 Task: Get directions from Hilton Head Island, South Carolina, United States to Buffalo, New York, United States  and explore the nearby banks
Action: Mouse moved to (274, 65)
Screenshot: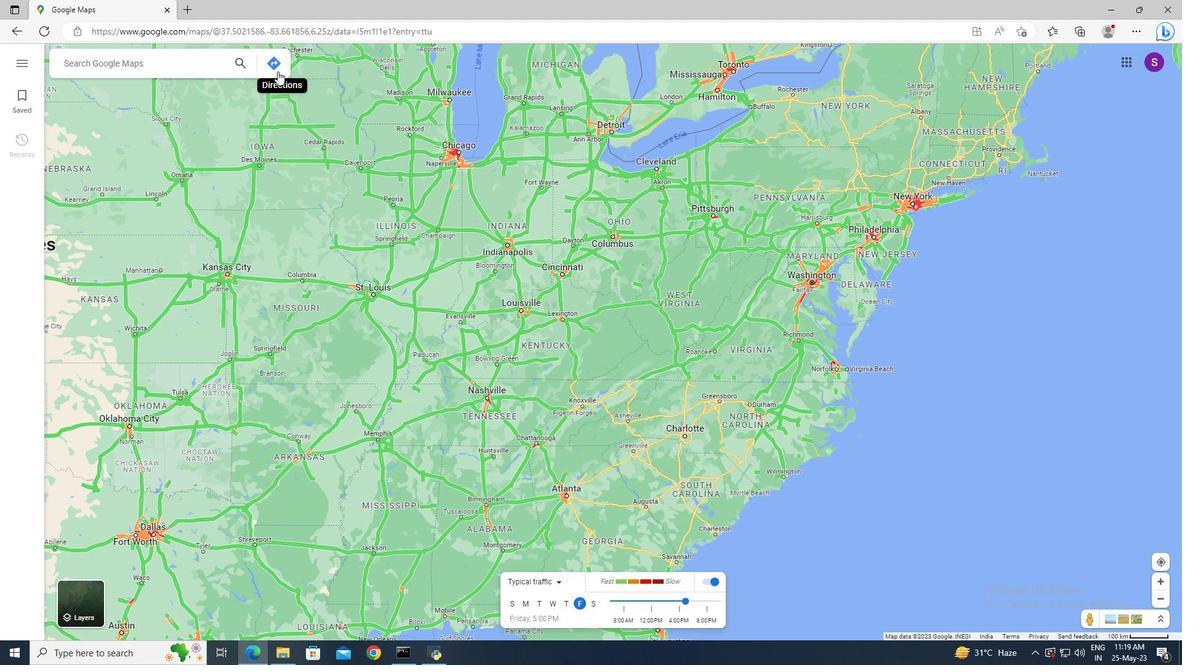 
Action: Mouse pressed left at (274, 65)
Screenshot: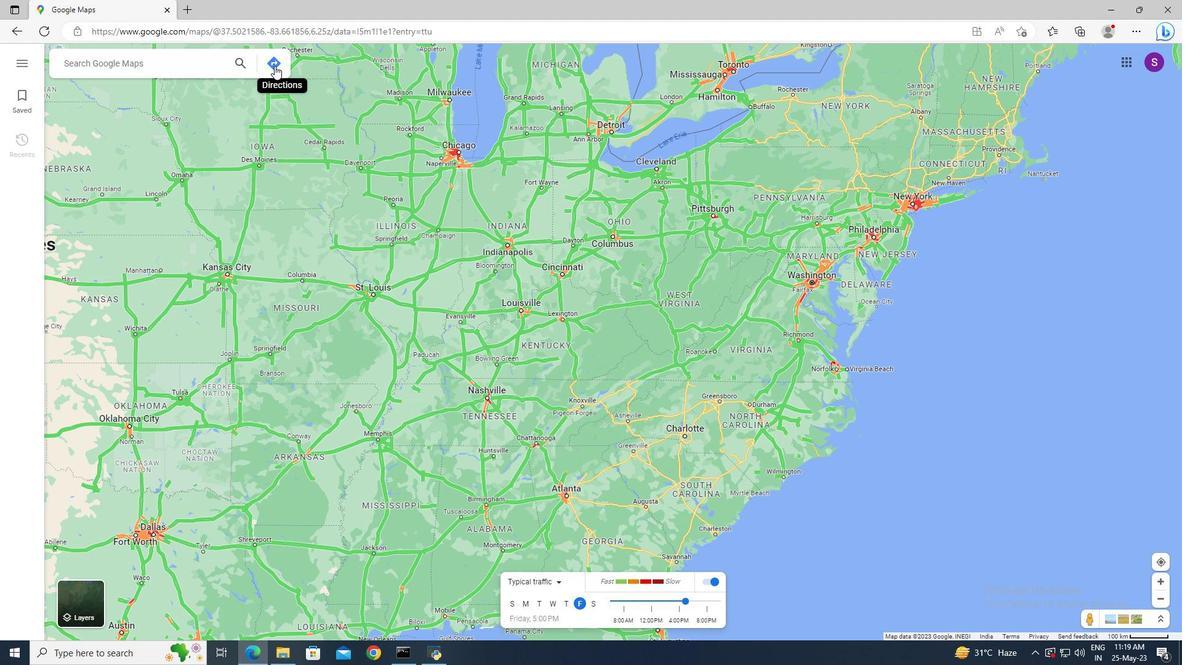 
Action: Mouse moved to (139, 100)
Screenshot: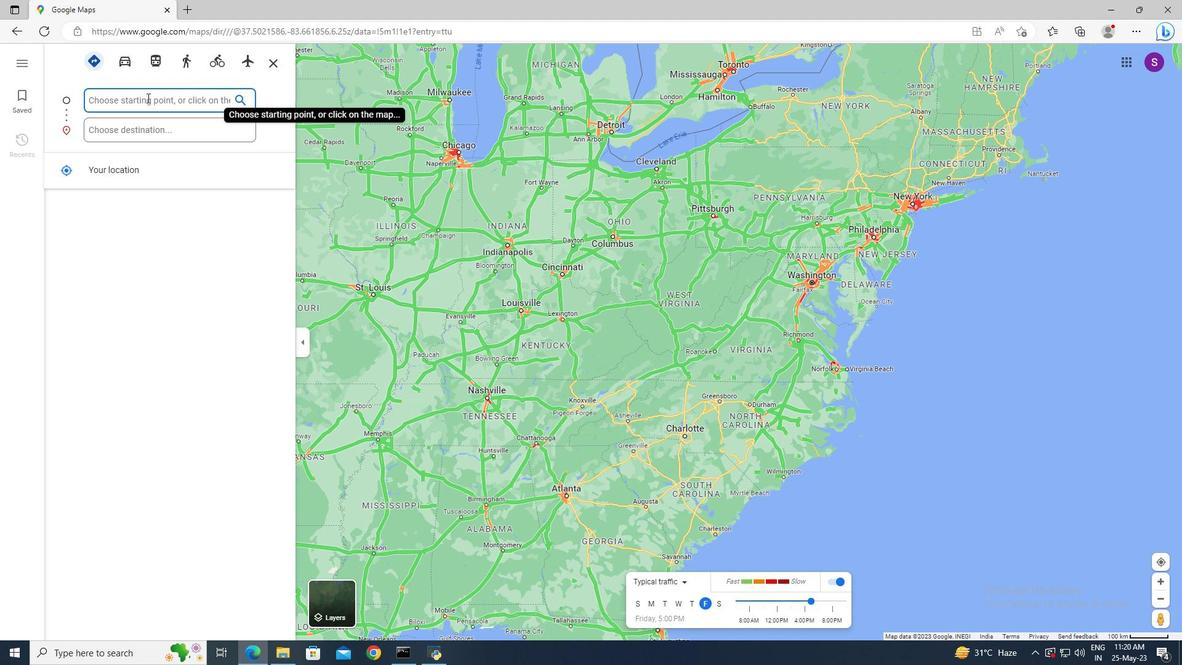 
Action: Mouse pressed left at (139, 100)
Screenshot: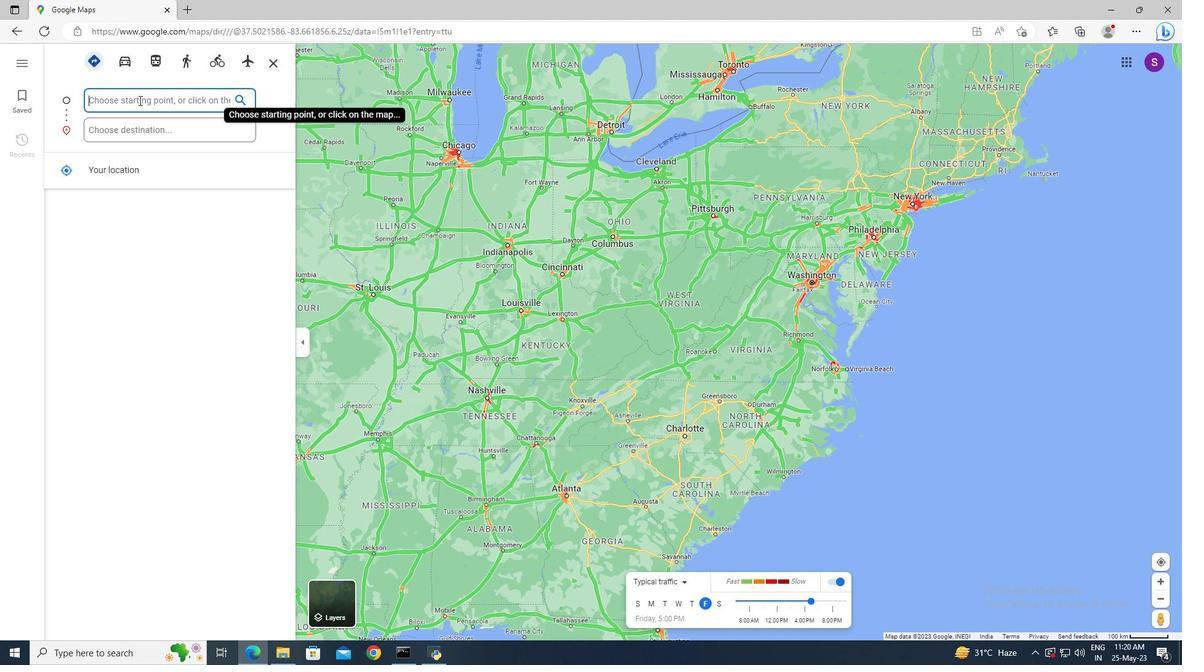 
Action: Key pressed <Key.shift>Hilton<Key.space><Key.shift>Head<Key.space><Key.shift>Island
Screenshot: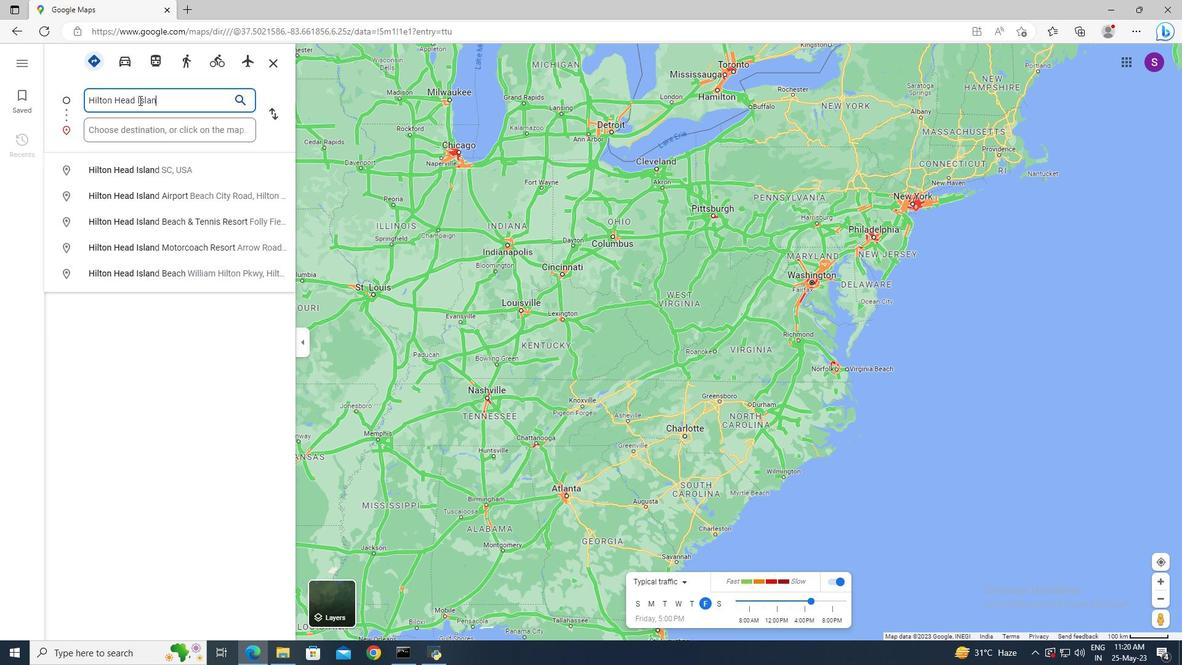 
Action: Mouse moved to (138, 164)
Screenshot: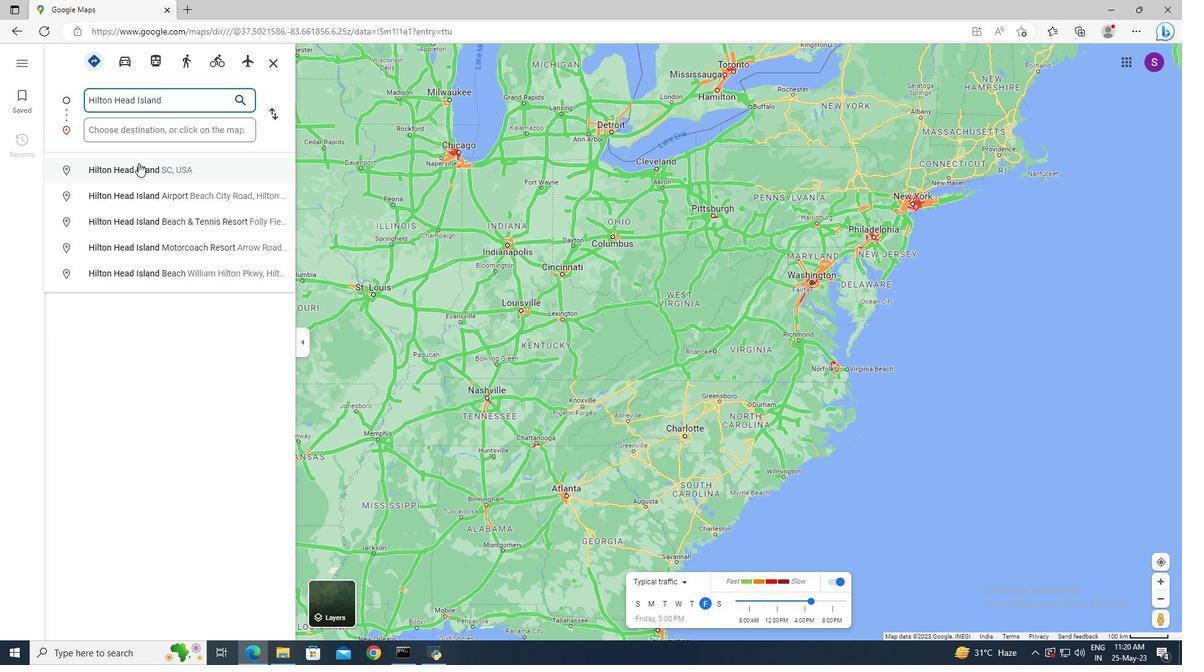 
Action: Mouse pressed left at (138, 164)
Screenshot: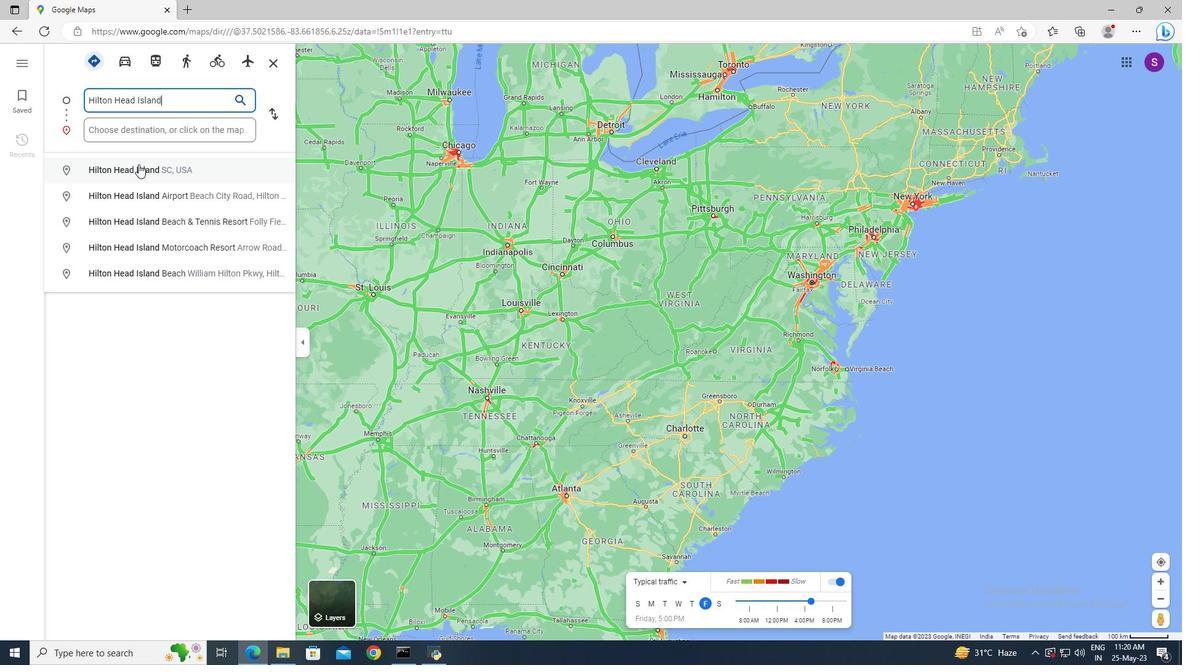 
Action: Mouse moved to (130, 135)
Screenshot: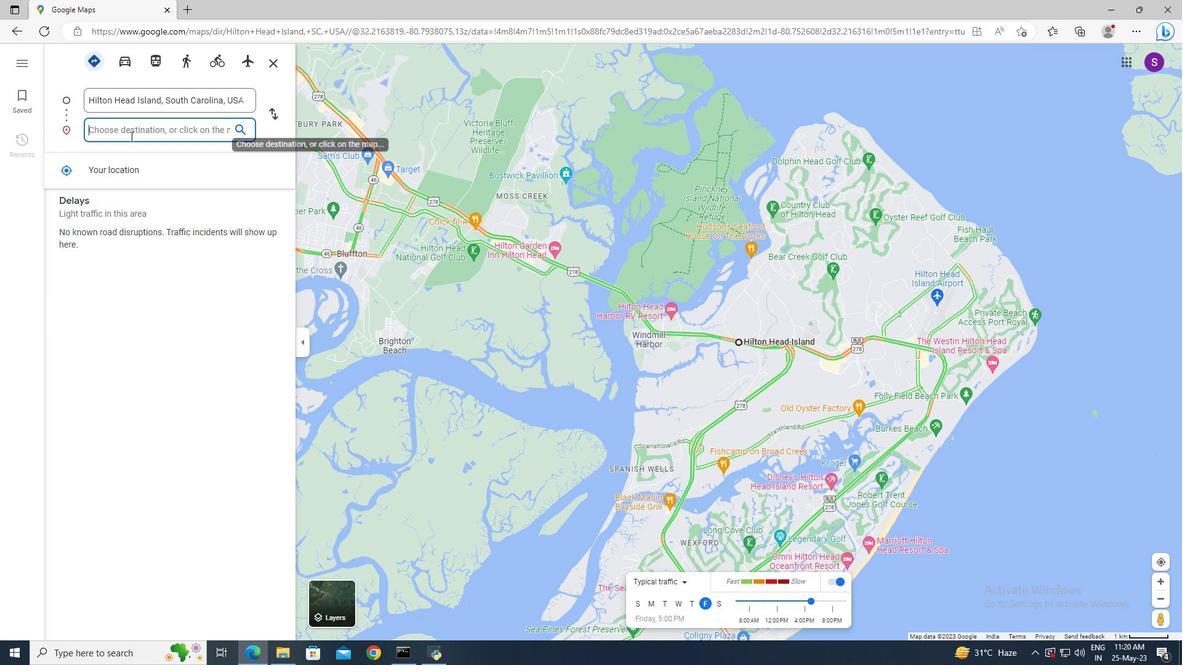 
Action: Mouse pressed left at (130, 135)
Screenshot: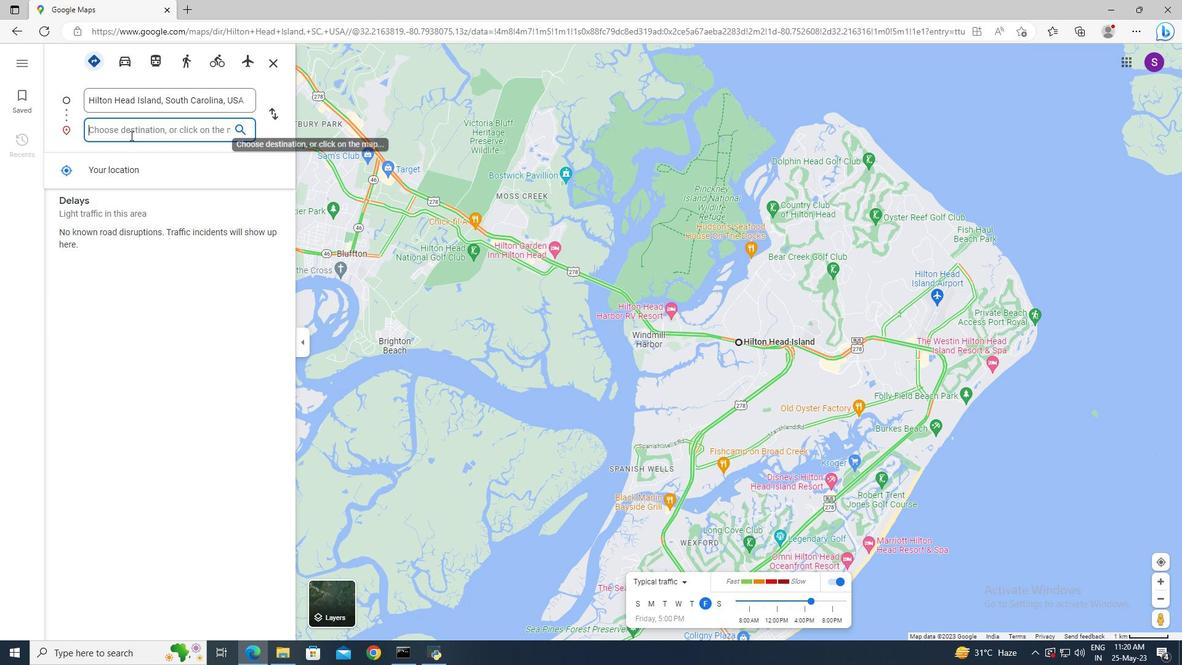 
Action: Key pressed <Key.shift>Buffalo
Screenshot: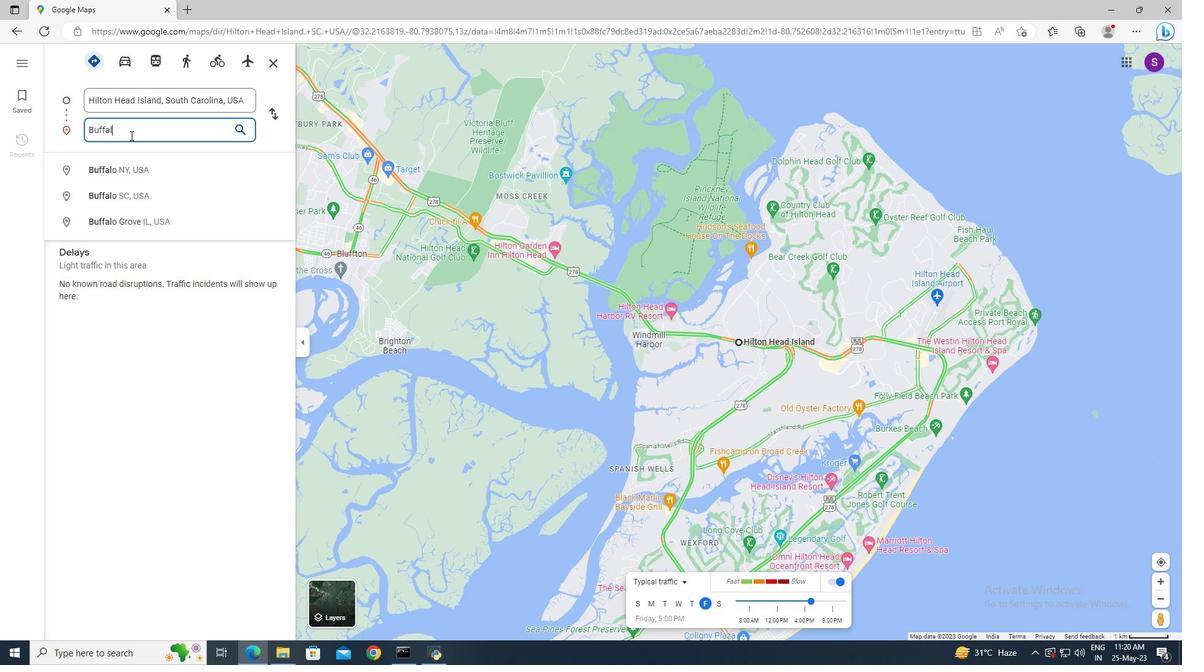 
Action: Mouse moved to (135, 168)
Screenshot: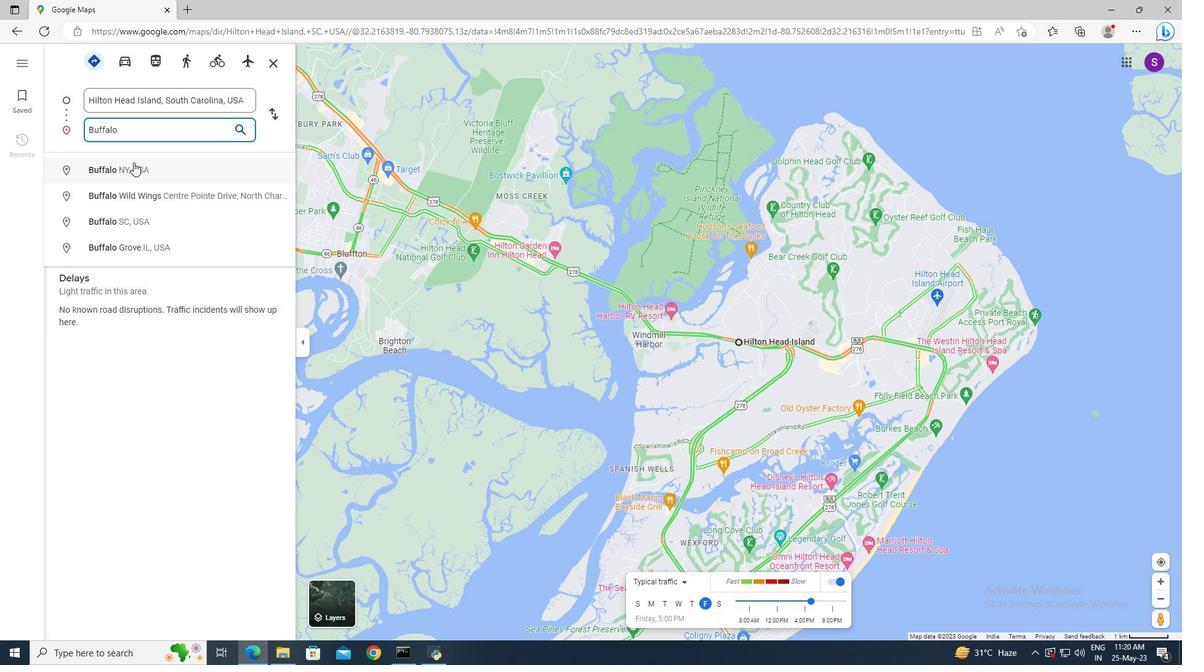 
Action: Mouse pressed left at (135, 168)
Screenshot: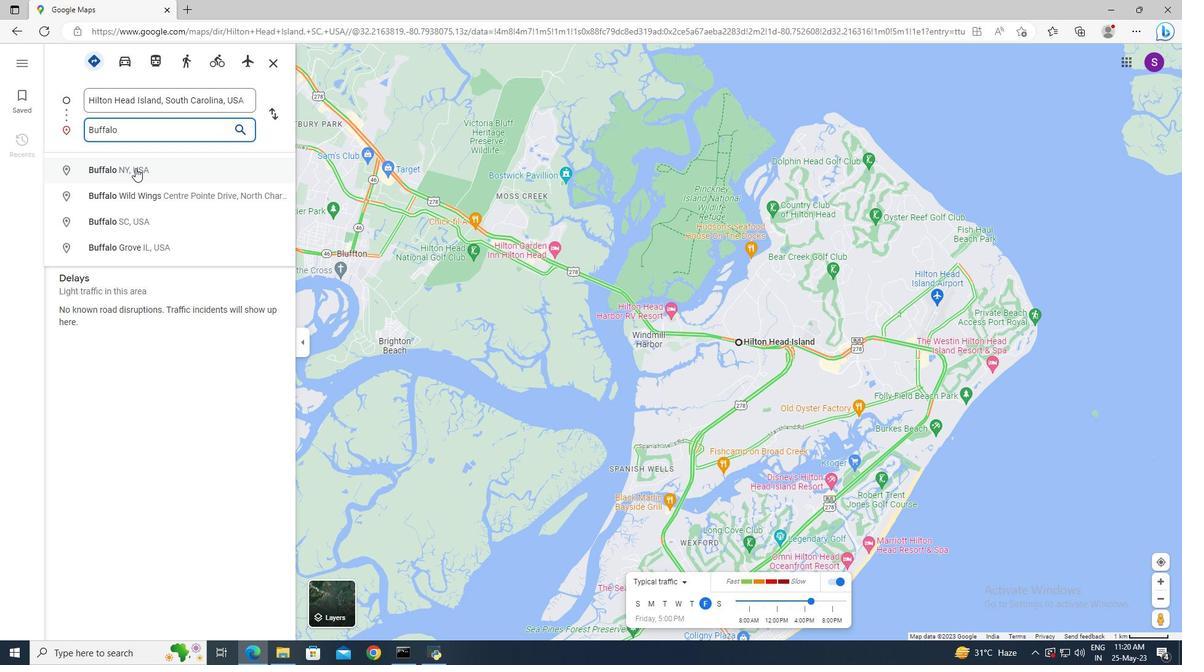 
Action: Mouse moved to (272, 523)
Screenshot: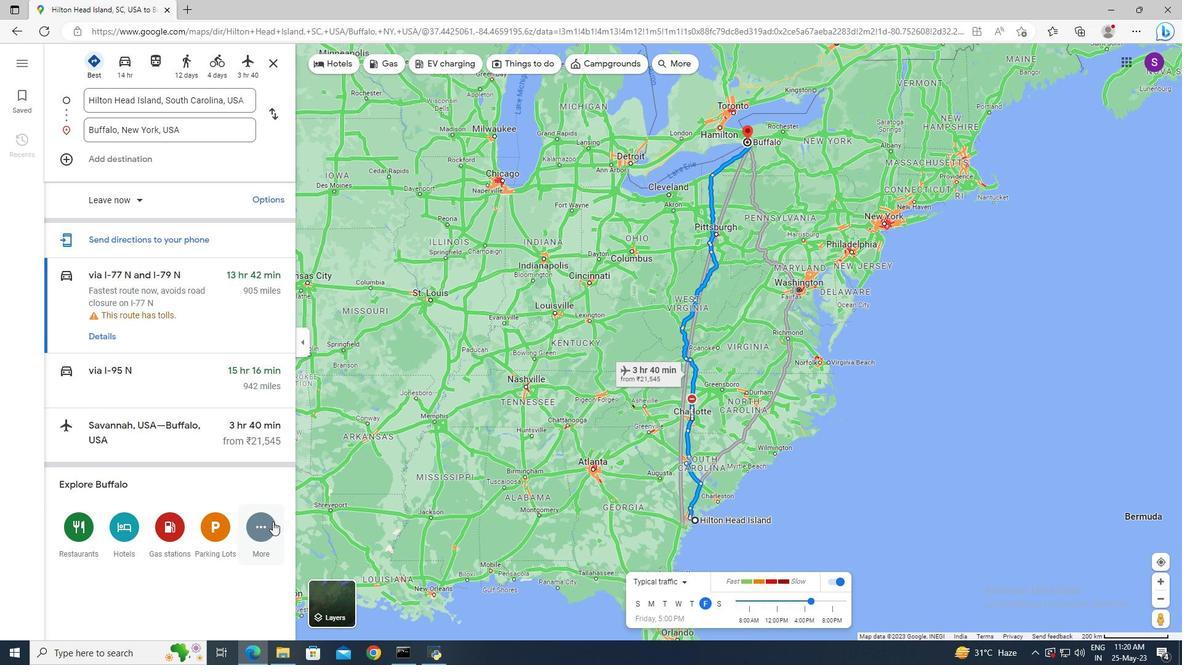 
Action: Mouse pressed left at (272, 523)
Screenshot: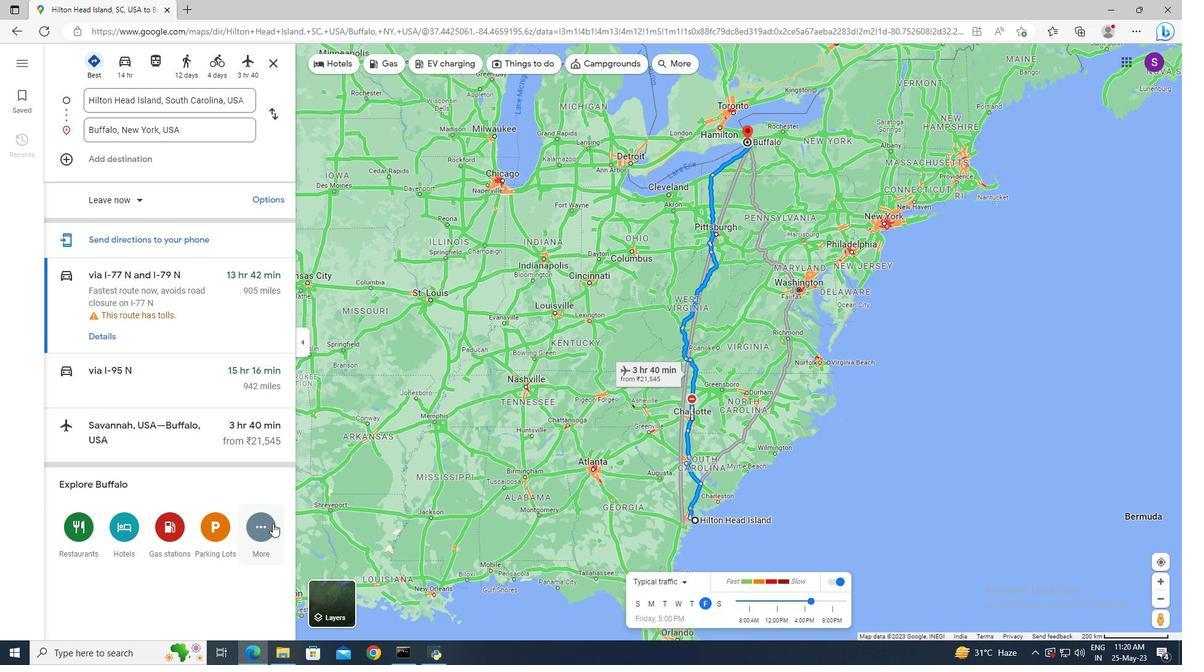 
Action: Mouse scrolled (272, 523) with delta (0, 0)
Screenshot: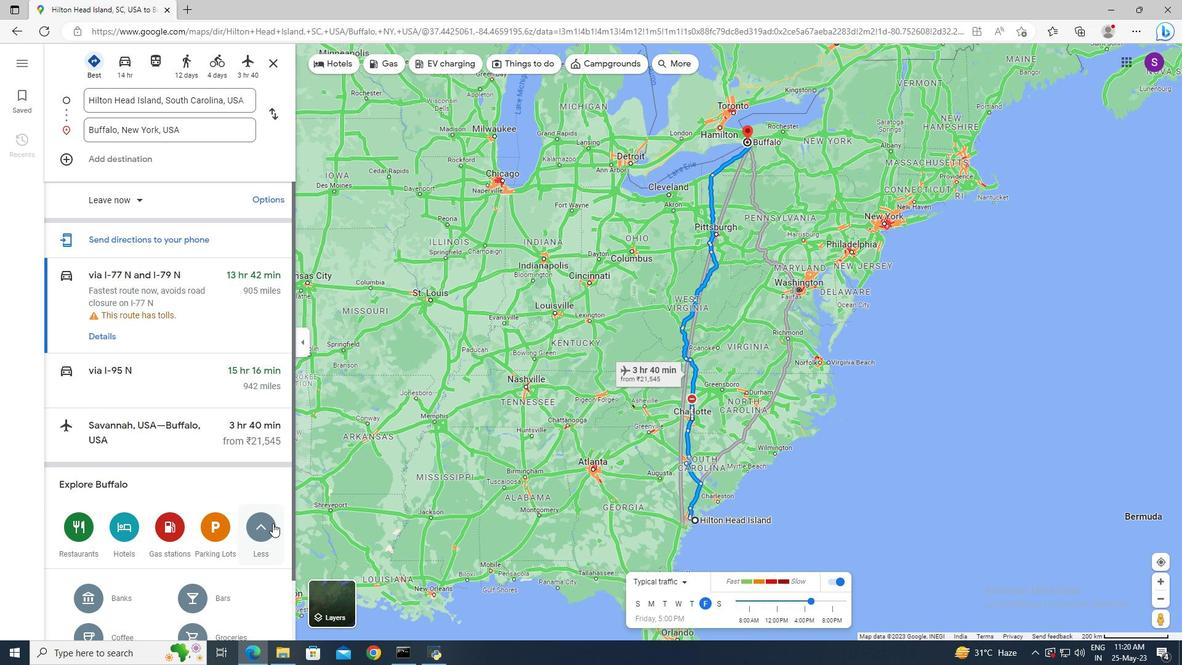 
Action: Mouse moved to (118, 527)
Screenshot: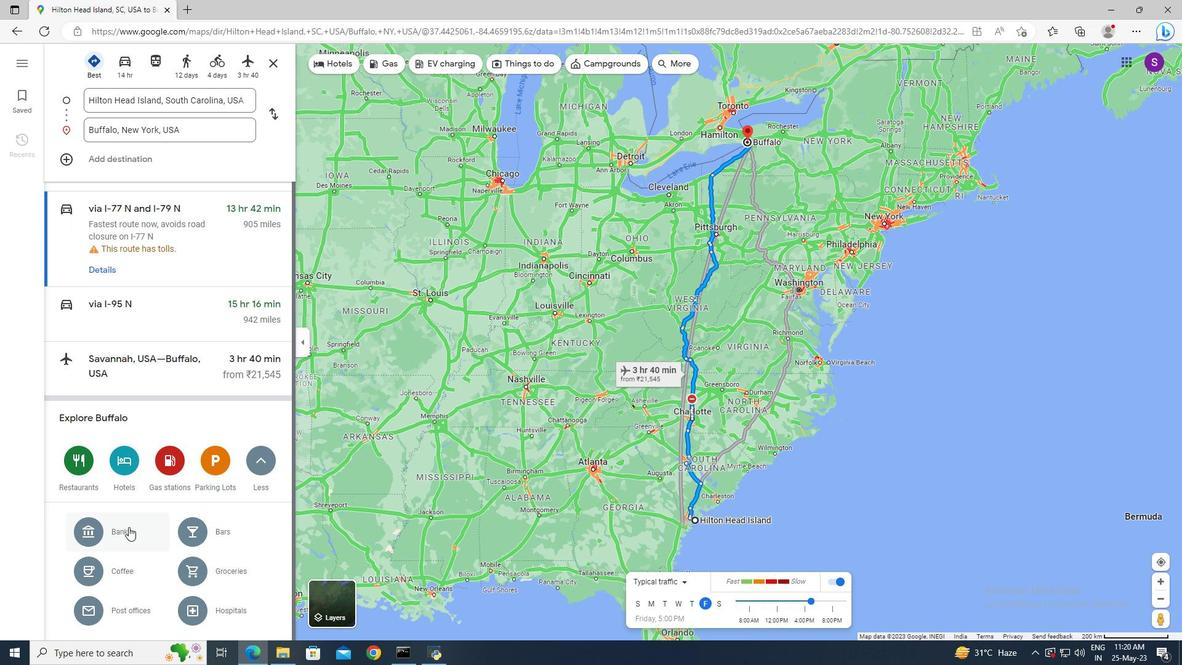 
Action: Mouse pressed left at (118, 527)
Screenshot: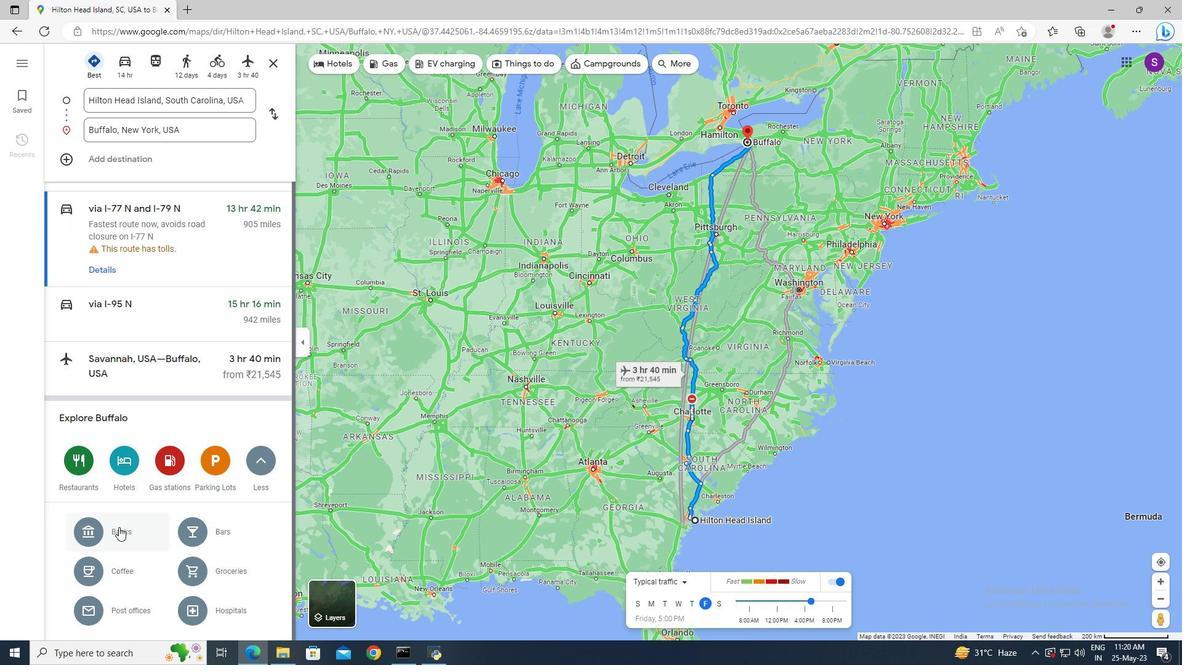 
Action: Mouse moved to (78, 122)
Screenshot: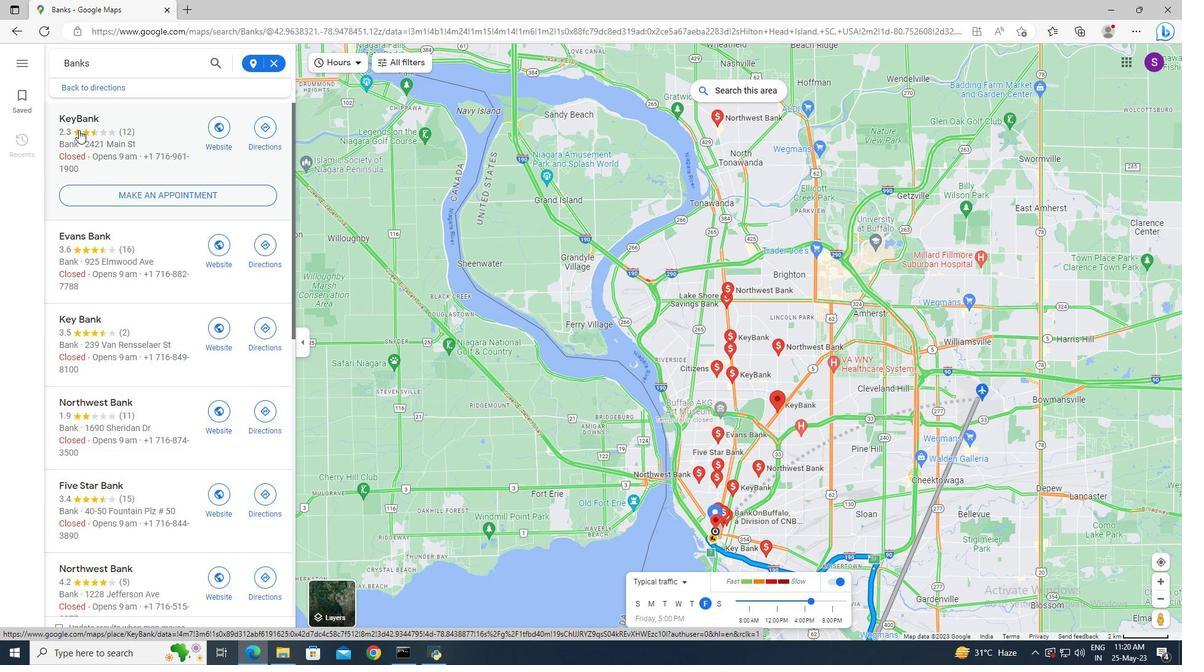 
Action: Mouse pressed left at (78, 122)
Screenshot: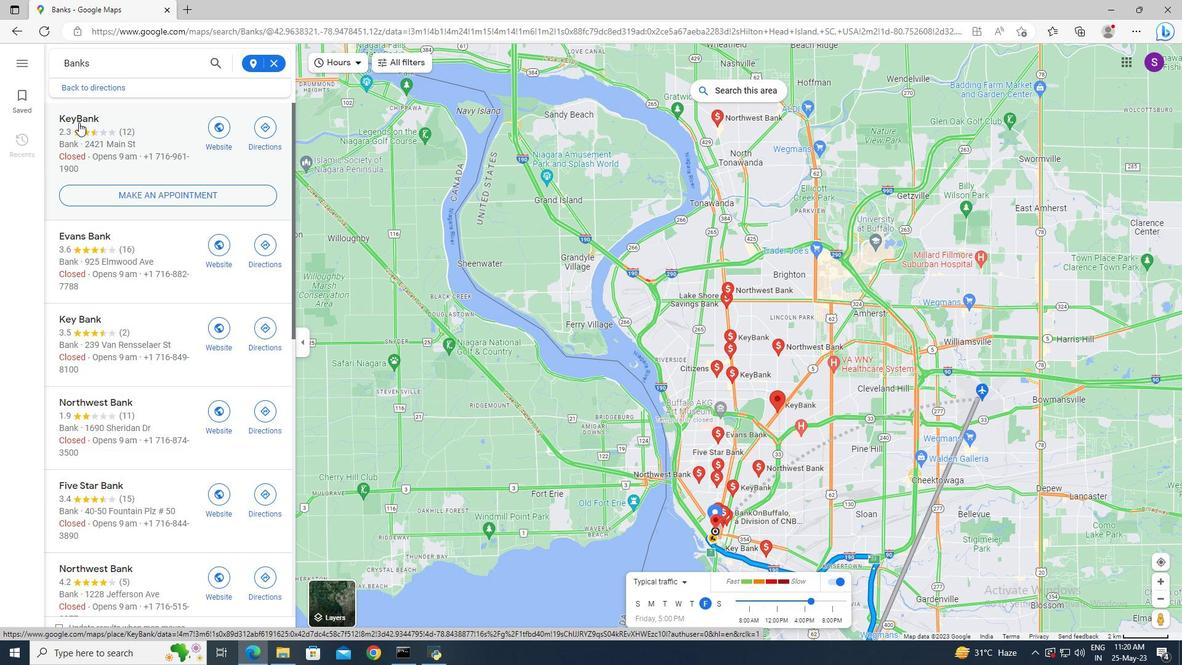 
Action: Mouse moved to (424, 308)
Screenshot: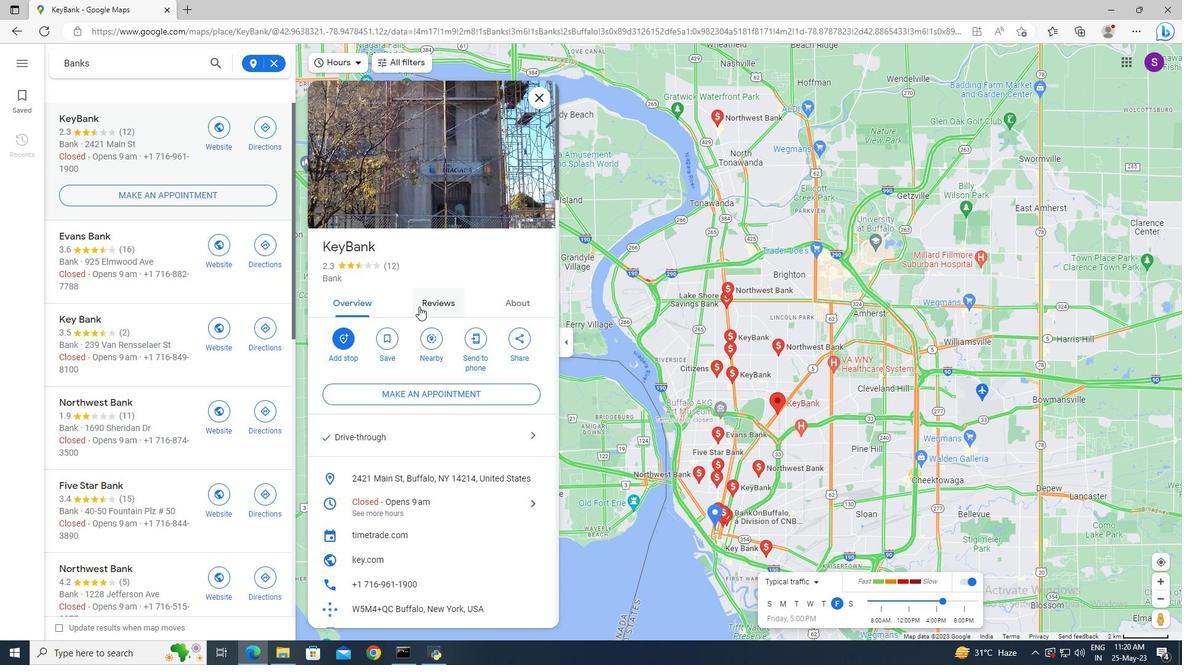 
Action: Mouse pressed left at (424, 308)
Screenshot: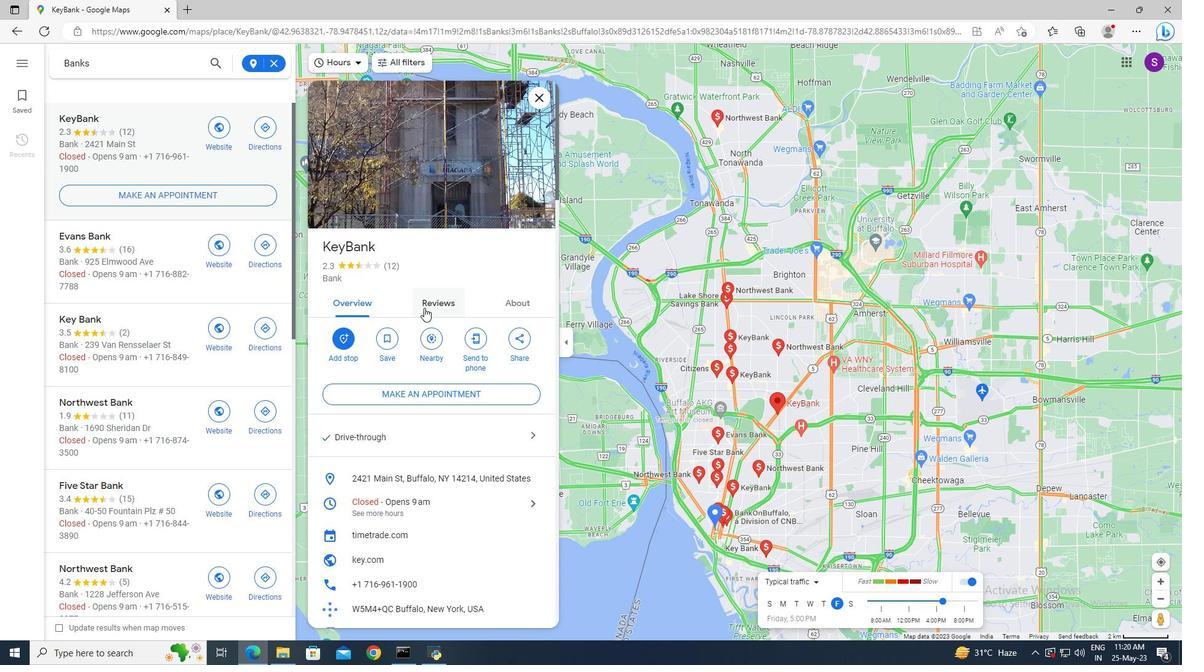 
Action: Mouse scrolled (424, 307) with delta (0, 0)
Screenshot: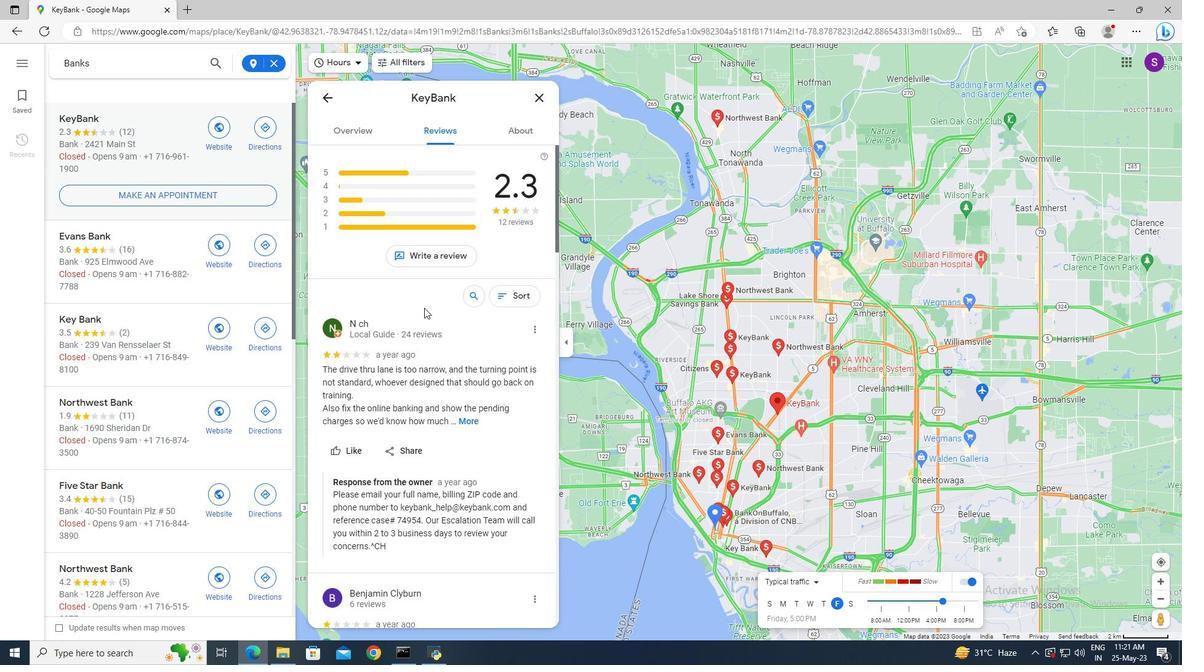 
Action: Mouse scrolled (424, 307) with delta (0, 0)
Screenshot: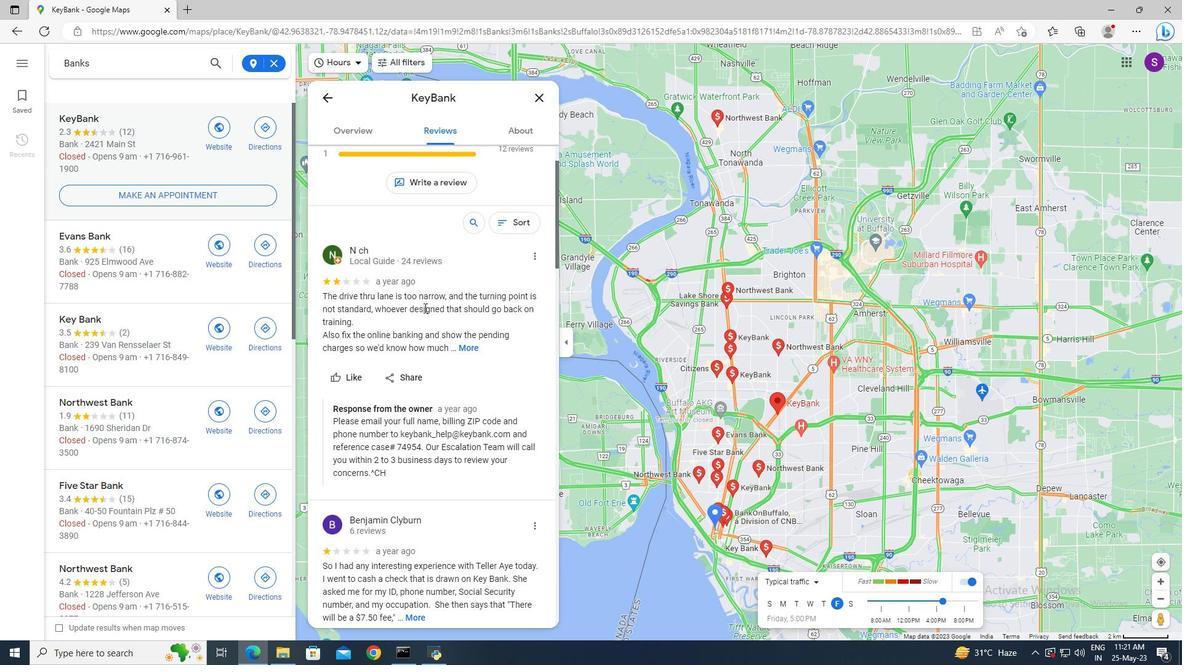 
Action: Mouse scrolled (424, 307) with delta (0, 0)
Screenshot: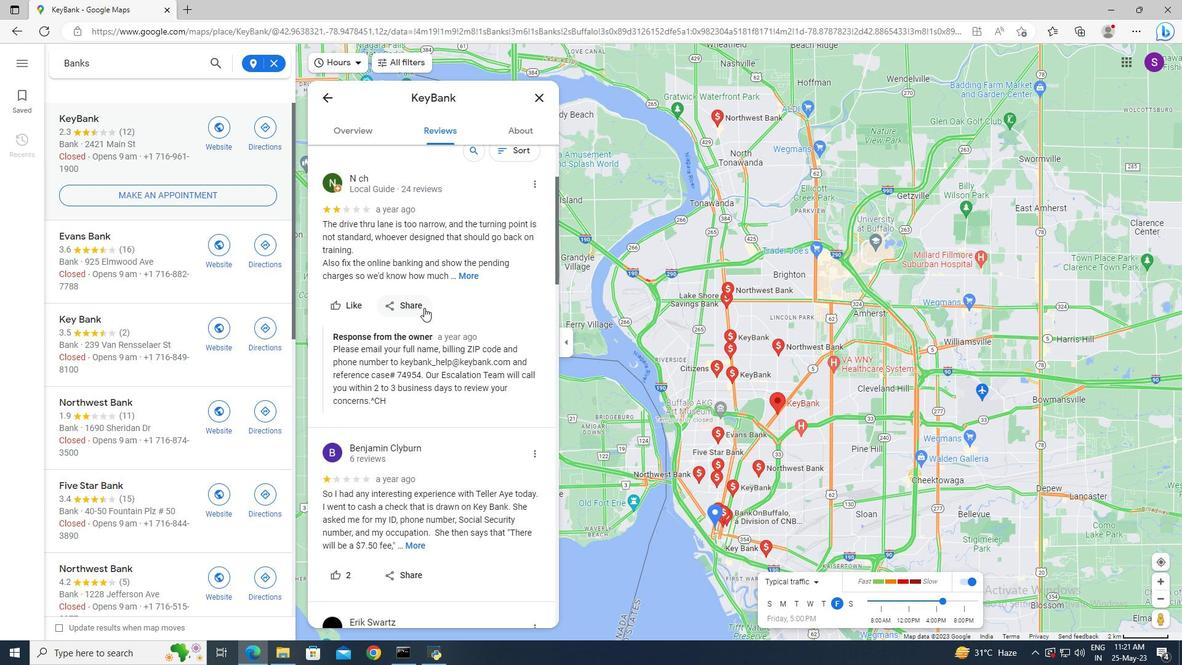 
Action: Mouse scrolled (424, 307) with delta (0, 0)
Screenshot: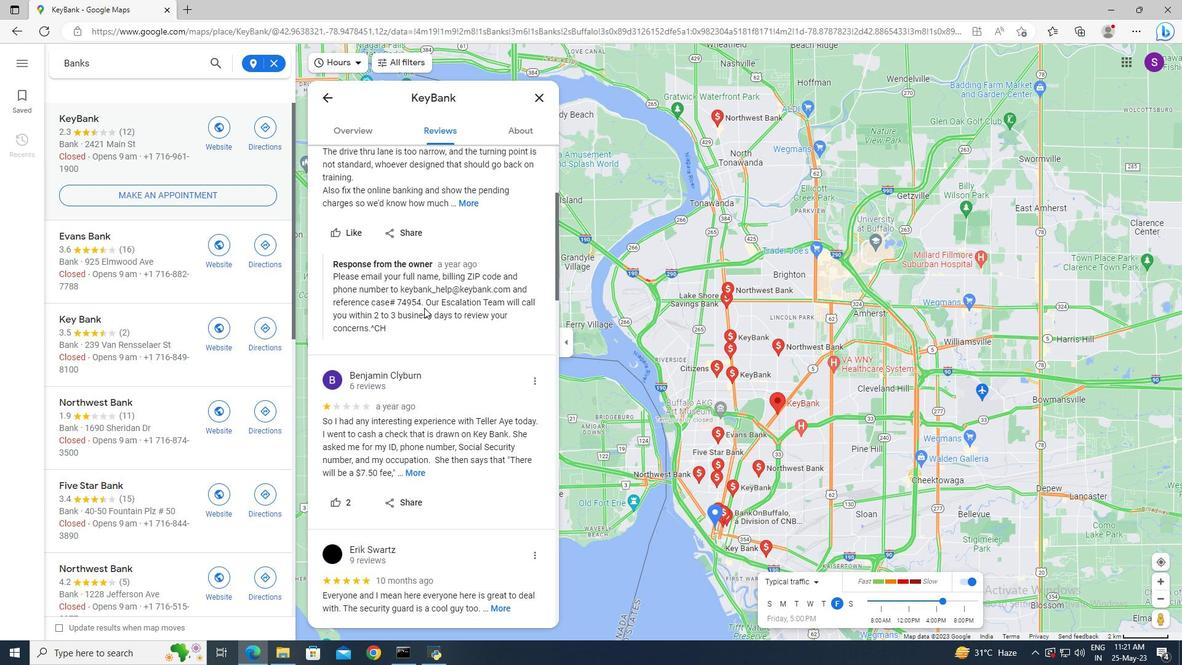 
Action: Mouse scrolled (424, 307) with delta (0, 0)
Screenshot: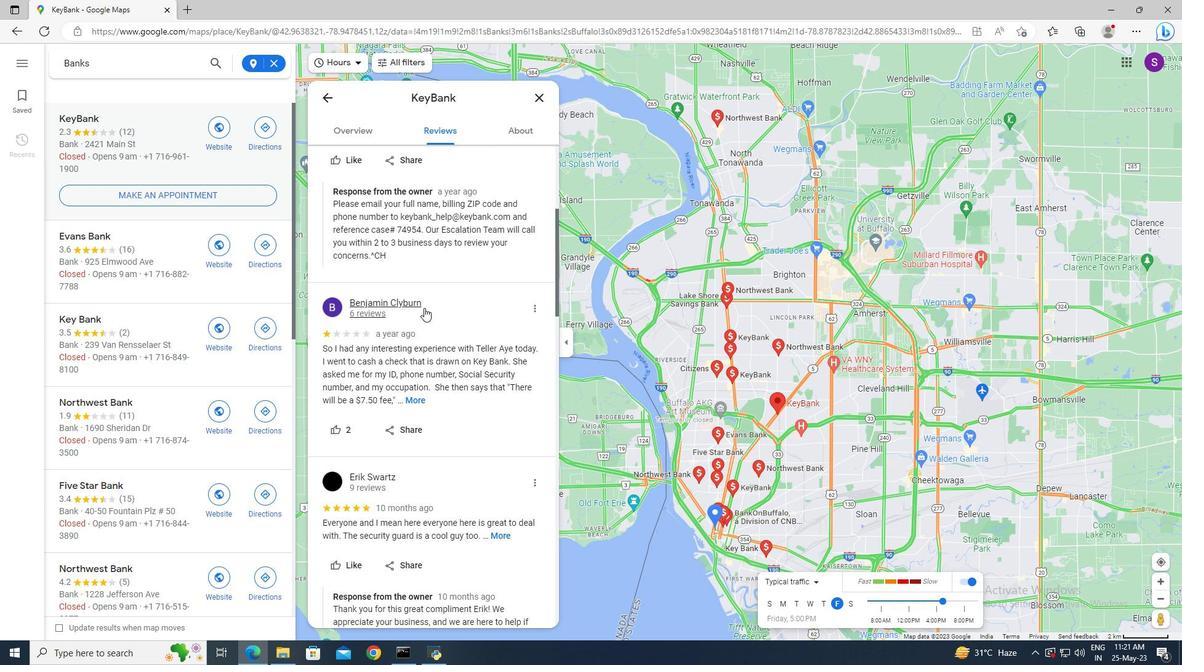 
Action: Mouse scrolled (424, 307) with delta (0, 0)
Screenshot: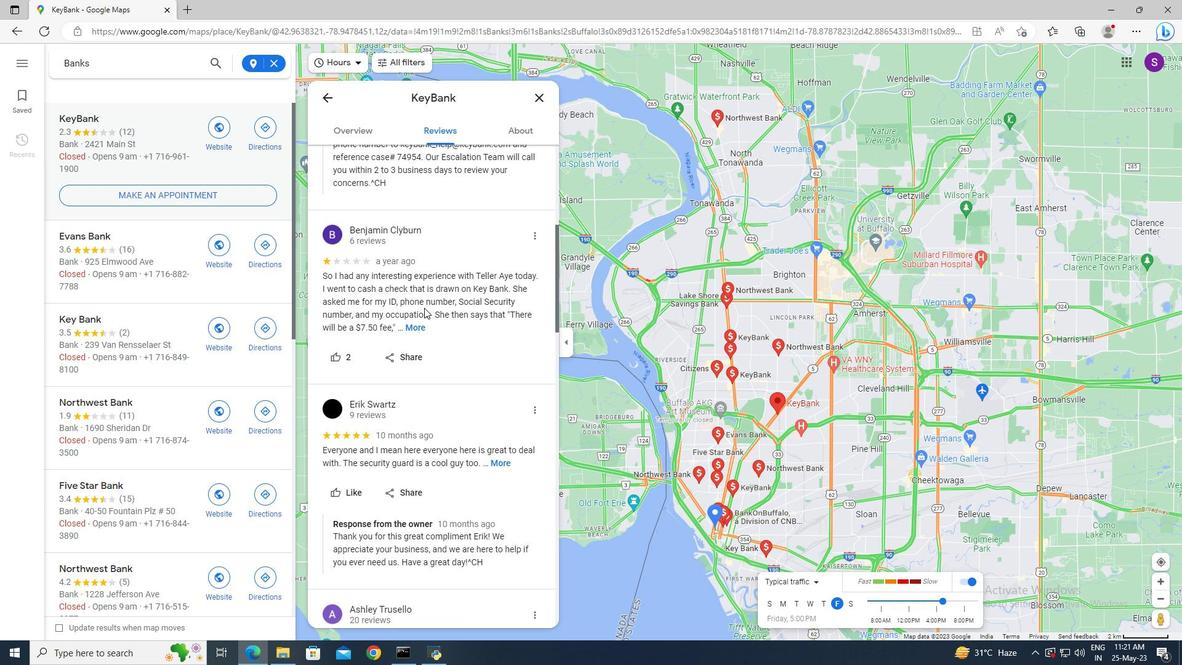 
Action: Mouse scrolled (424, 307) with delta (0, 0)
Screenshot: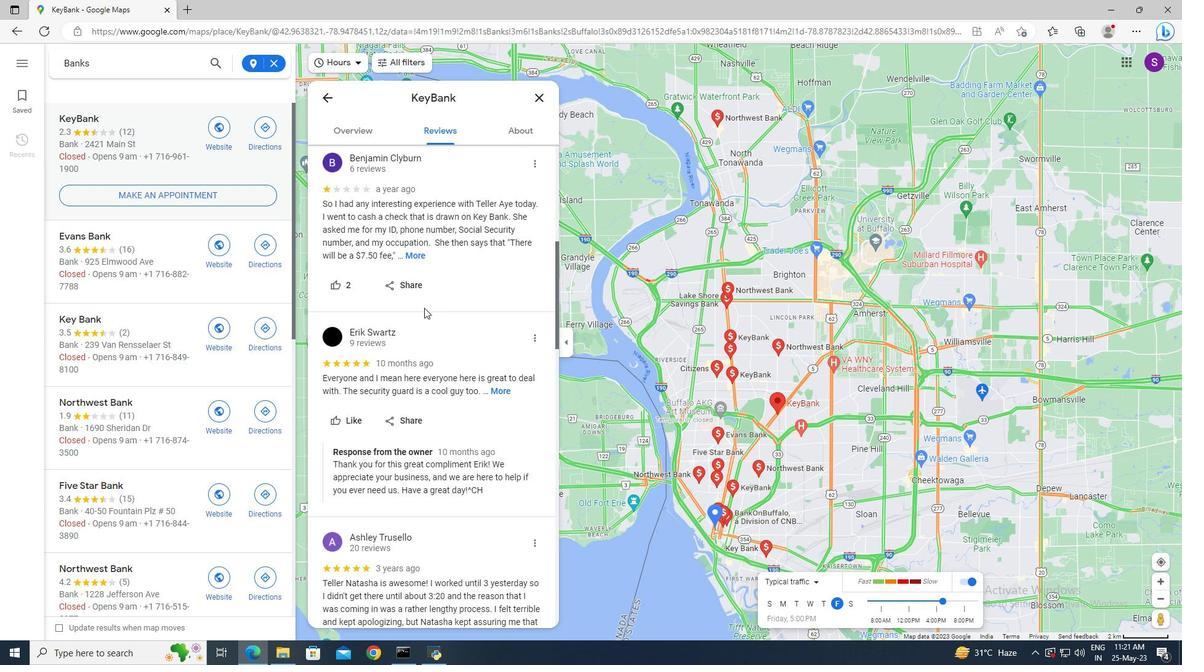 
Action: Mouse scrolled (424, 307) with delta (0, 0)
Screenshot: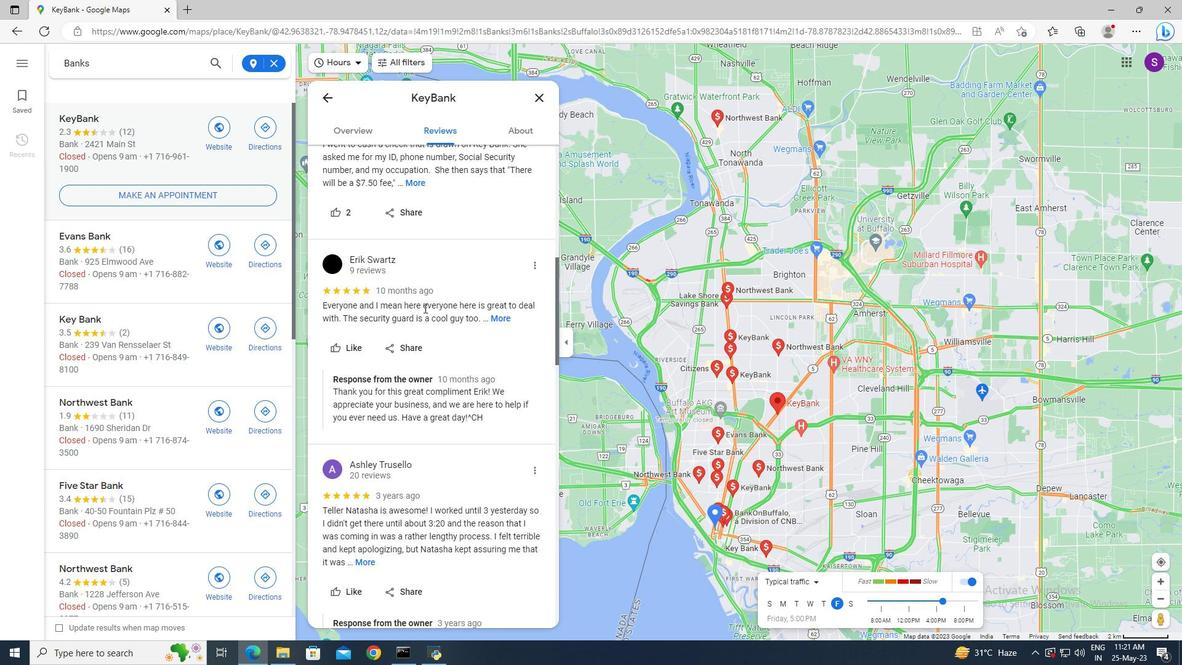 
Action: Mouse scrolled (424, 307) with delta (0, 0)
Screenshot: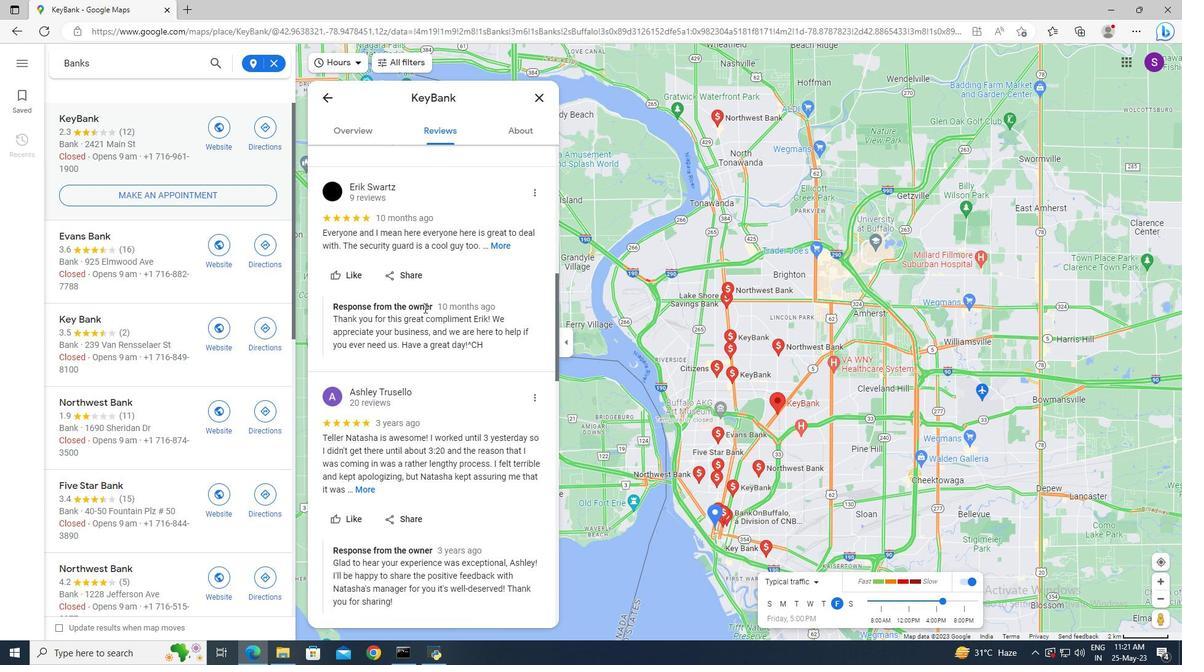 
Action: Mouse scrolled (424, 307) with delta (0, 0)
Screenshot: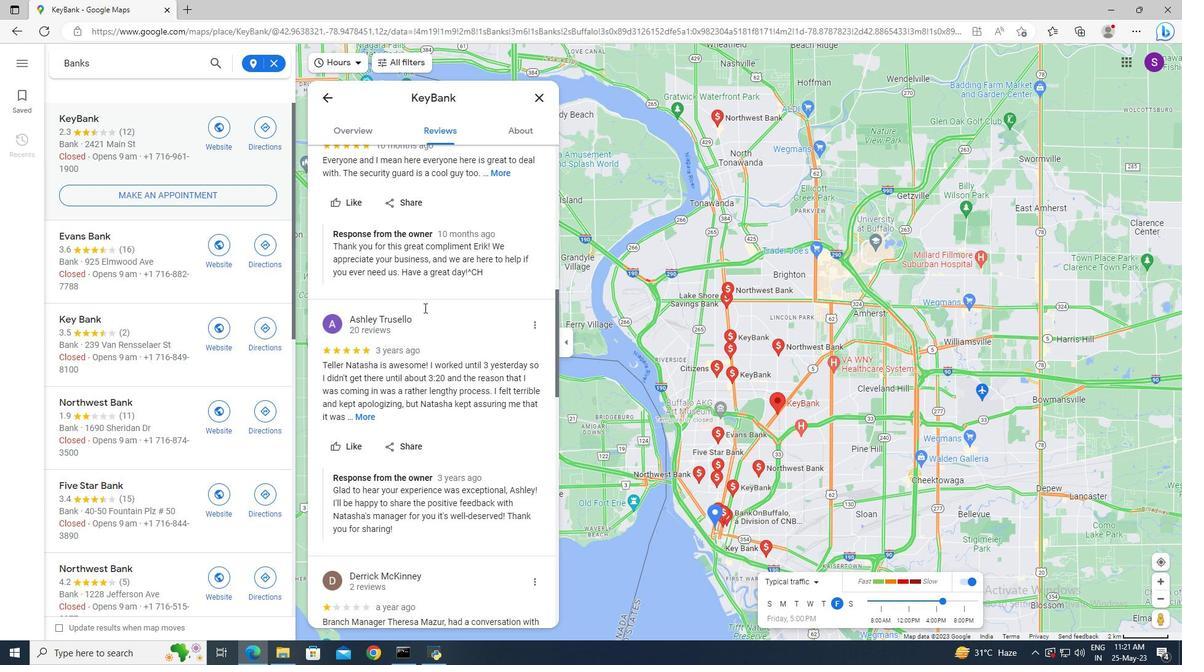 
Action: Mouse scrolled (424, 307) with delta (0, 0)
Screenshot: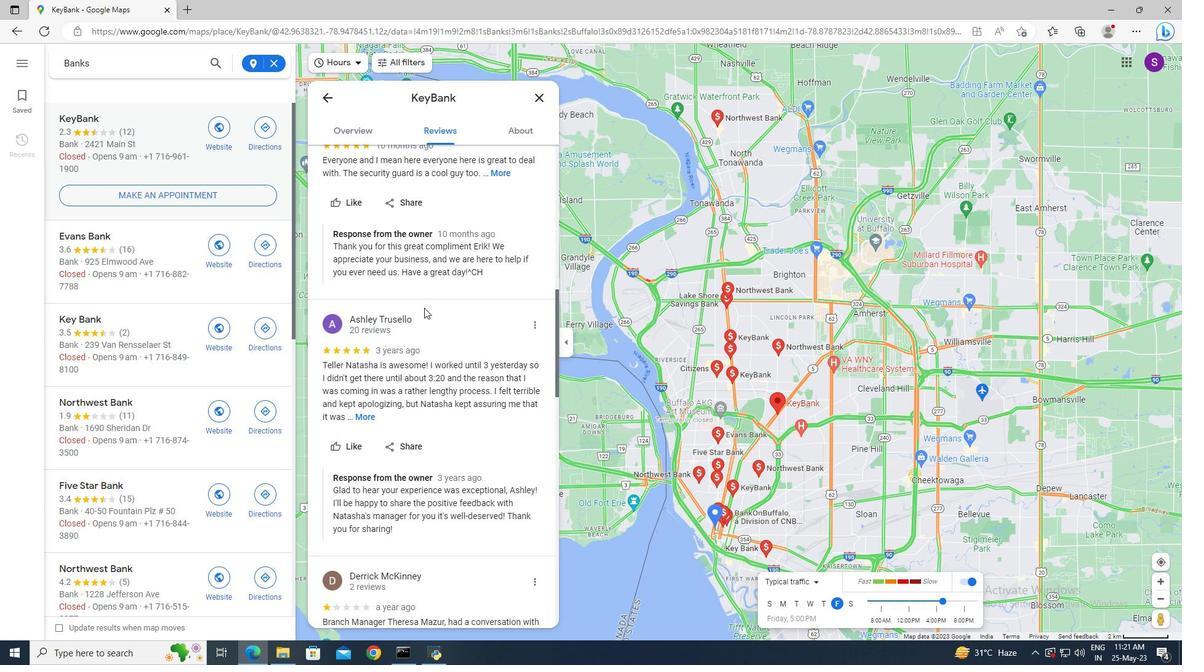 
Action: Mouse scrolled (424, 307) with delta (0, 0)
Screenshot: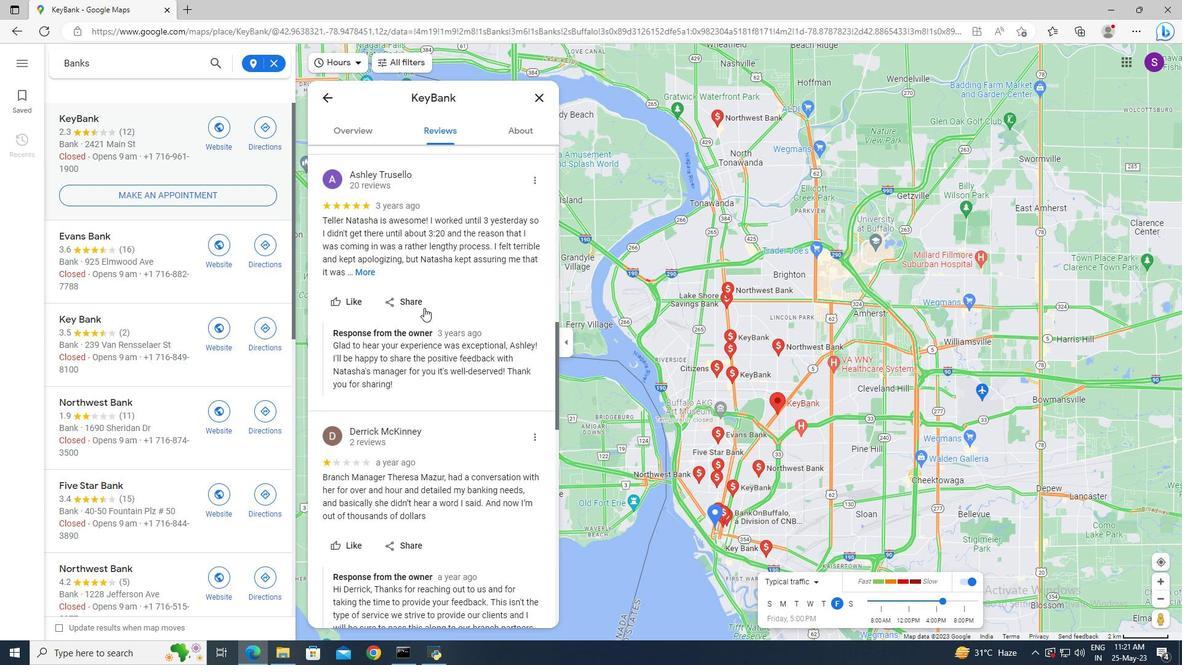
Action: Mouse scrolled (424, 307) with delta (0, 0)
Screenshot: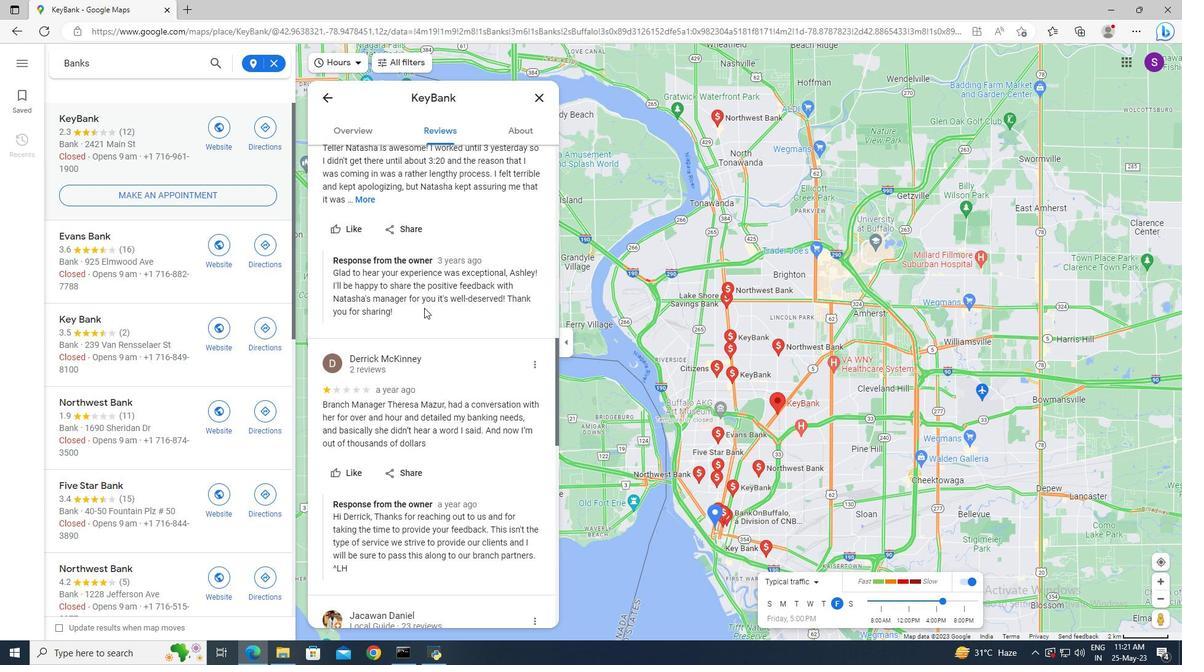 
Action: Mouse moved to (436, 353)
Screenshot: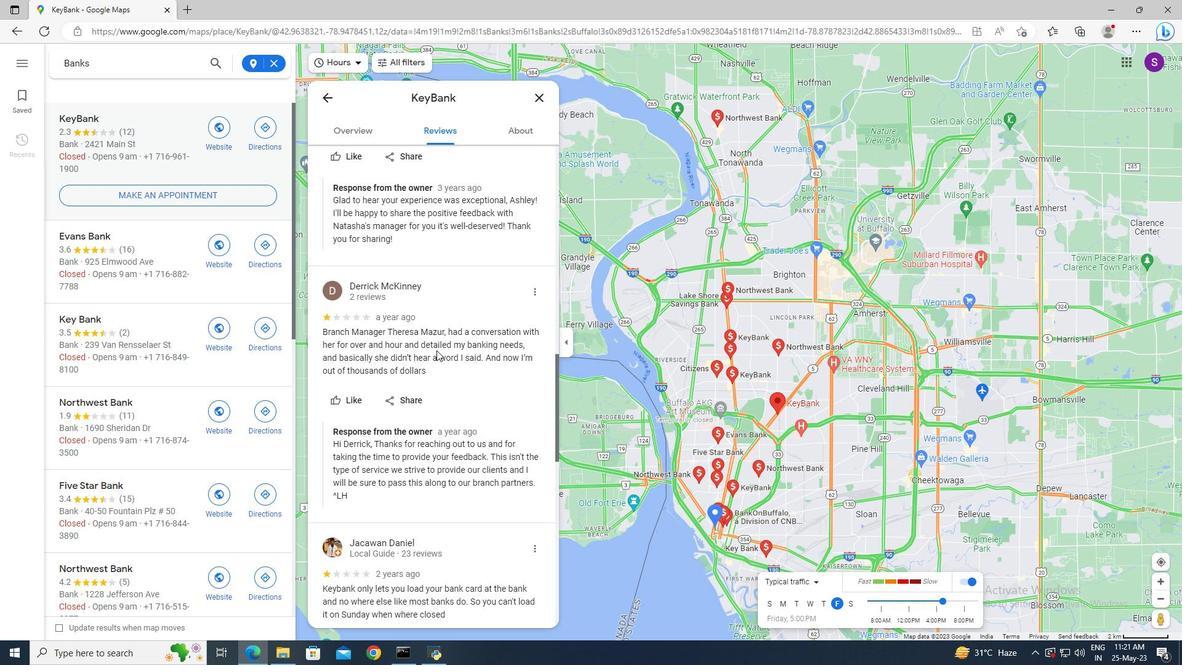 
Action: Mouse scrolled (436, 353) with delta (0, 0)
Screenshot: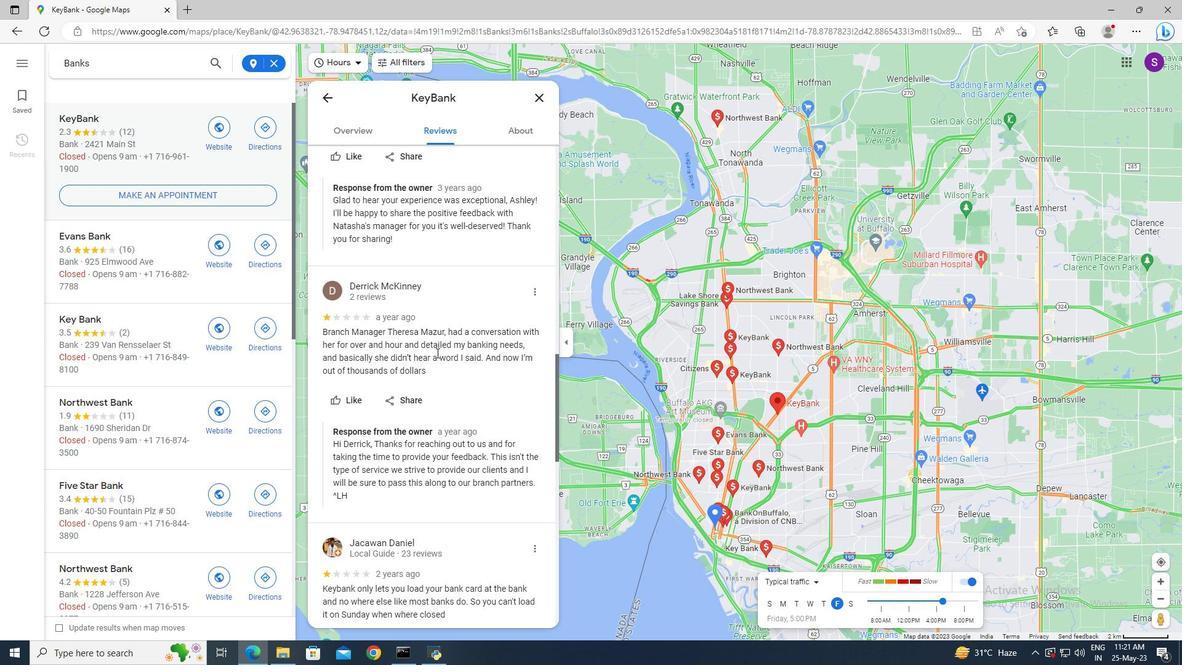 
Action: Mouse scrolled (436, 353) with delta (0, 0)
Screenshot: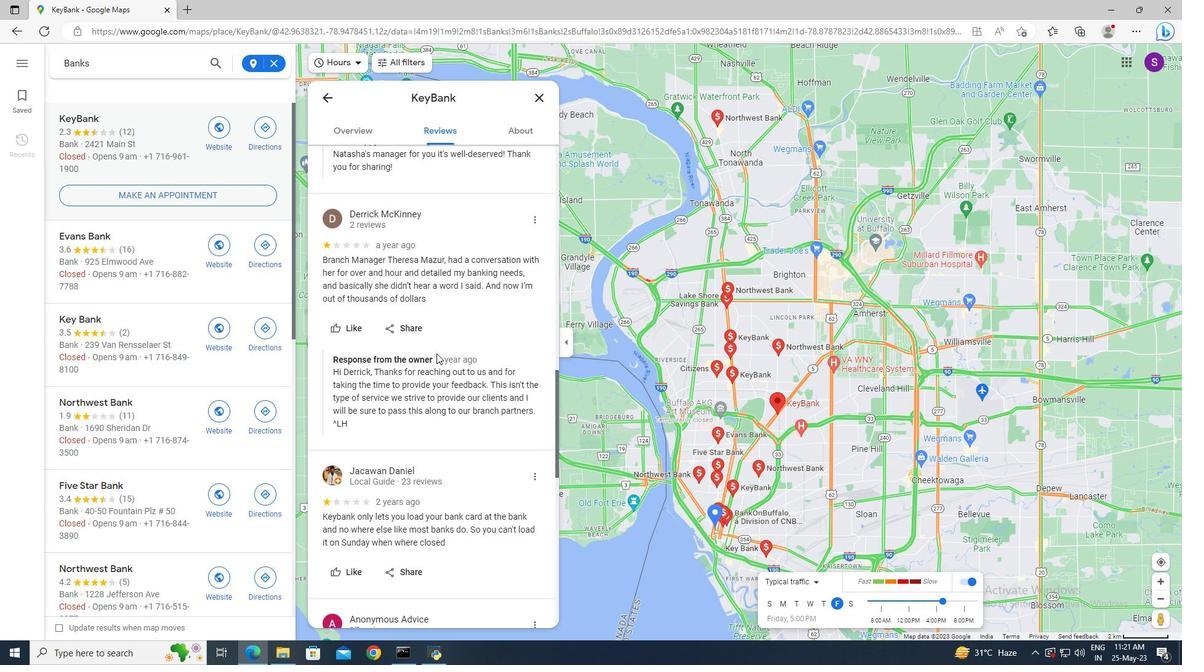 
Action: Mouse scrolled (436, 353) with delta (0, 0)
Screenshot: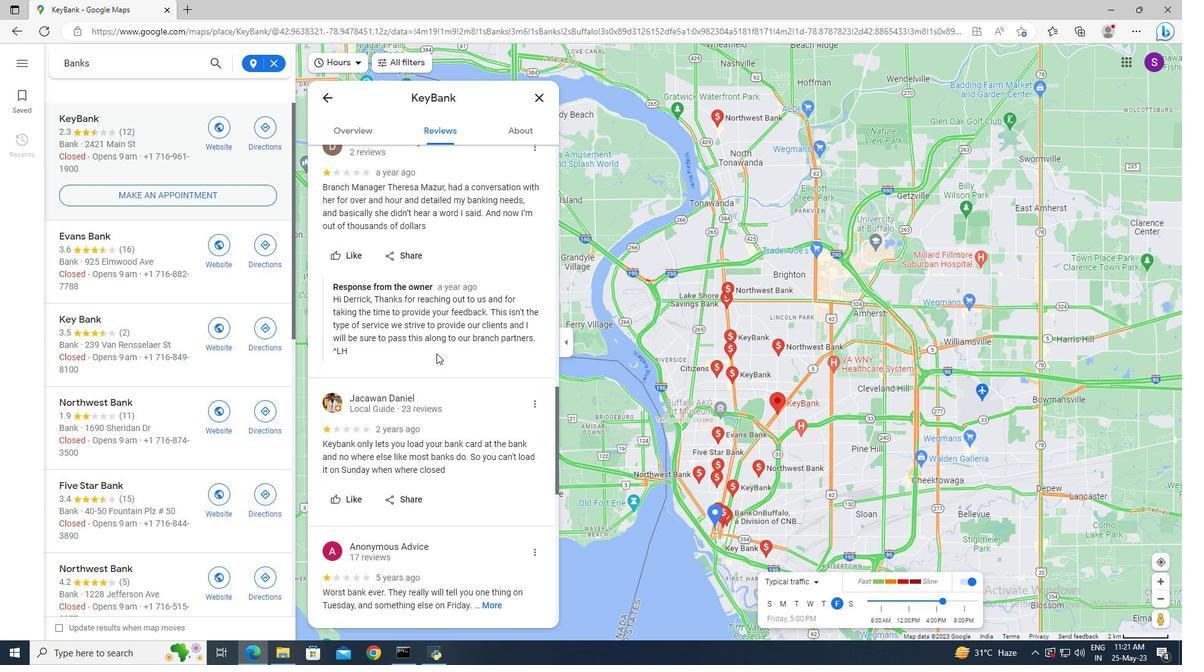 
Action: Mouse scrolled (436, 353) with delta (0, 0)
Screenshot: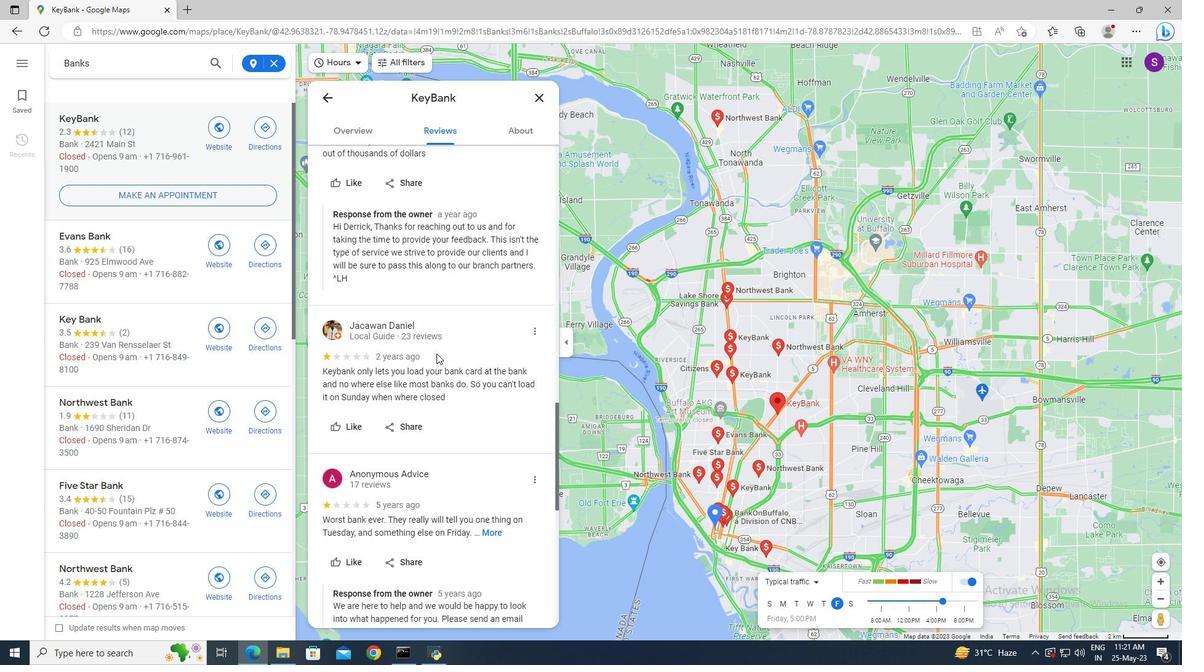 
Action: Mouse scrolled (436, 353) with delta (0, 0)
Screenshot: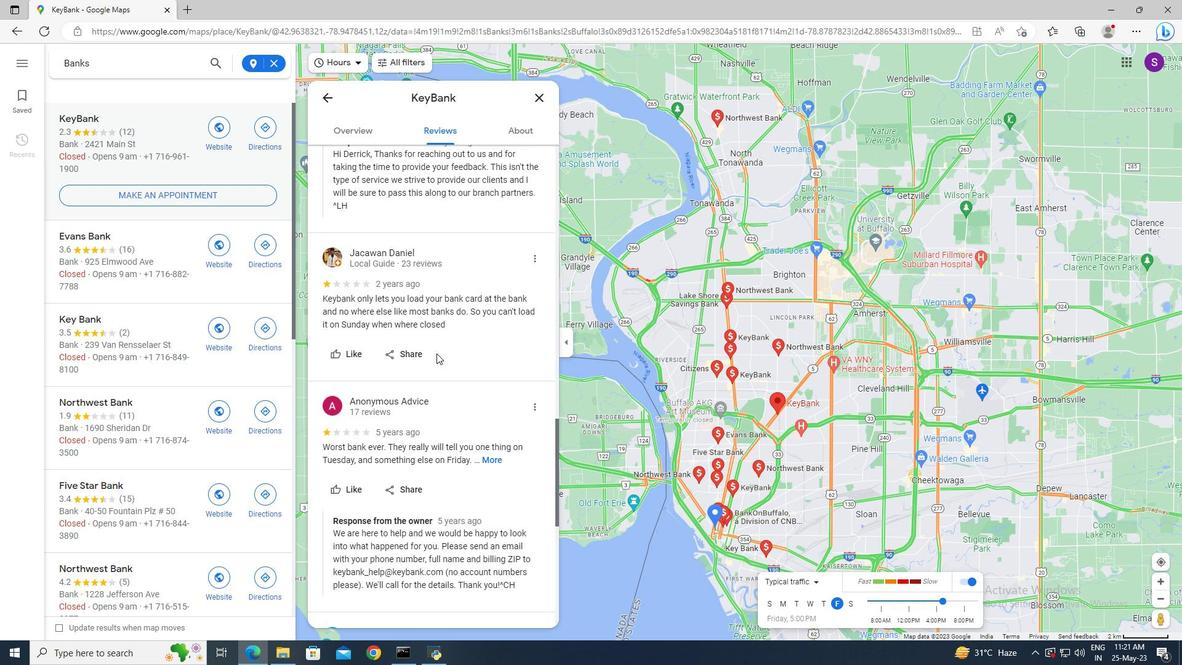 
Action: Mouse scrolled (436, 353) with delta (0, 0)
Screenshot: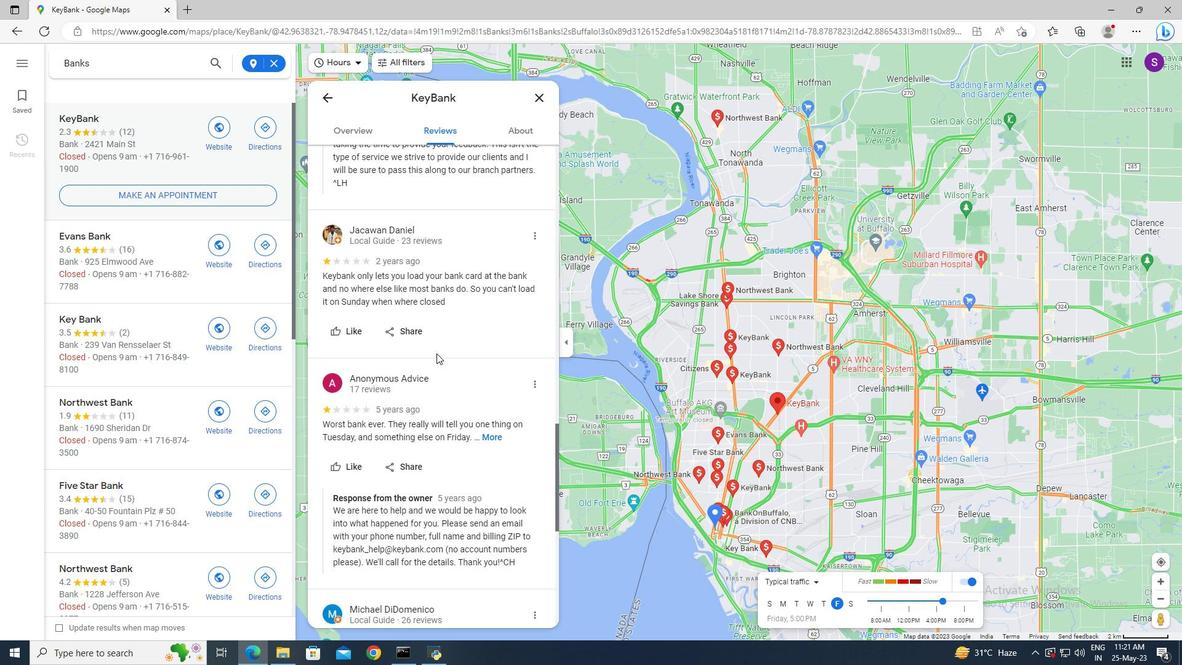 
Action: Mouse scrolled (436, 353) with delta (0, 0)
Screenshot: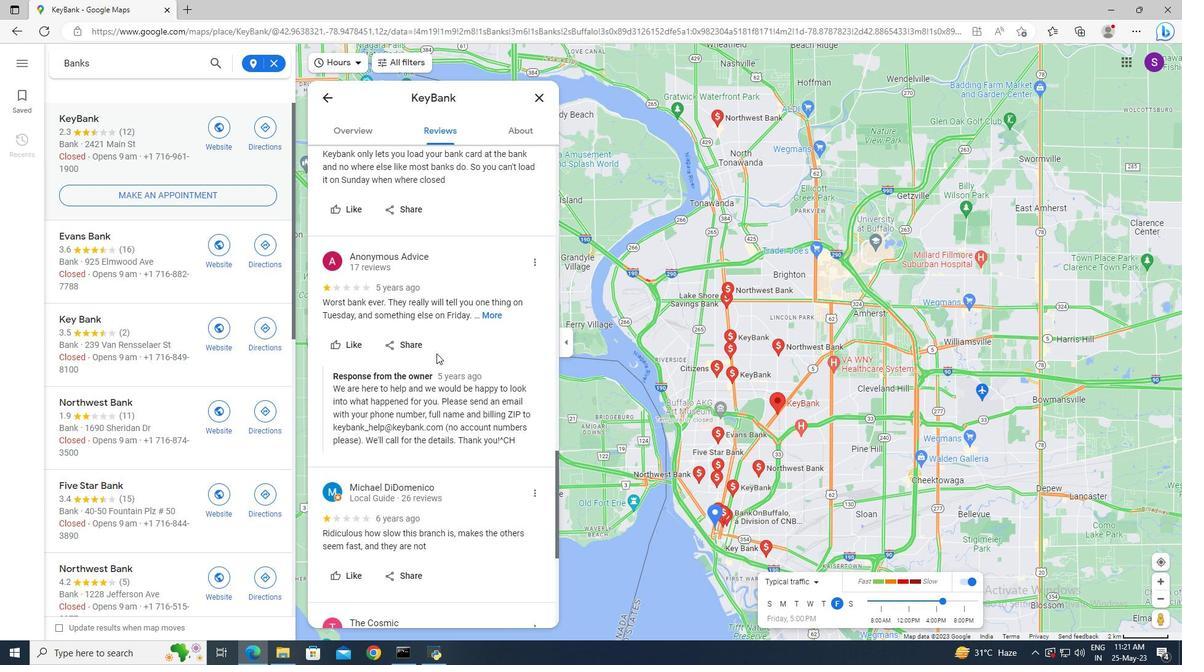 
Action: Mouse scrolled (436, 353) with delta (0, 0)
Screenshot: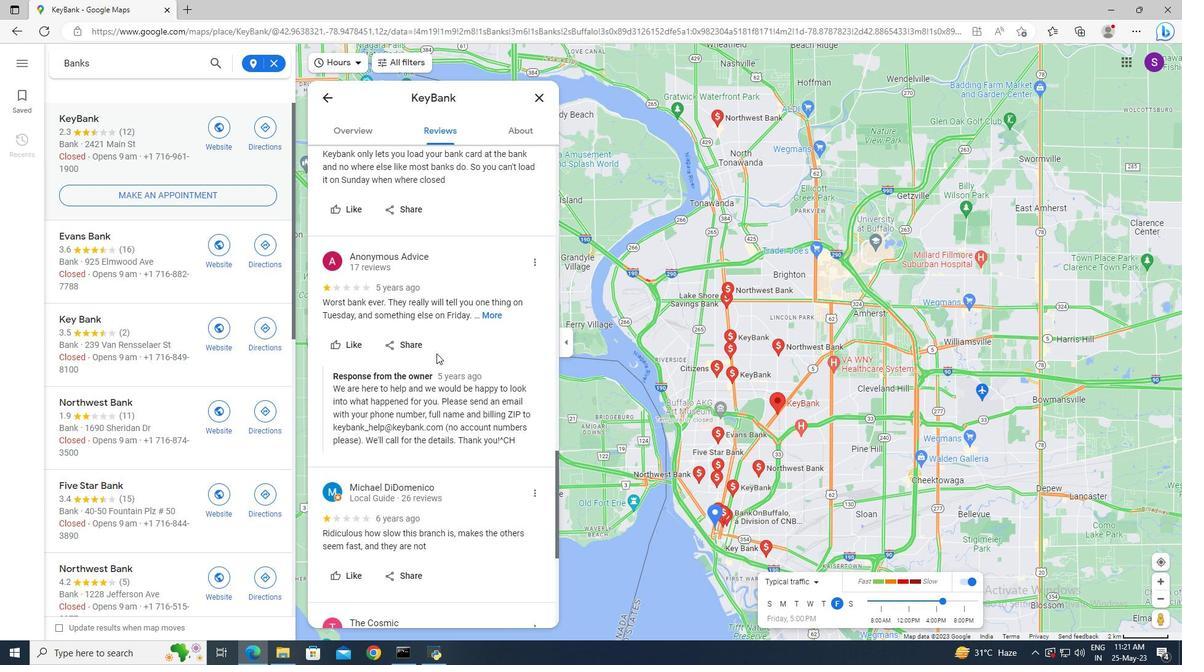 
Action: Mouse scrolled (436, 353) with delta (0, 0)
Screenshot: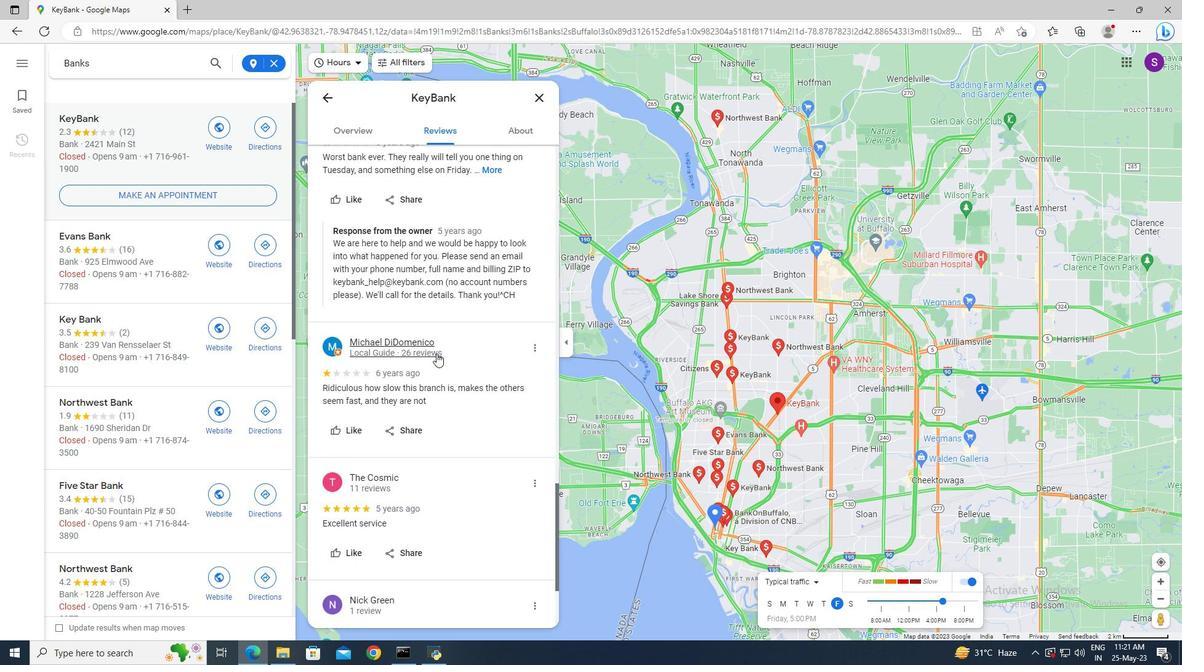 
Action: Mouse scrolled (436, 353) with delta (0, 0)
Screenshot: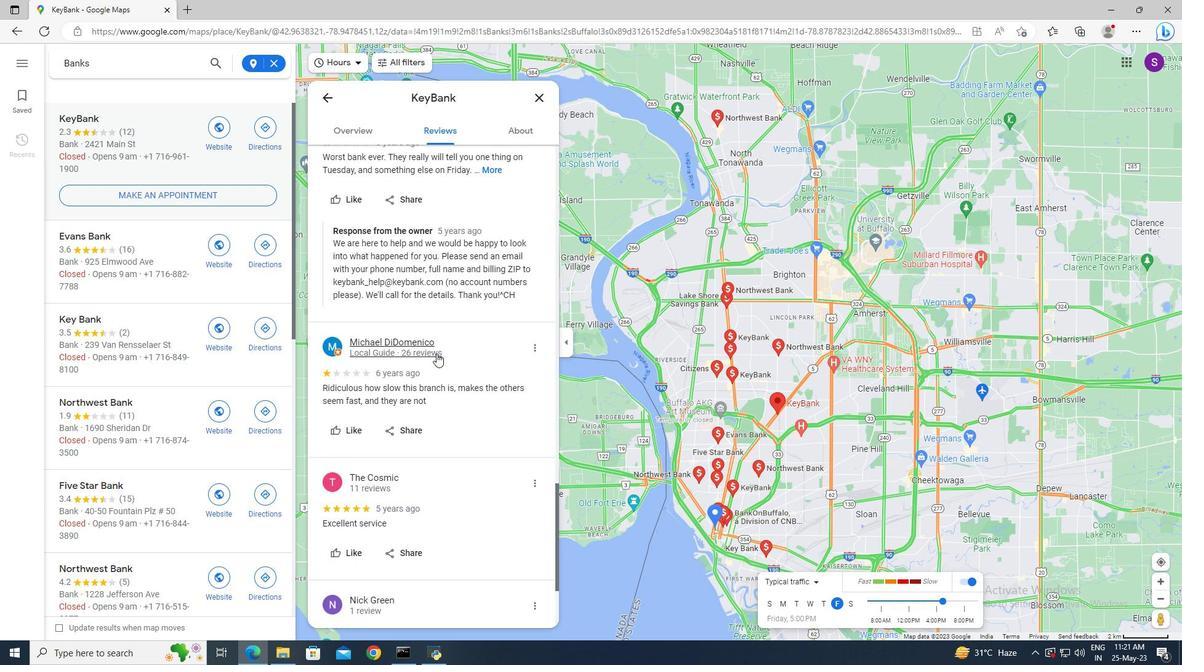 
Action: Mouse scrolled (436, 353) with delta (0, 0)
Screenshot: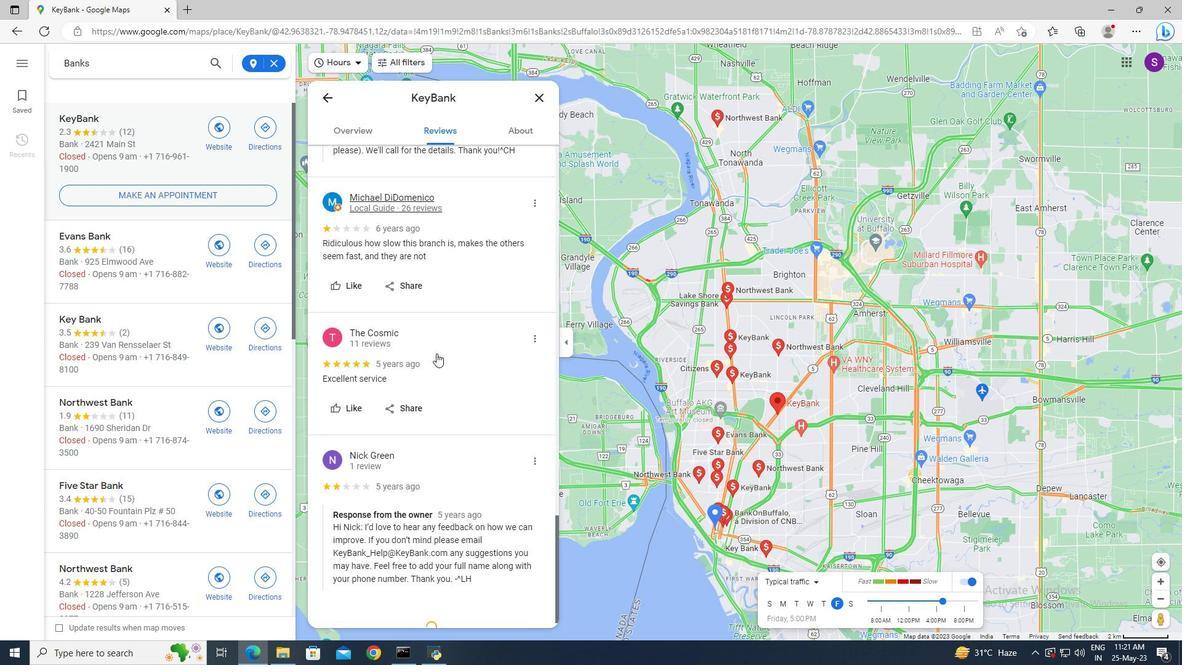 
Action: Mouse scrolled (436, 353) with delta (0, 0)
Screenshot: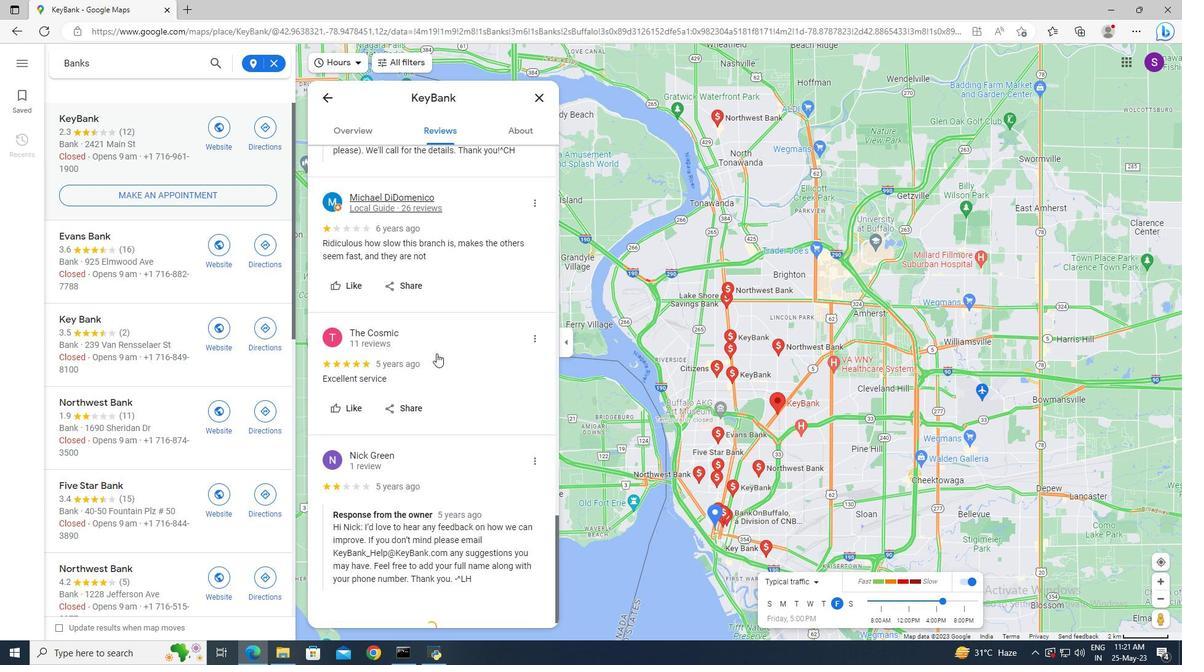 
Action: Mouse scrolled (436, 354) with delta (0, 0)
Screenshot: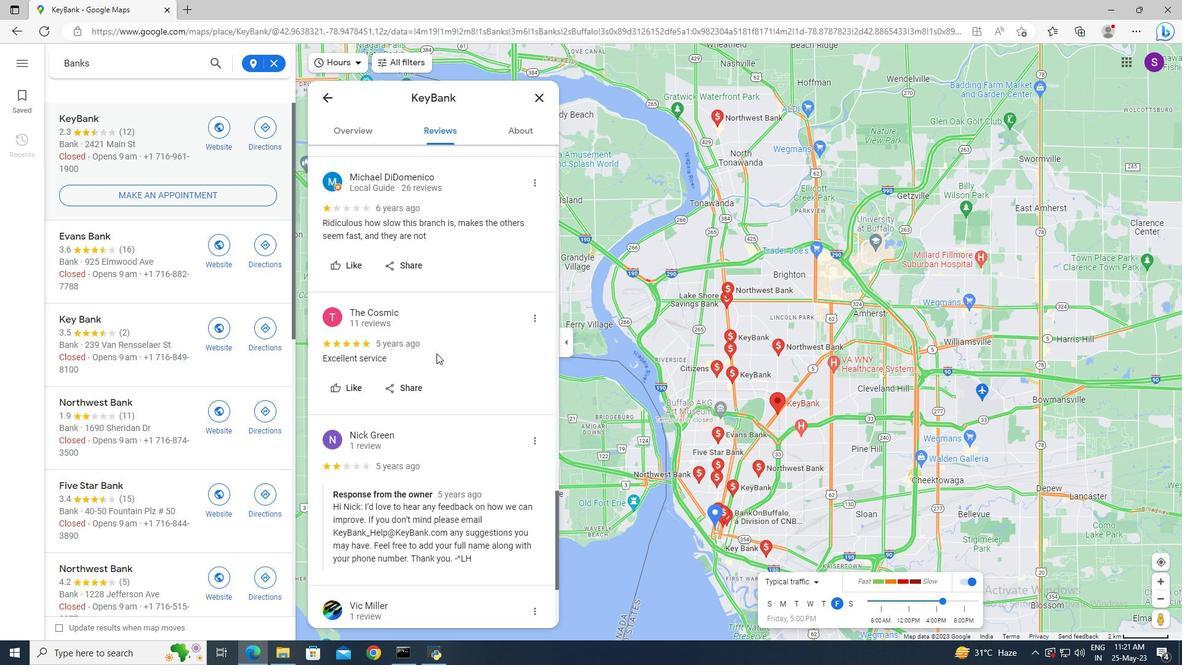 
Action: Mouse scrolled (436, 354) with delta (0, 0)
Screenshot: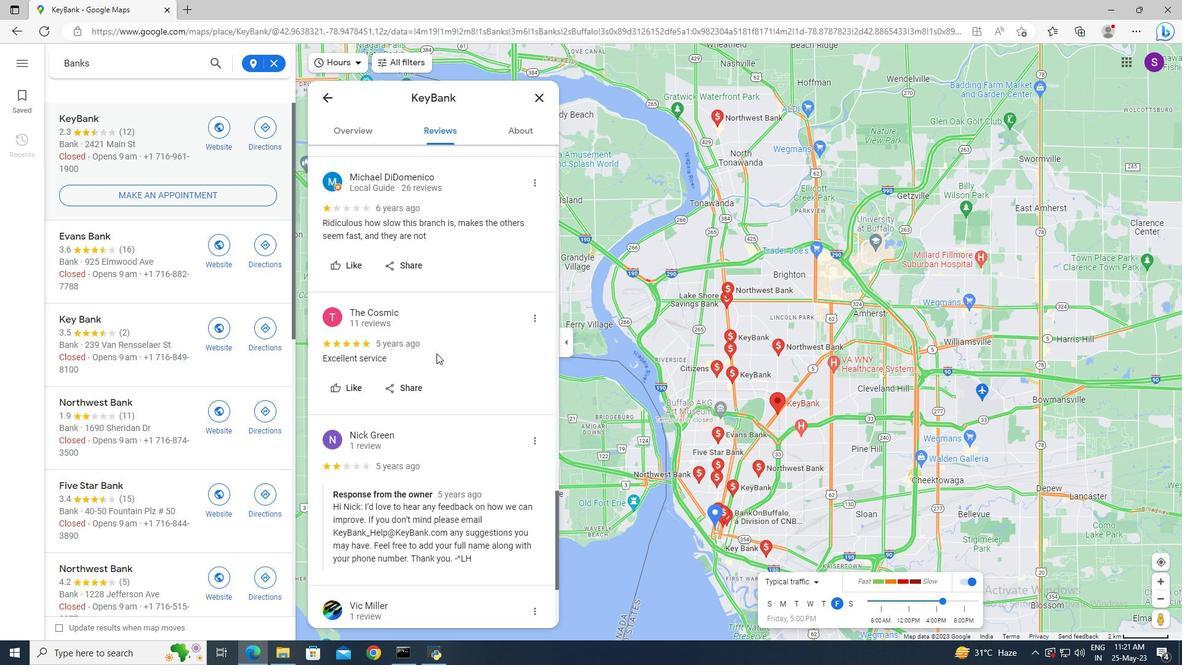 
Action: Mouse scrolled (436, 354) with delta (0, 0)
Screenshot: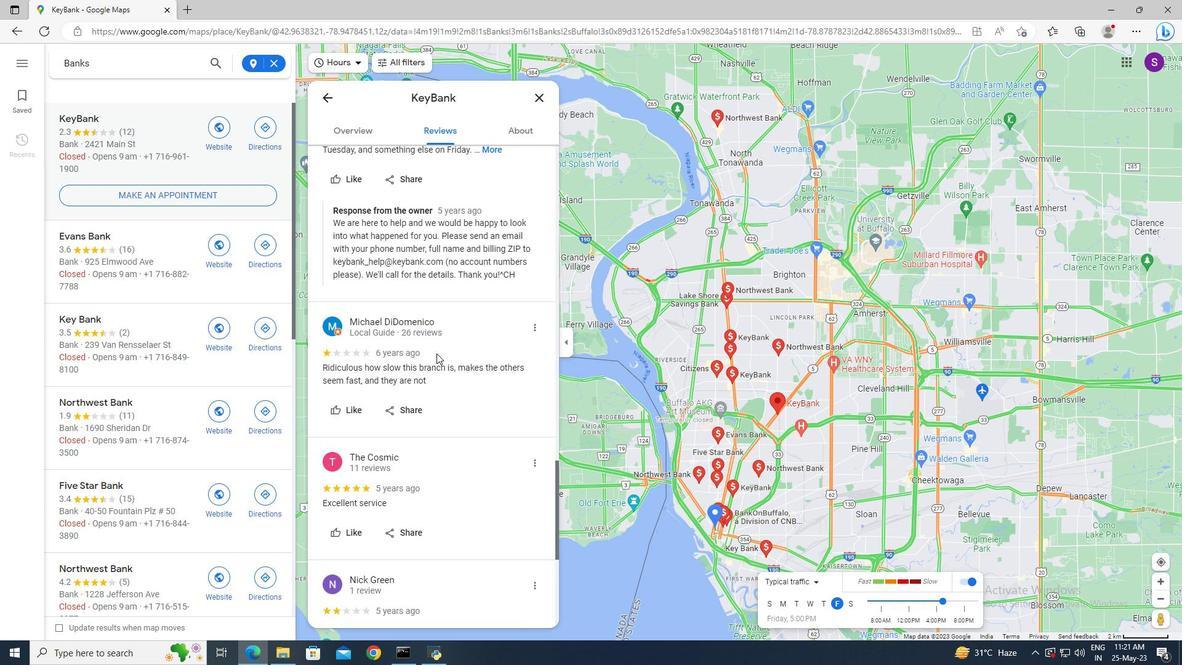 
Action: Mouse scrolled (436, 354) with delta (0, 0)
Screenshot: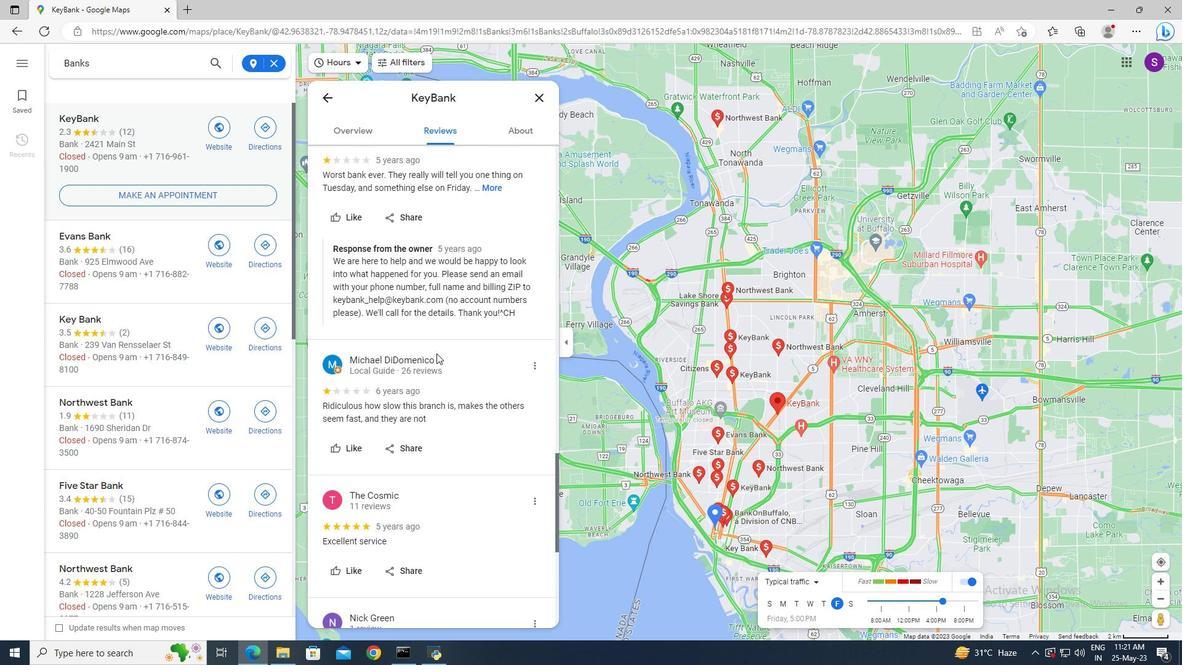 
Action: Mouse scrolled (436, 354) with delta (0, 0)
Screenshot: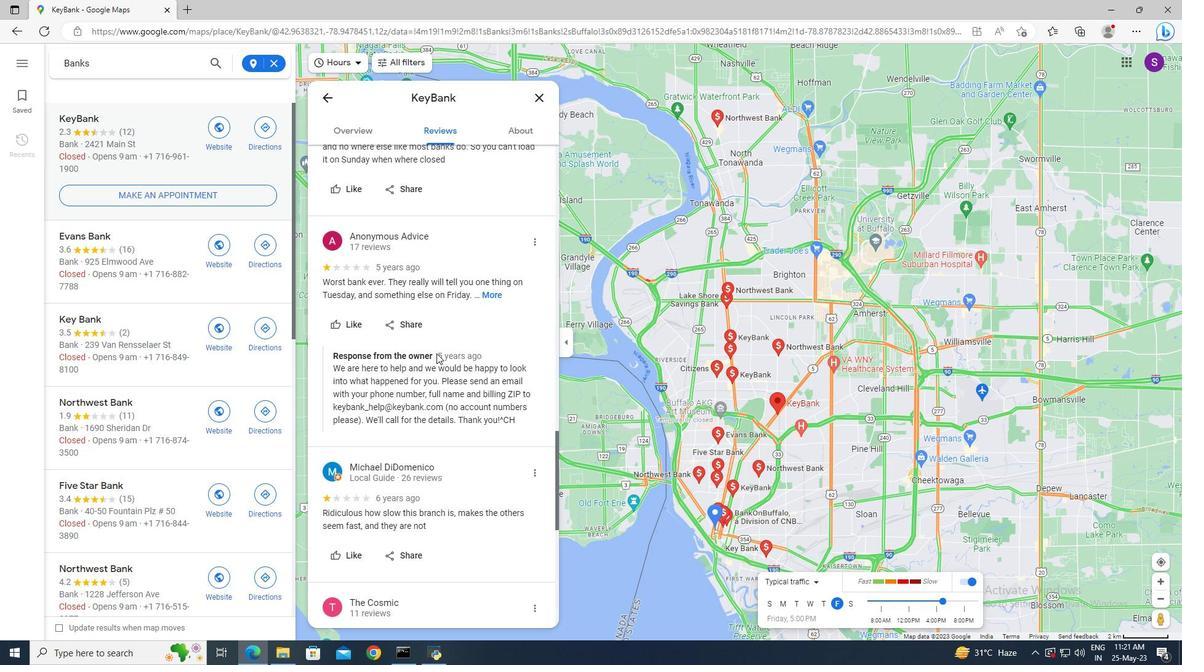 
Action: Mouse scrolled (436, 354) with delta (0, 0)
Screenshot: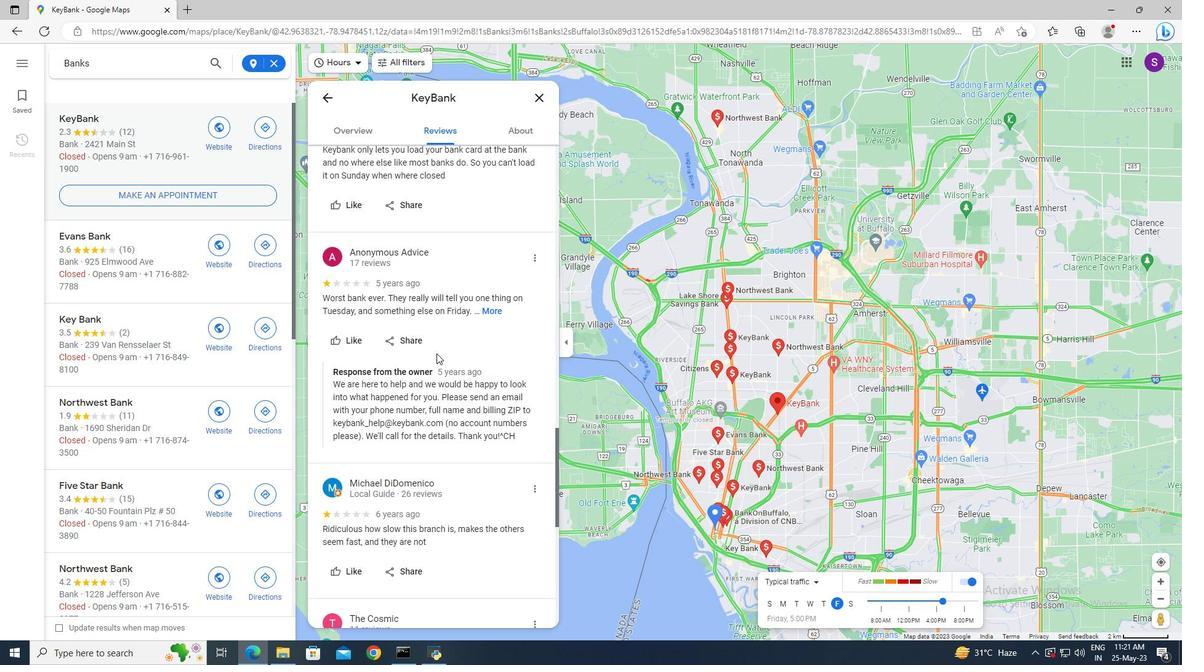 
Action: Mouse scrolled (436, 354) with delta (0, 0)
Screenshot: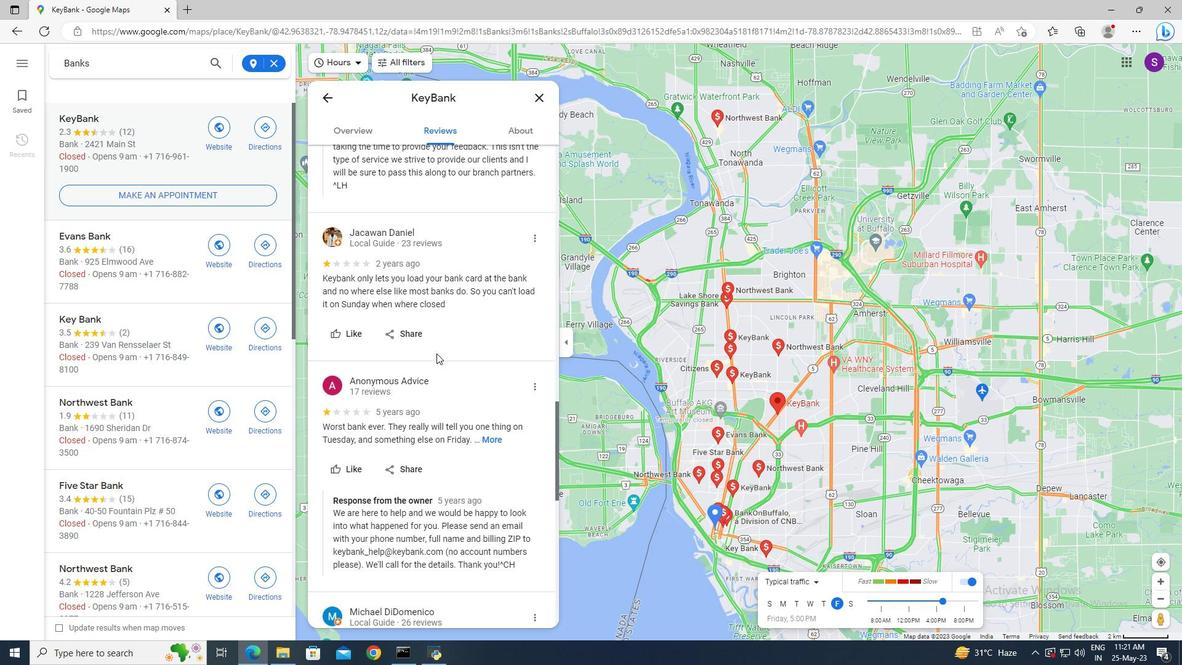 
Action: Mouse moved to (514, 138)
Screenshot: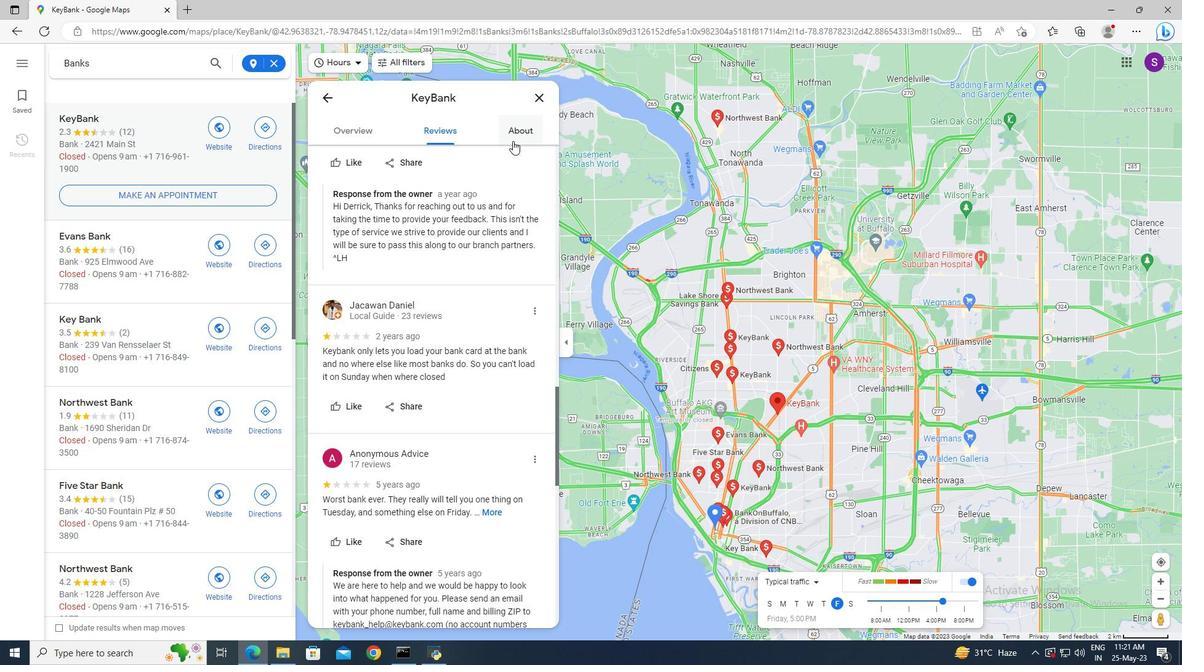 
Action: Mouse pressed left at (514, 138)
Screenshot: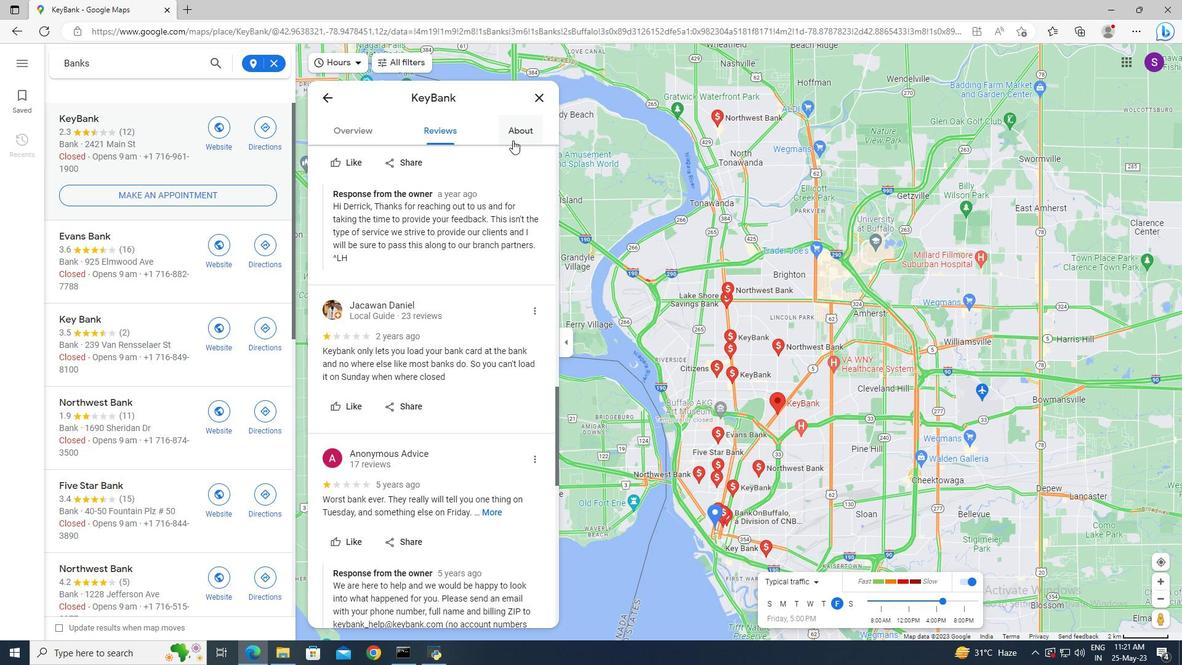 
Action: Mouse moved to (353, 136)
Screenshot: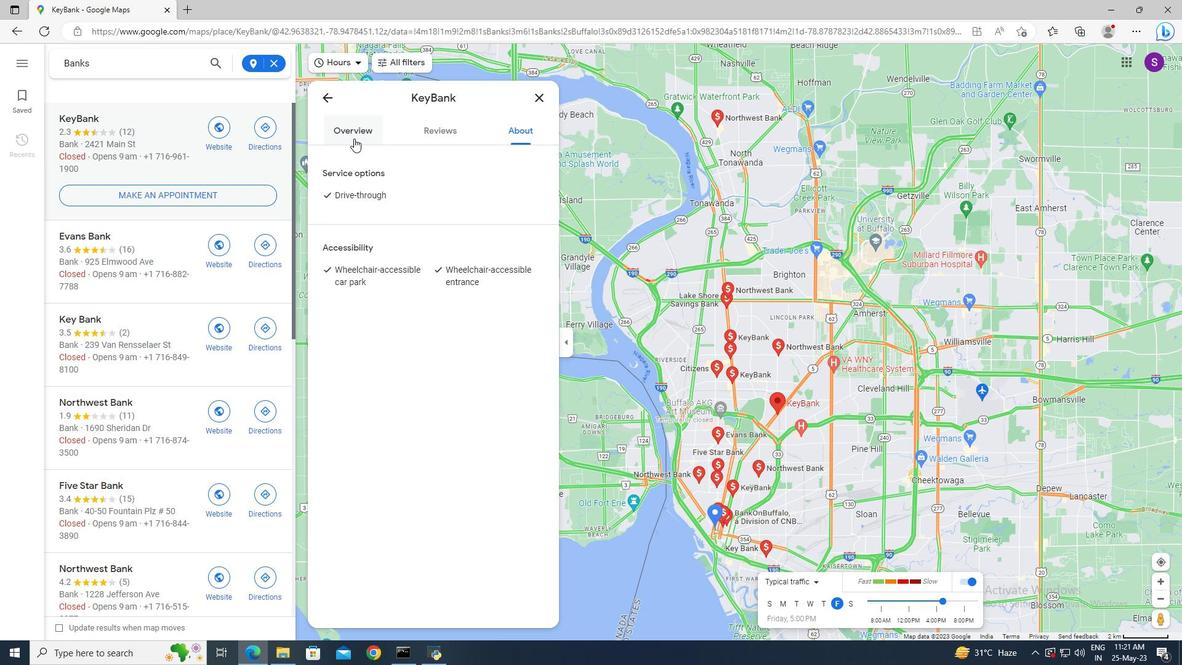 
Action: Mouse pressed left at (353, 136)
Screenshot: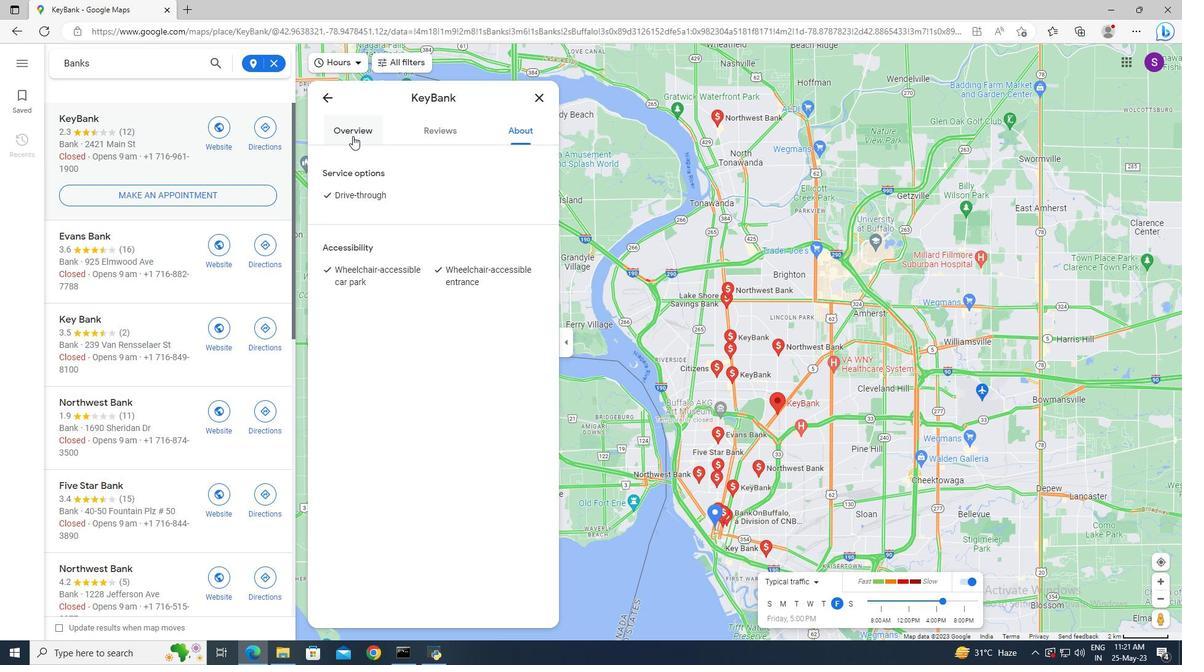 
Action: Mouse moved to (409, 174)
Screenshot: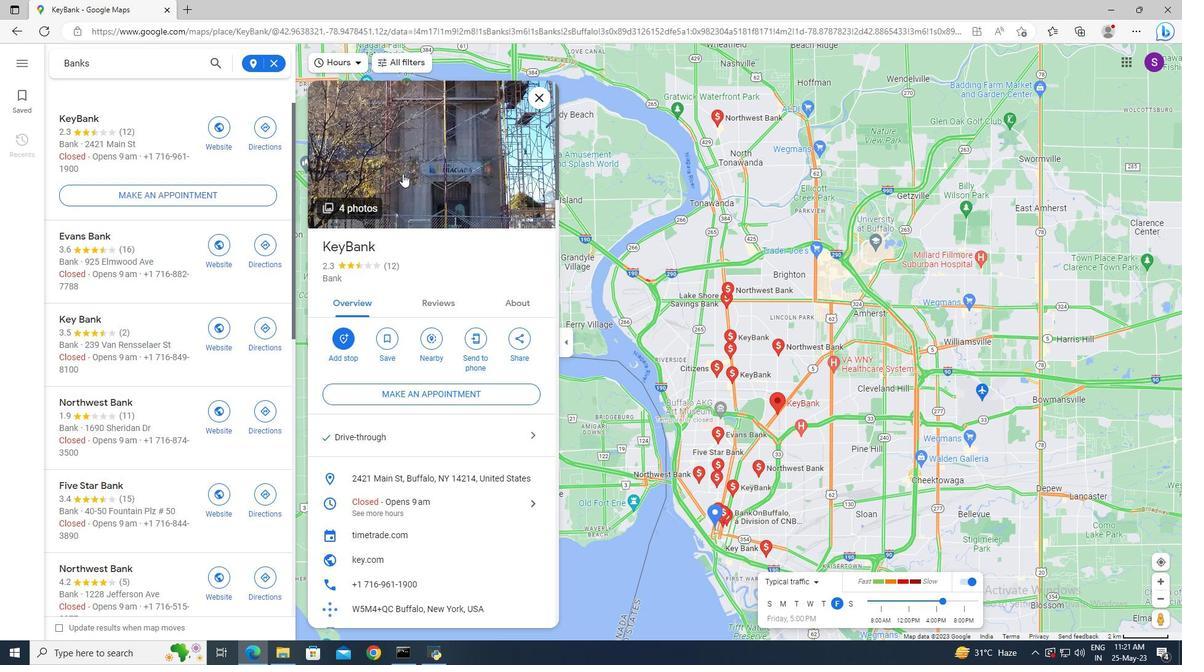 
Action: Mouse pressed left at (409, 174)
Screenshot: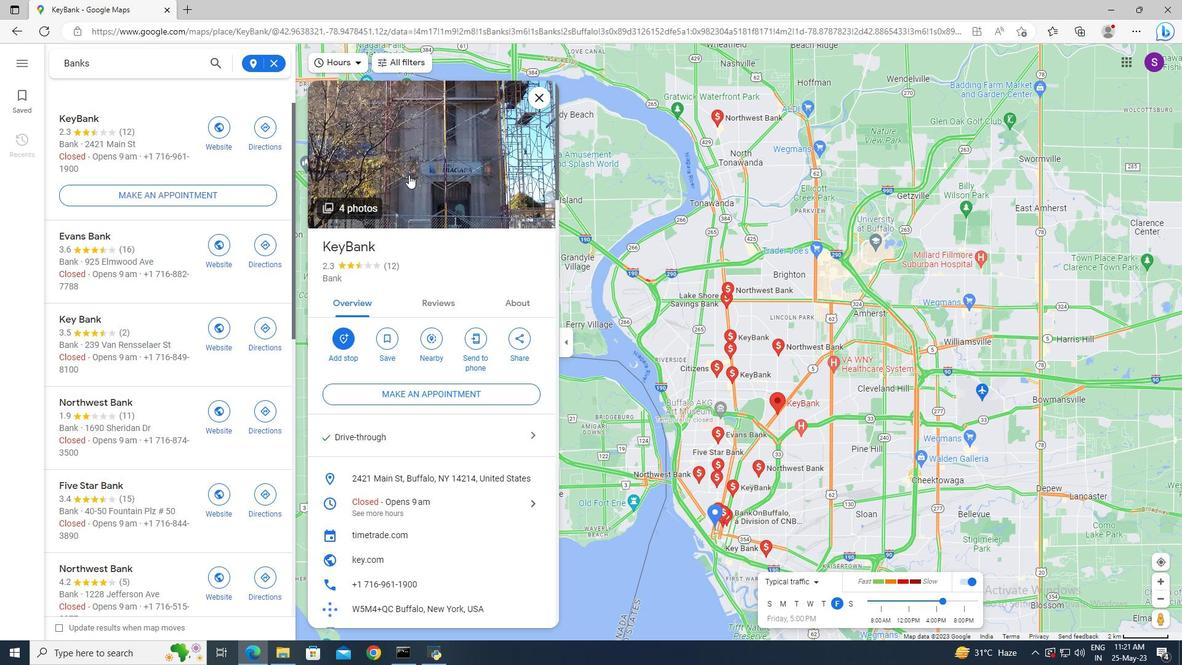 
Action: Mouse moved to (761, 546)
Screenshot: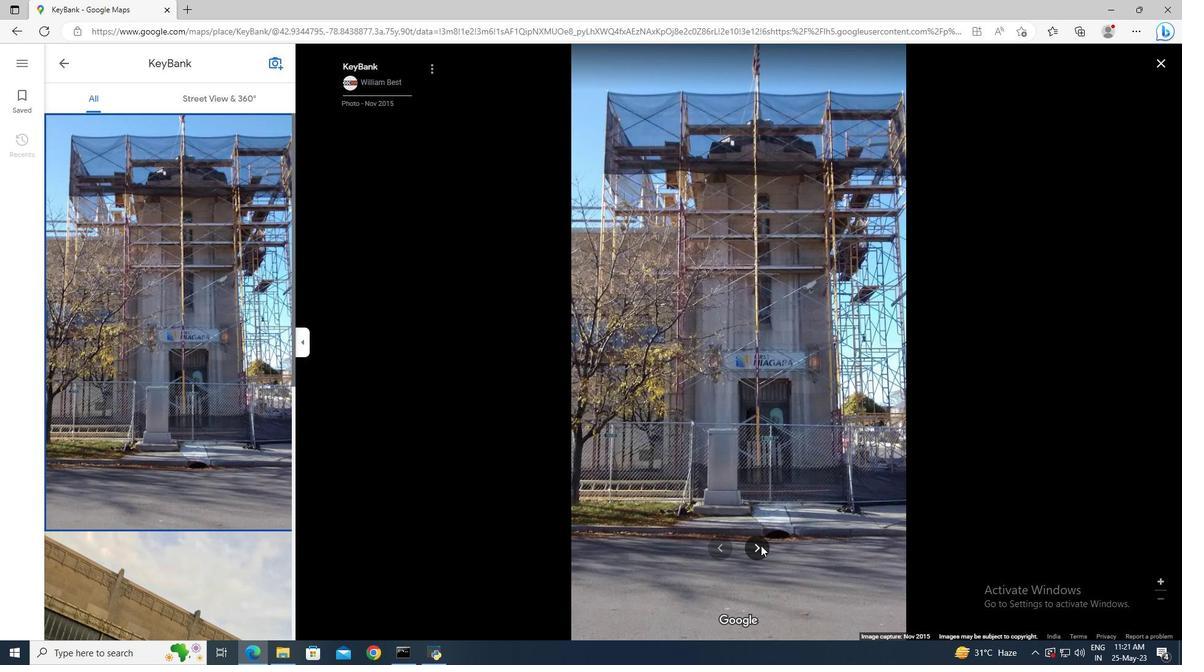 
Action: Mouse pressed left at (761, 546)
Screenshot: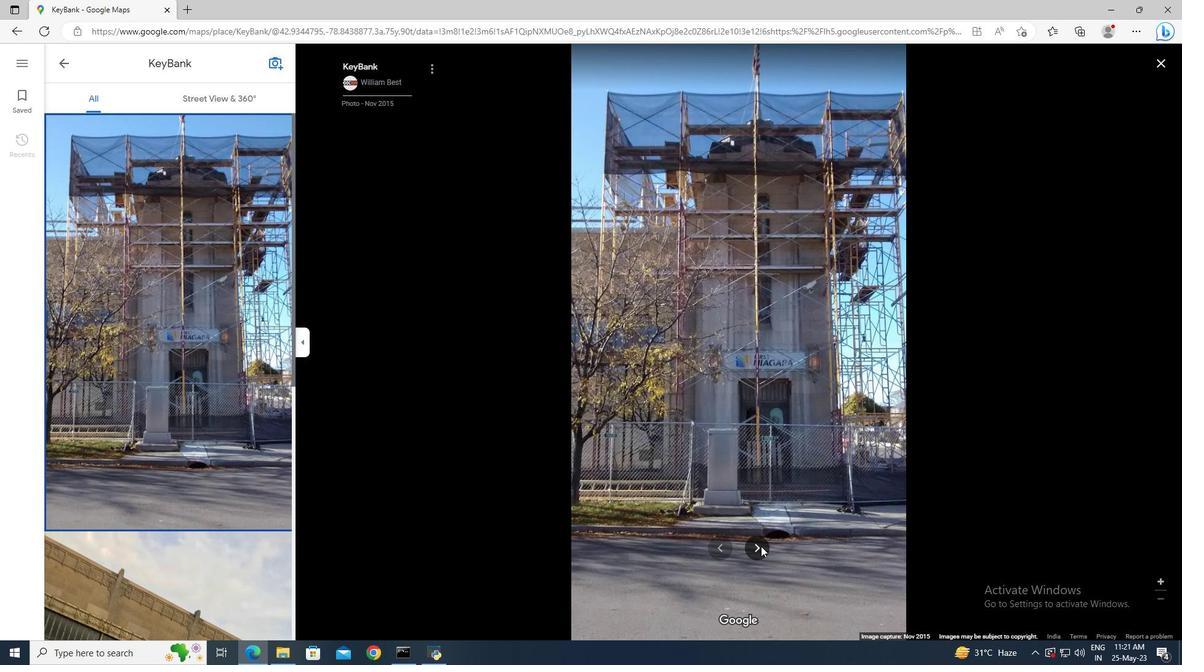 
Action: Mouse pressed left at (761, 546)
Screenshot: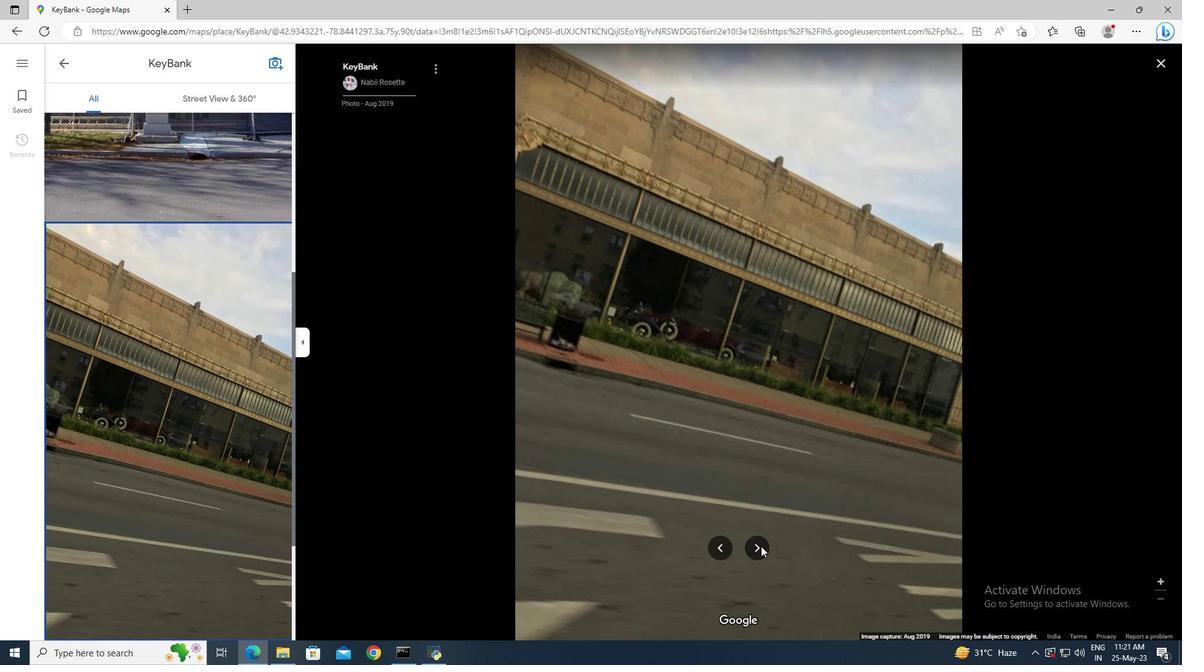 
Action: Mouse moved to (723, 382)
Screenshot: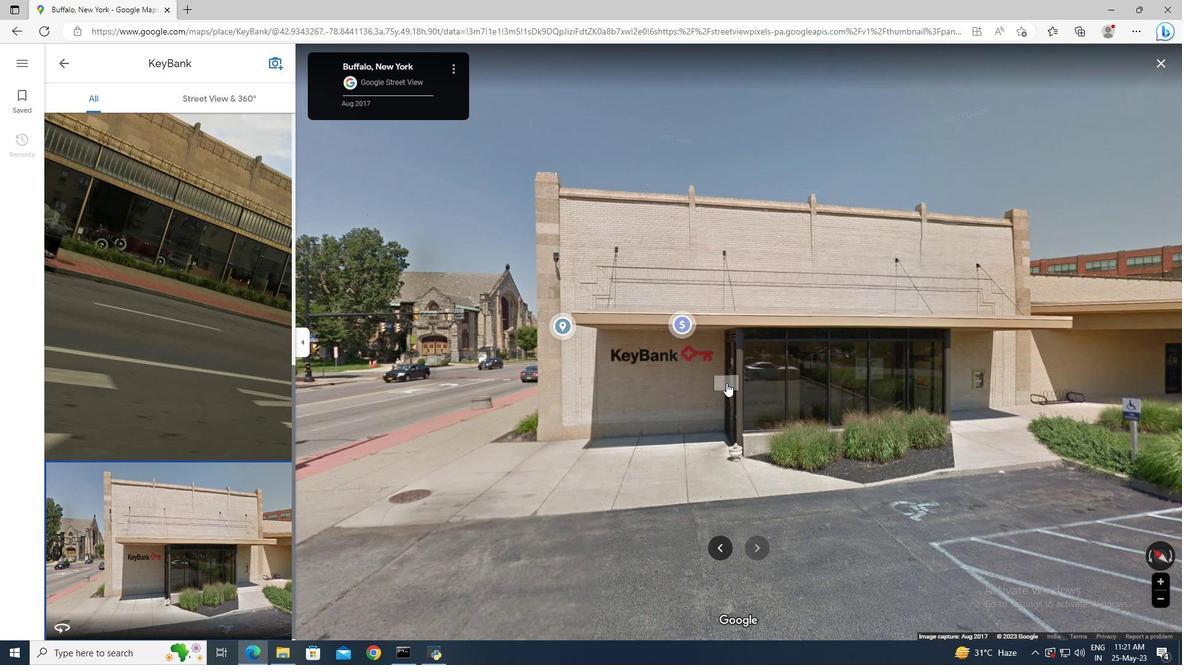 
Action: Mouse pressed left at (723, 382)
Screenshot: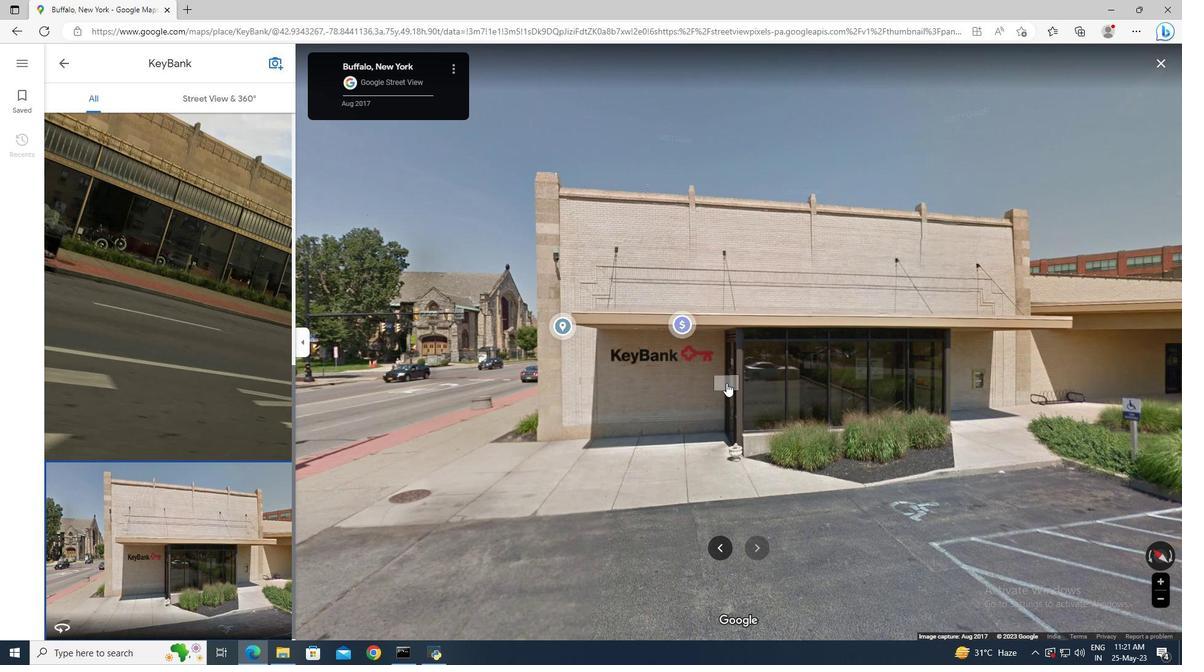 
Action: Mouse moved to (759, 388)
Screenshot: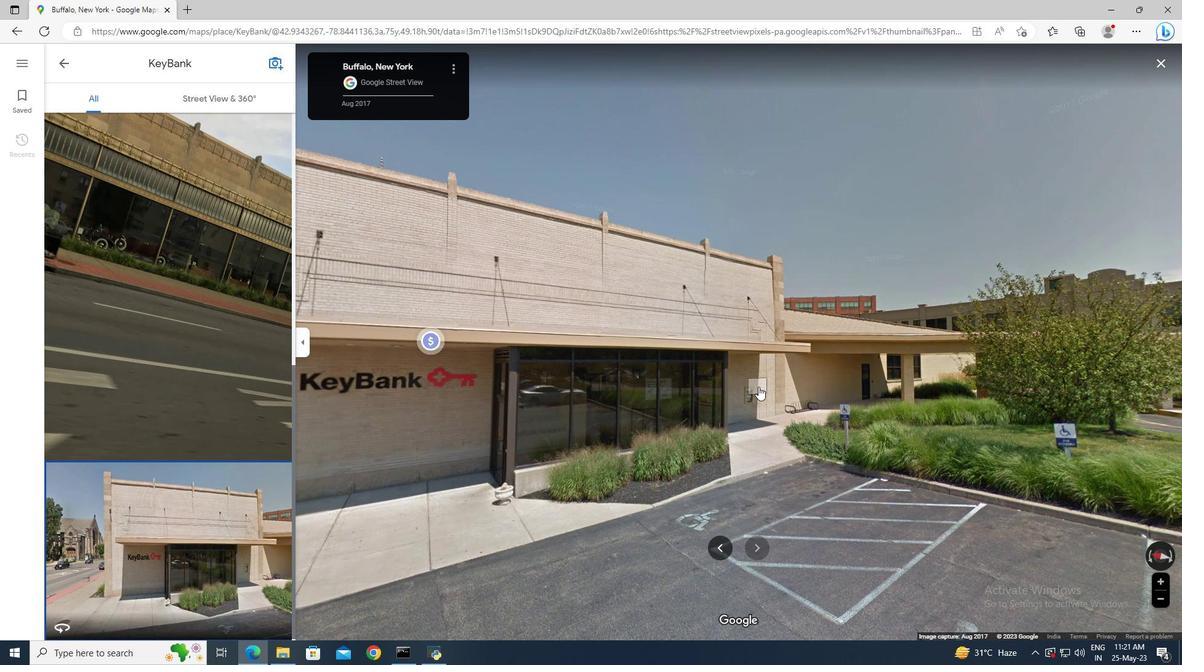 
Action: Mouse pressed left at (759, 388)
Screenshot: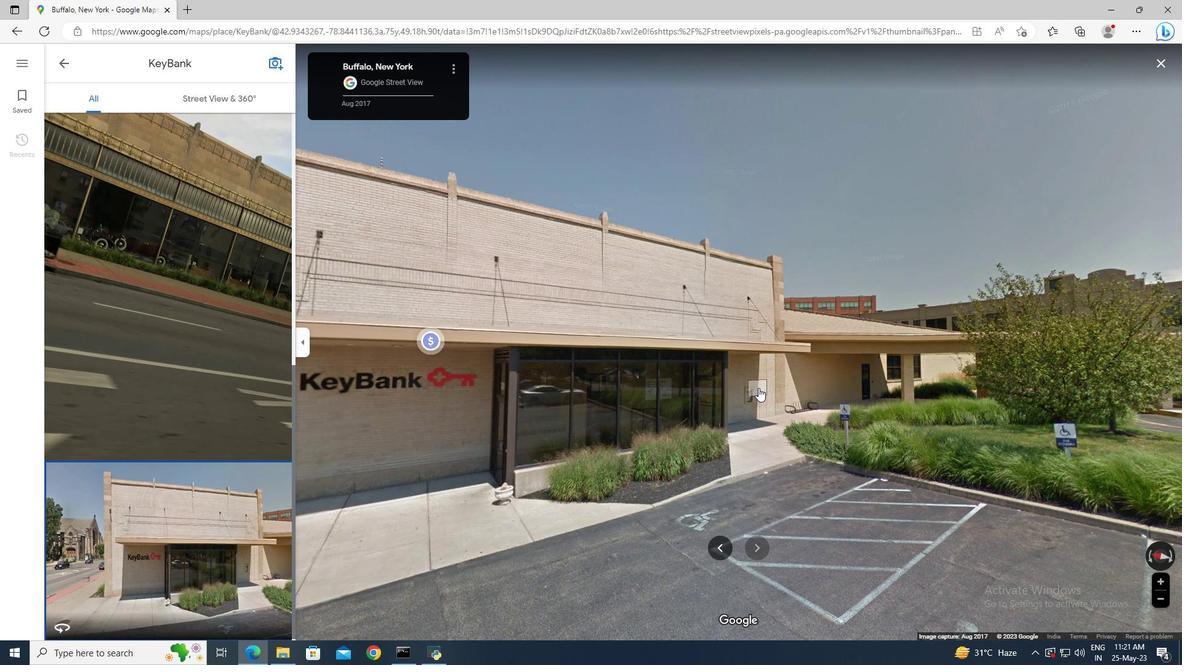 
Action: Mouse moved to (858, 390)
Screenshot: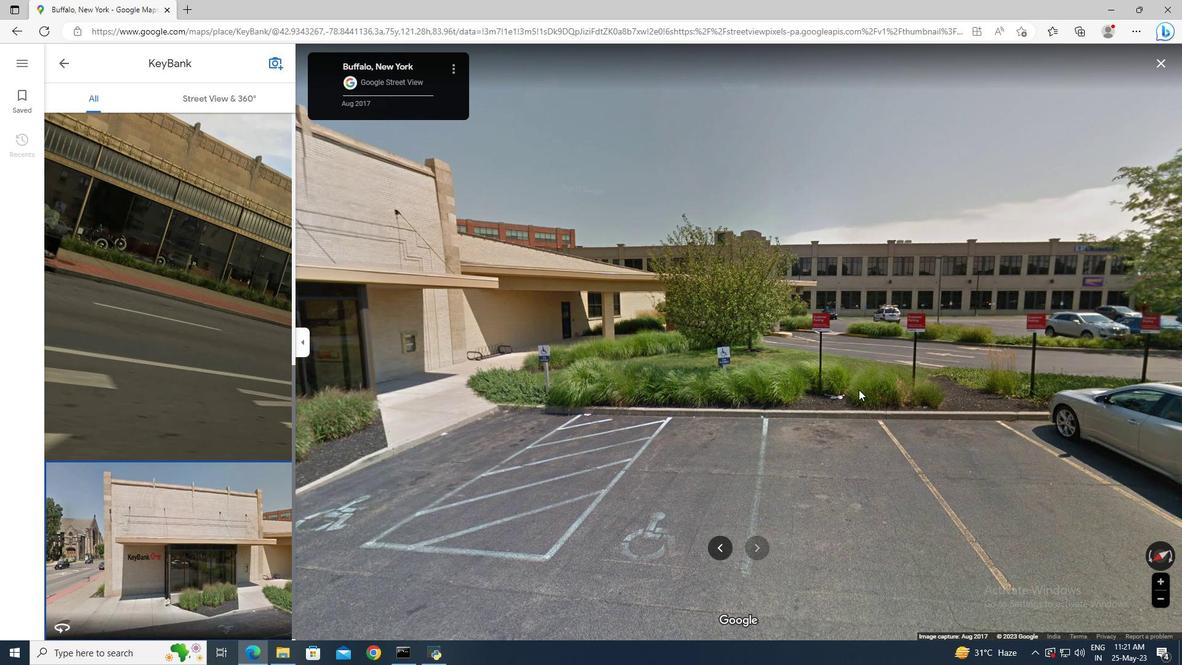 
Action: Mouse pressed left at (858, 390)
Screenshot: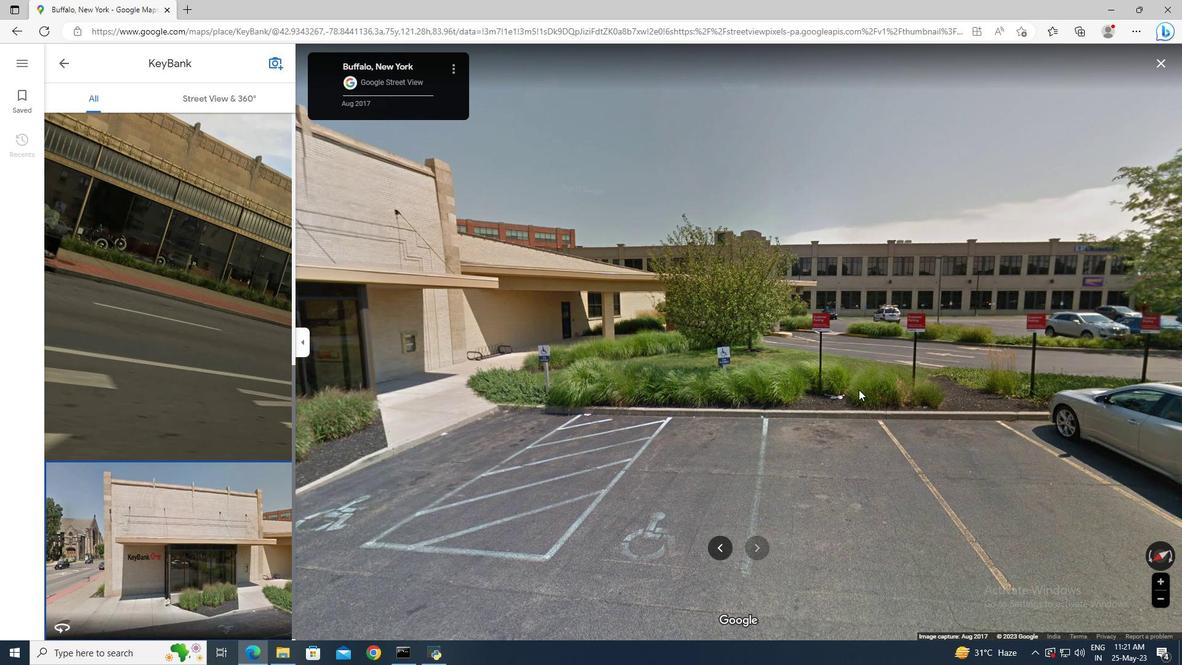 
Action: Mouse moved to (991, 455)
Screenshot: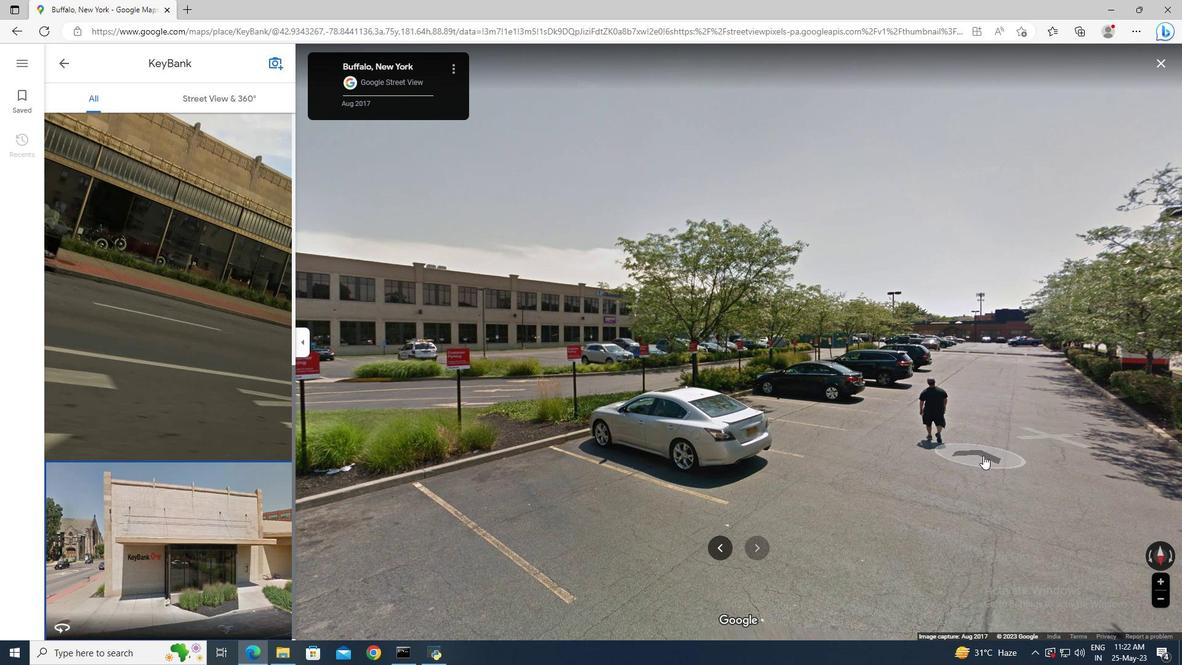 
Action: Mouse pressed left at (991, 455)
Screenshot: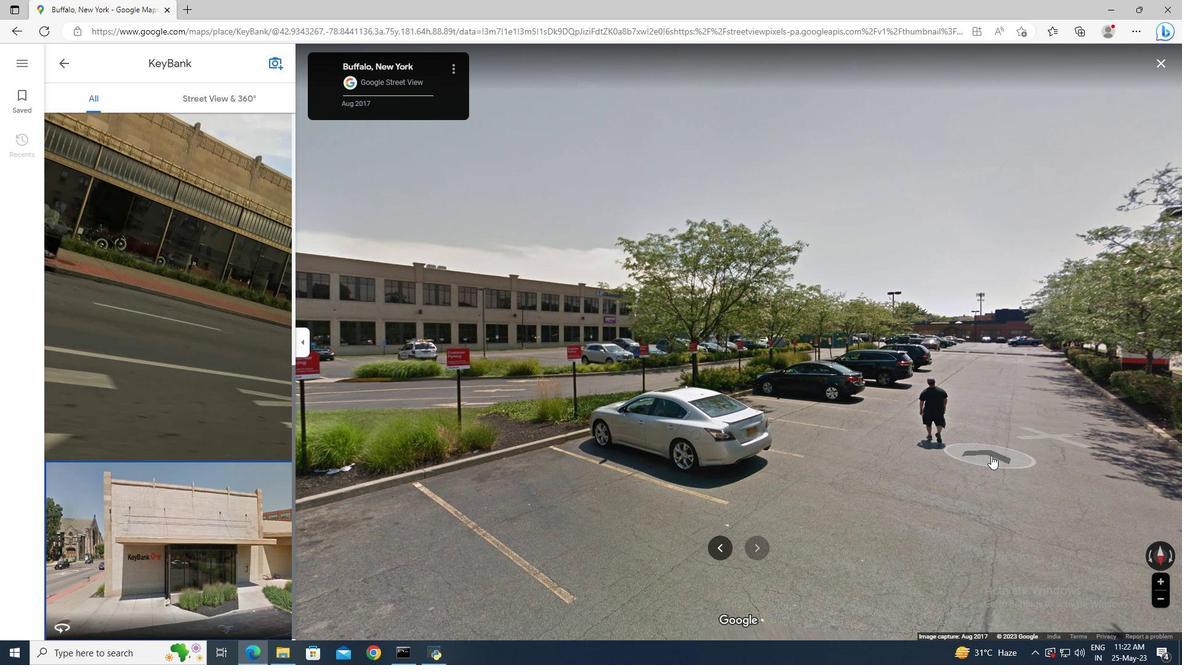 
Action: Mouse moved to (773, 407)
Screenshot: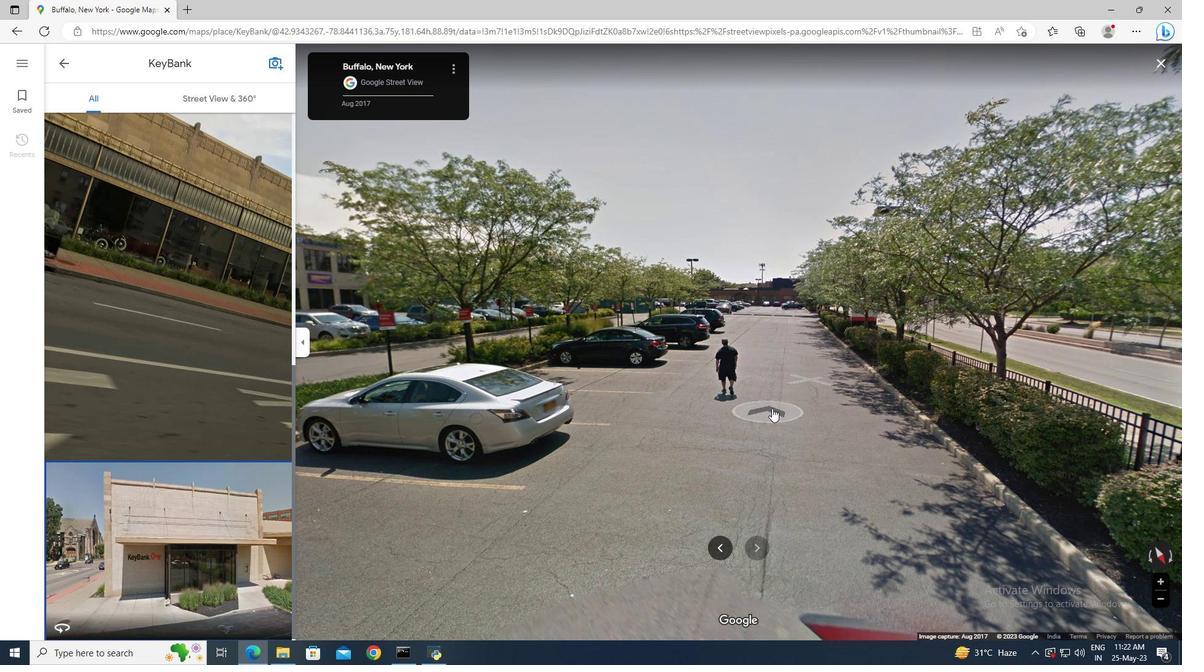 
Action: Mouse pressed left at (773, 407)
Screenshot: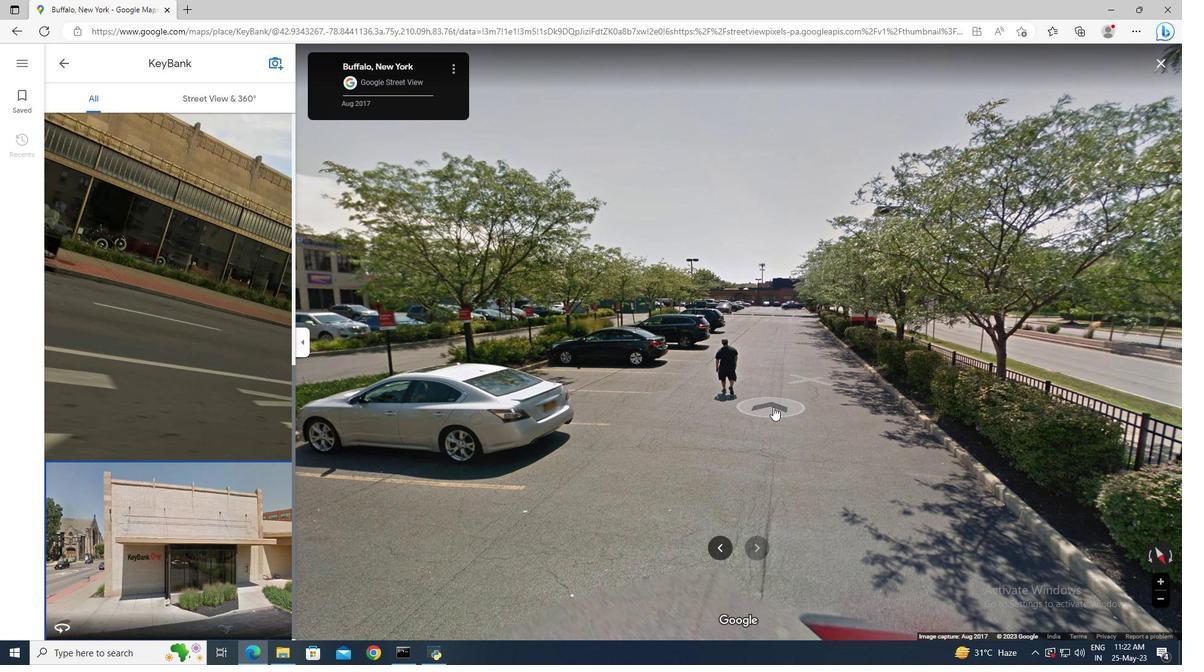 
Action: Mouse moved to (749, 381)
Screenshot: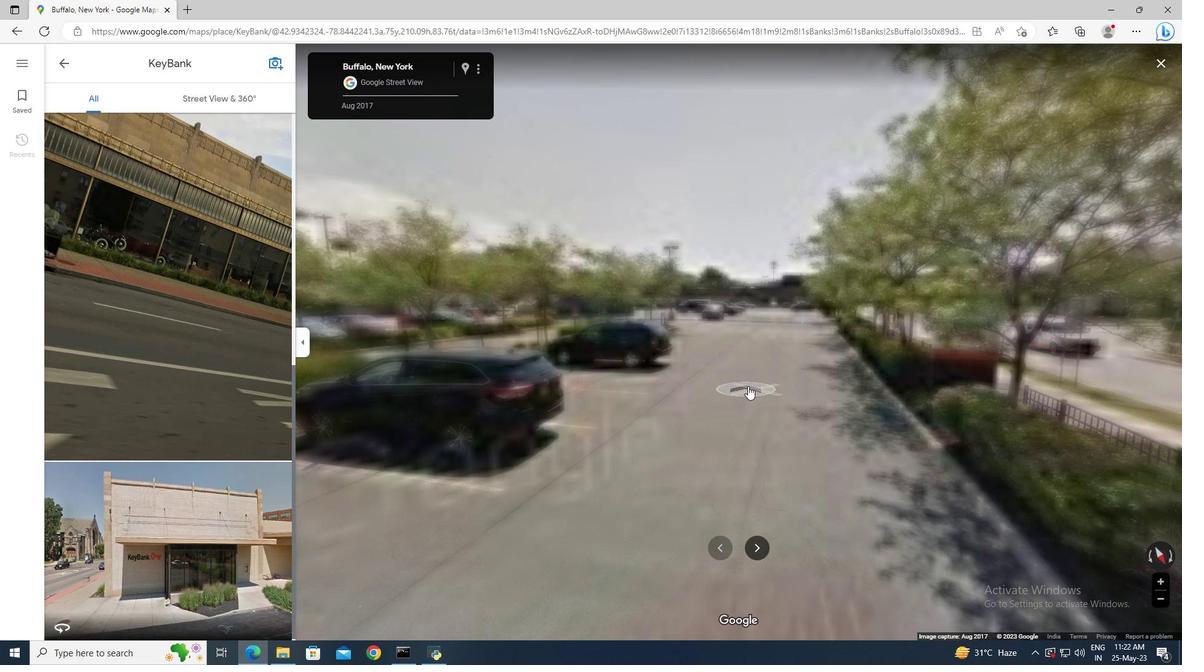 
Action: Mouse pressed left at (749, 381)
Screenshot: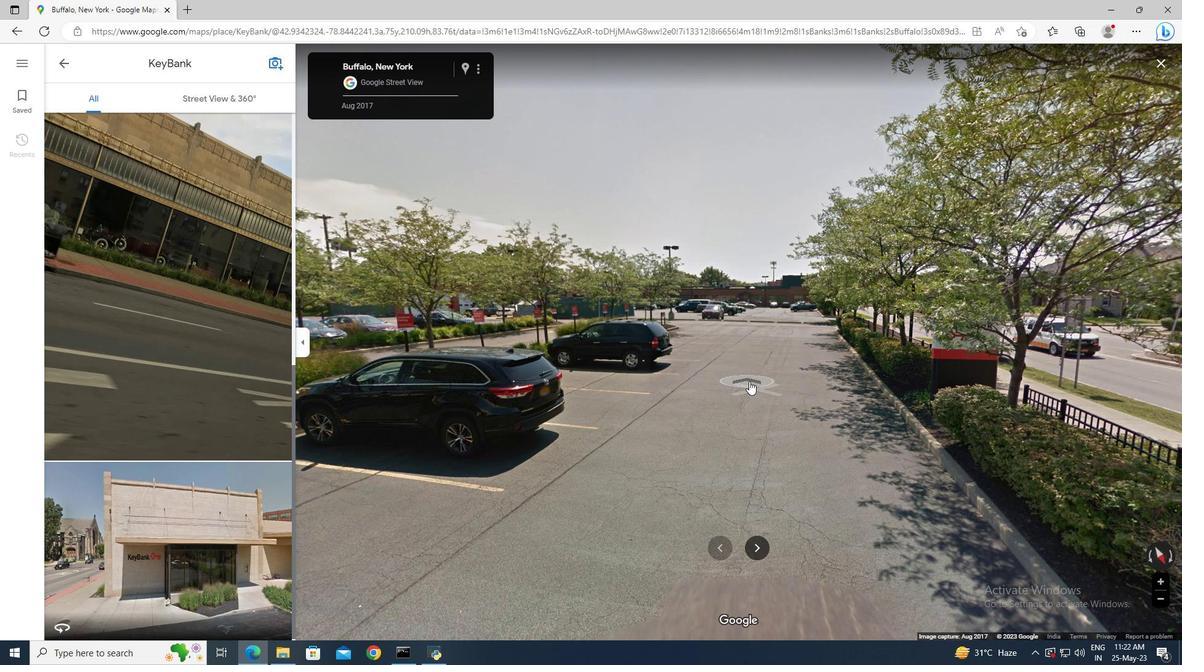 
Action: Mouse moved to (759, 378)
Screenshot: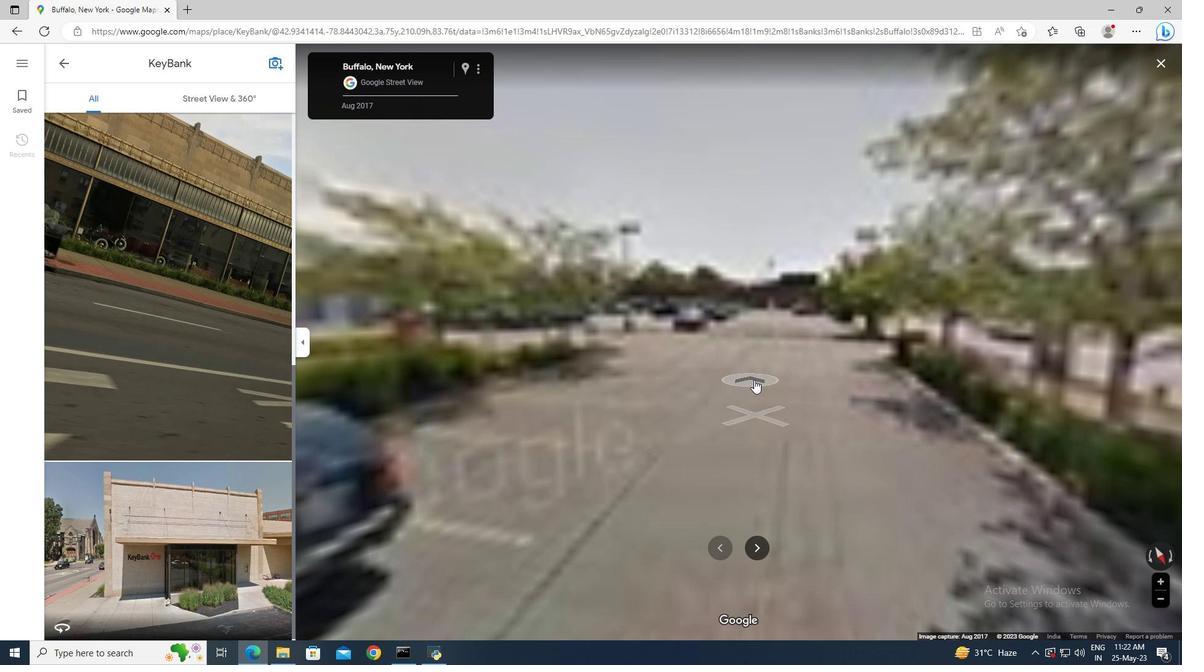 
Action: Mouse pressed left at (759, 378)
Screenshot: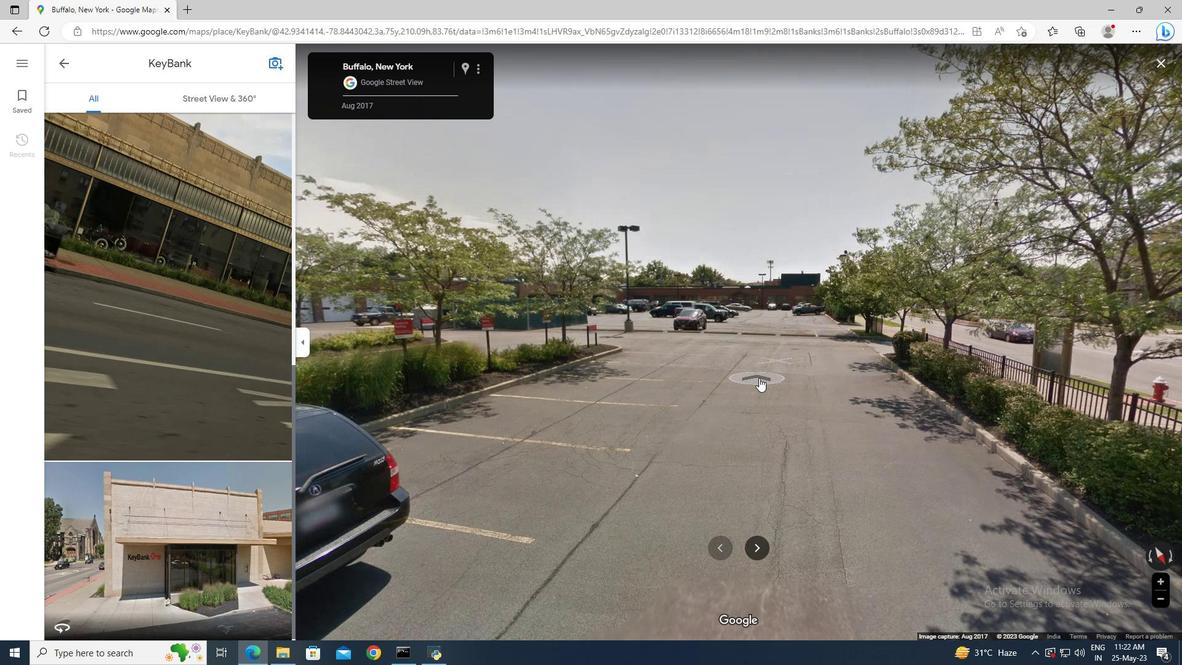 
Action: Mouse moved to (62, 69)
Screenshot: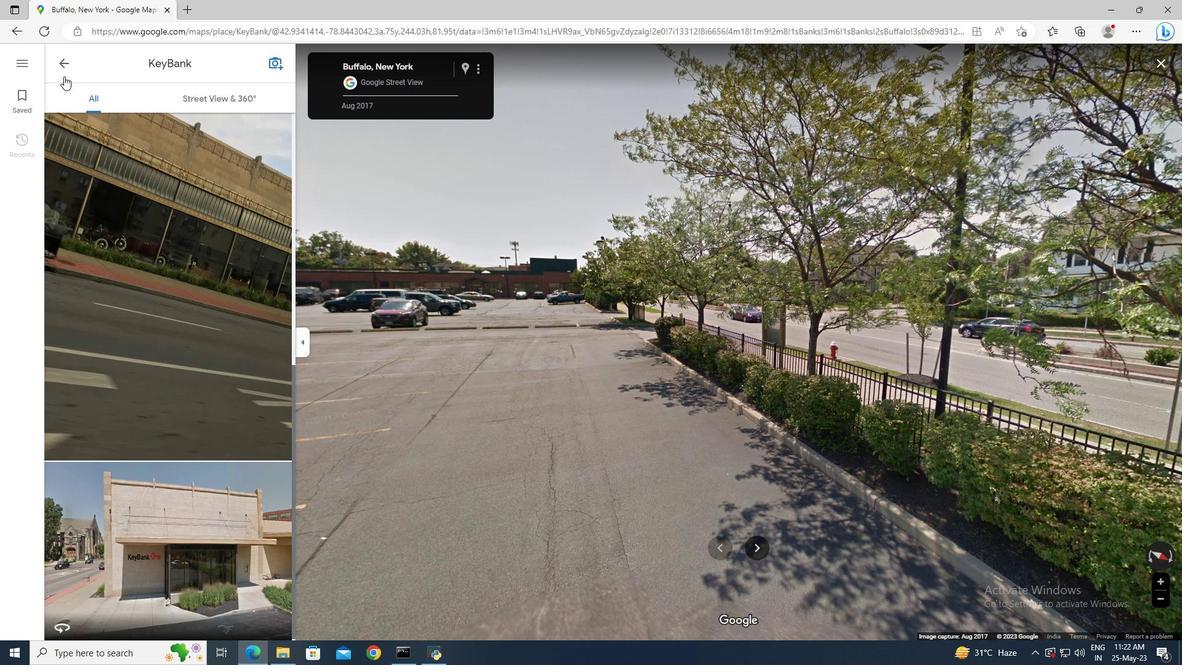 
Action: Mouse pressed left at (62, 69)
Screenshot: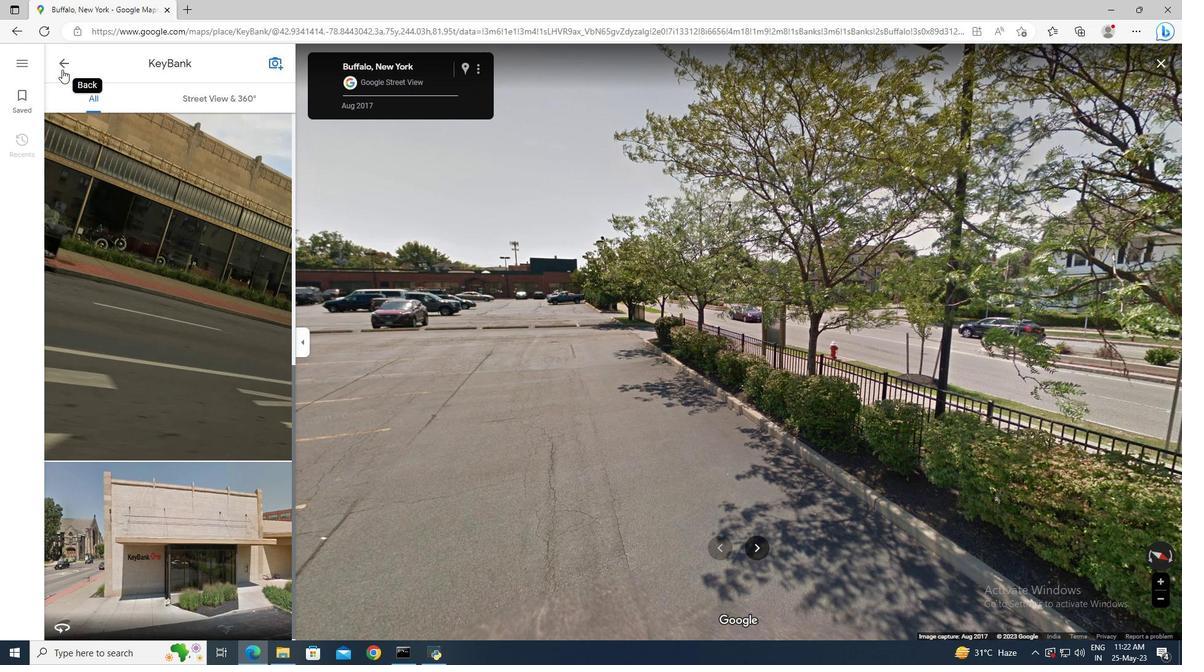 
Action: Mouse moved to (81, 238)
Screenshot: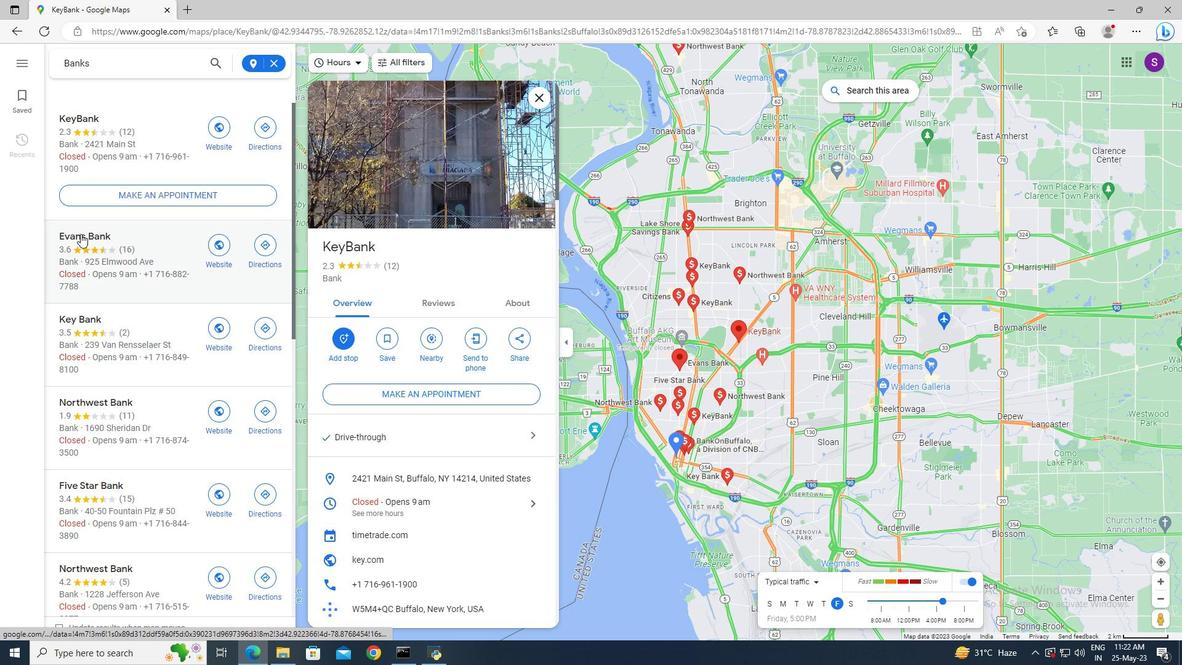 
Action: Mouse pressed left at (81, 238)
Screenshot: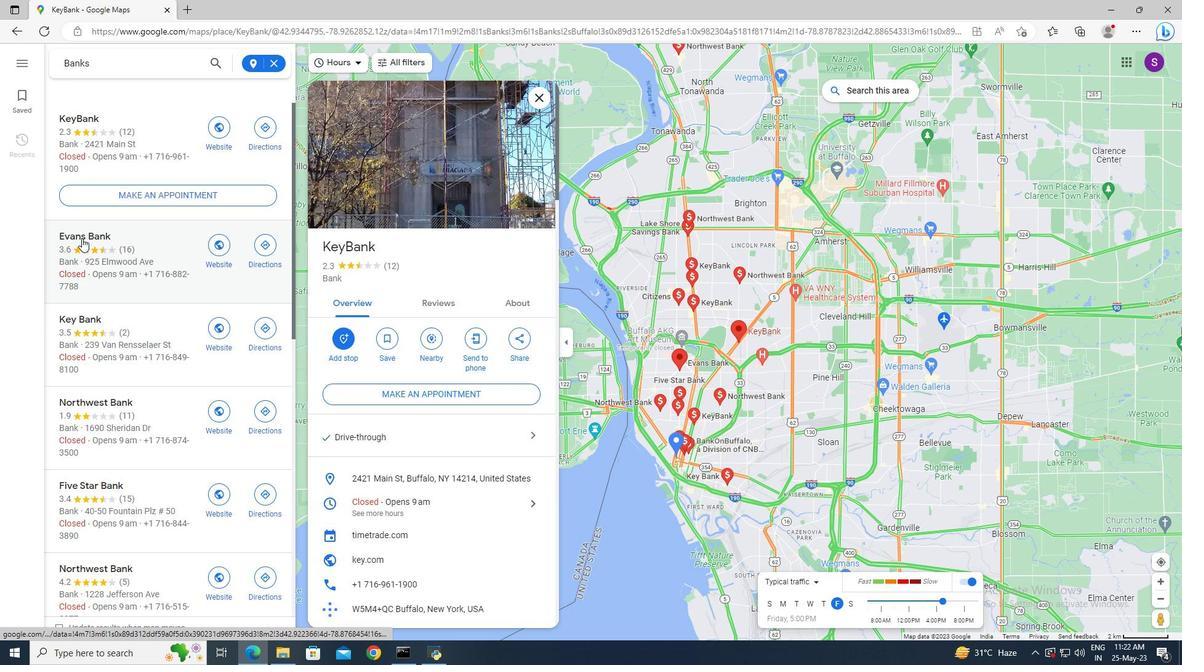 
Action: Mouse moved to (416, 304)
Screenshot: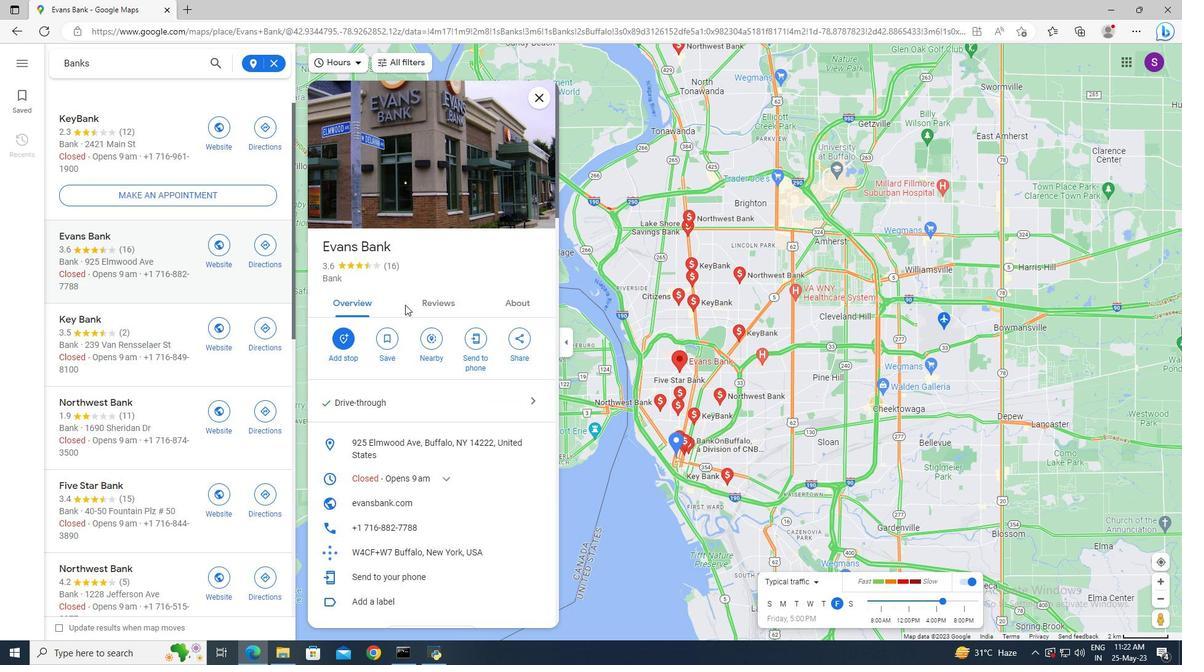 
Action: Mouse pressed left at (416, 304)
Screenshot: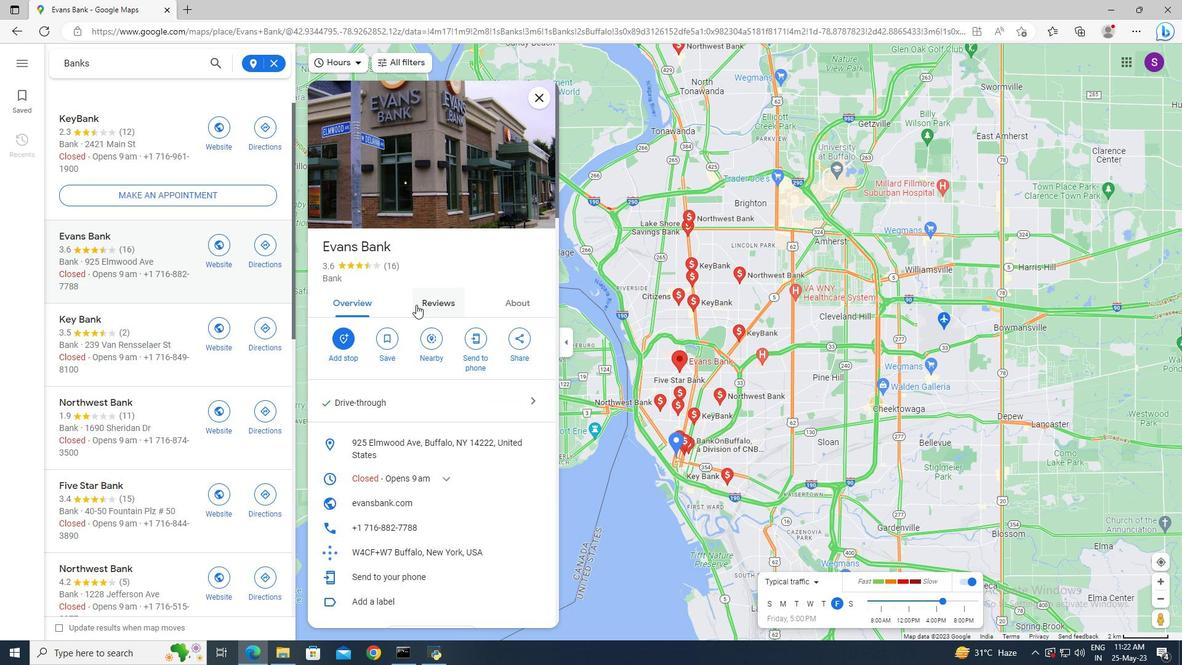 
Action: Mouse scrolled (416, 304) with delta (0, 0)
Screenshot: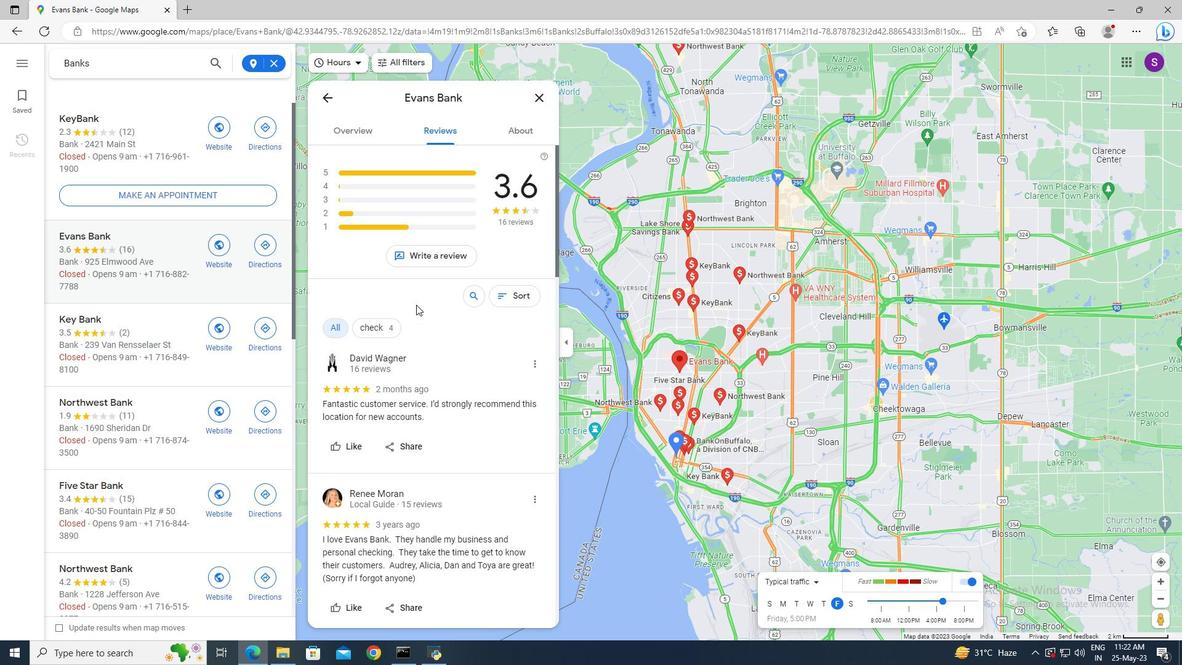 
Action: Mouse scrolled (416, 304) with delta (0, 0)
Screenshot: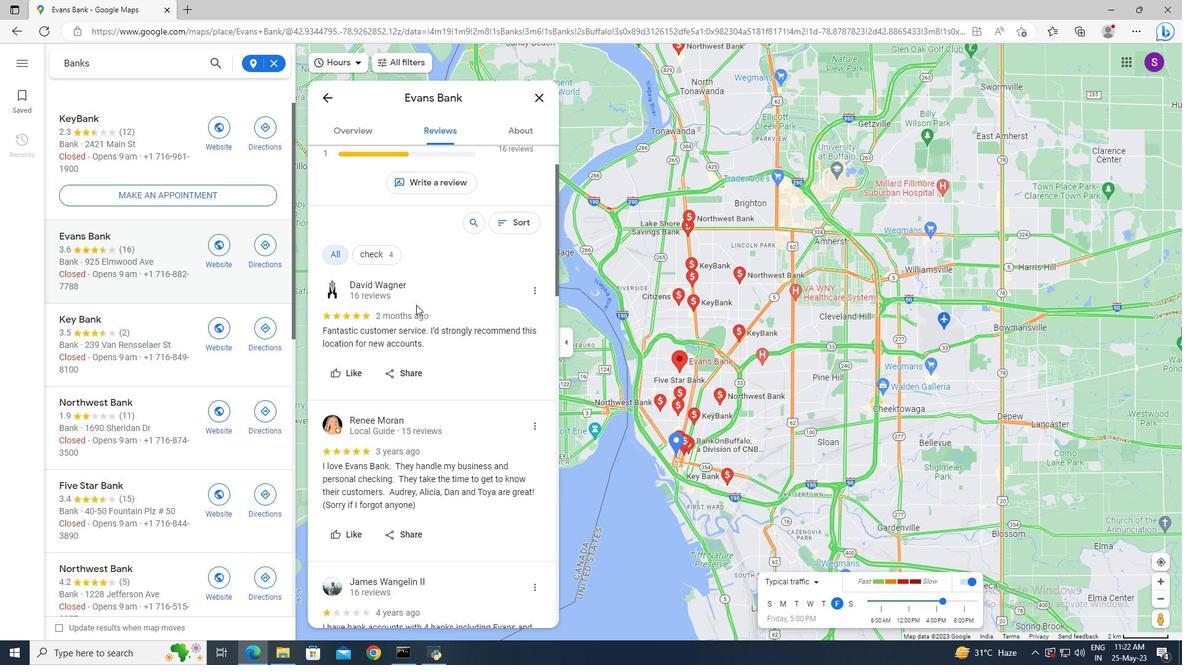 
Action: Mouse scrolled (416, 304) with delta (0, 0)
Screenshot: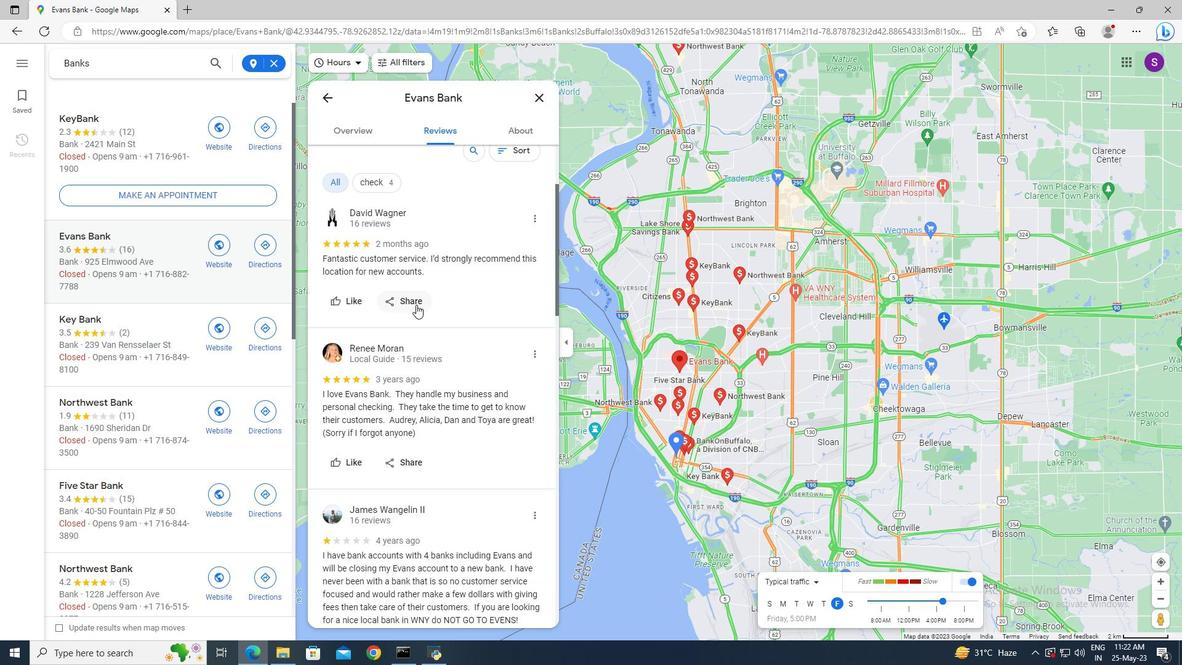 
Action: Mouse scrolled (416, 304) with delta (0, 0)
Screenshot: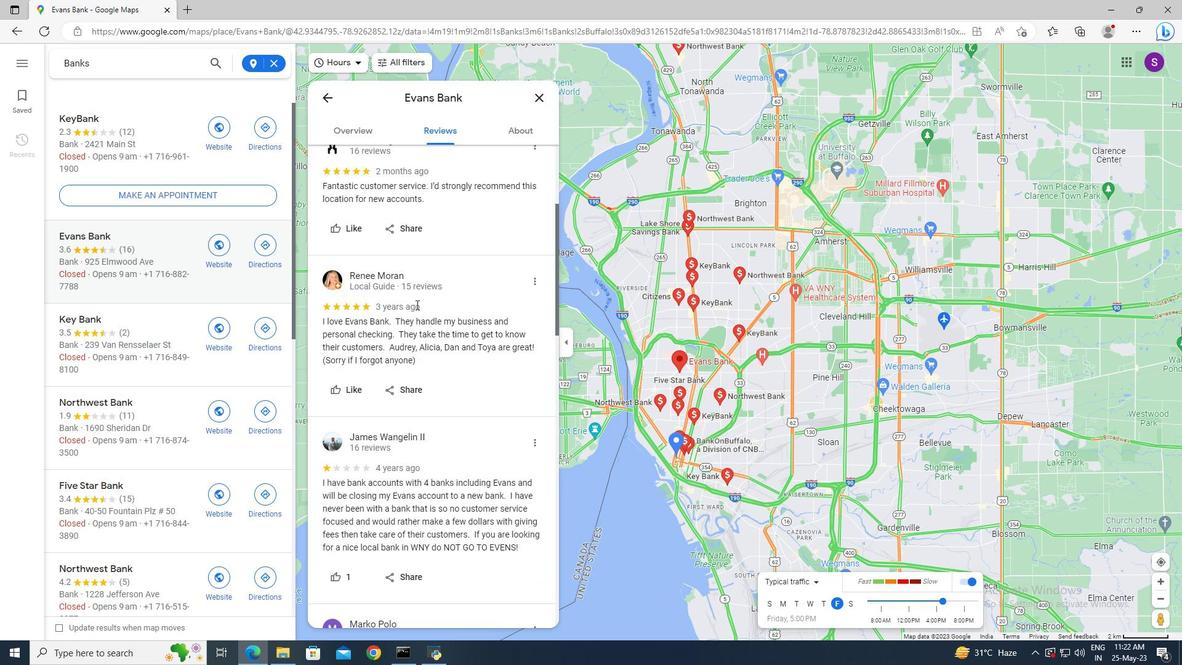 
Action: Mouse scrolled (416, 304) with delta (0, 0)
Screenshot: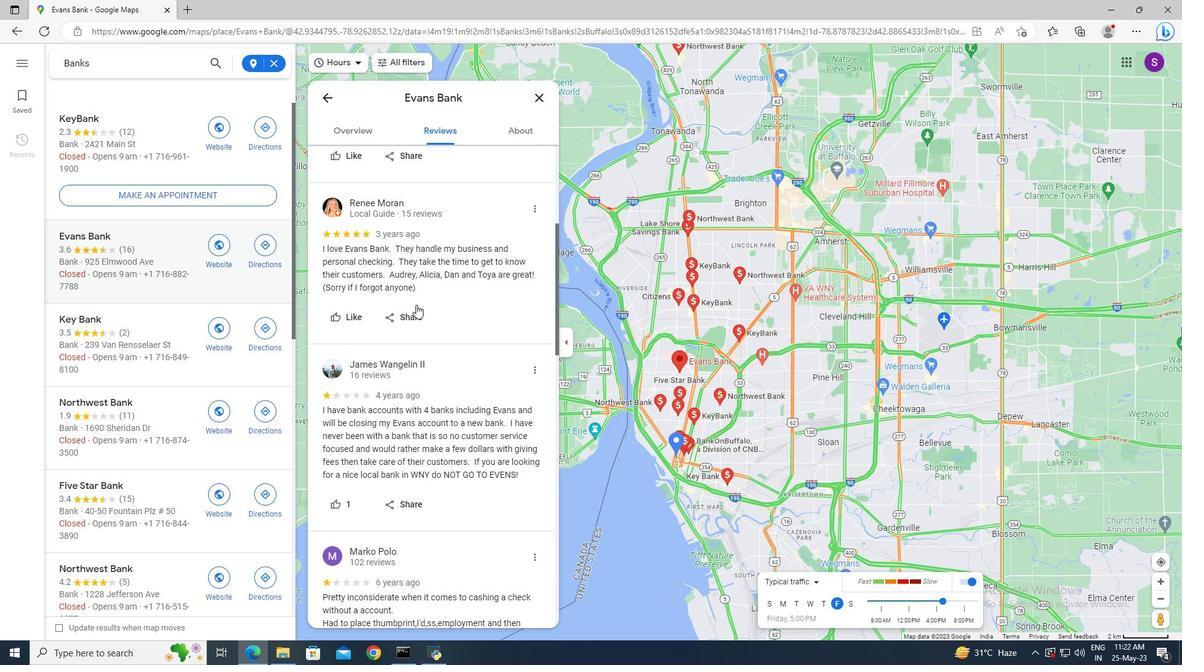 
Action: Mouse scrolled (416, 304) with delta (0, 0)
Screenshot: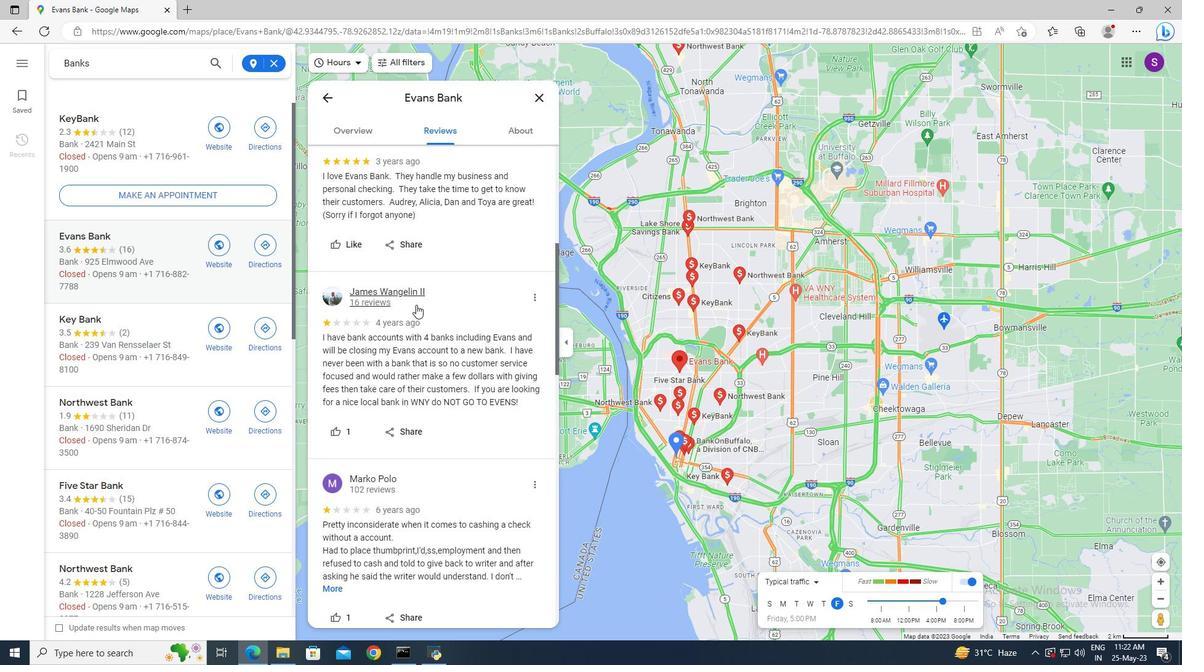 
Action: Mouse moved to (416, 304)
Screenshot: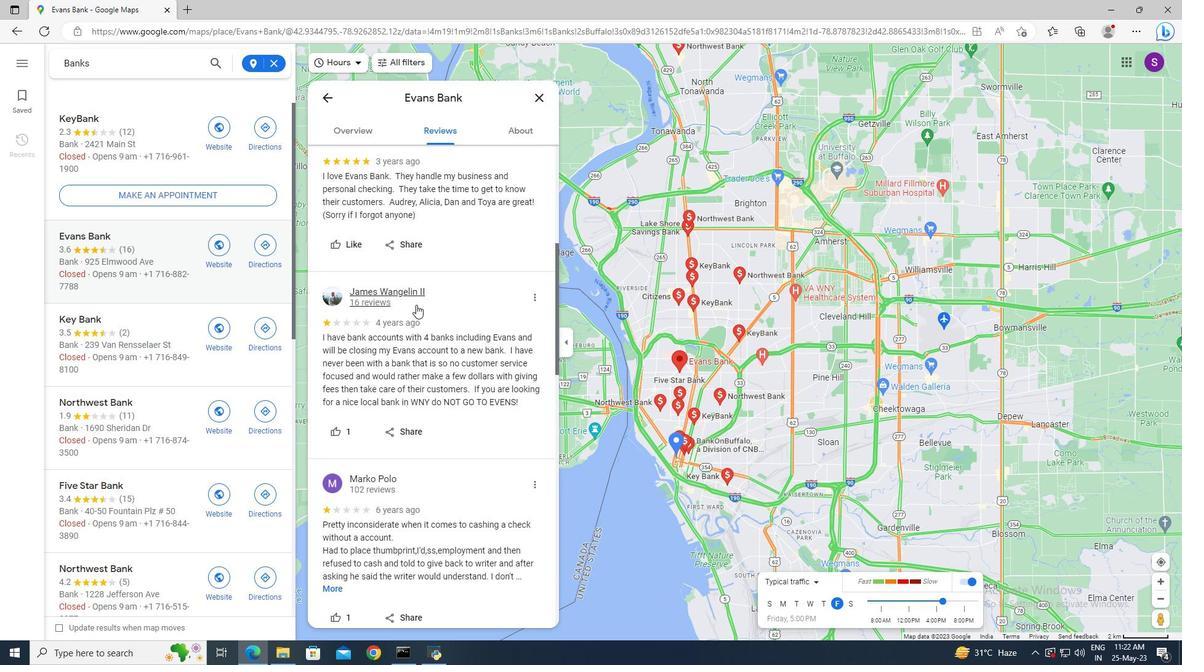 
Action: Mouse scrolled (416, 303) with delta (0, 0)
Screenshot: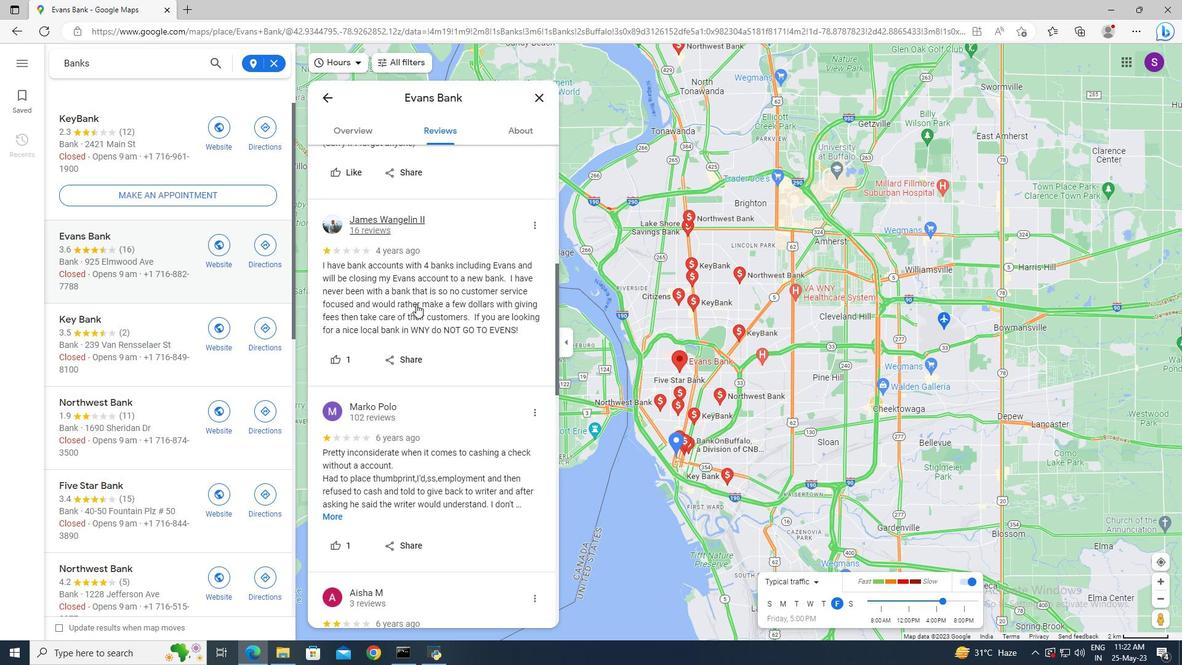 
Action: Mouse scrolled (416, 303) with delta (0, 0)
Screenshot: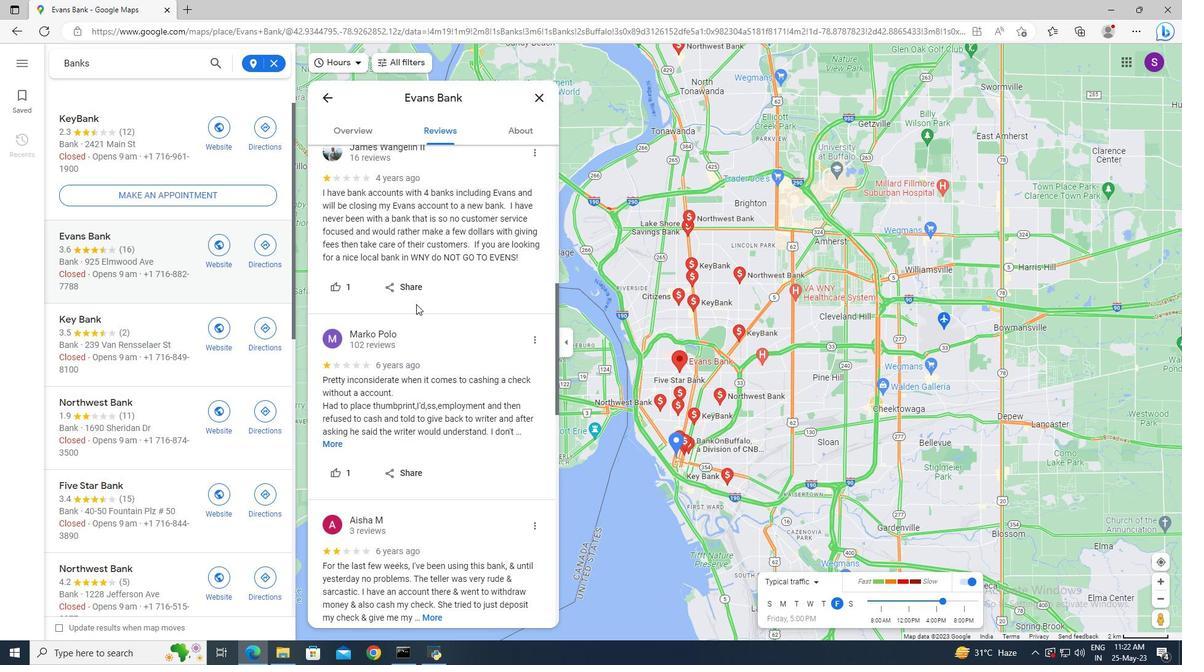 
Action: Mouse moved to (416, 304)
Screenshot: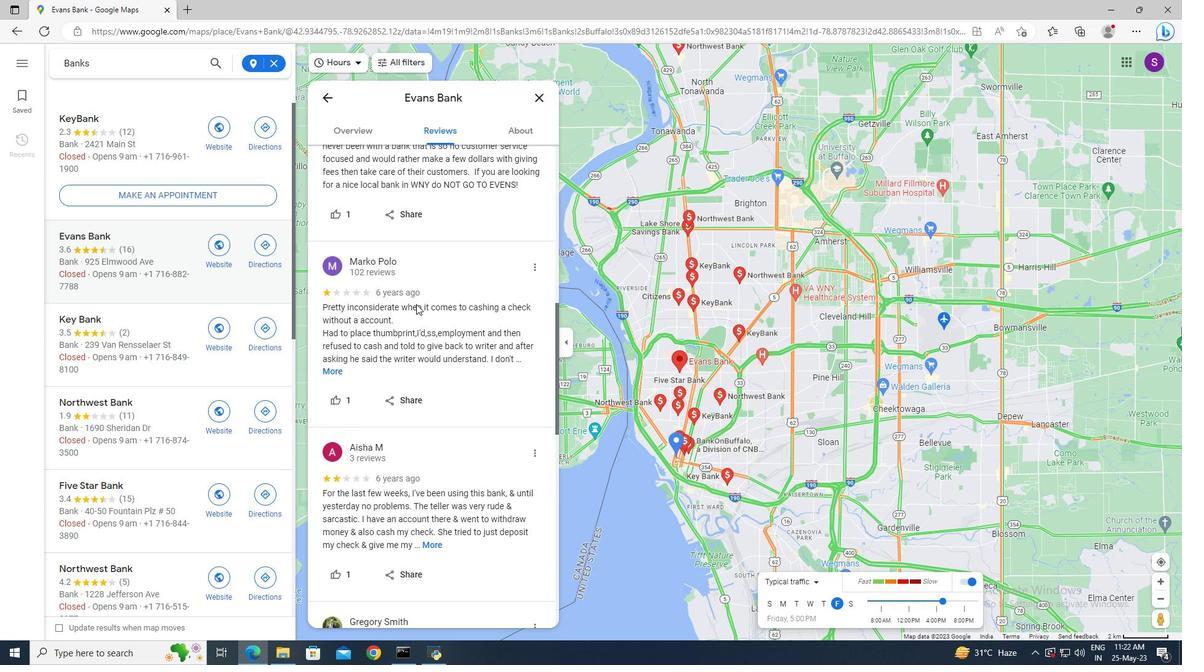 
Action: Mouse scrolled (416, 303) with delta (0, 0)
Screenshot: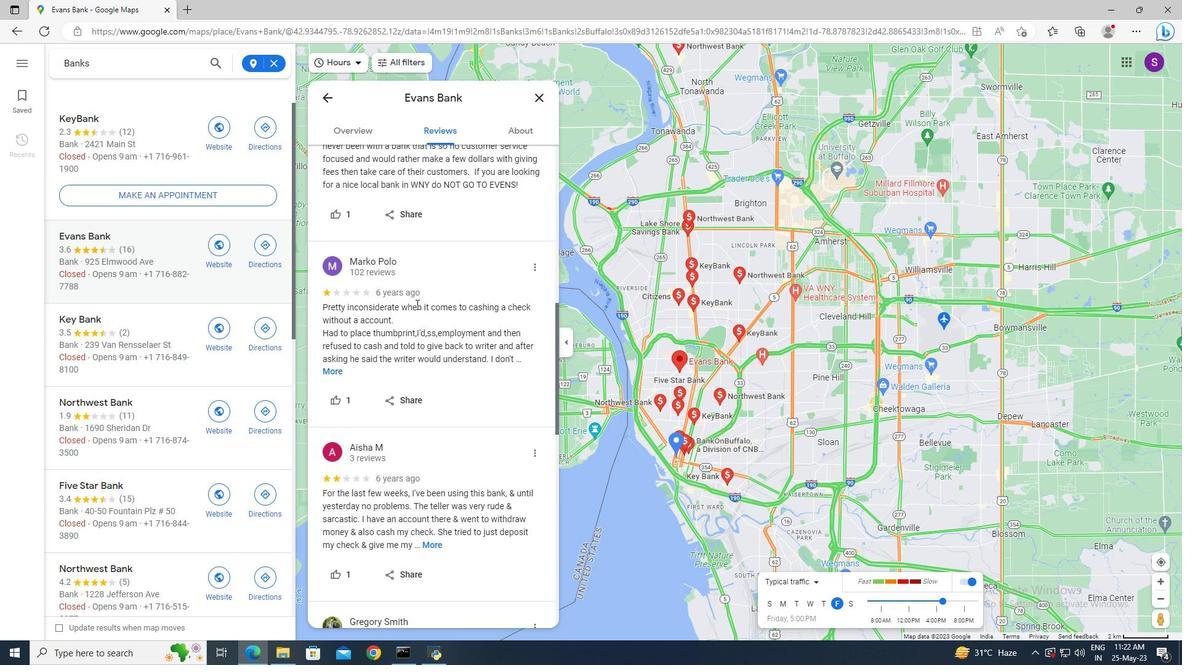 
Action: Mouse moved to (414, 300)
Screenshot: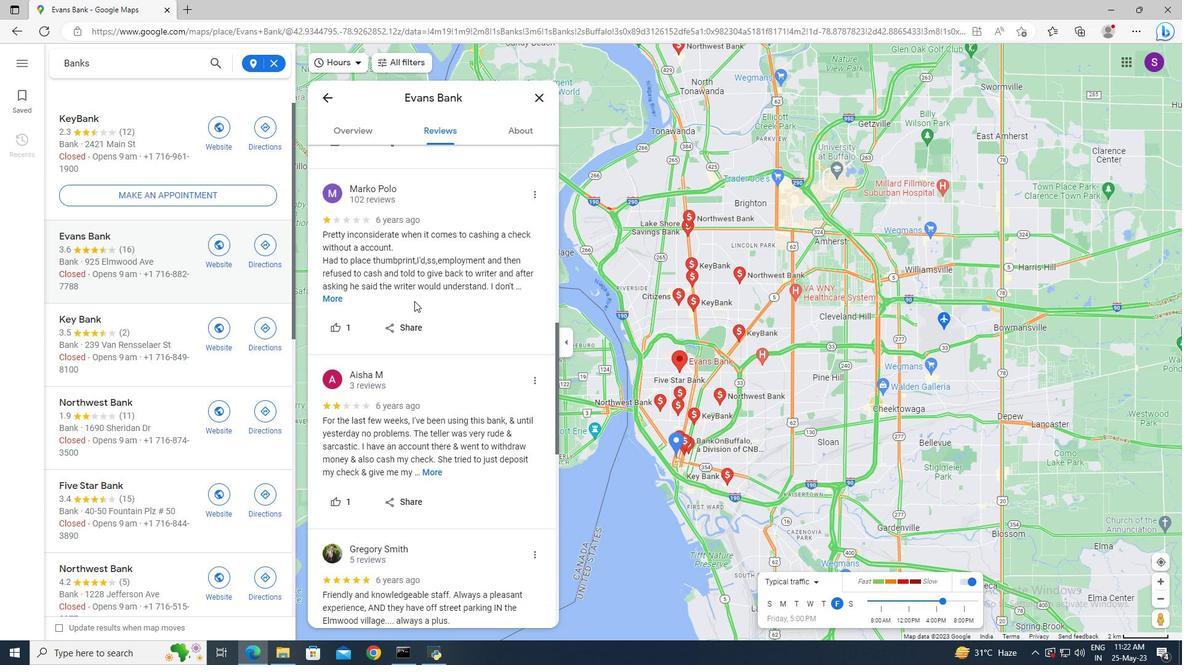 
Action: Mouse scrolled (414, 299) with delta (0, 0)
Screenshot: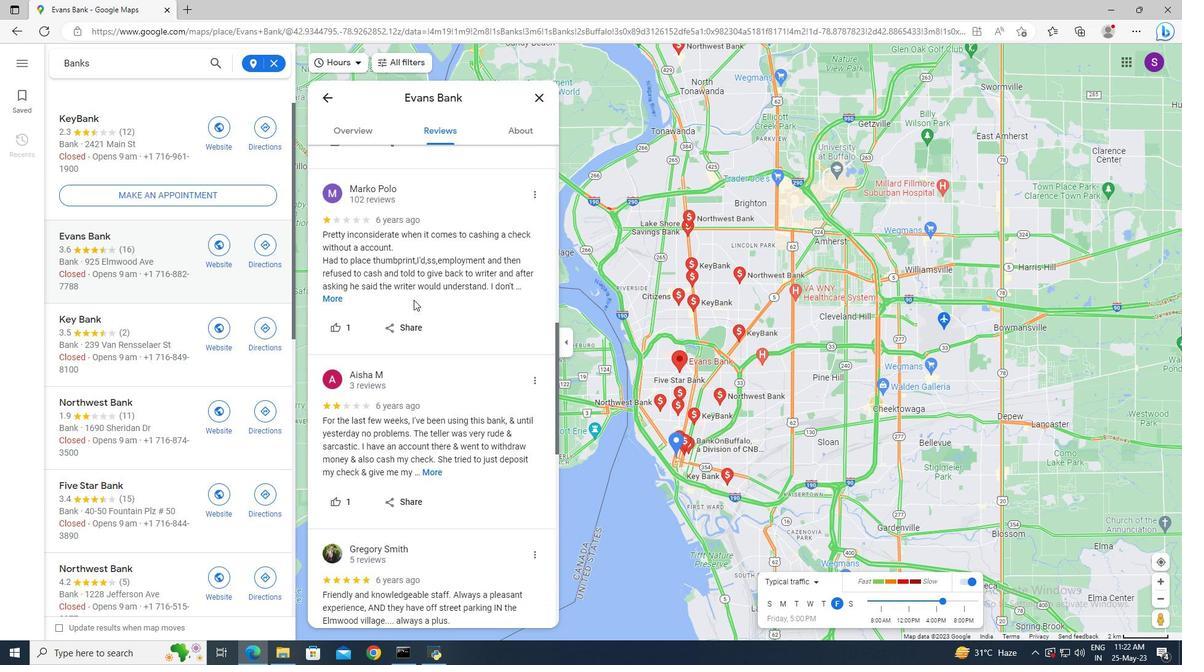 
Action: Mouse scrolled (414, 299) with delta (0, 0)
Screenshot: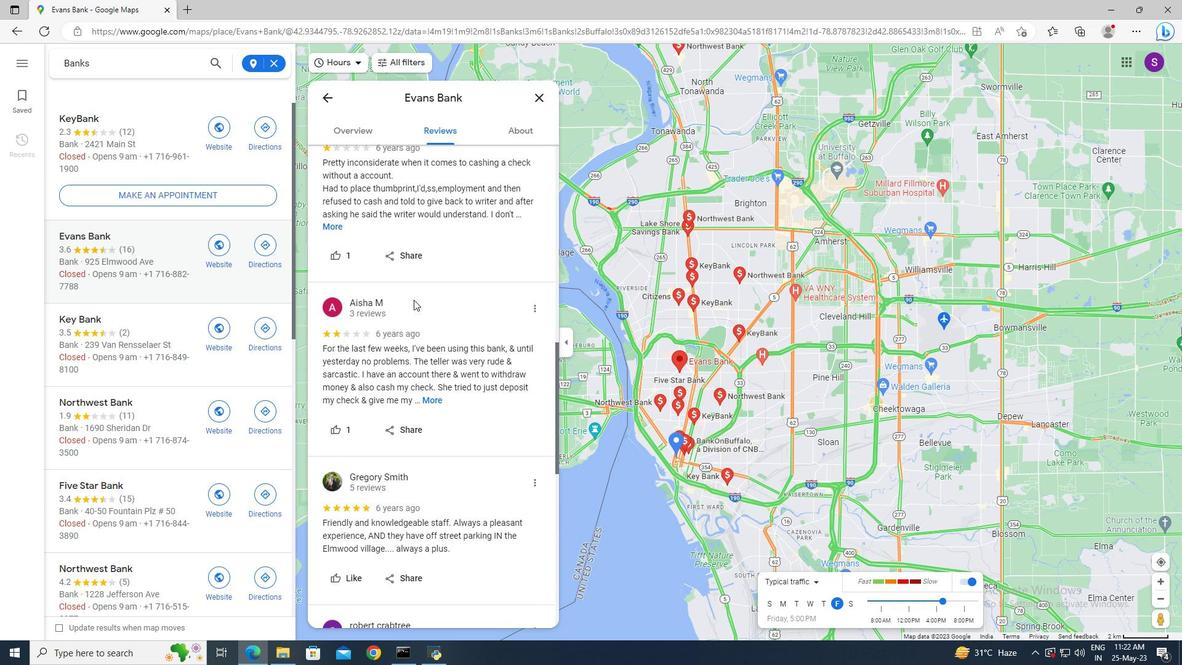 
Action: Mouse scrolled (414, 299) with delta (0, 0)
Screenshot: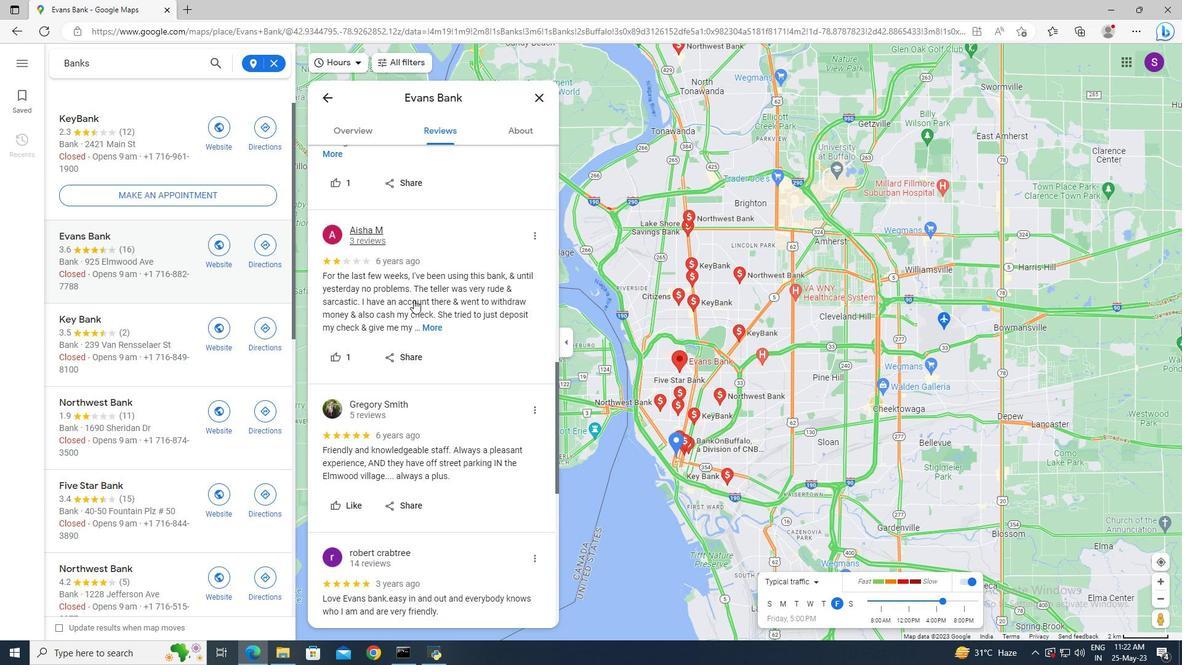 
Action: Mouse scrolled (414, 299) with delta (0, 0)
Screenshot: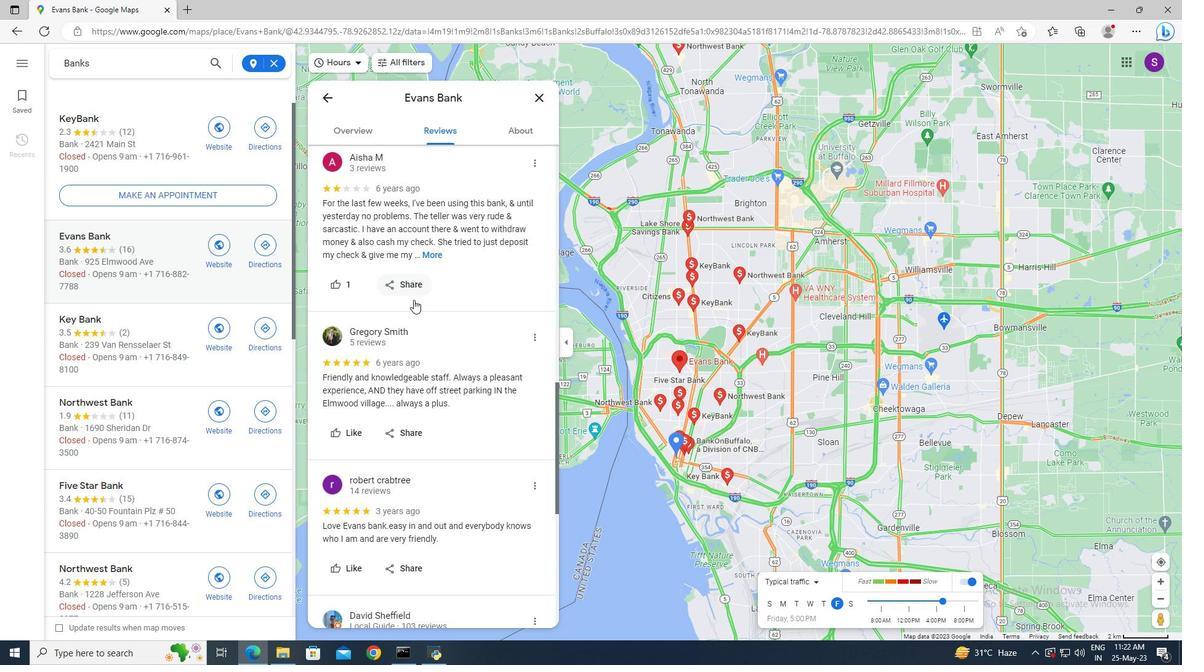 
Action: Mouse scrolled (414, 299) with delta (0, 0)
Screenshot: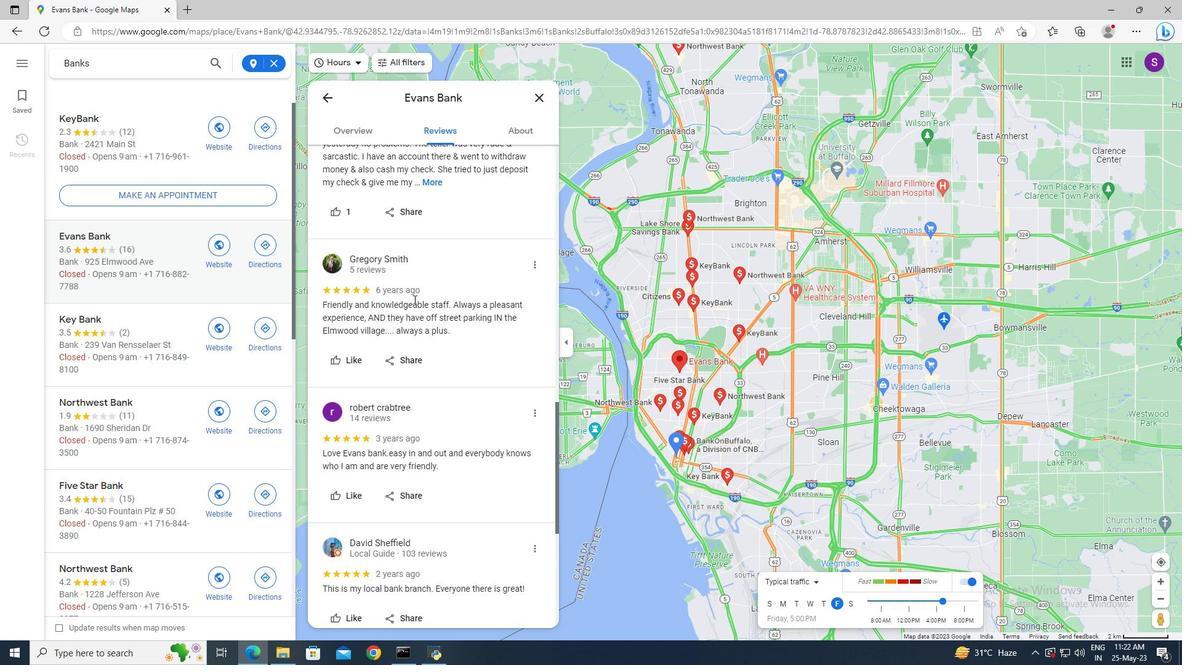 
Action: Mouse scrolled (414, 299) with delta (0, 0)
Screenshot: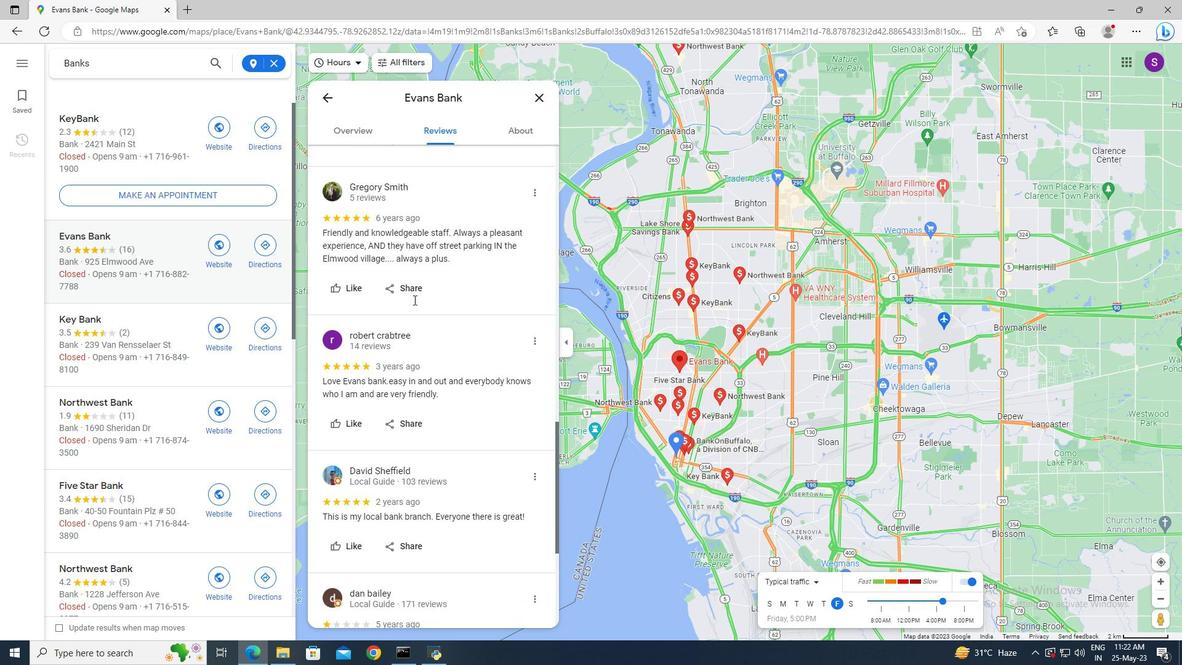
Action: Mouse scrolled (414, 299) with delta (0, 0)
Screenshot: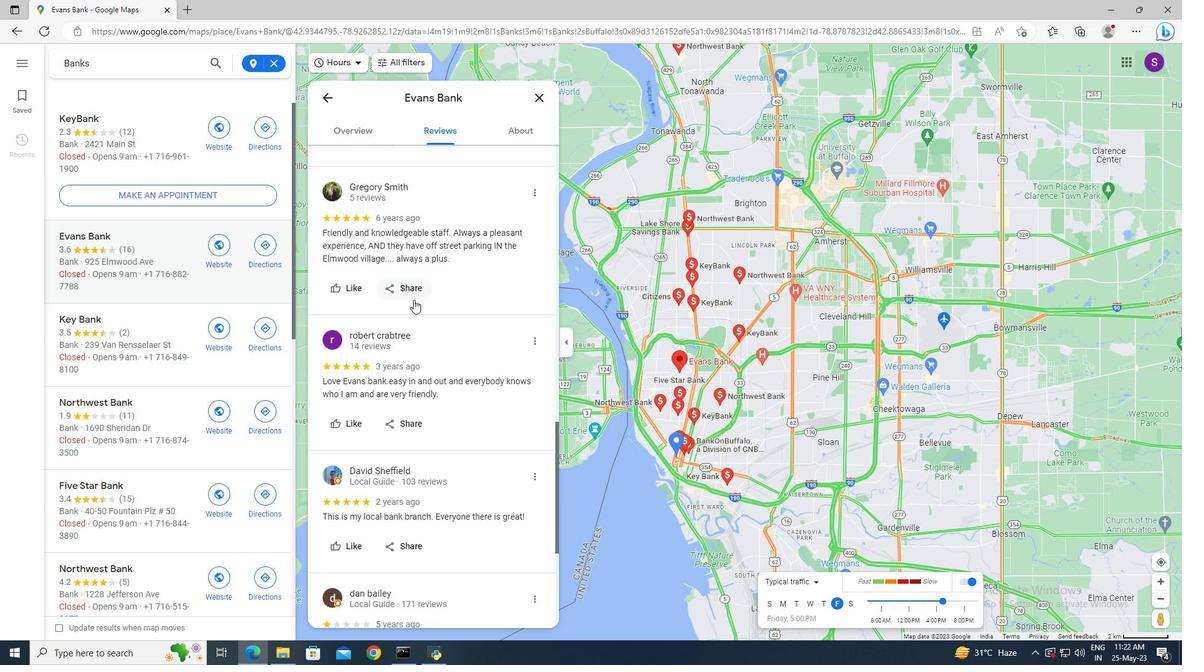 
Action: Mouse scrolled (414, 299) with delta (0, 0)
Screenshot: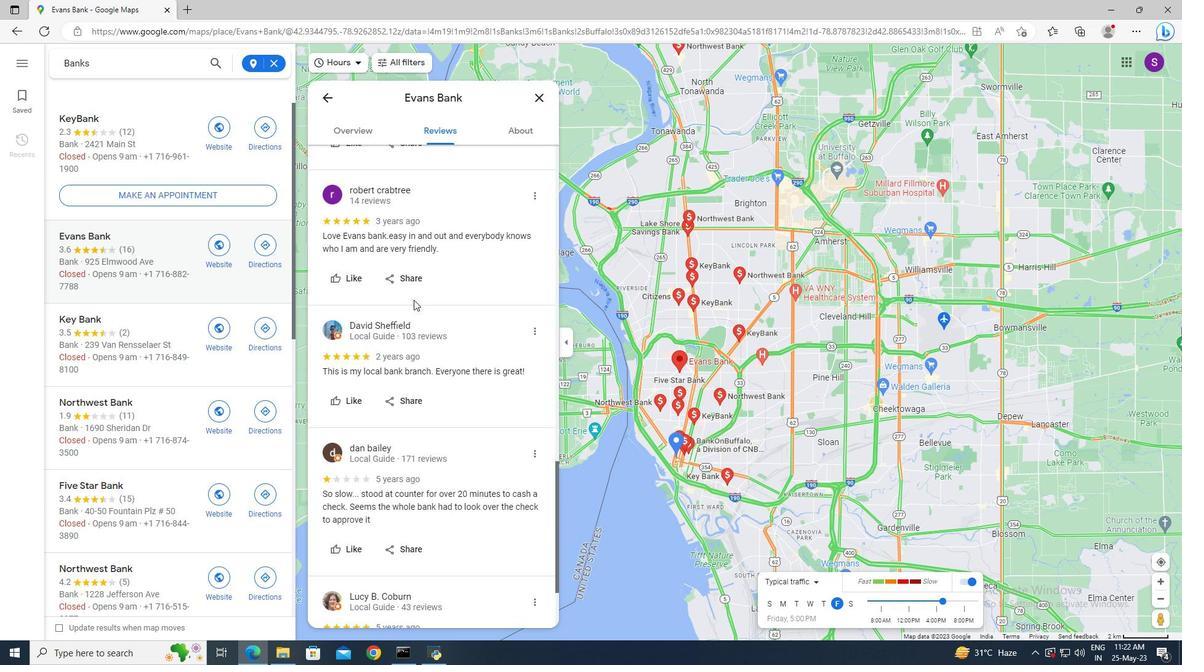 
Action: Mouse moved to (413, 299)
Screenshot: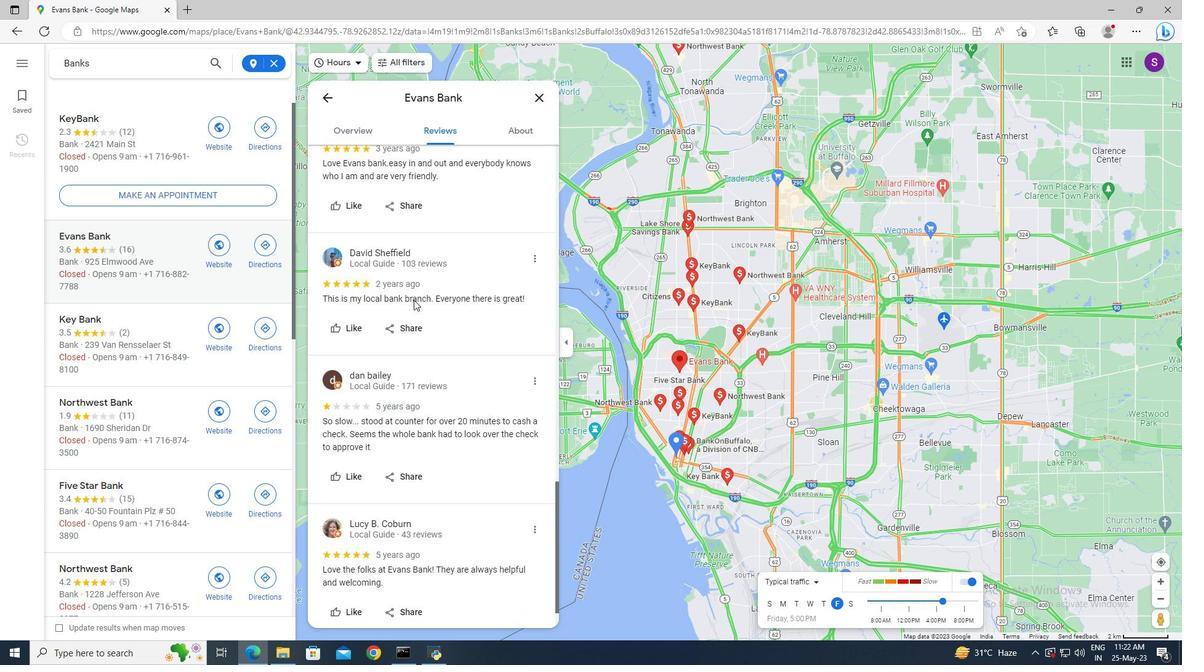 
Action: Mouse scrolled (413, 298) with delta (0, 0)
Screenshot: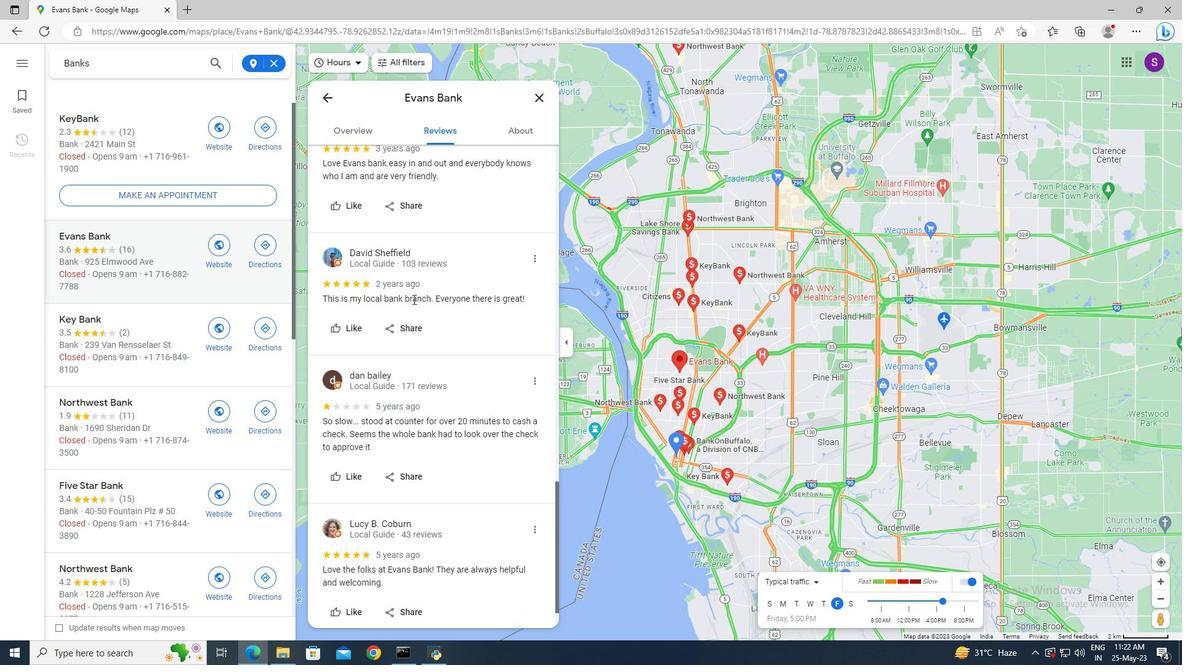 
Action: Mouse scrolled (413, 298) with delta (0, 0)
Screenshot: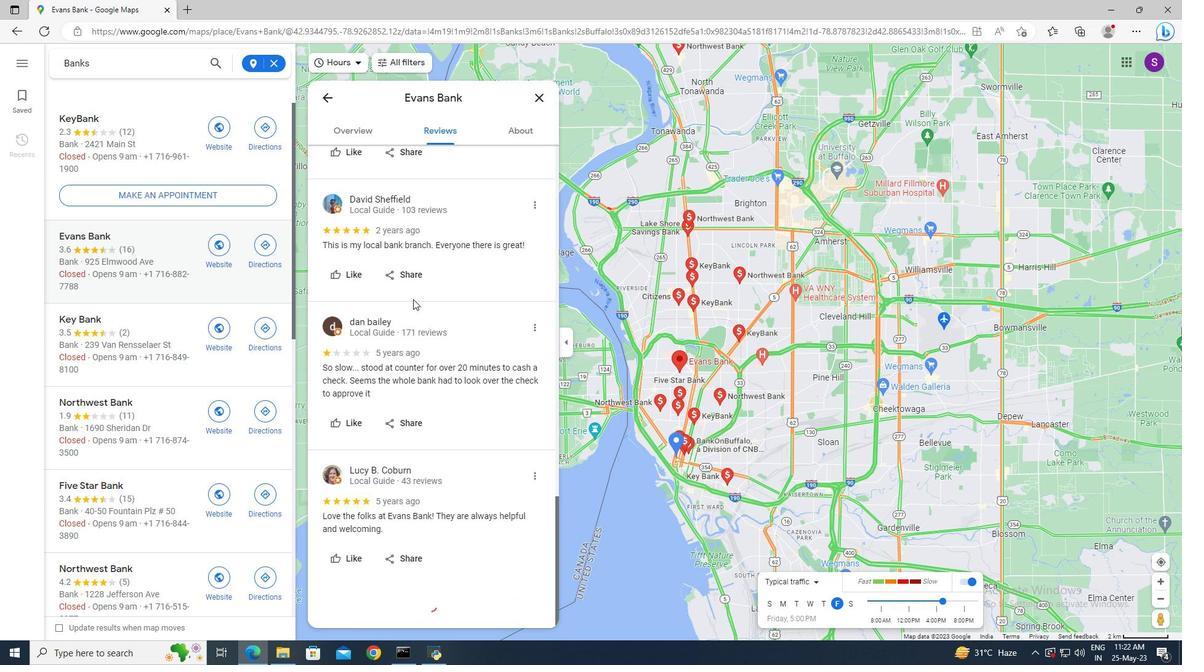 
Action: Mouse moved to (412, 298)
Screenshot: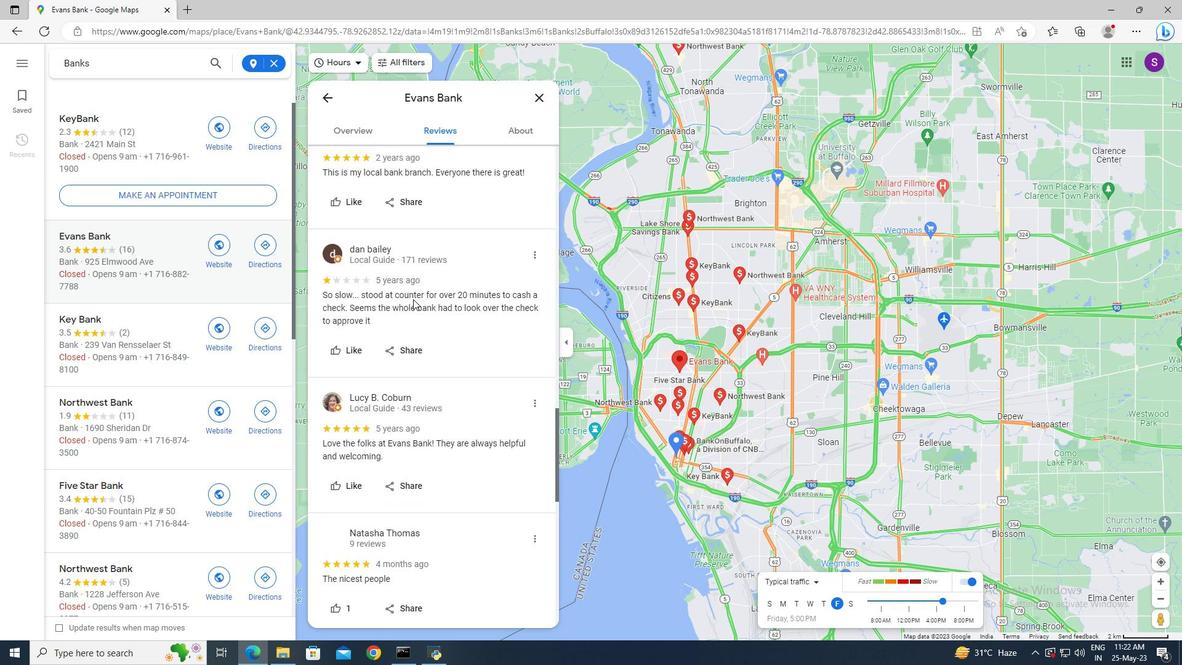
Action: Mouse scrolled (412, 298) with delta (0, 0)
Screenshot: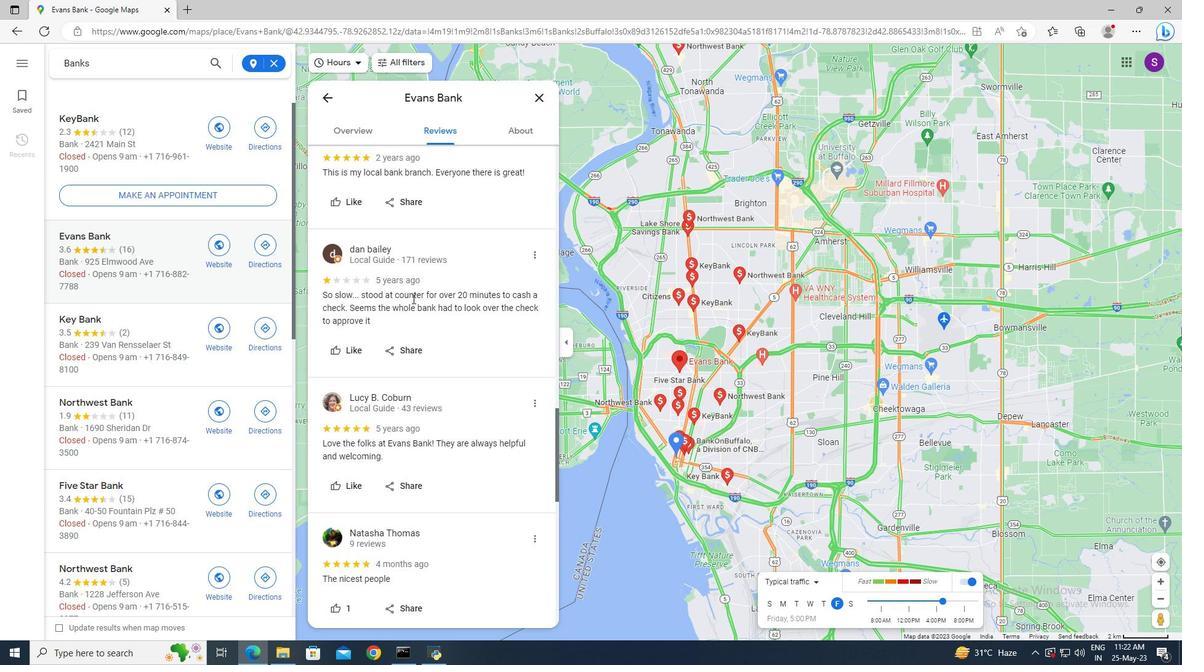 
Action: Mouse scrolled (412, 298) with delta (0, 0)
Screenshot: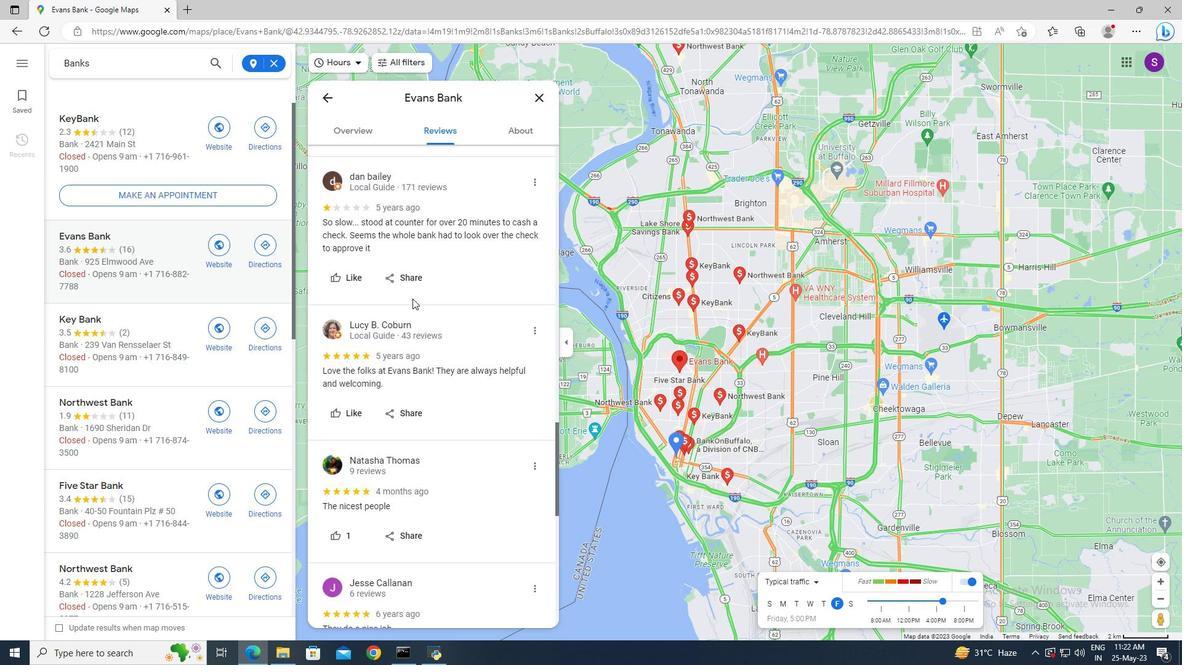 
Action: Mouse moved to (411, 295)
Screenshot: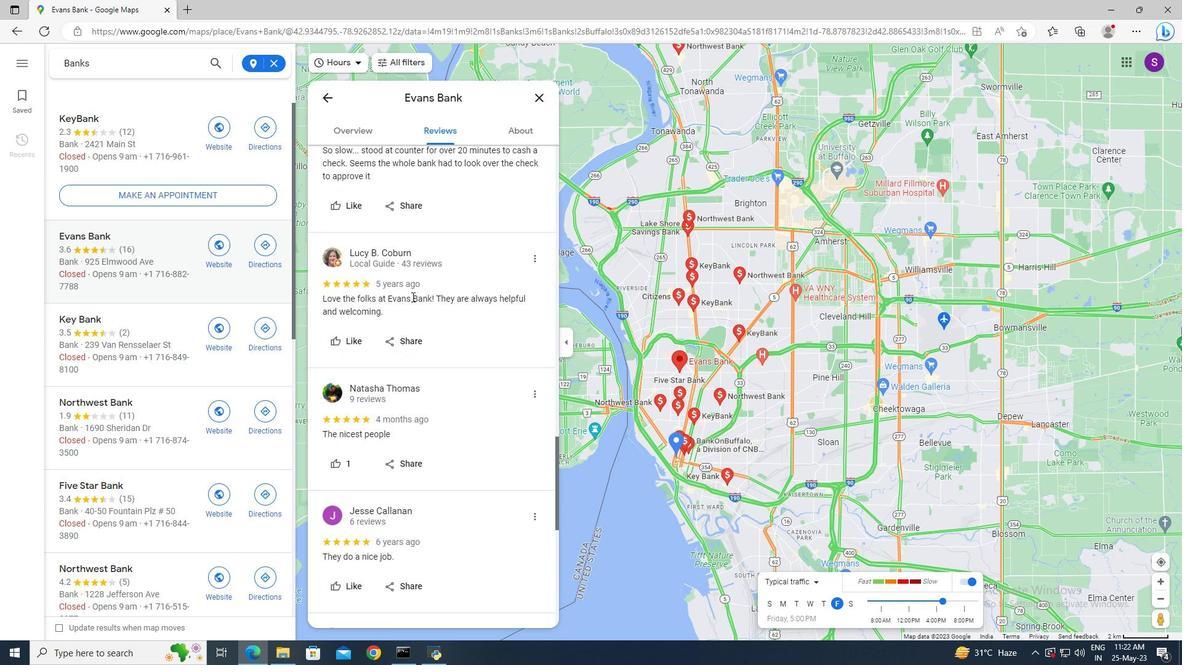 
Action: Mouse scrolled (411, 295) with delta (0, 0)
Screenshot: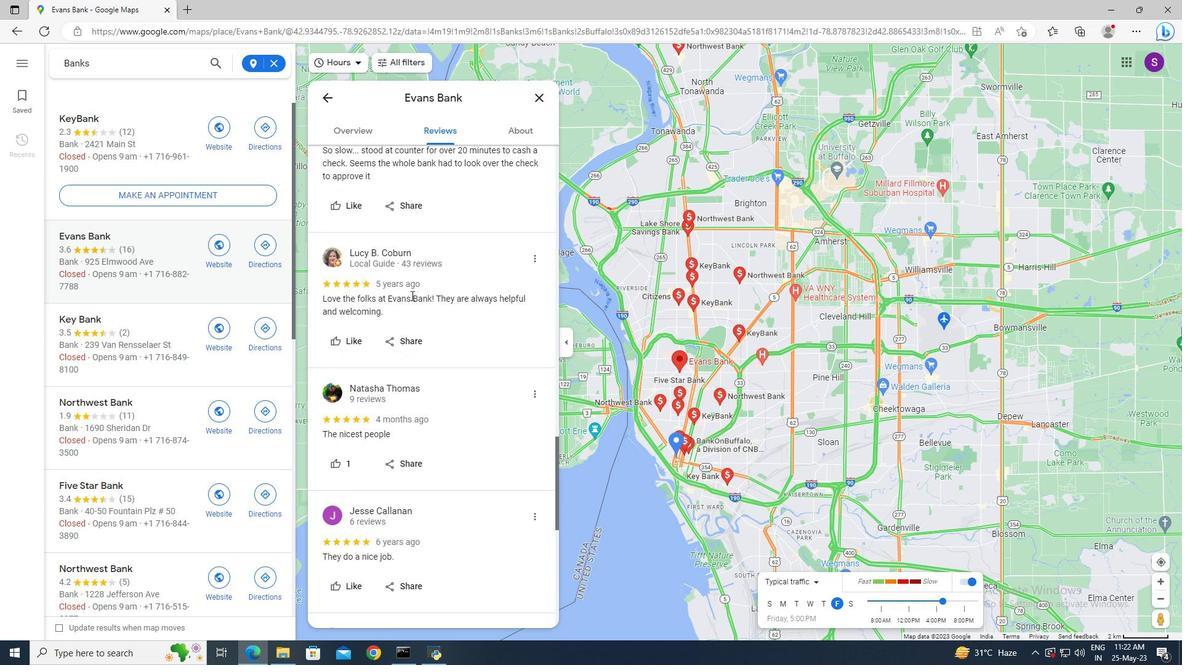 
Action: Mouse moved to (410, 296)
Screenshot: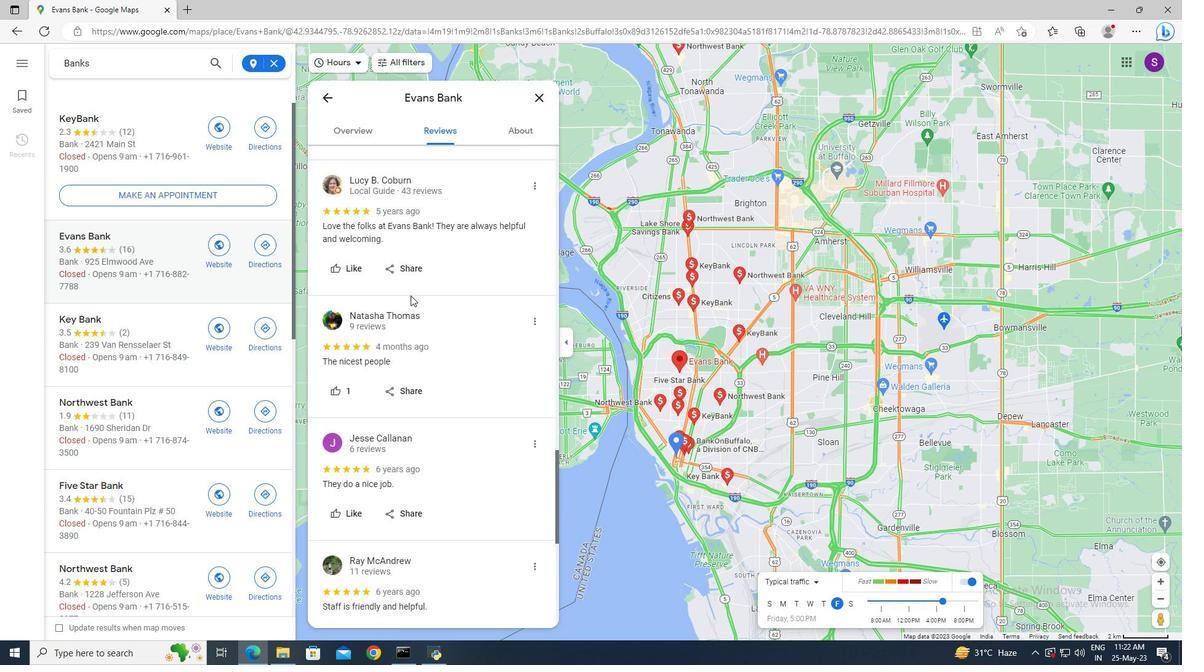 
Action: Mouse scrolled (410, 295) with delta (0, 0)
Screenshot: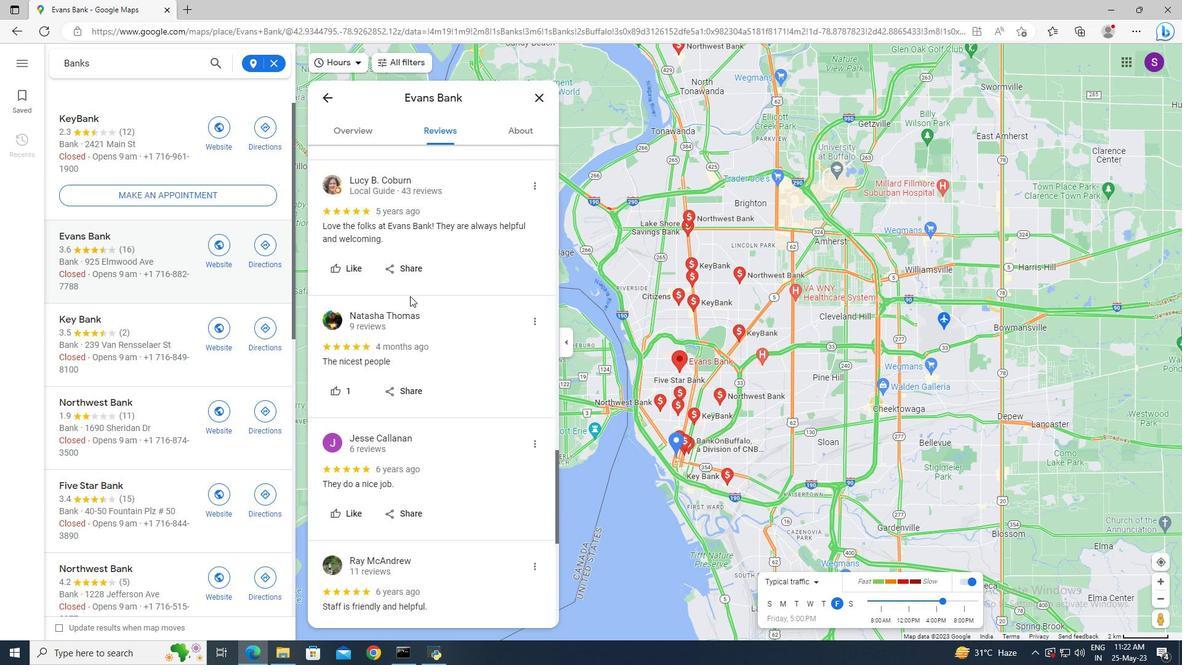 
Action: Mouse scrolled (410, 295) with delta (0, 0)
Screenshot: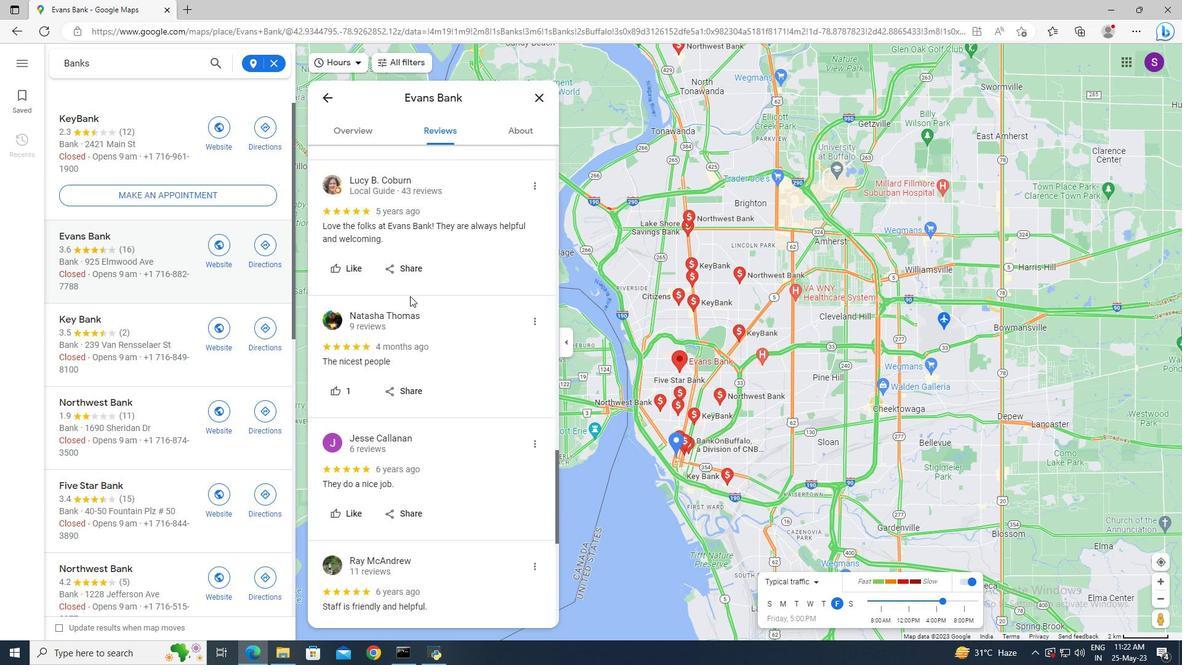 
Action: Mouse scrolled (410, 295) with delta (0, 0)
Screenshot: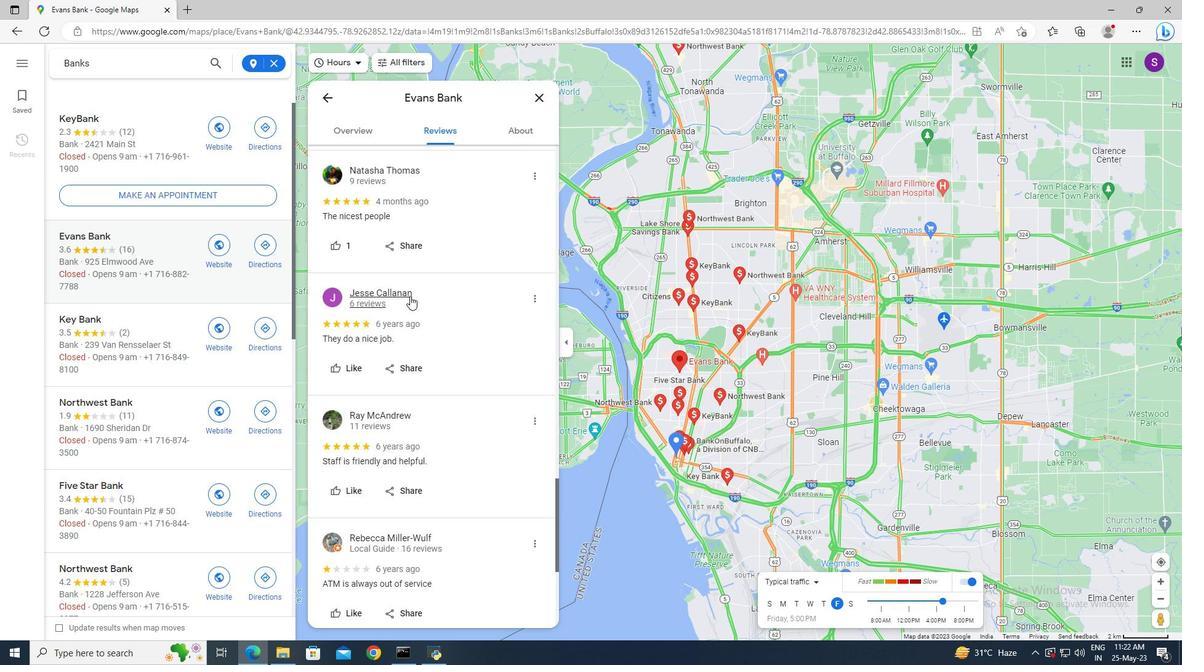 
Action: Mouse scrolled (410, 295) with delta (0, 0)
Screenshot: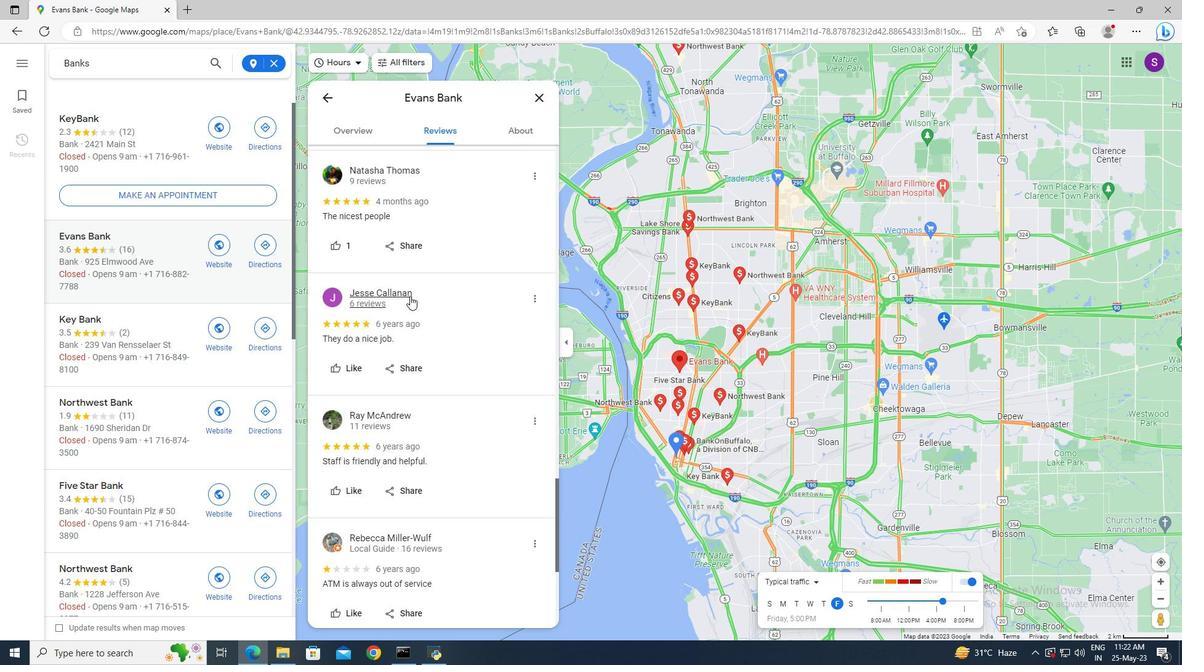 
Action: Mouse scrolled (410, 295) with delta (0, 0)
Screenshot: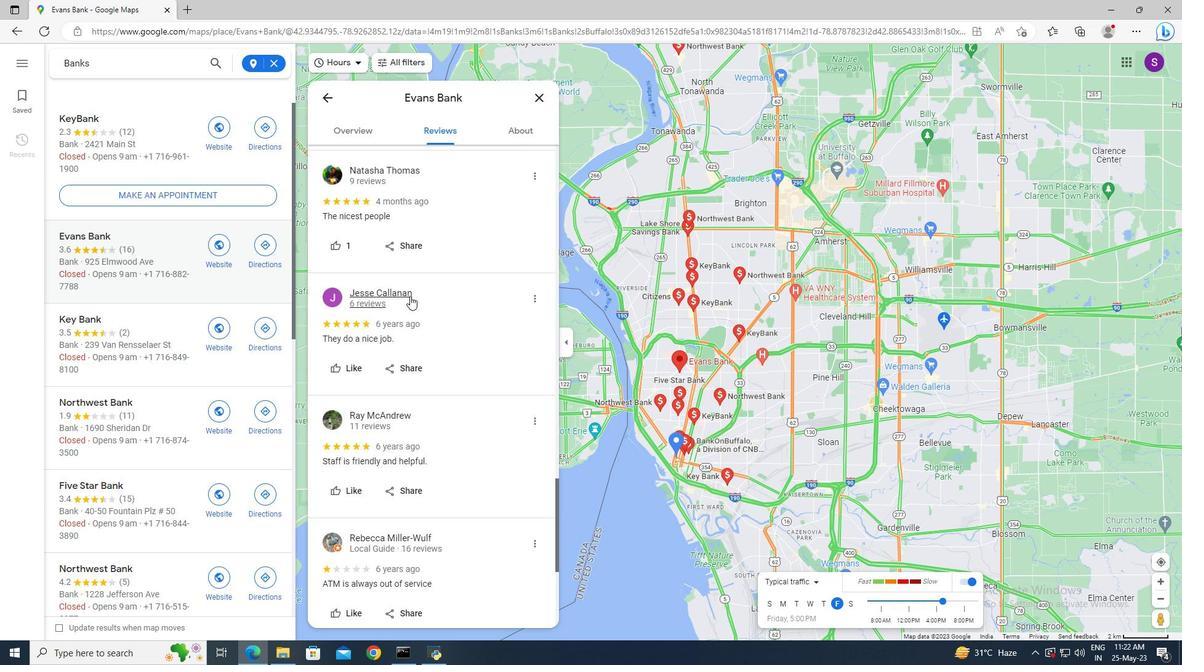 
Action: Mouse scrolled (410, 295) with delta (0, 0)
Screenshot: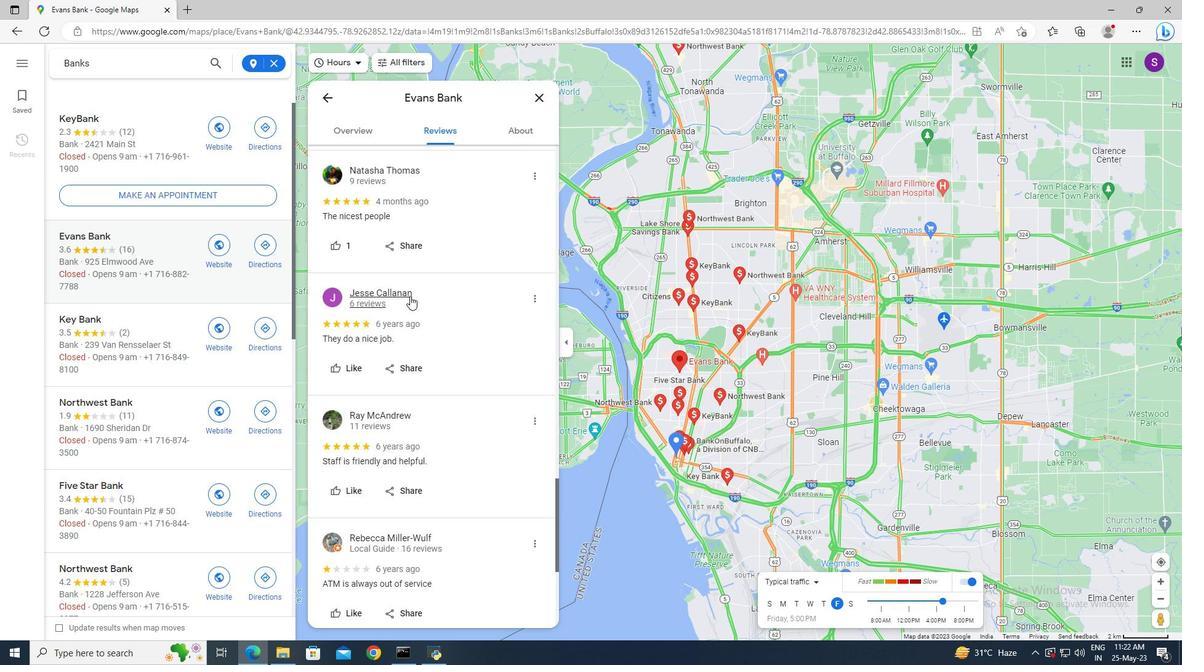 
Action: Mouse moved to (520, 134)
Screenshot: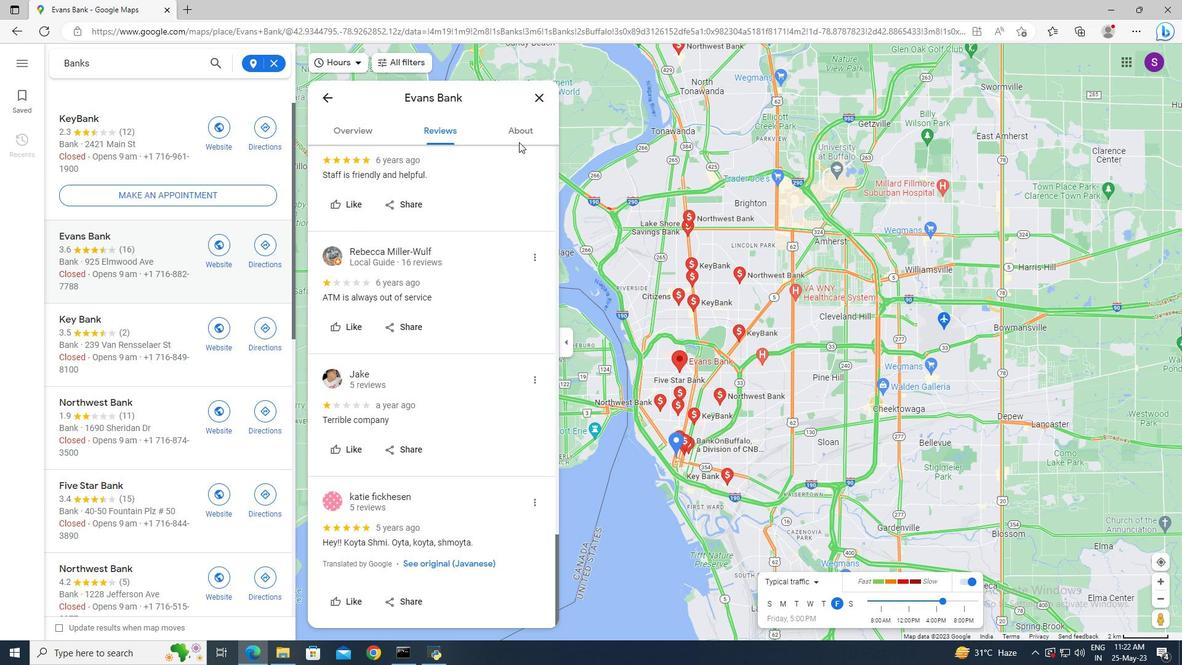 
Action: Mouse pressed left at (520, 134)
Screenshot: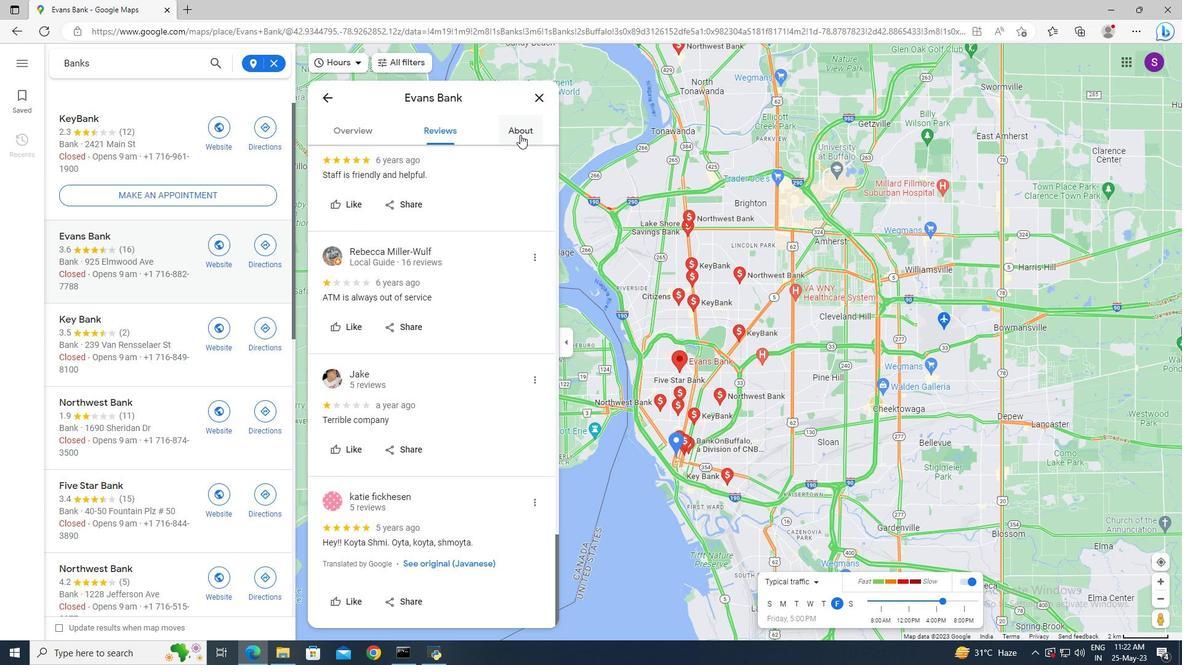 
Action: Mouse moved to (372, 142)
Screenshot: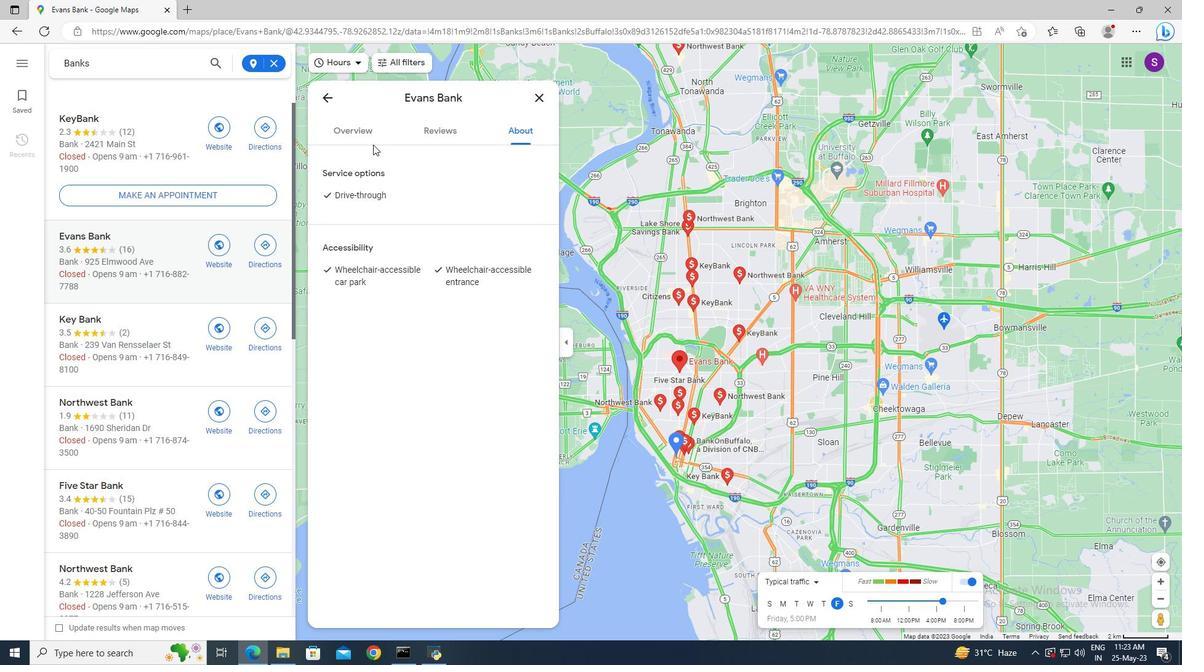 
Action: Mouse pressed left at (372, 142)
Screenshot: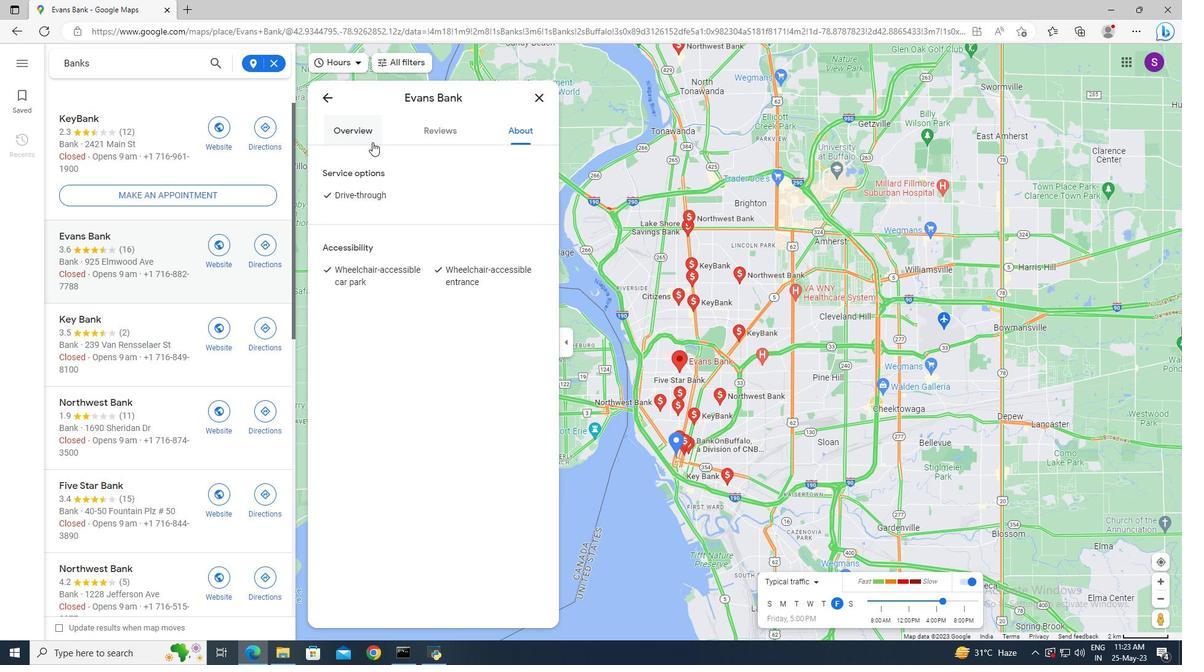 
Action: Mouse moved to (405, 153)
Screenshot: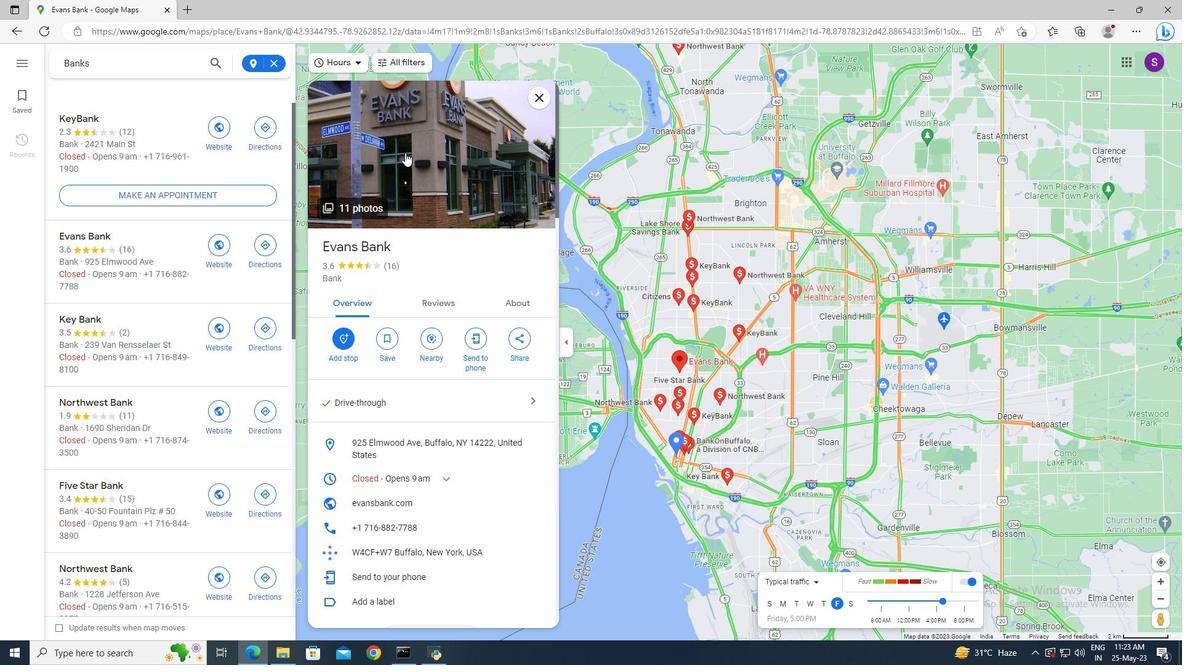 
Action: Mouse pressed left at (405, 153)
Screenshot: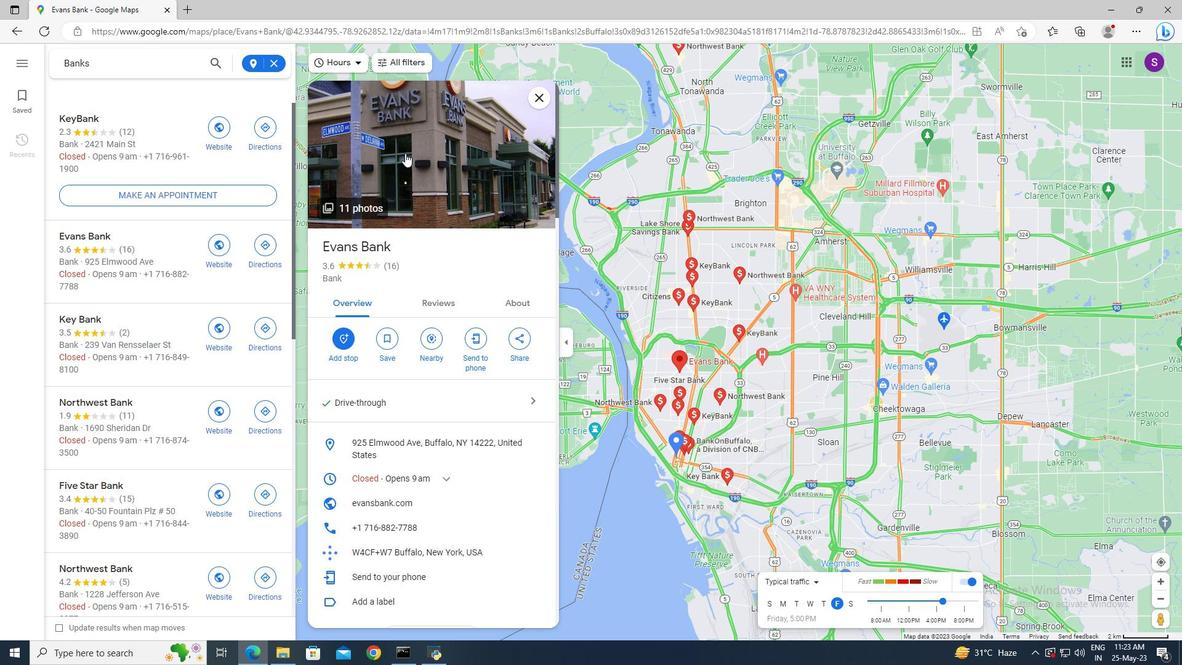 
Action: Mouse moved to (760, 544)
Screenshot: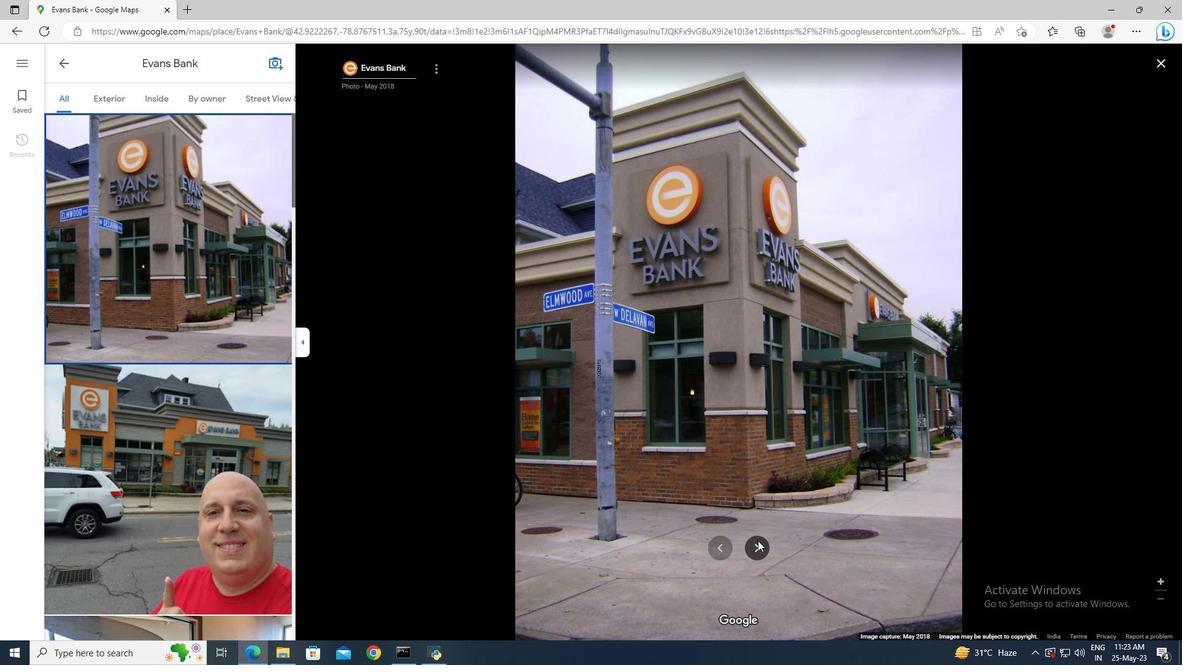 
Action: Mouse pressed left at (760, 544)
Screenshot: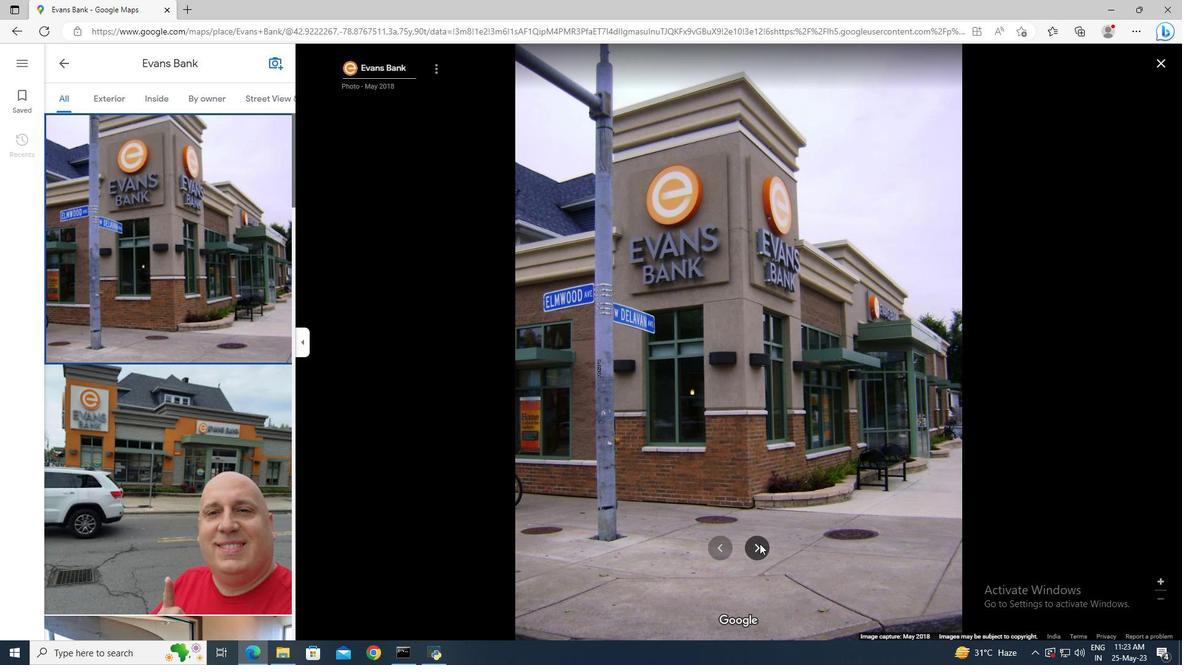 
Action: Mouse pressed left at (760, 544)
Screenshot: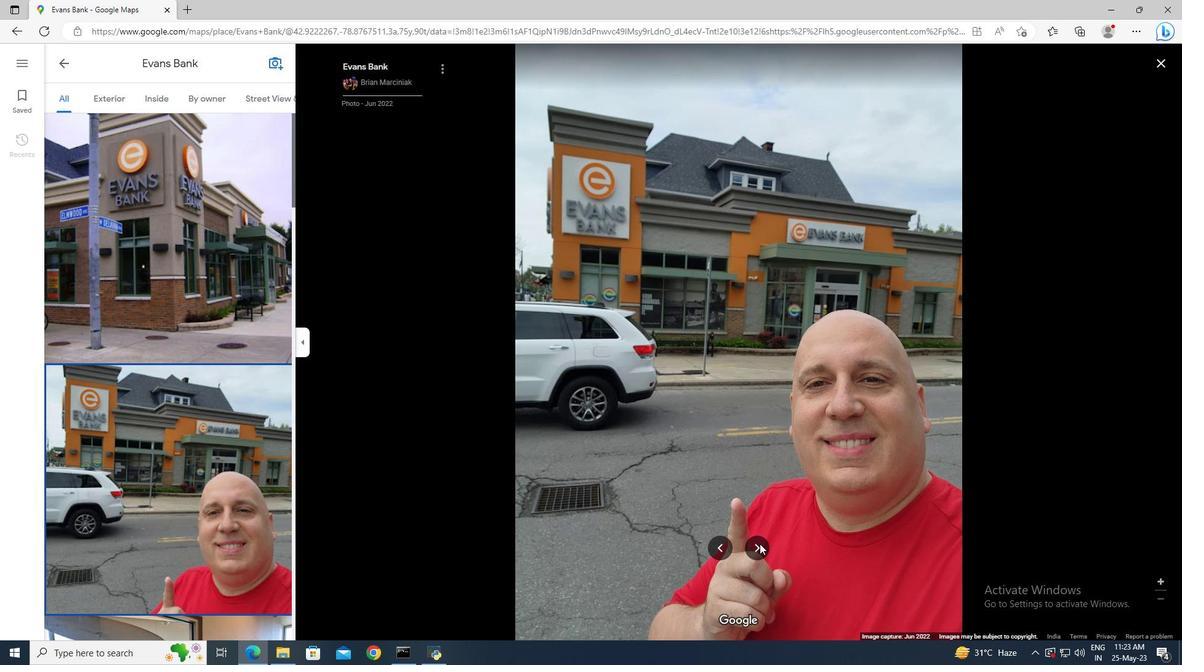 
Action: Mouse moved to (760, 552)
Screenshot: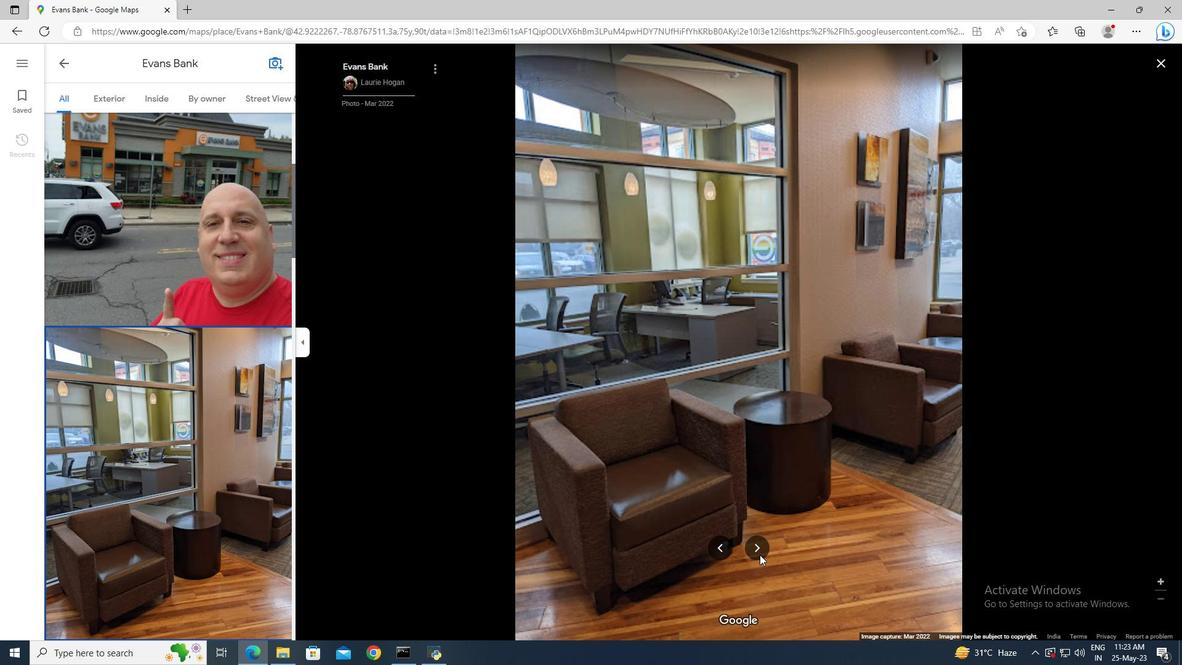 
Action: Mouse pressed left at (760, 552)
Screenshot: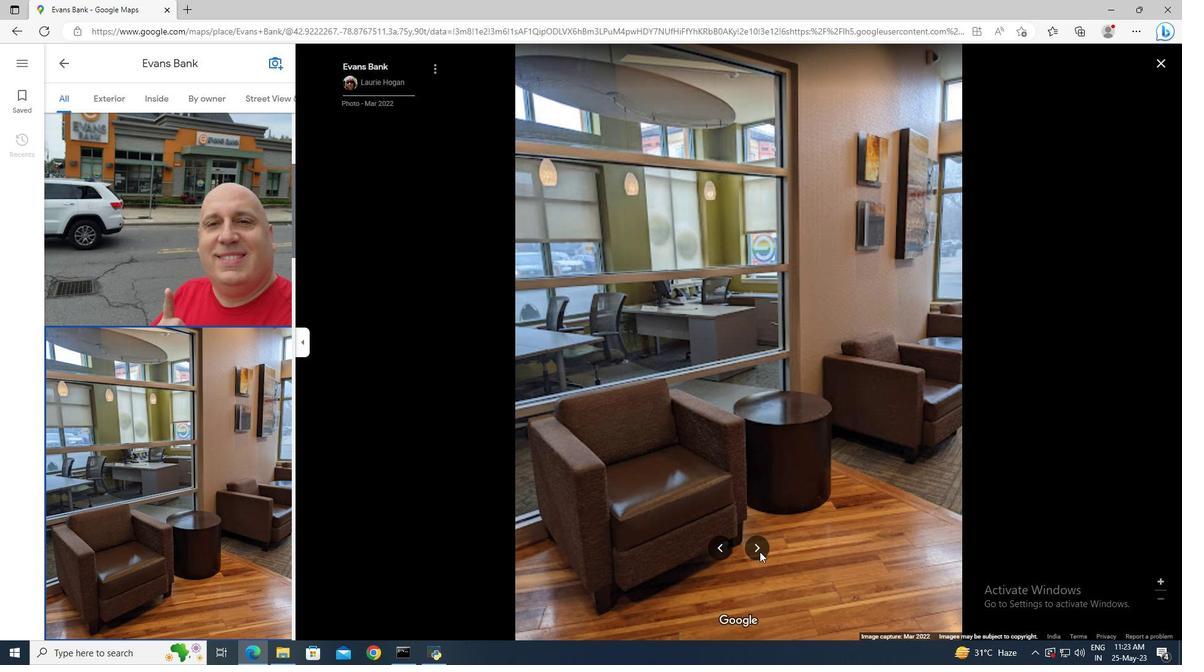 
Action: Mouse pressed left at (760, 552)
Screenshot: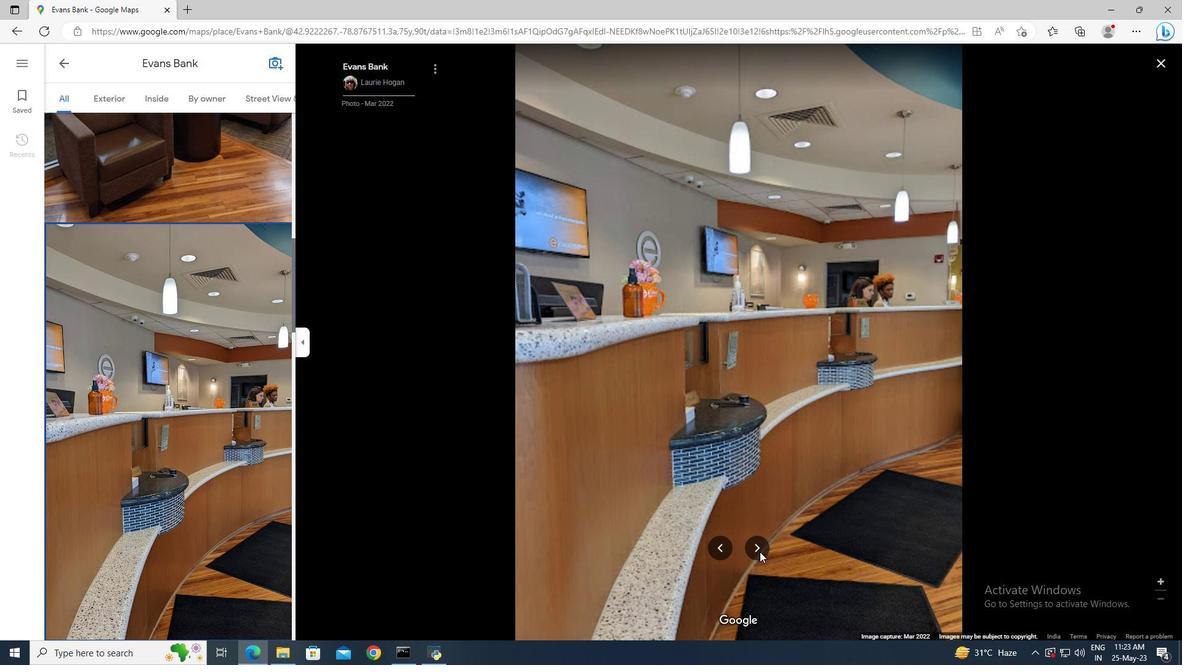 
Action: Mouse pressed left at (760, 552)
Screenshot: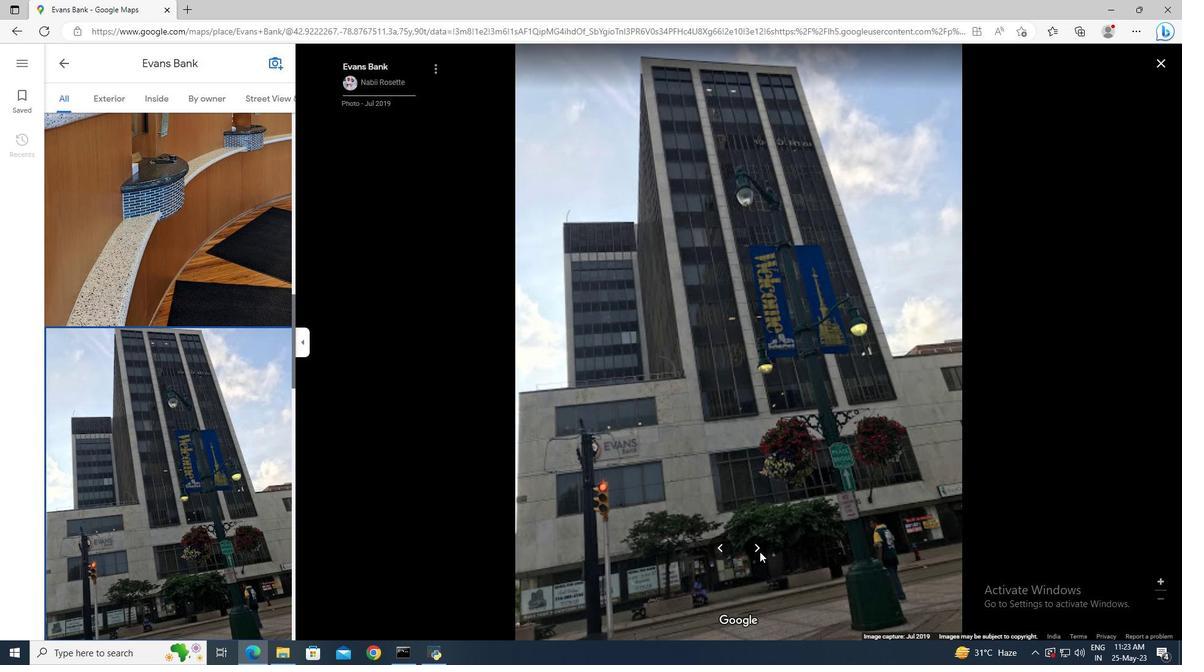 
Action: Mouse pressed left at (760, 552)
Screenshot: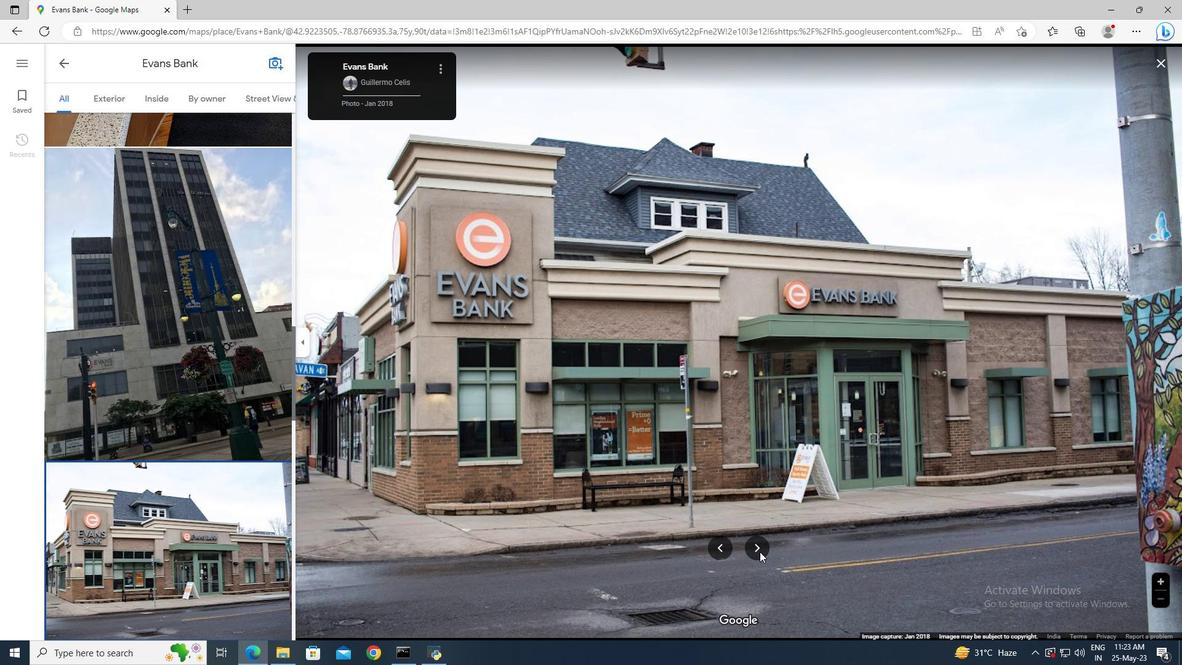
Action: Mouse moved to (126, 99)
Screenshot: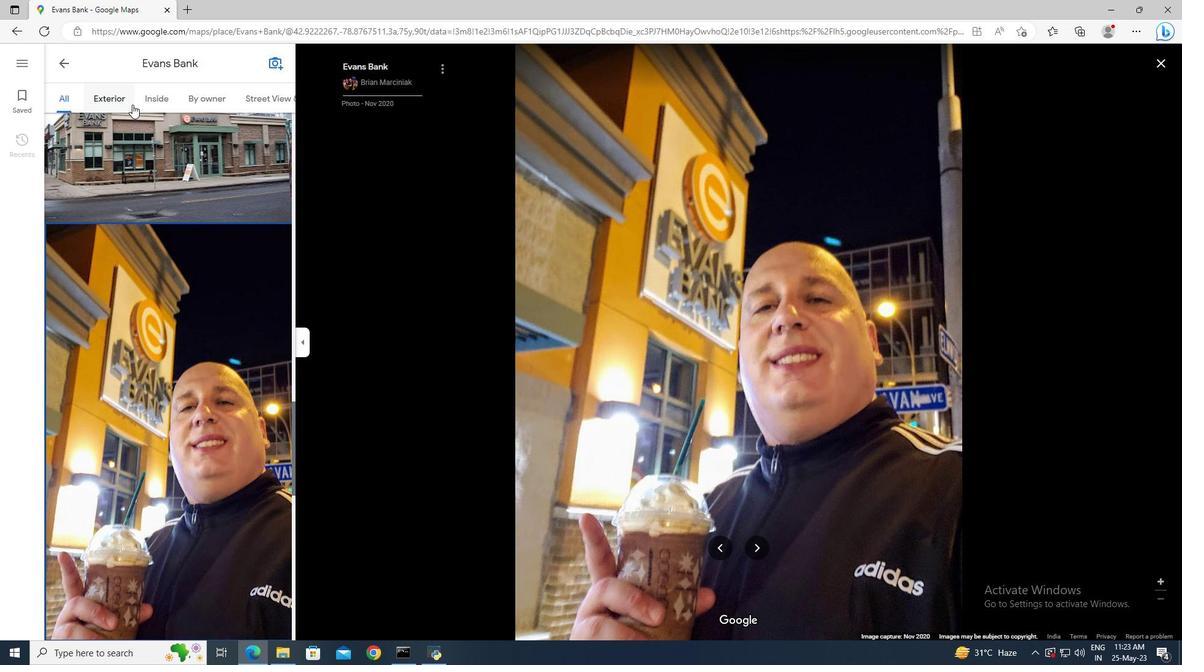 
Action: Mouse pressed left at (126, 99)
Screenshot: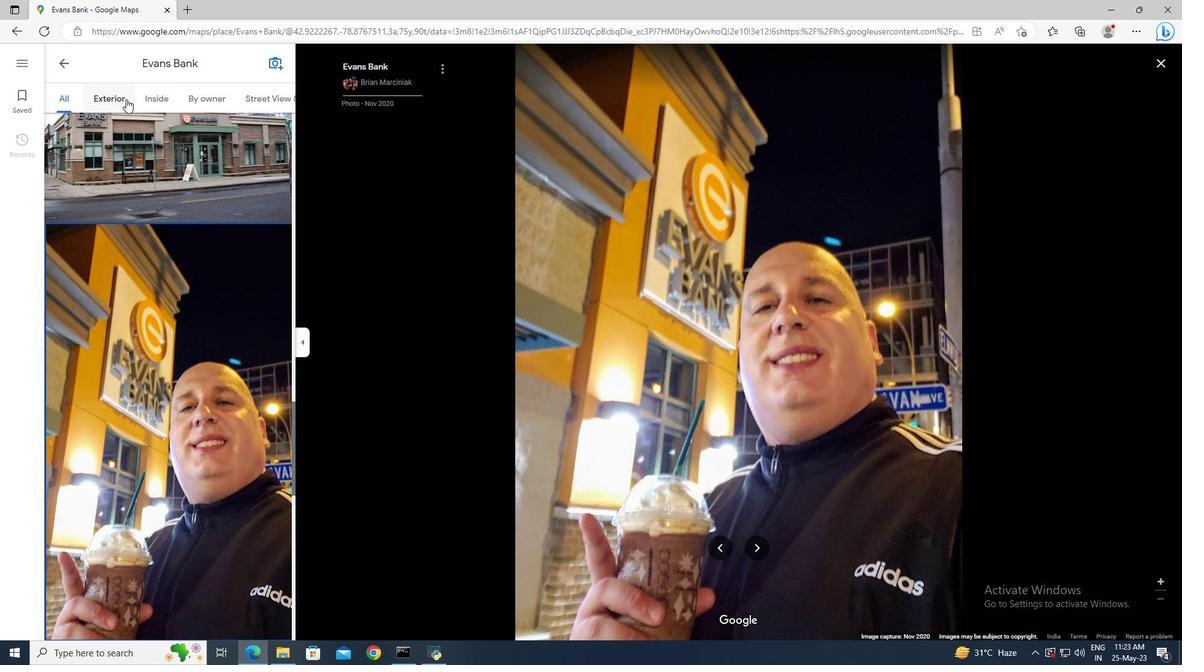 
Action: Mouse moved to (757, 555)
Screenshot: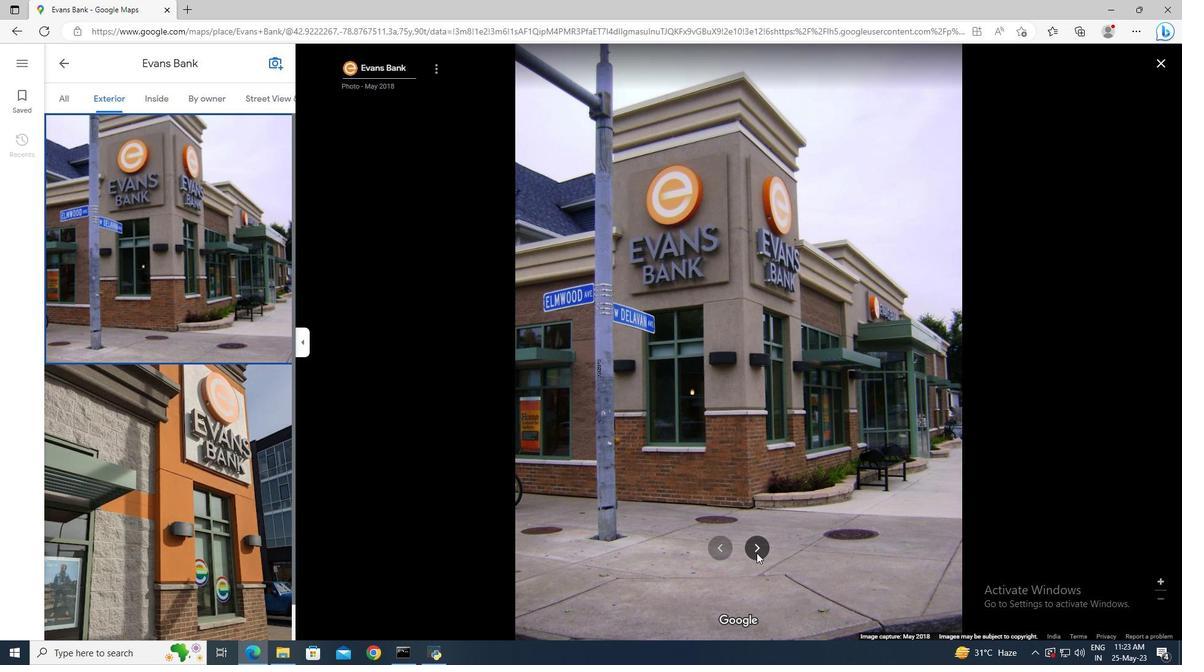 
Action: Mouse pressed left at (757, 555)
Screenshot: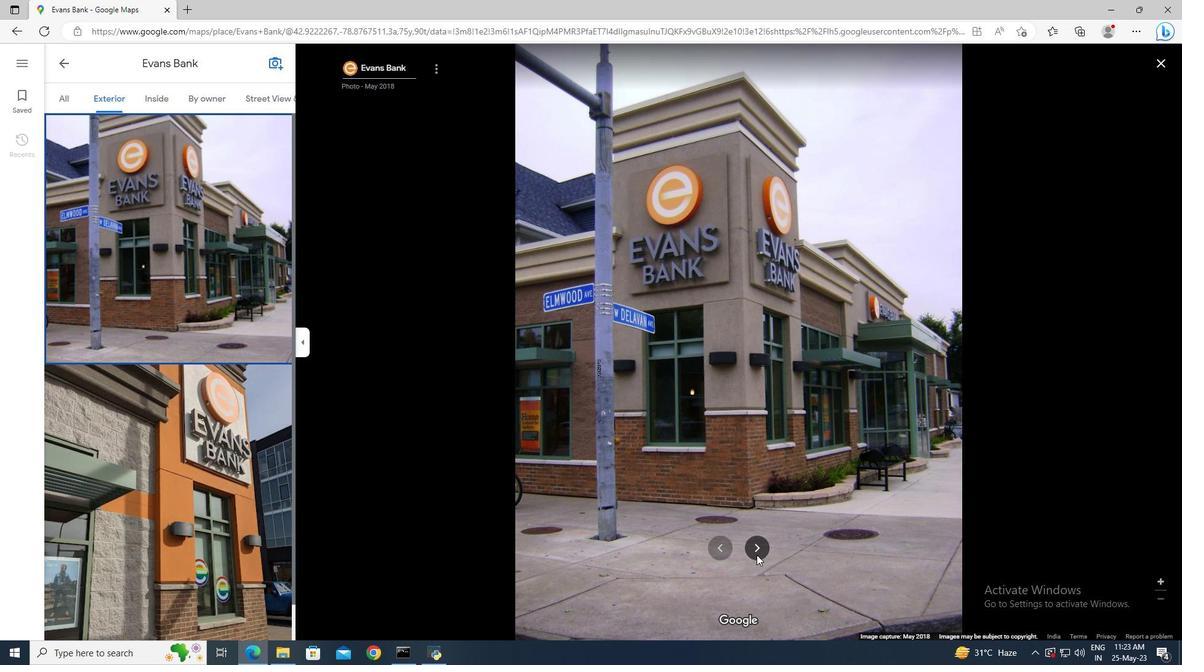 
Action: Mouse moved to (171, 101)
Screenshot: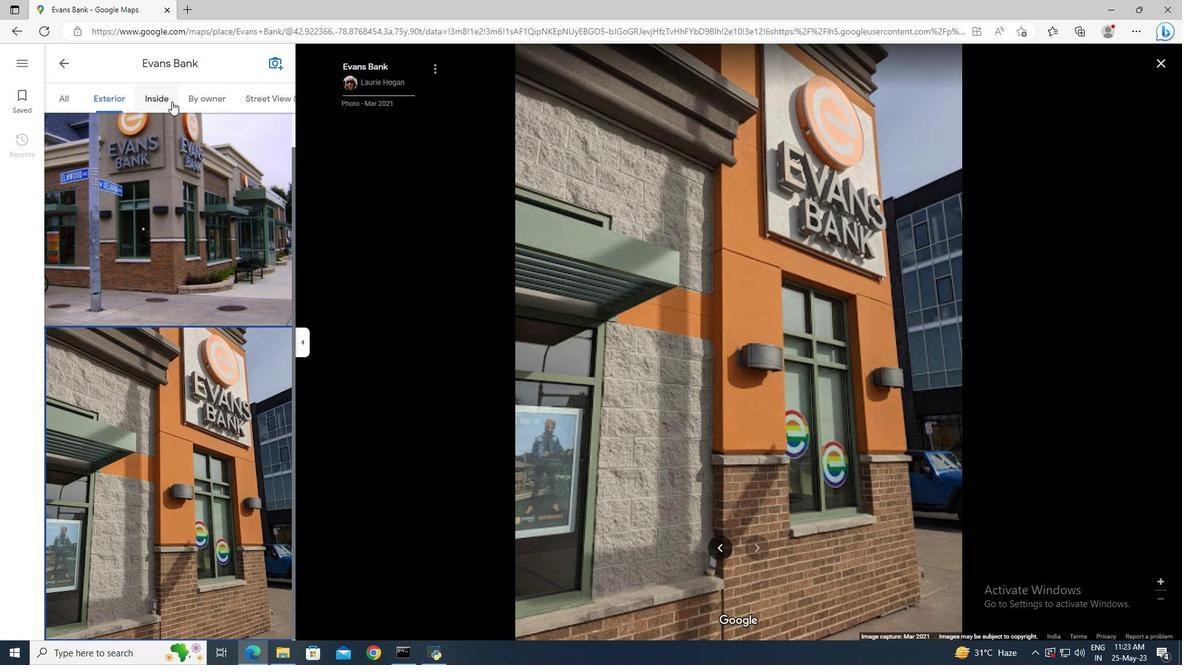 
Action: Mouse pressed left at (171, 101)
Screenshot: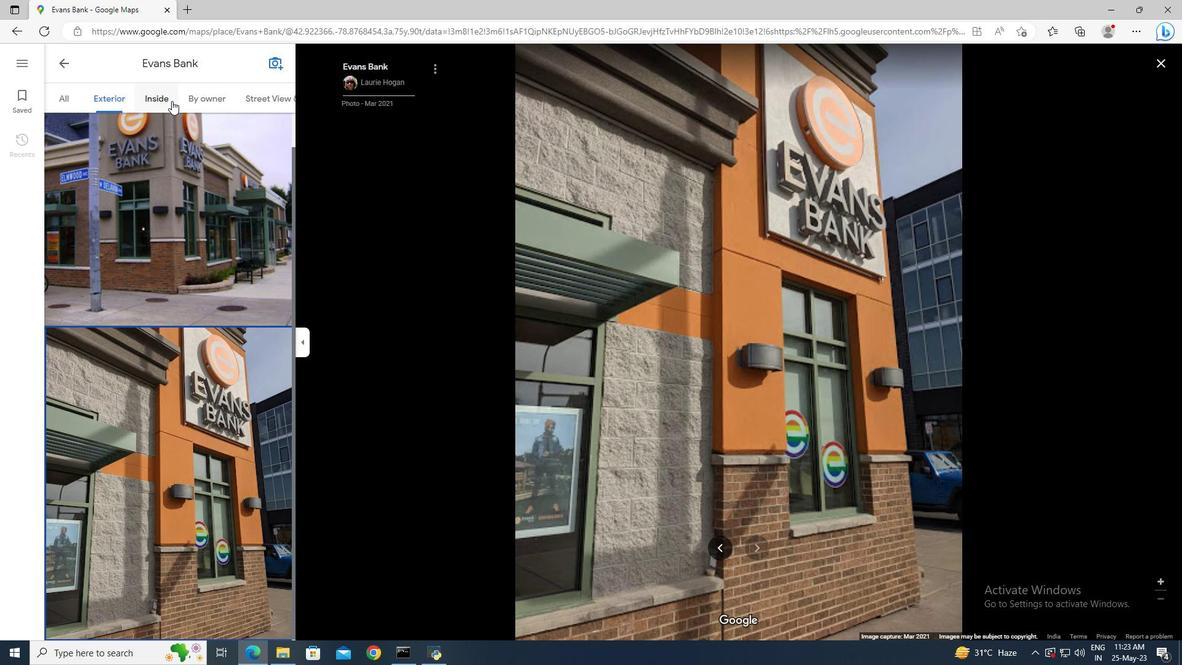 
Action: Mouse moved to (220, 103)
Screenshot: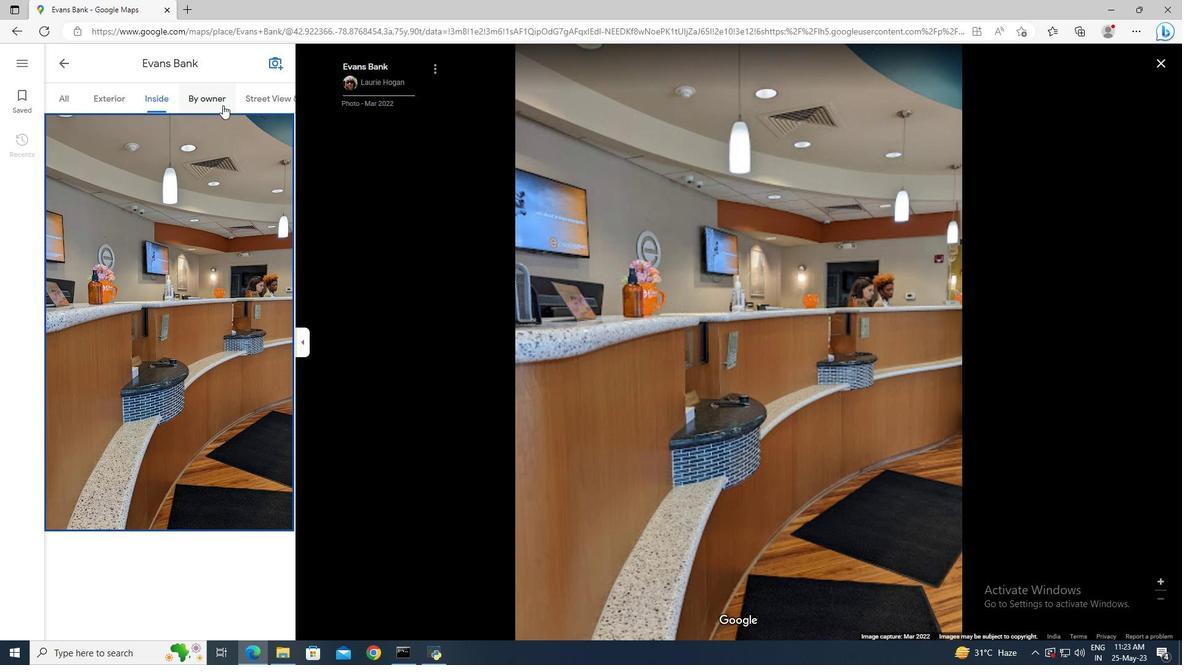 
Action: Mouse pressed left at (220, 103)
Screenshot: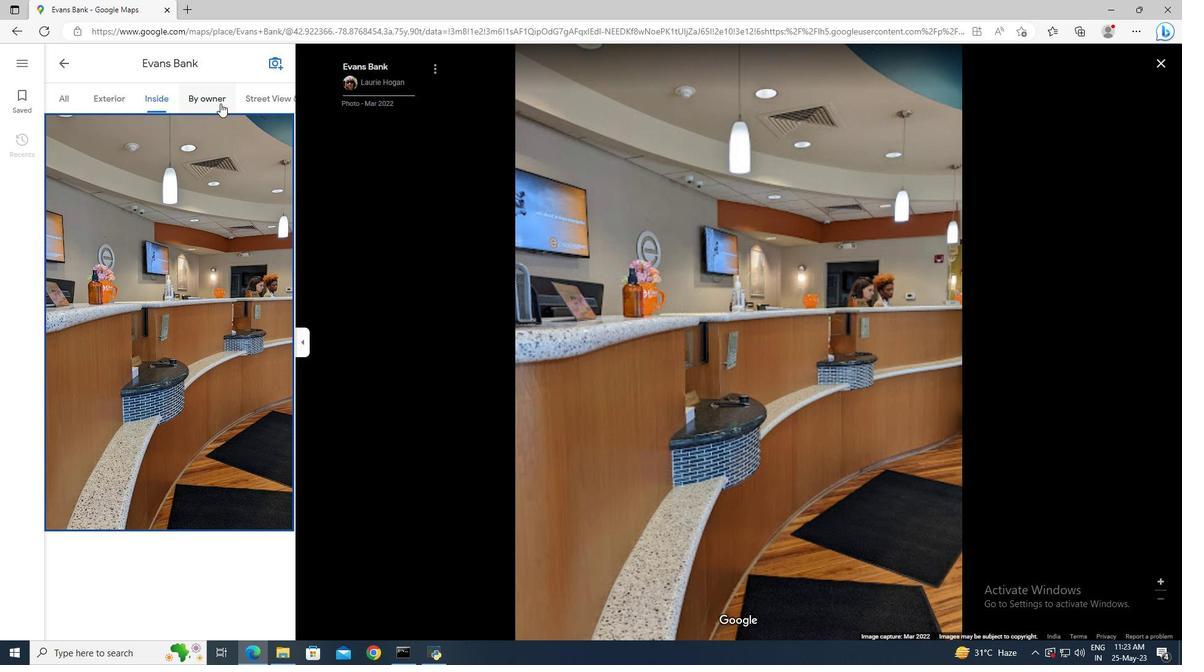 
Action: Mouse moved to (261, 100)
Screenshot: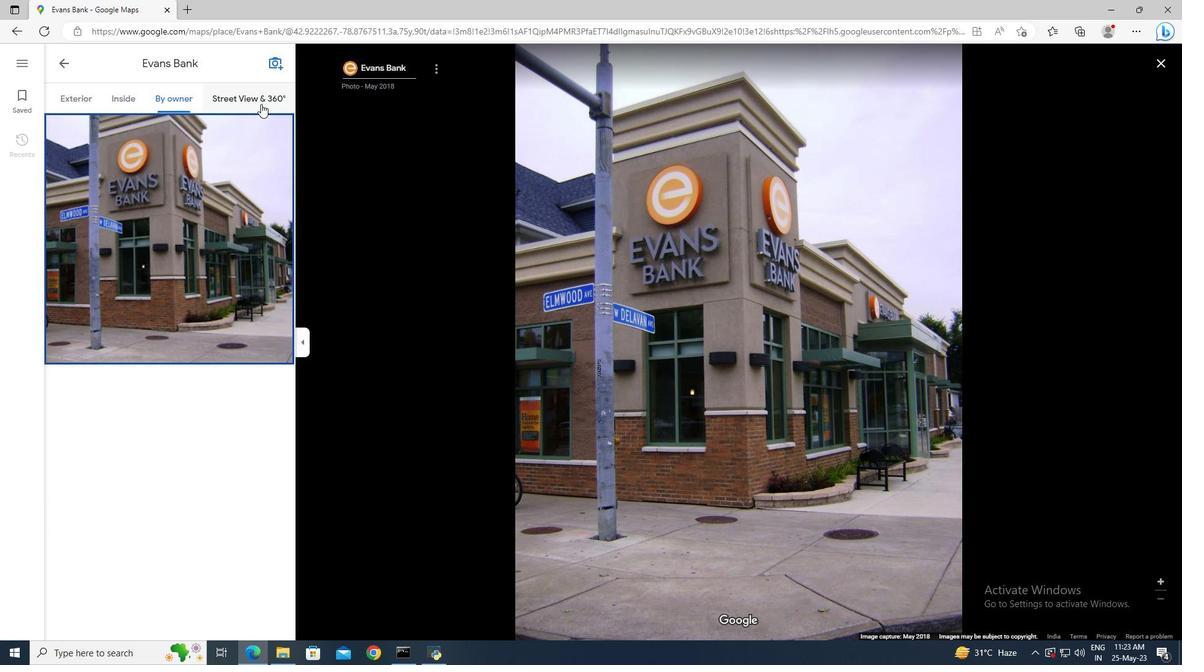 
Action: Mouse pressed left at (261, 100)
Screenshot: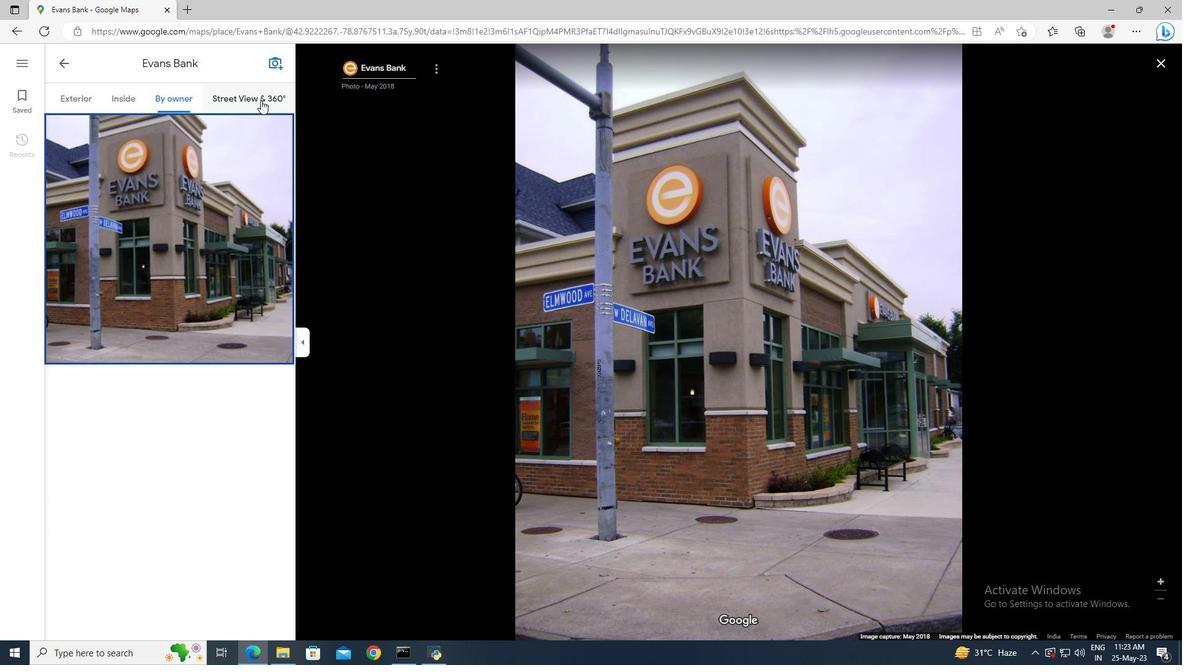 
Action: Mouse moved to (907, 377)
Screenshot: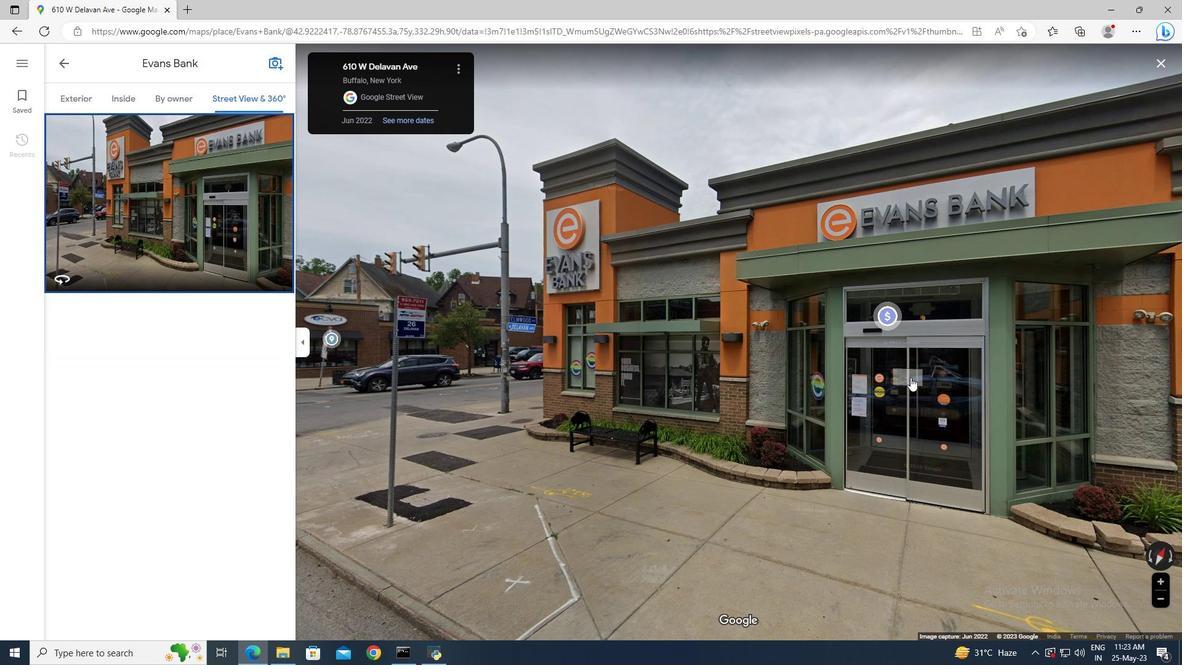 
Action: Mouse pressed left at (907, 377)
Screenshot: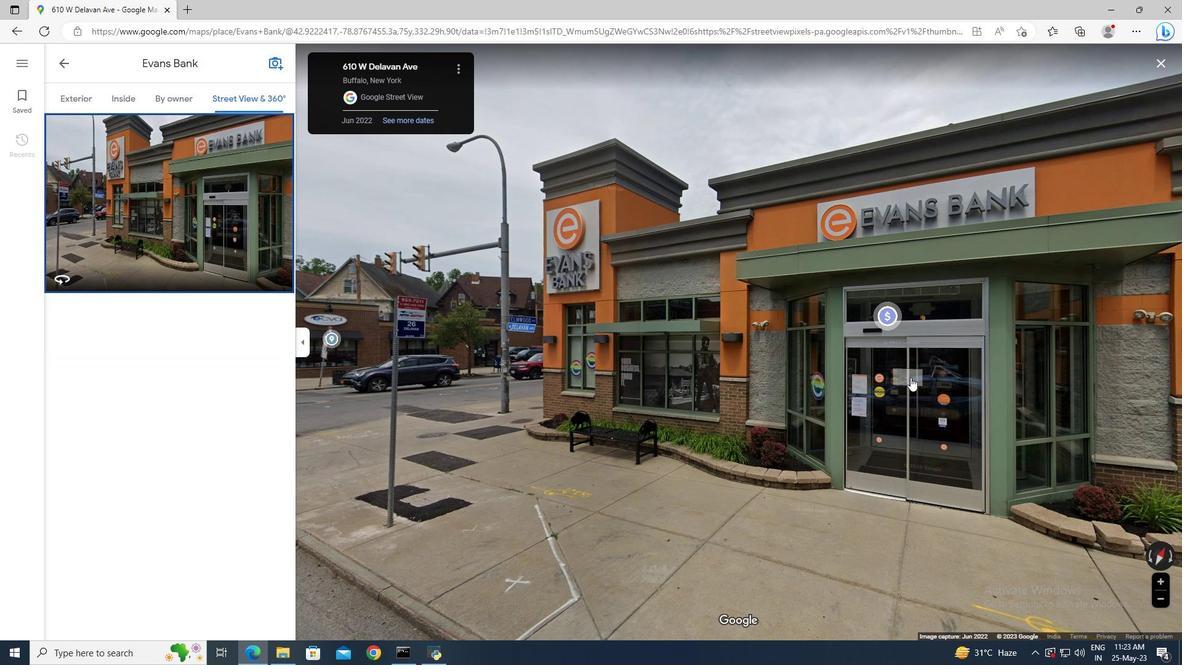 
Action: Mouse moved to (939, 307)
Screenshot: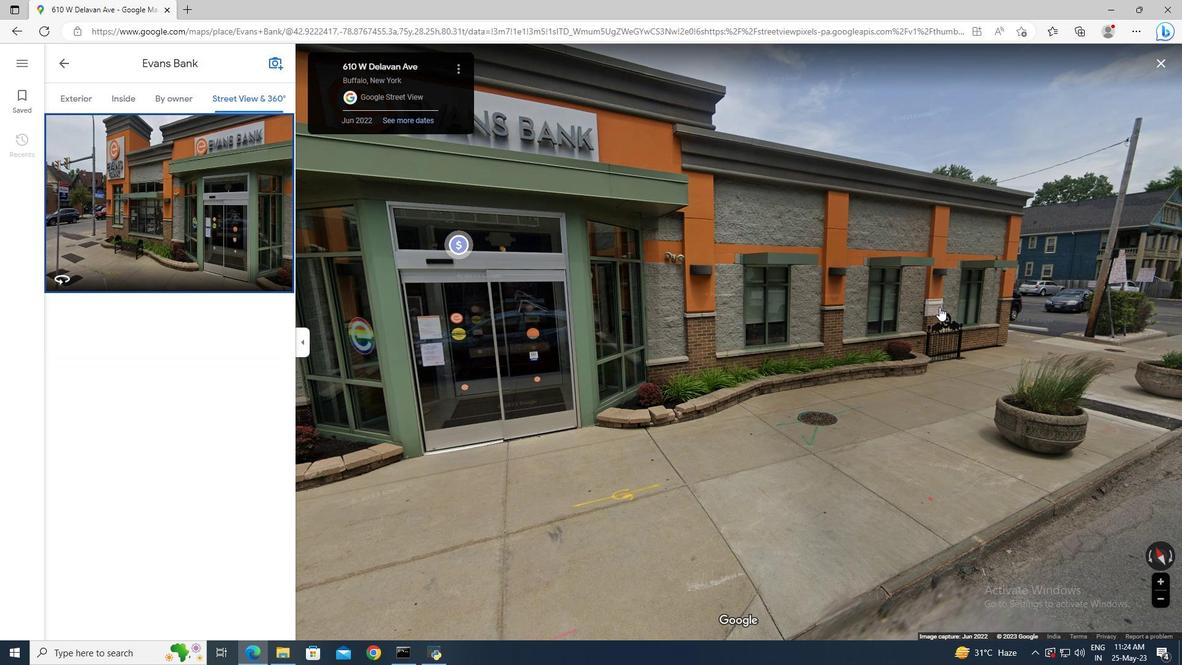 
Action: Mouse pressed left at (939, 307)
Screenshot: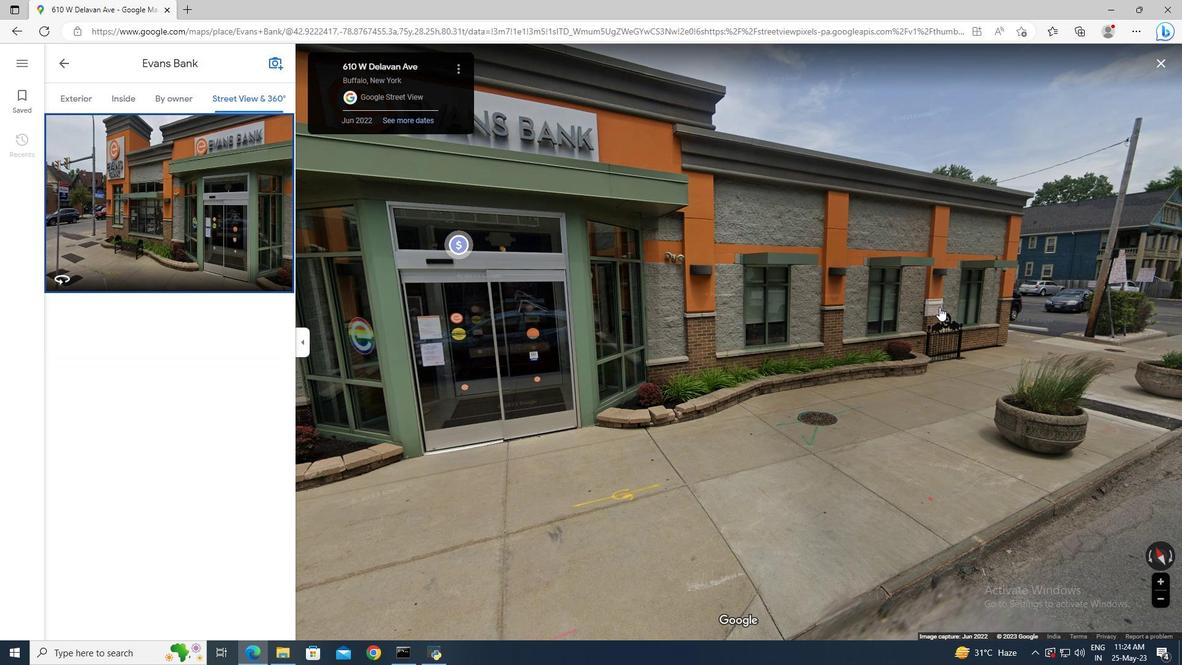 
Action: Mouse moved to (837, 304)
Screenshot: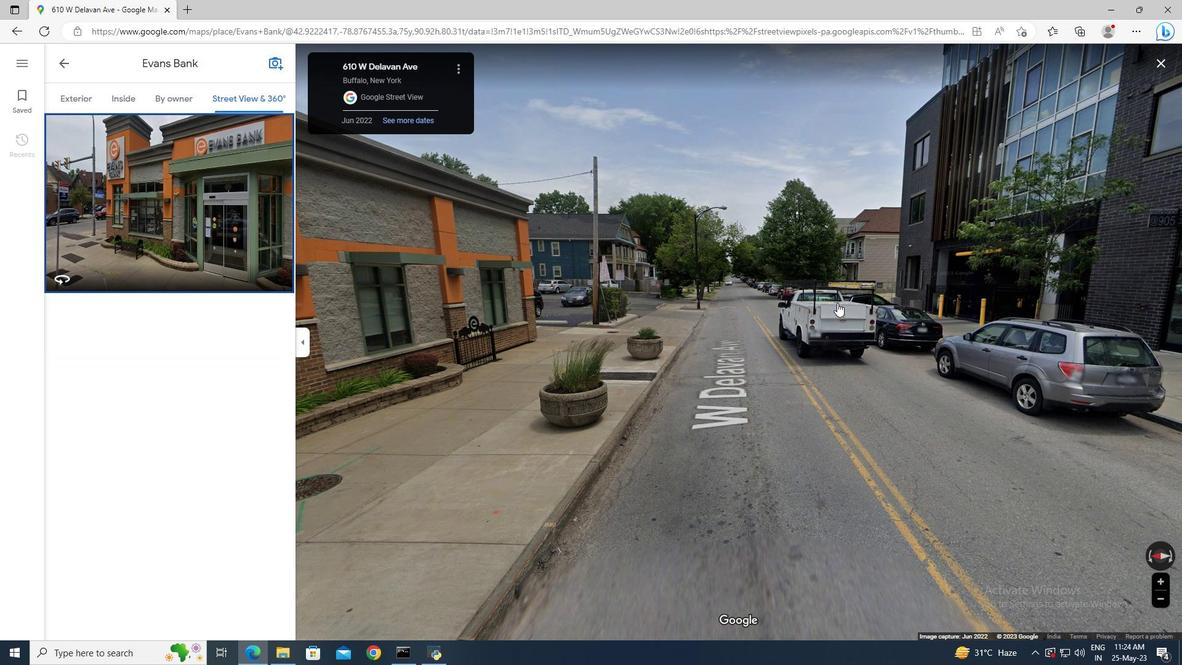 
Action: Mouse pressed left at (837, 304)
Screenshot: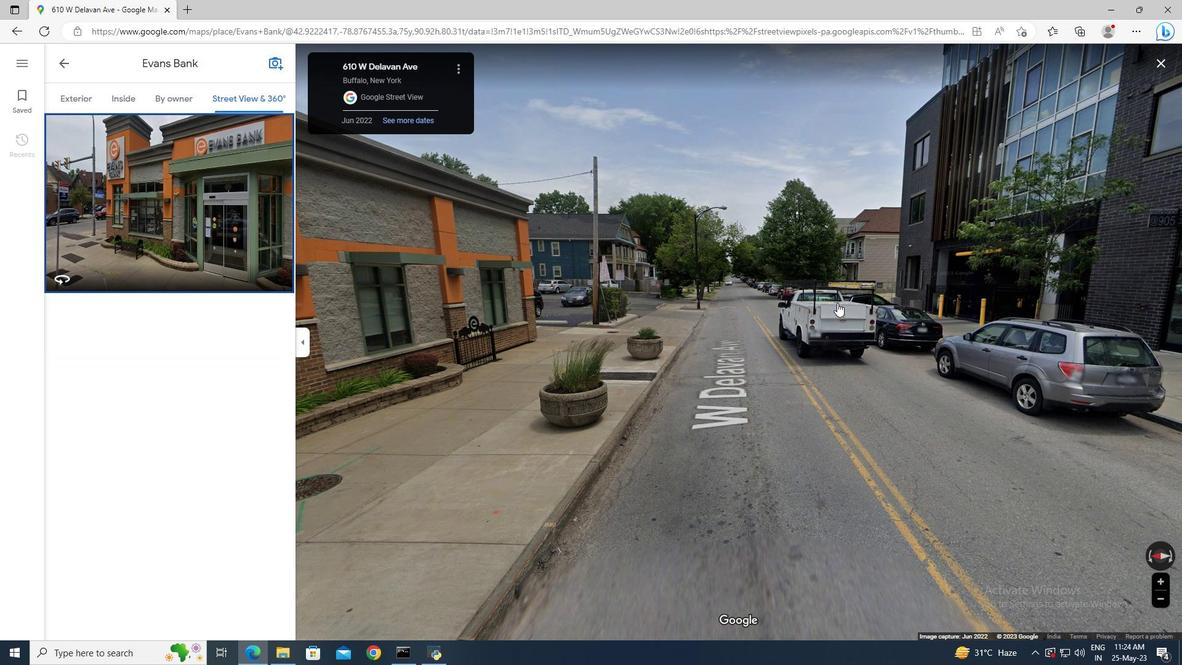 
Action: Mouse moved to (807, 276)
Screenshot: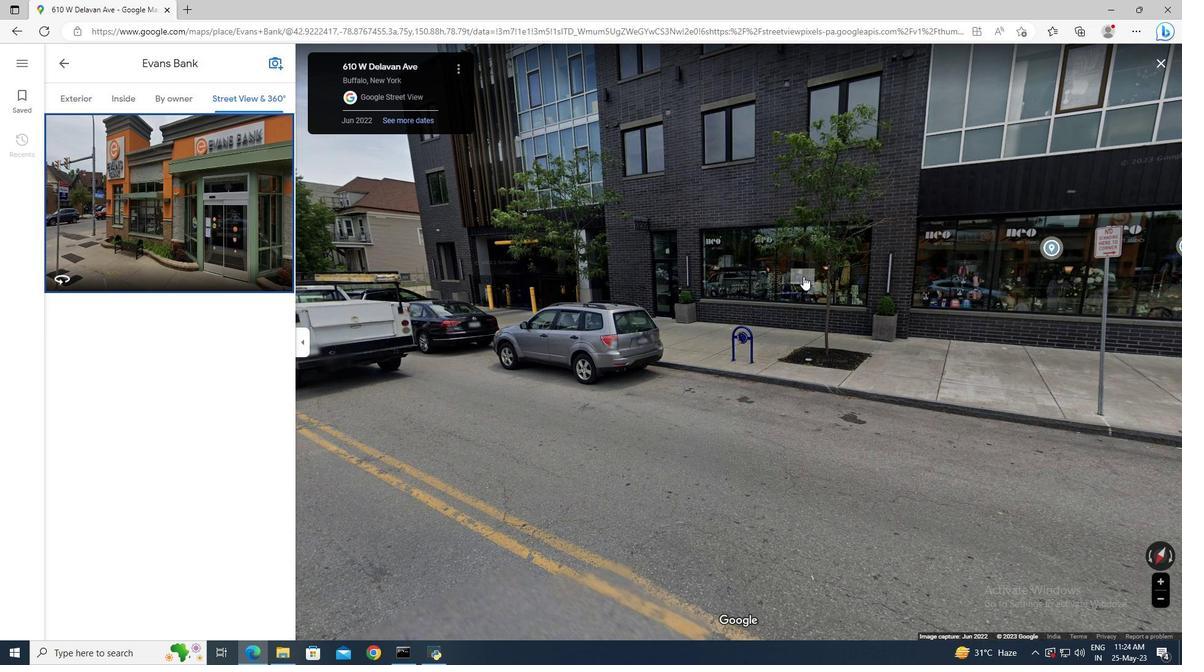 
Action: Mouse pressed left at (807, 276)
Screenshot: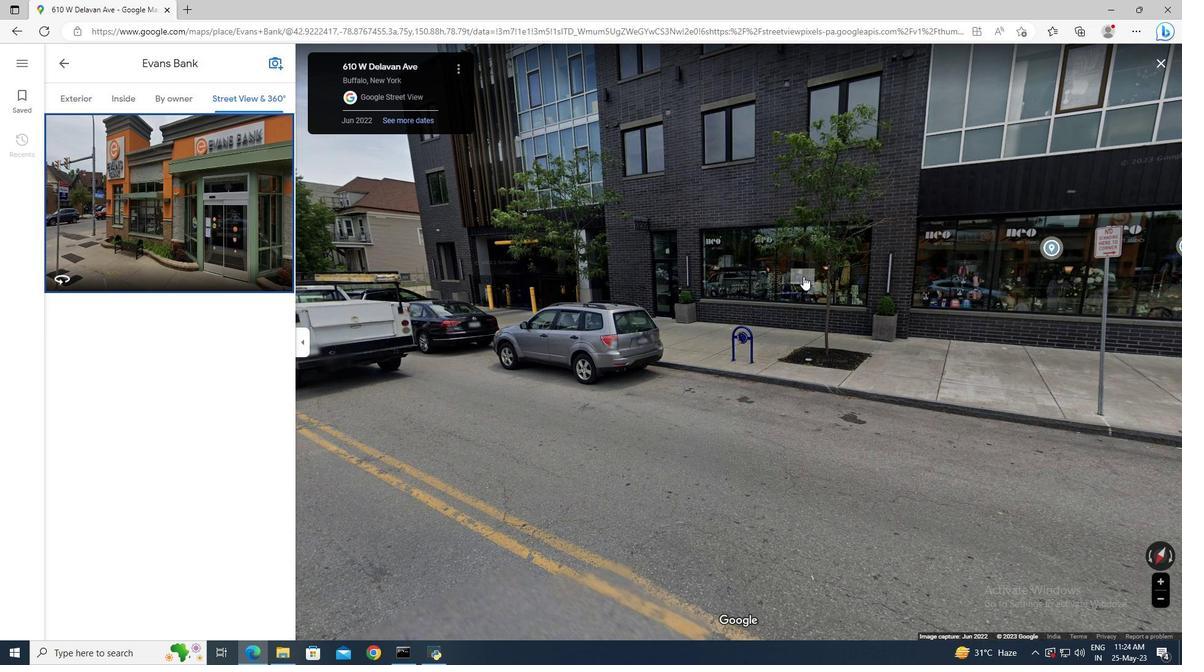 
Action: Mouse moved to (715, 330)
Screenshot: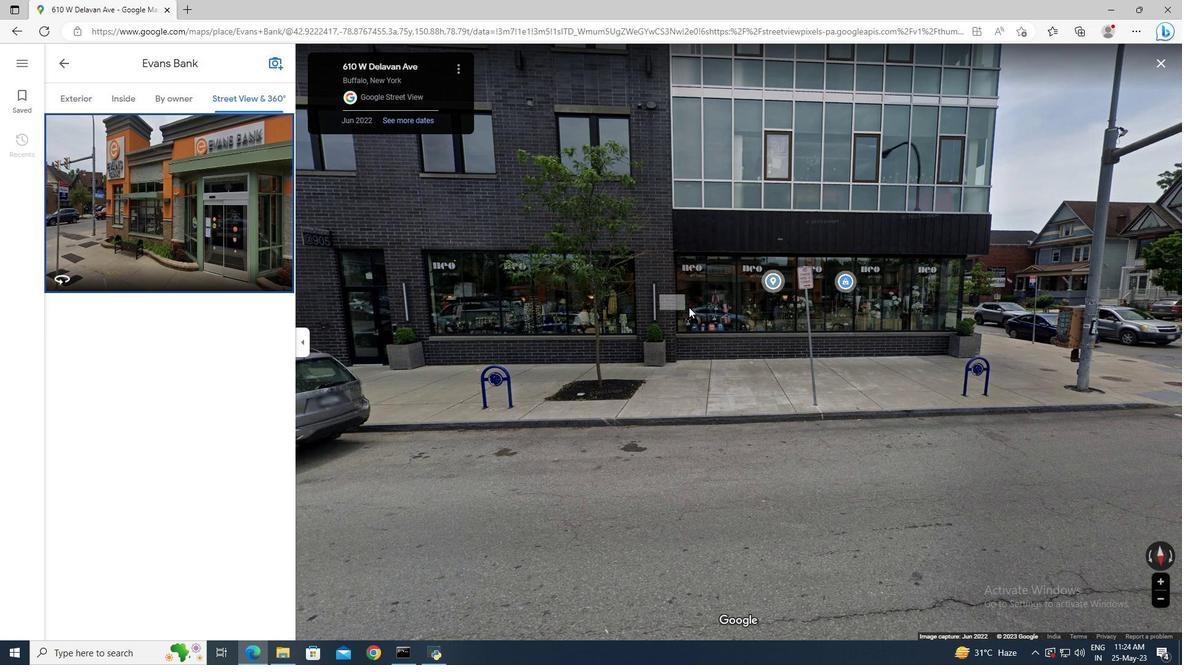 
Action: Mouse pressed left at (715, 330)
Screenshot: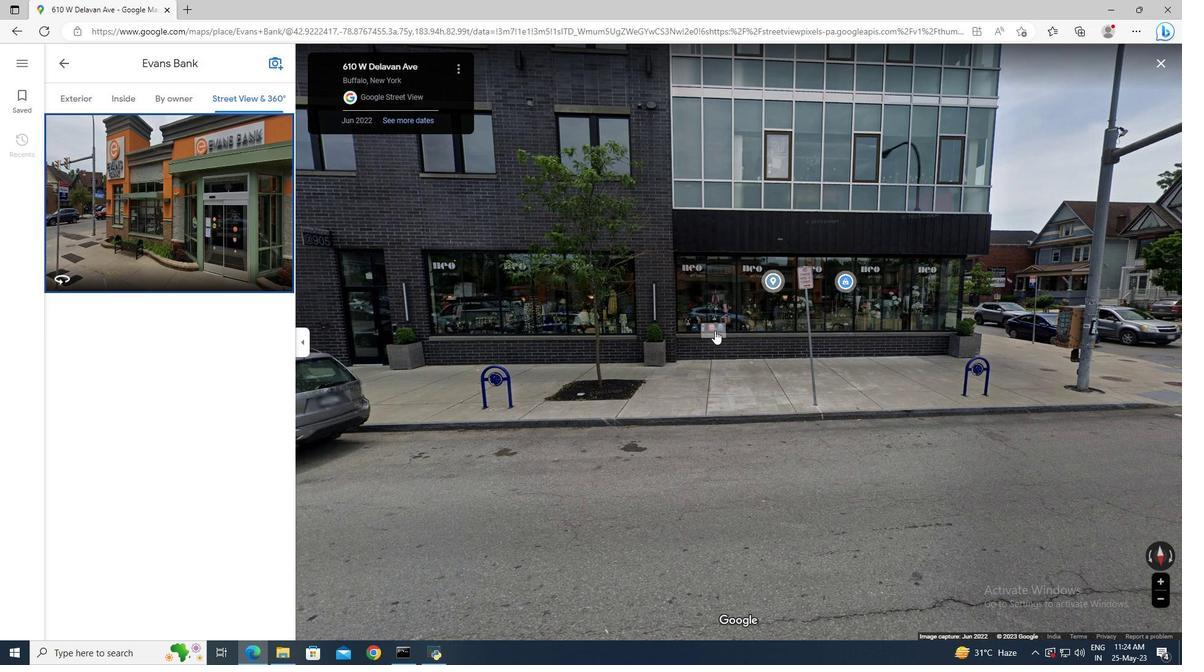 
Action: Mouse moved to (743, 346)
Screenshot: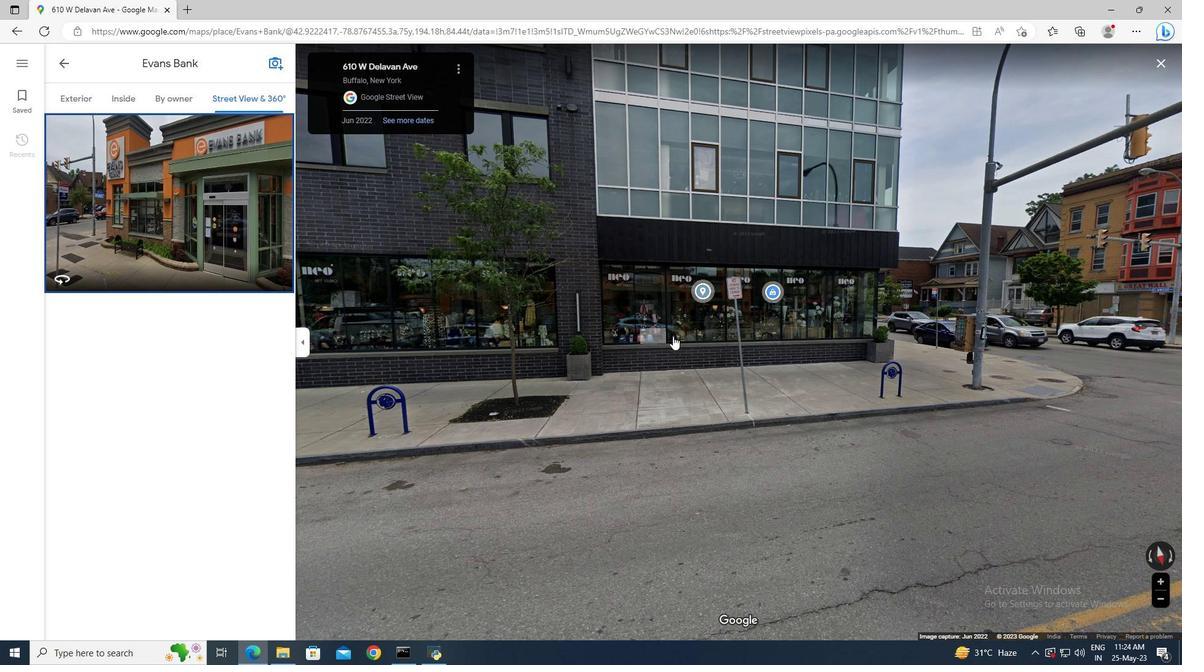 
Action: Mouse pressed left at (743, 346)
Screenshot: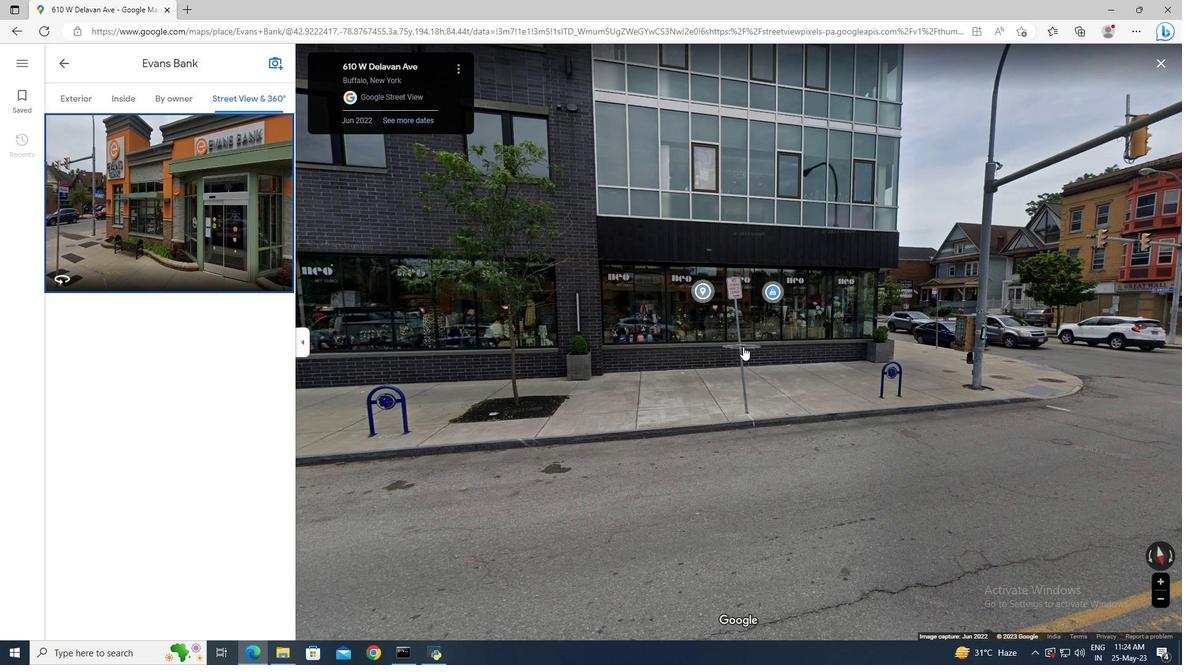 
Action: Mouse moved to (832, 352)
Screenshot: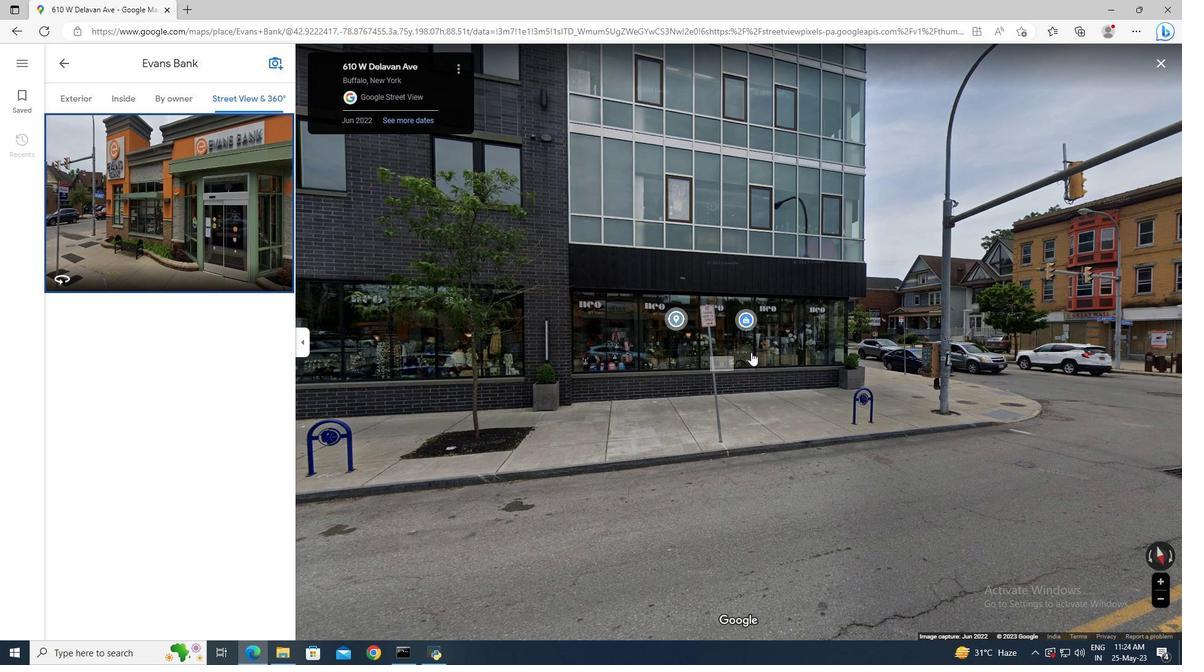 
Action: Mouse pressed left at (832, 352)
Screenshot: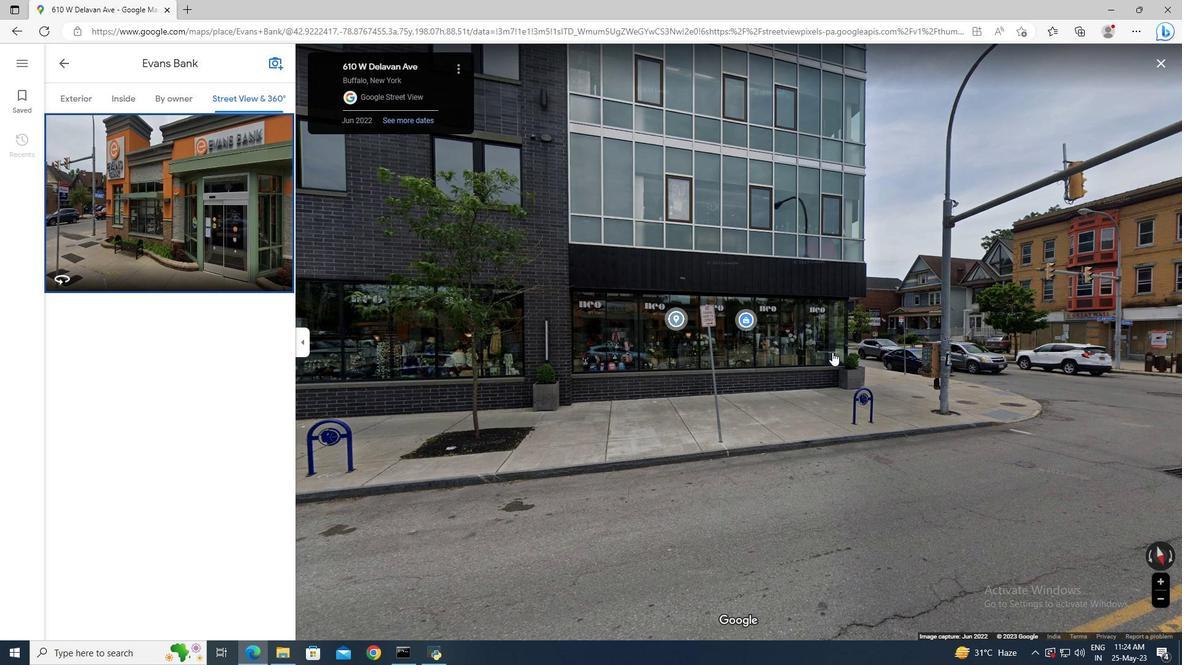 
Action: Mouse moved to (794, 414)
Screenshot: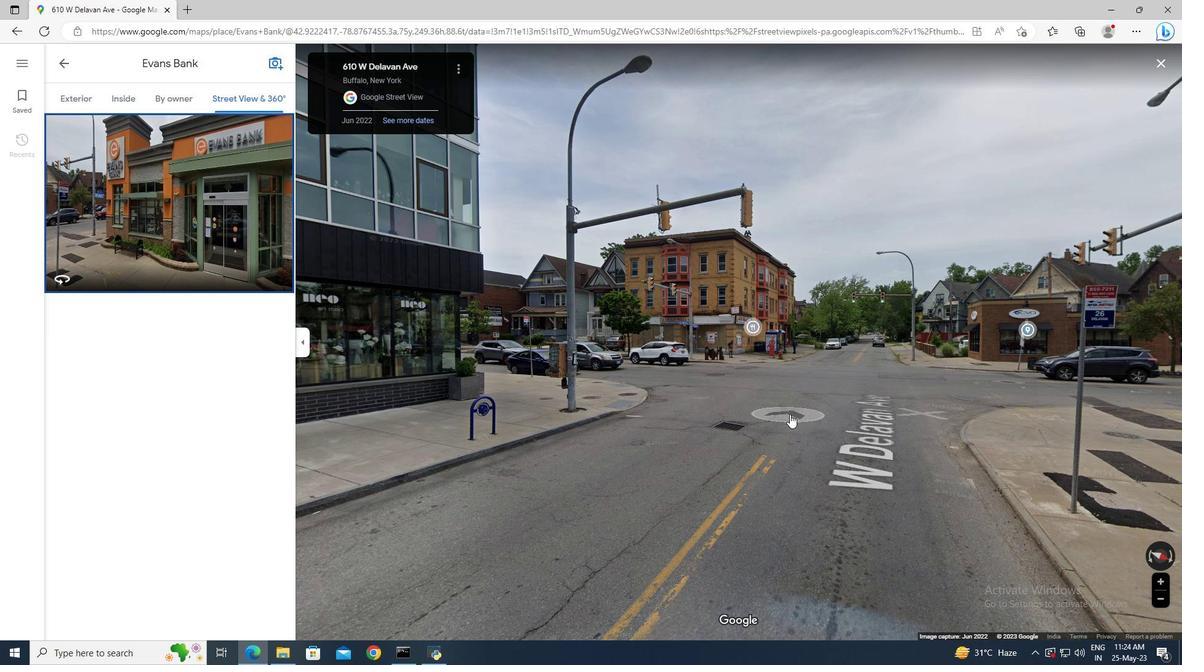 
Action: Mouse pressed left at (794, 414)
Screenshot: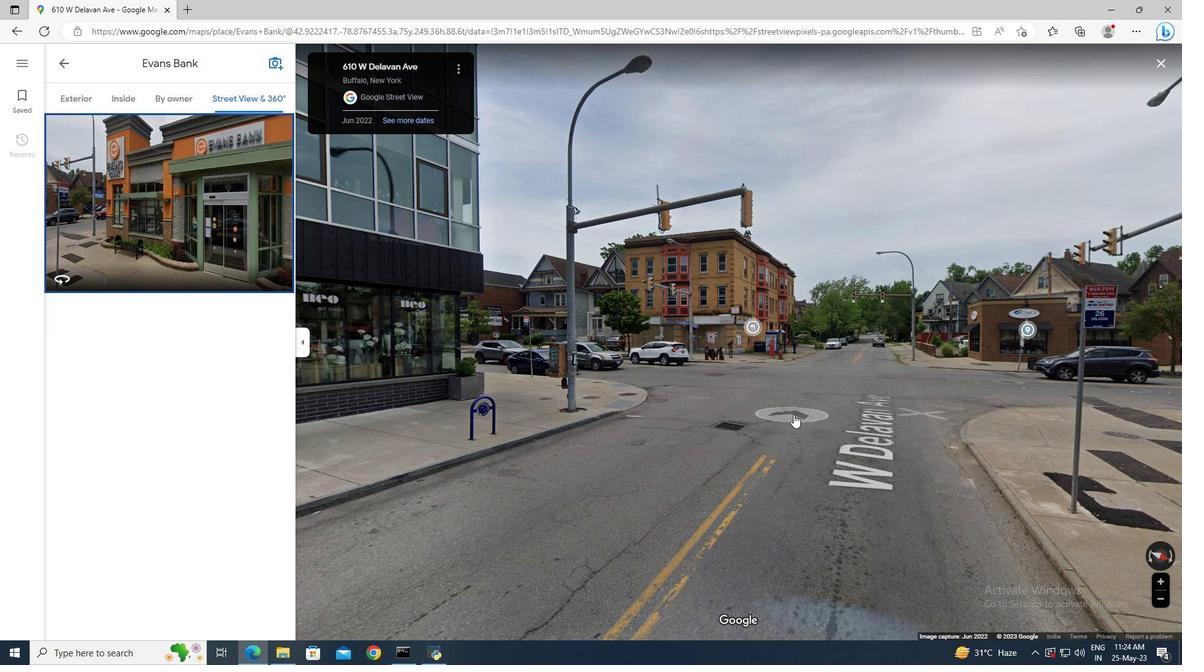 
Action: Mouse moved to (795, 414)
Screenshot: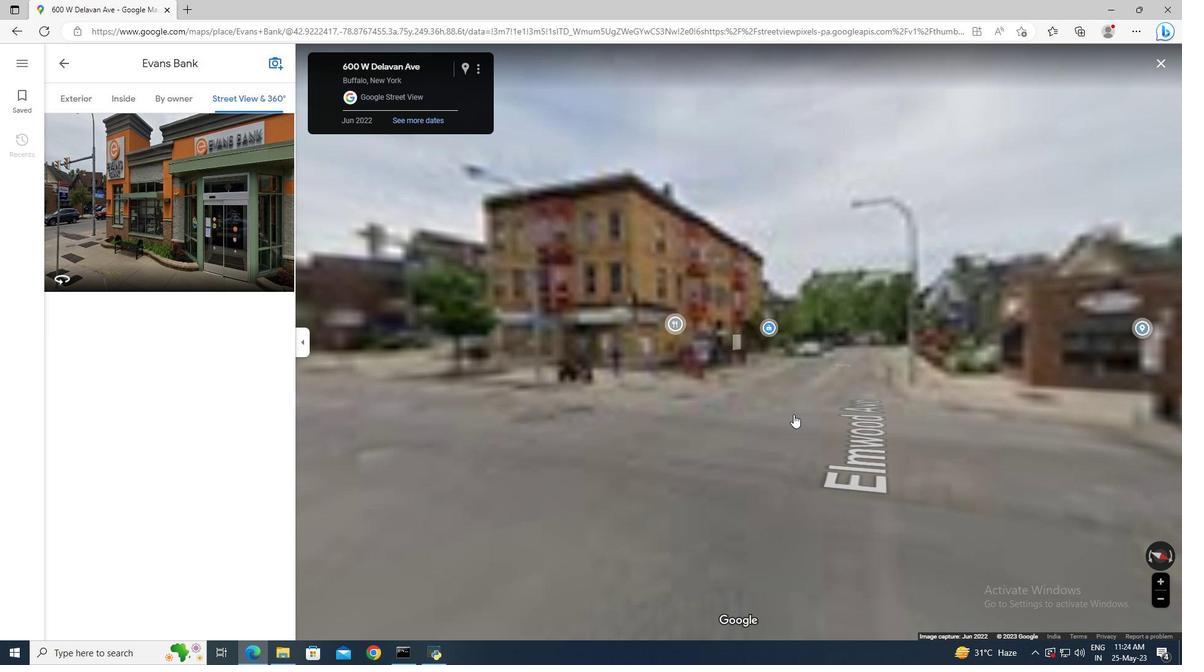 
Action: Mouse pressed left at (795, 414)
Screenshot: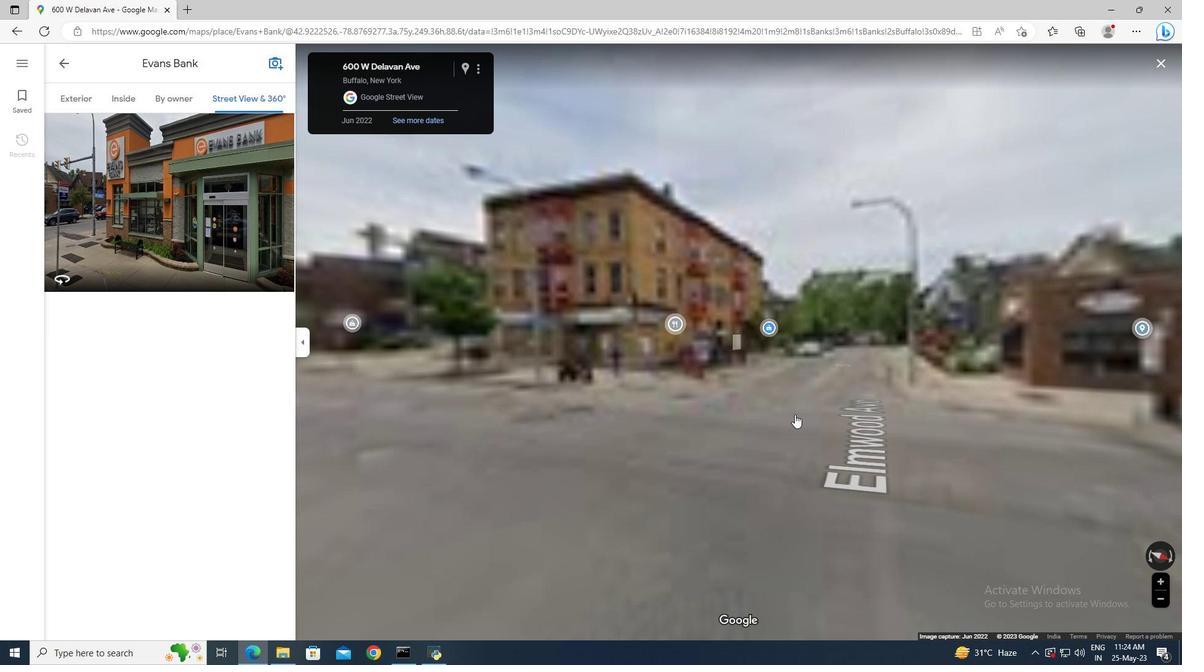 
Action: Mouse moved to (646, 366)
Screenshot: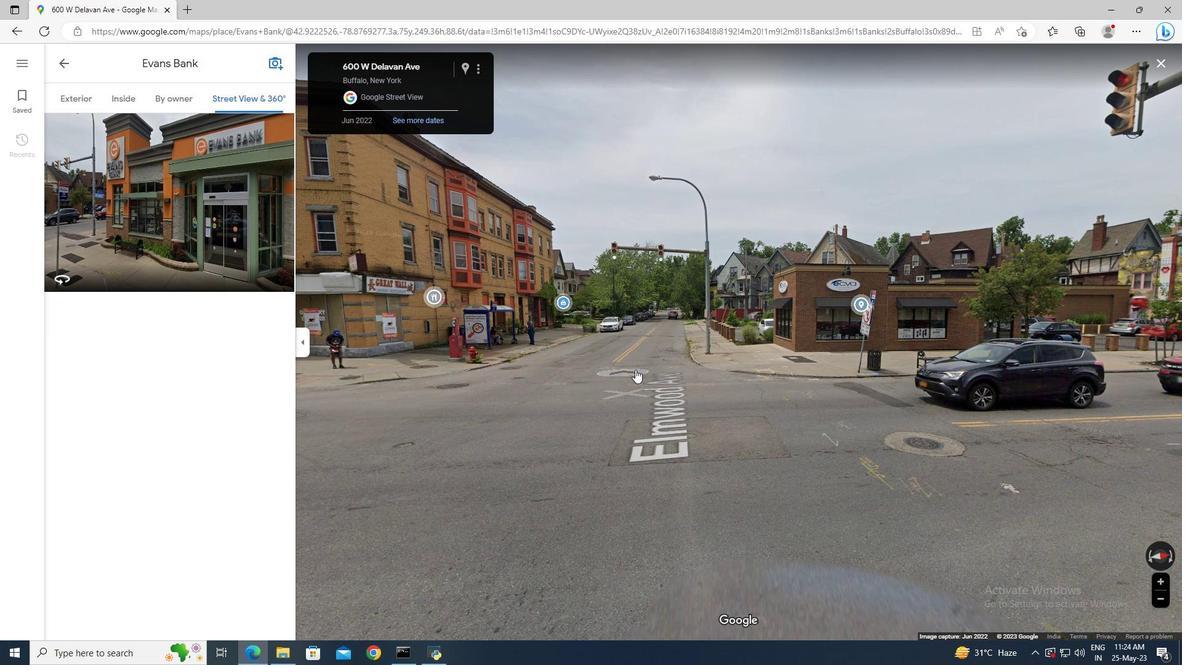 
Action: Mouse pressed left at (646, 366)
Screenshot: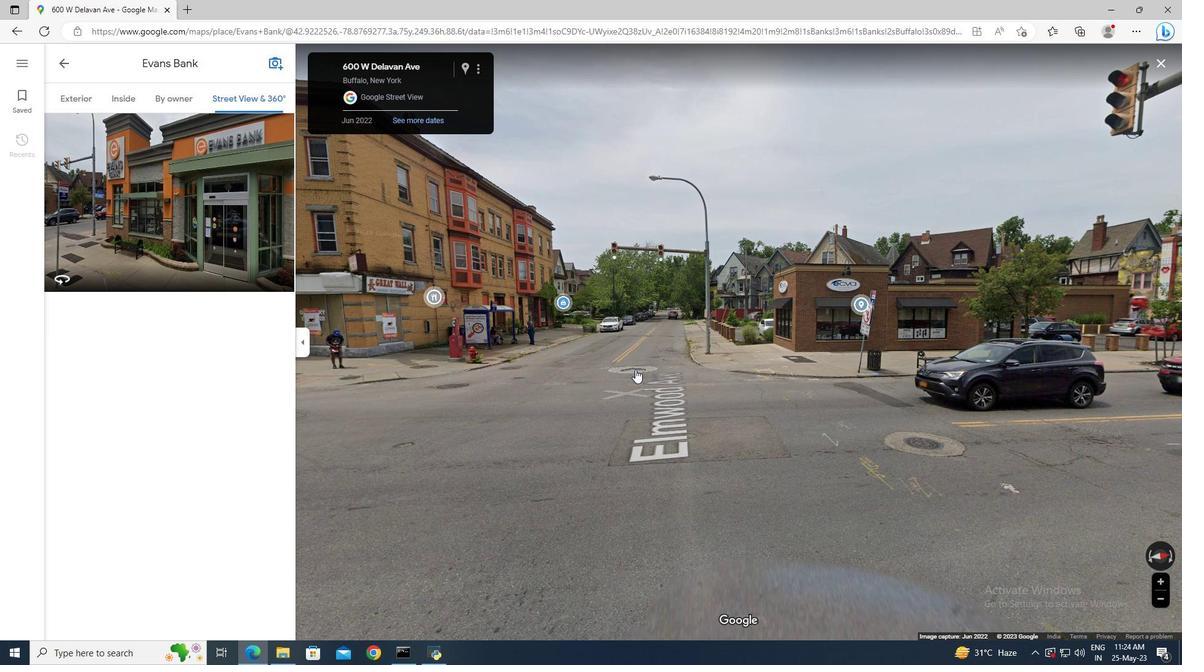 
Action: Mouse moved to (645, 392)
Screenshot: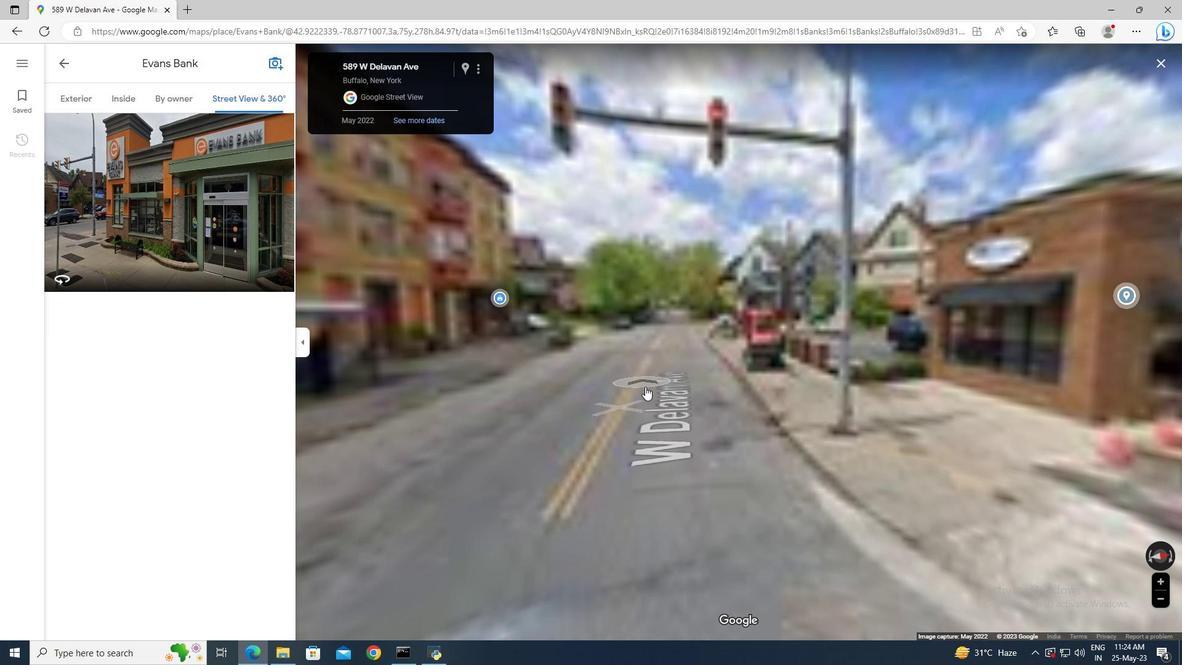 
Action: Mouse pressed left at (645, 392)
Screenshot: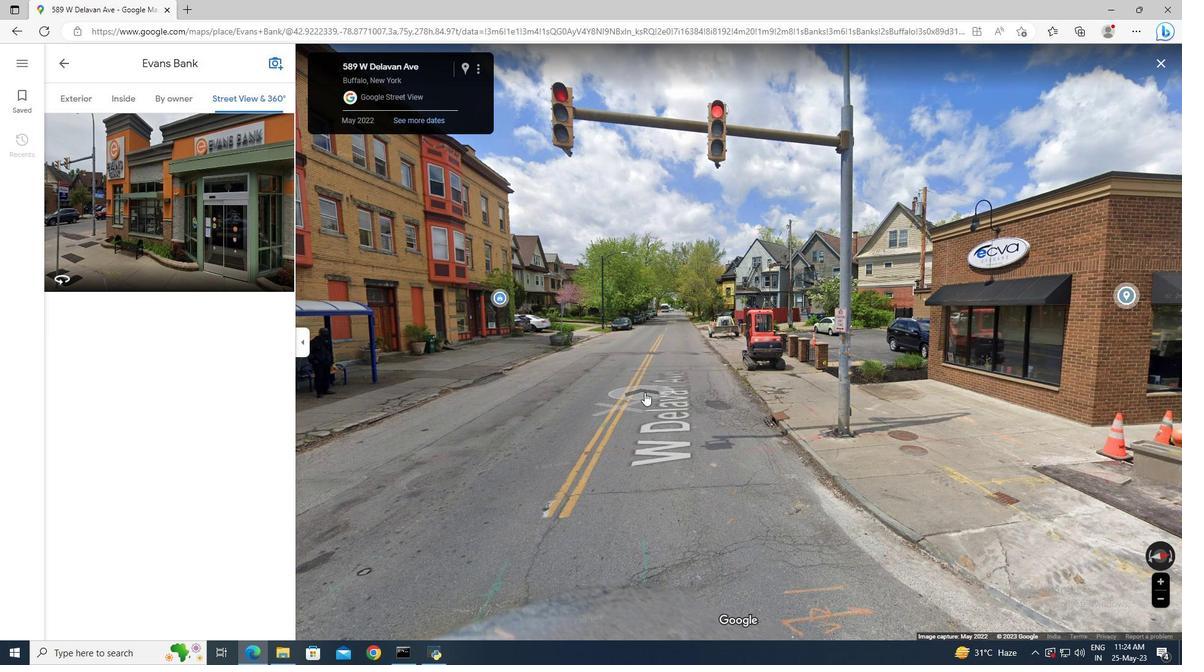 
Action: Mouse moved to (688, 378)
Screenshot: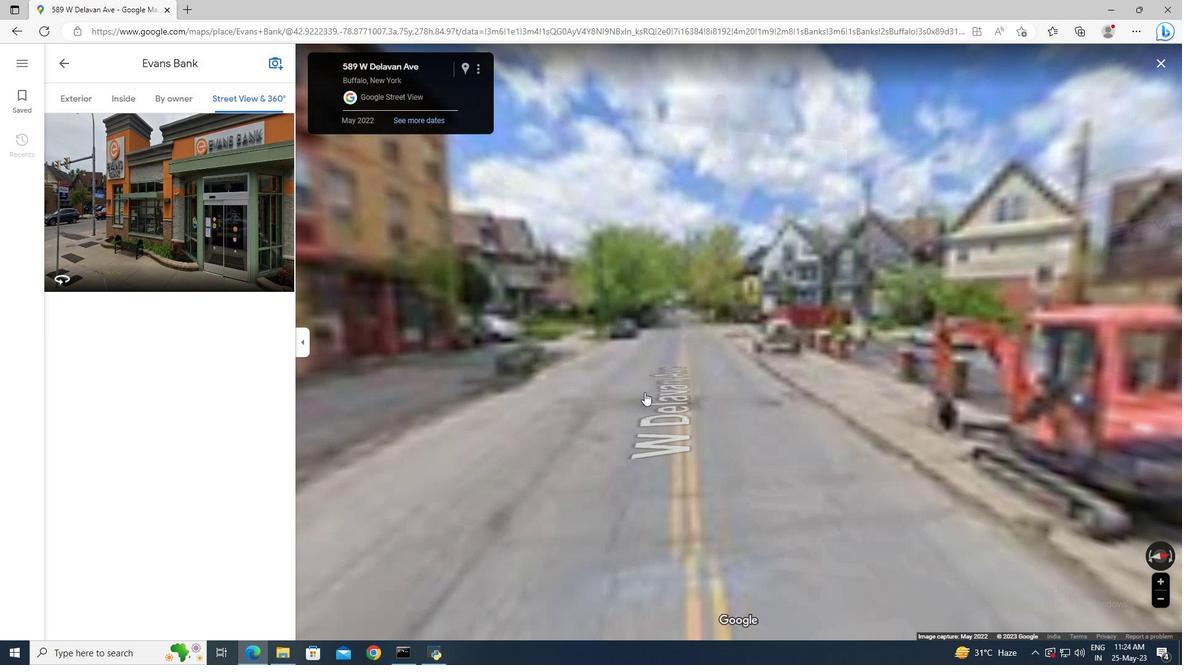 
Action: Mouse pressed left at (688, 378)
Screenshot: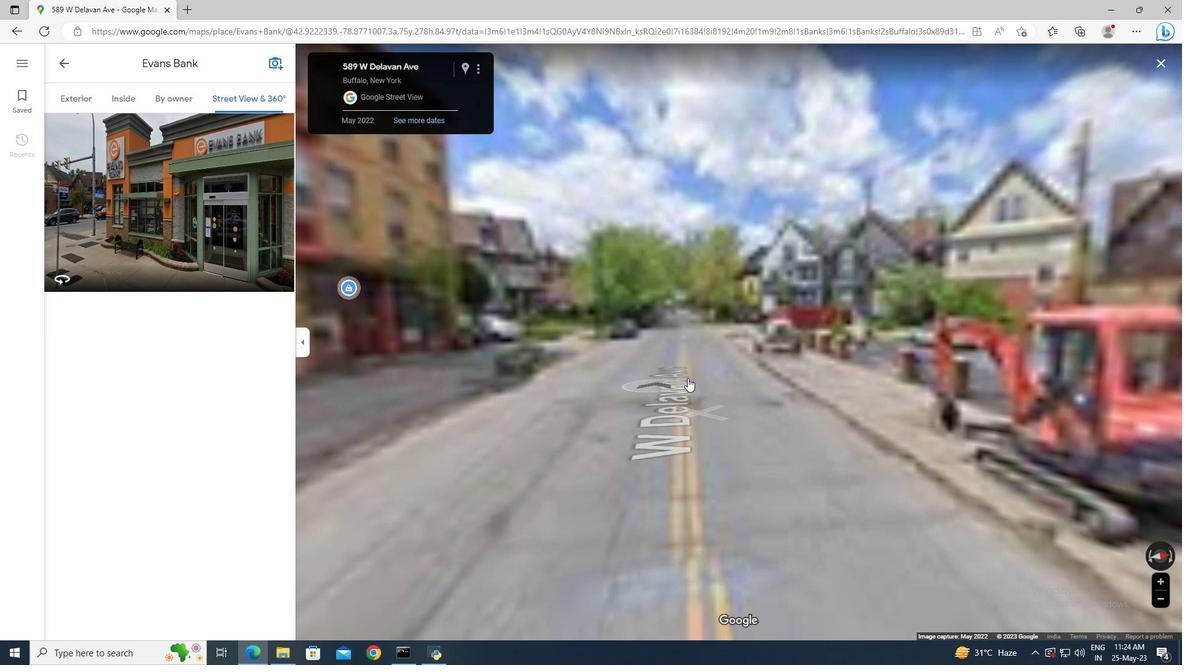 
Action: Mouse moved to (659, 361)
Screenshot: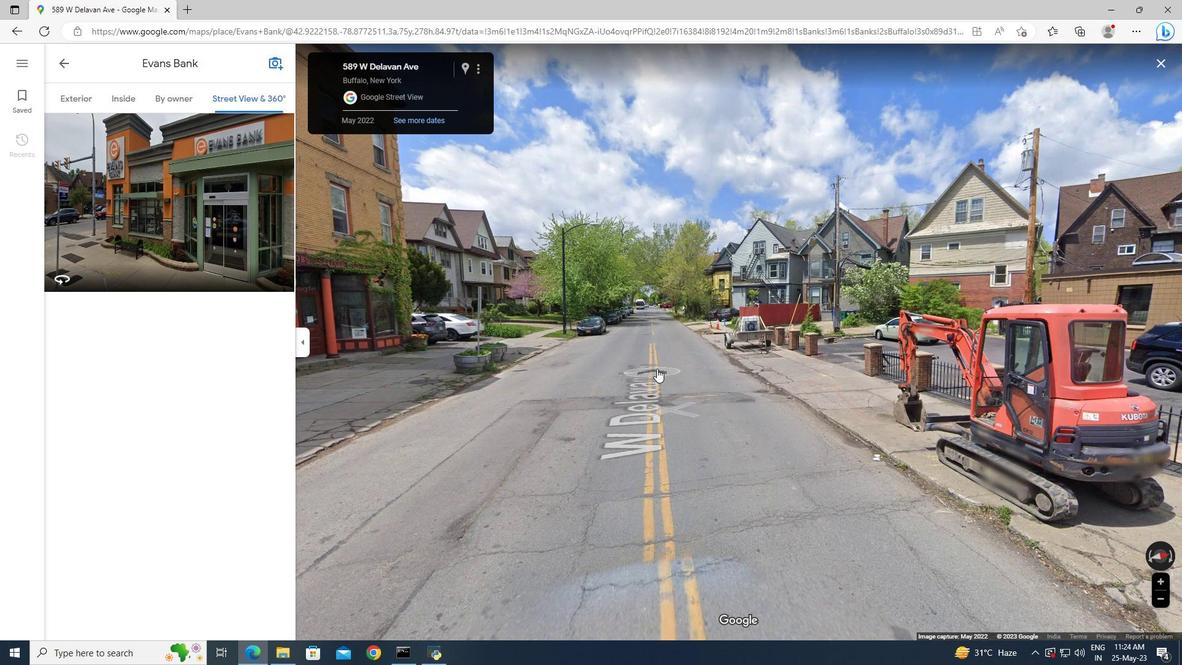 
Action: Mouse pressed left at (659, 361)
Screenshot: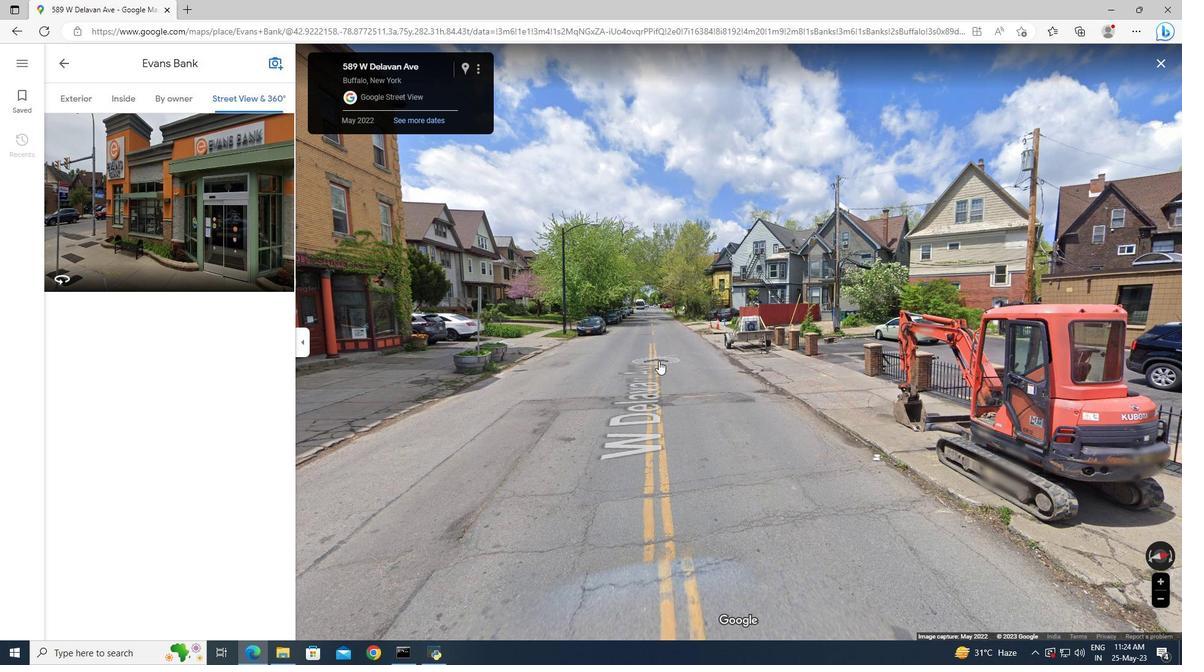 
Action: Mouse moved to (650, 342)
Screenshot: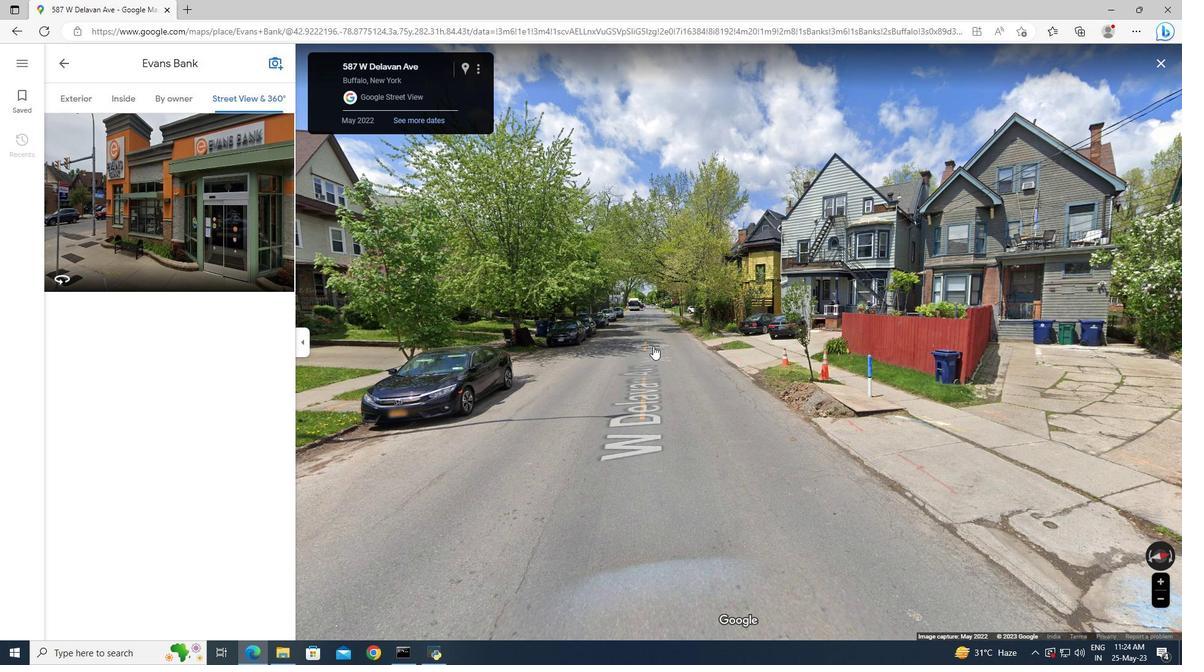 
Action: Mouse pressed left at (650, 342)
Screenshot: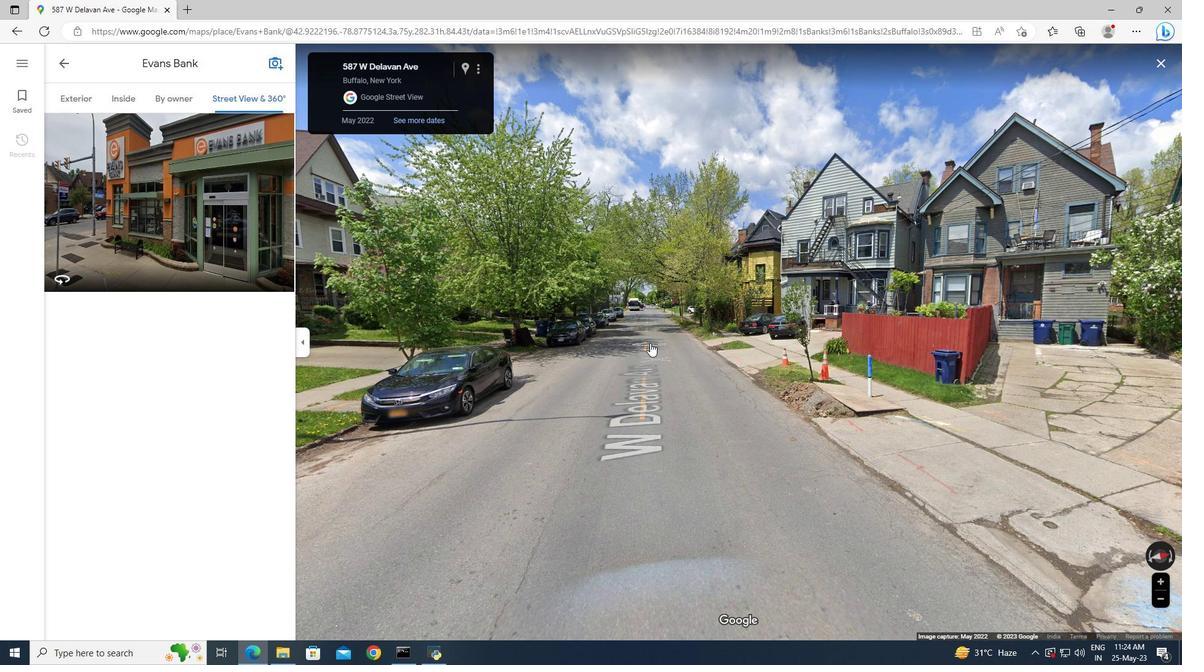 
Action: Mouse moved to (640, 383)
Screenshot: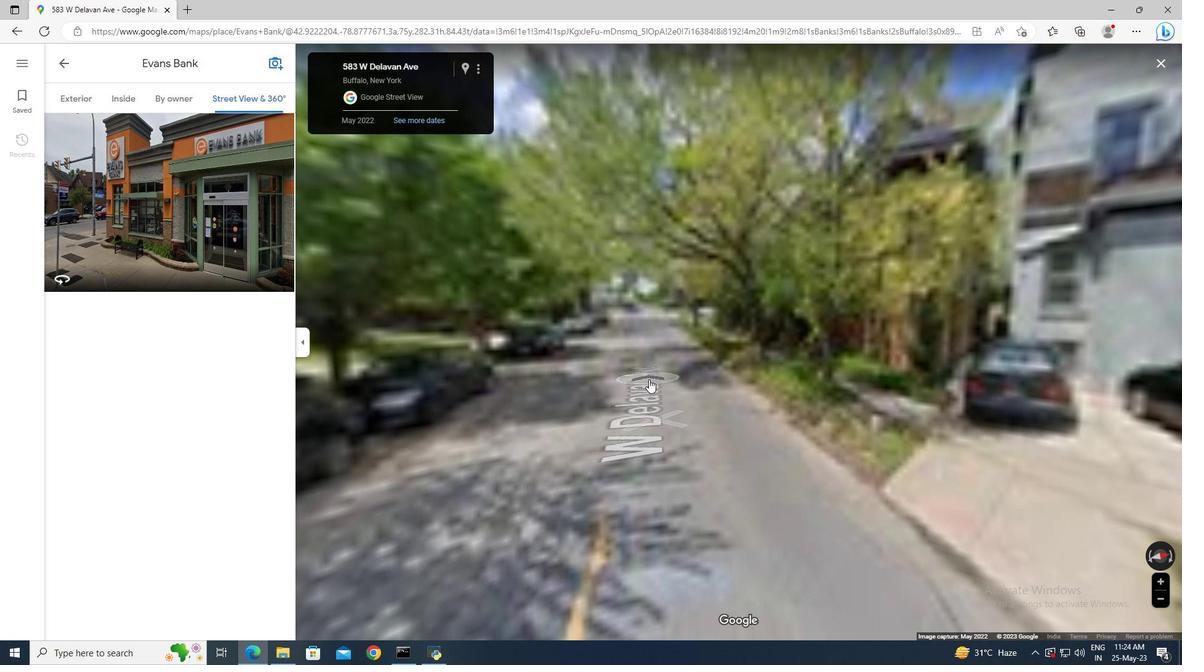 
Action: Mouse pressed left at (640, 383)
Screenshot: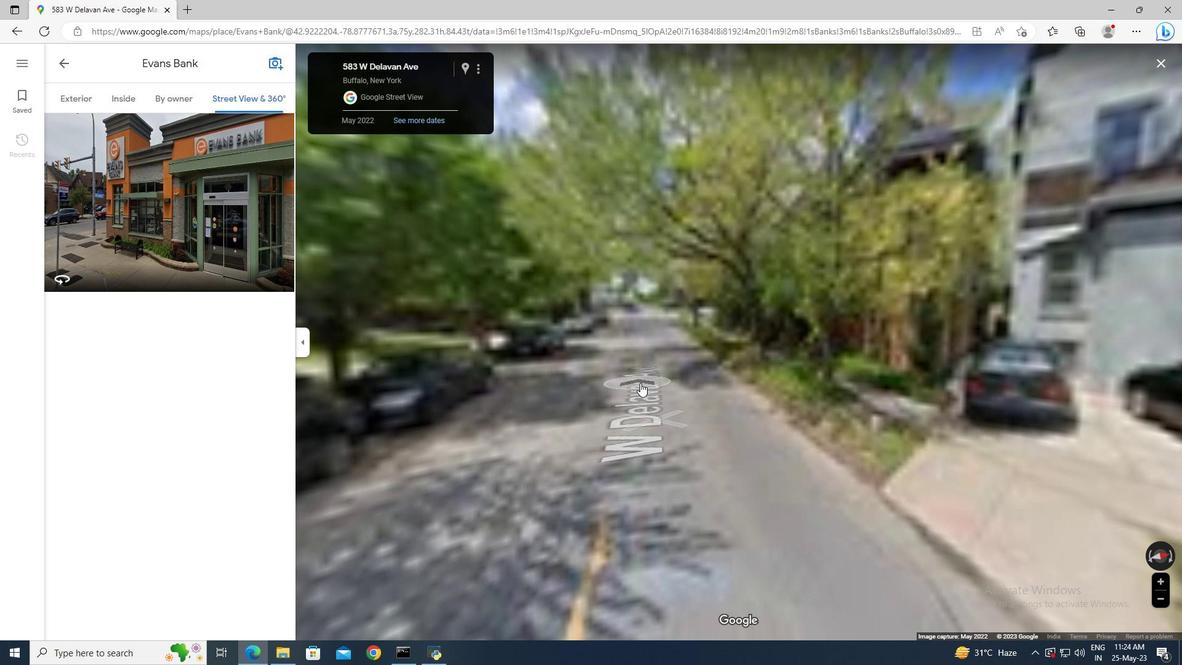 
Action: Mouse moved to (779, 410)
Screenshot: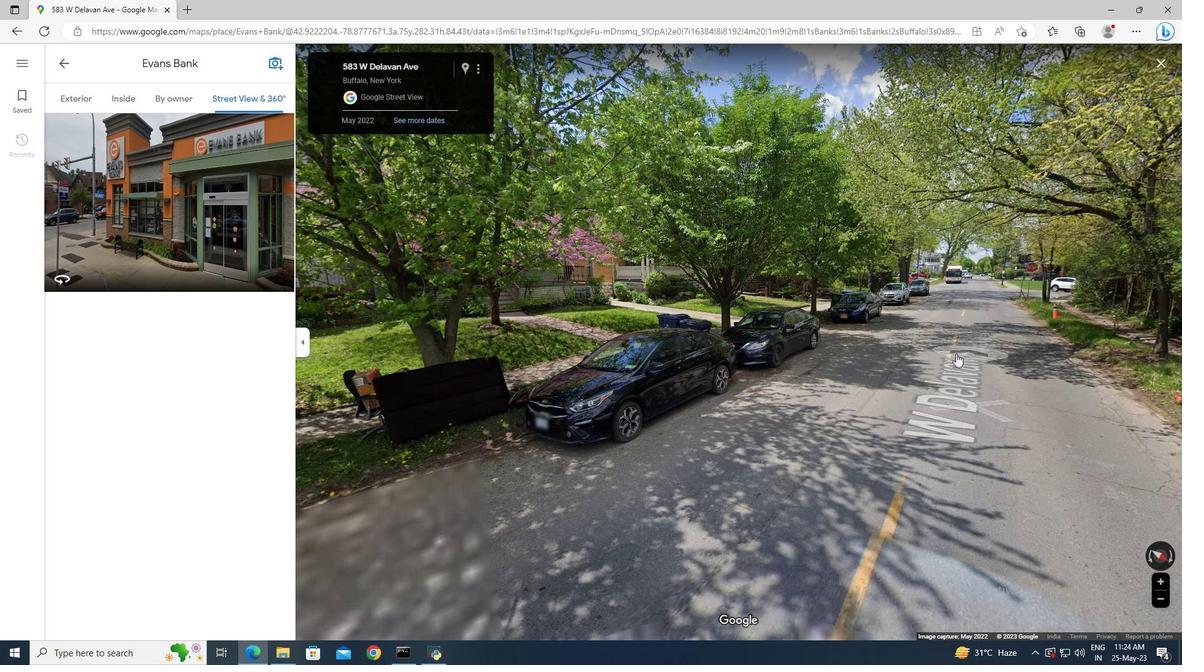
Action: Mouse pressed left at (779, 410)
Screenshot: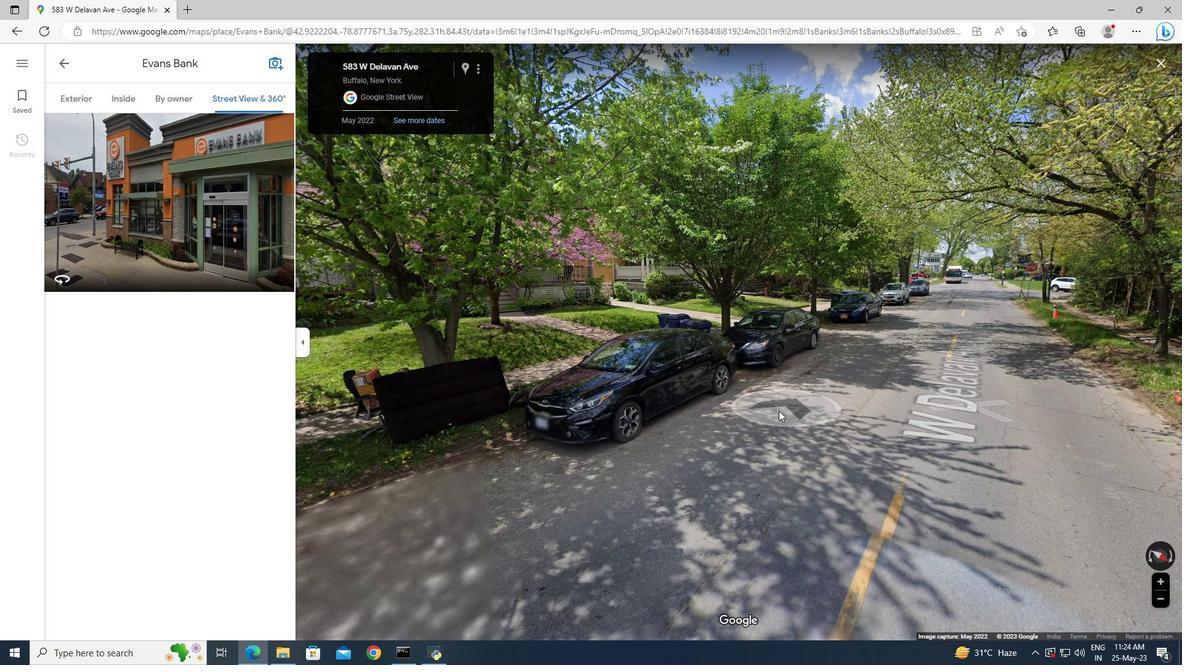 
Action: Mouse moved to (690, 362)
Screenshot: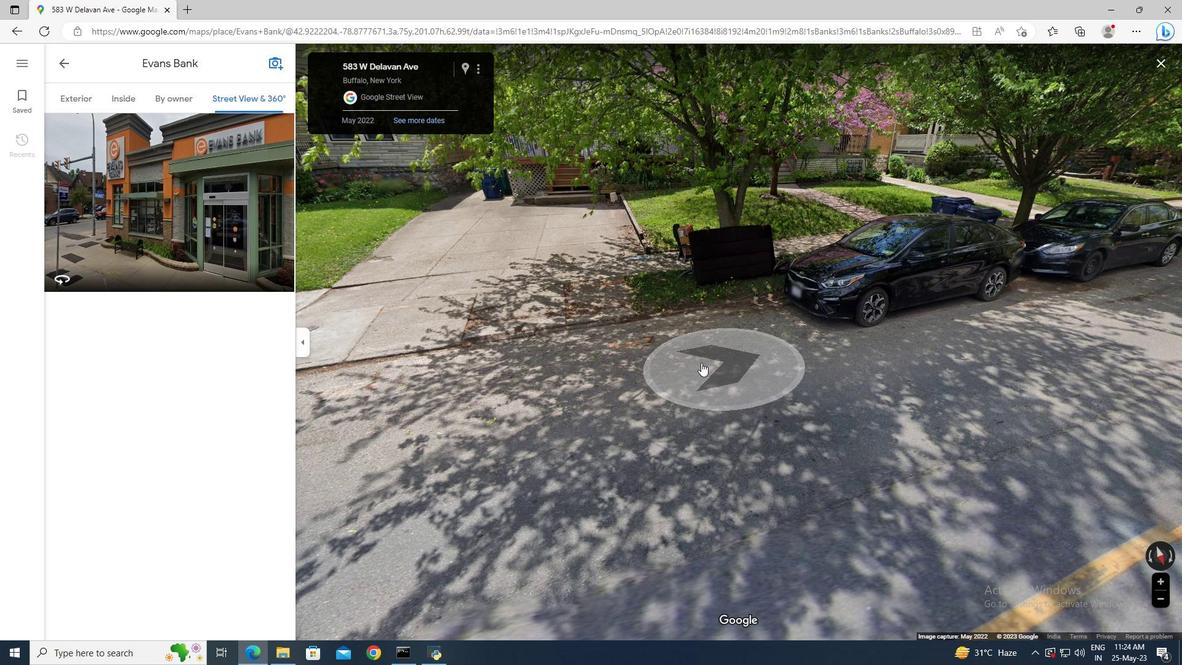 
Action: Mouse pressed left at (690, 362)
Screenshot: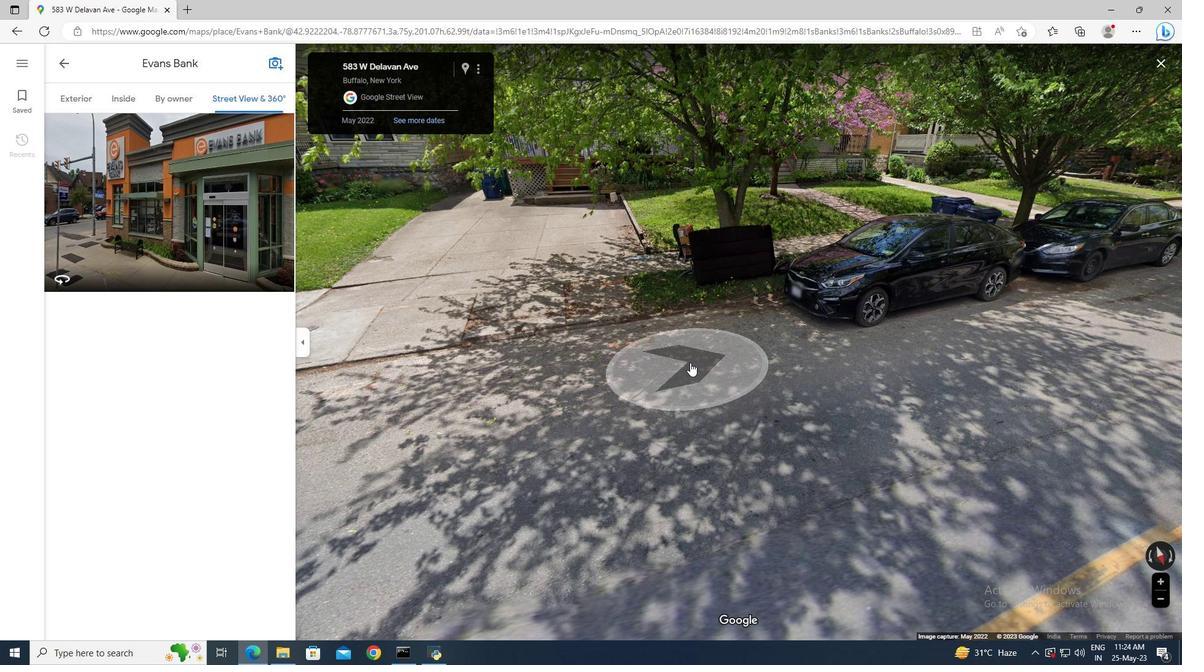 
Action: Mouse moved to (65, 60)
Screenshot: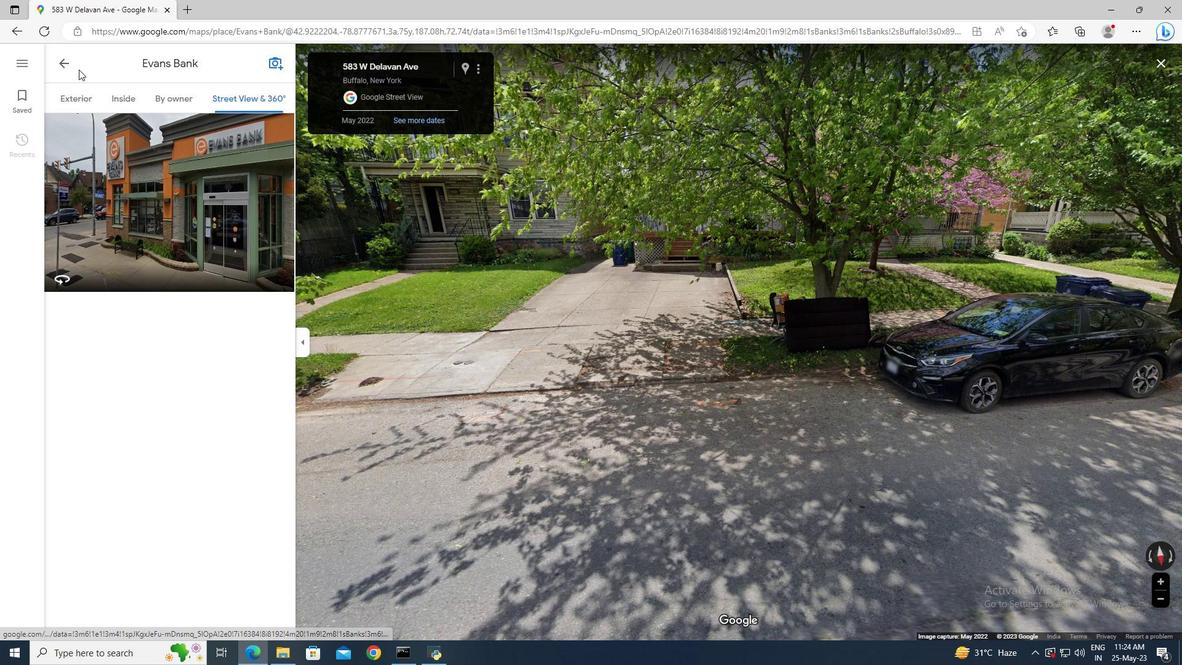 
Action: Mouse pressed left at (65, 60)
Screenshot: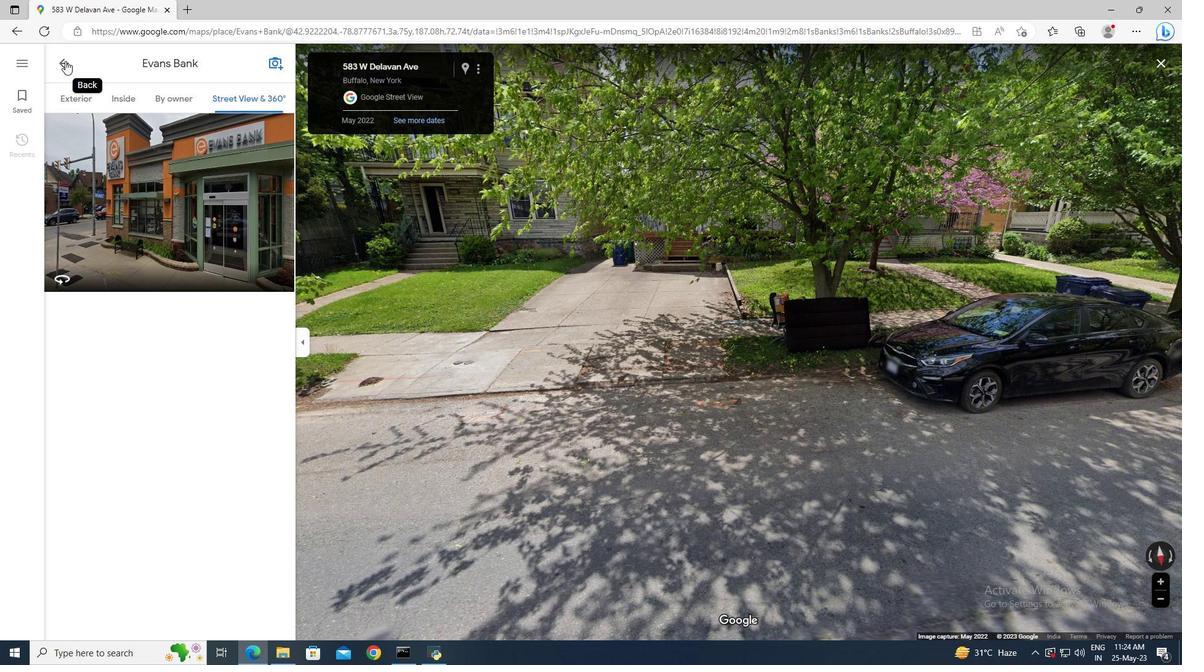 
Action: Mouse moved to (108, 191)
Screenshot: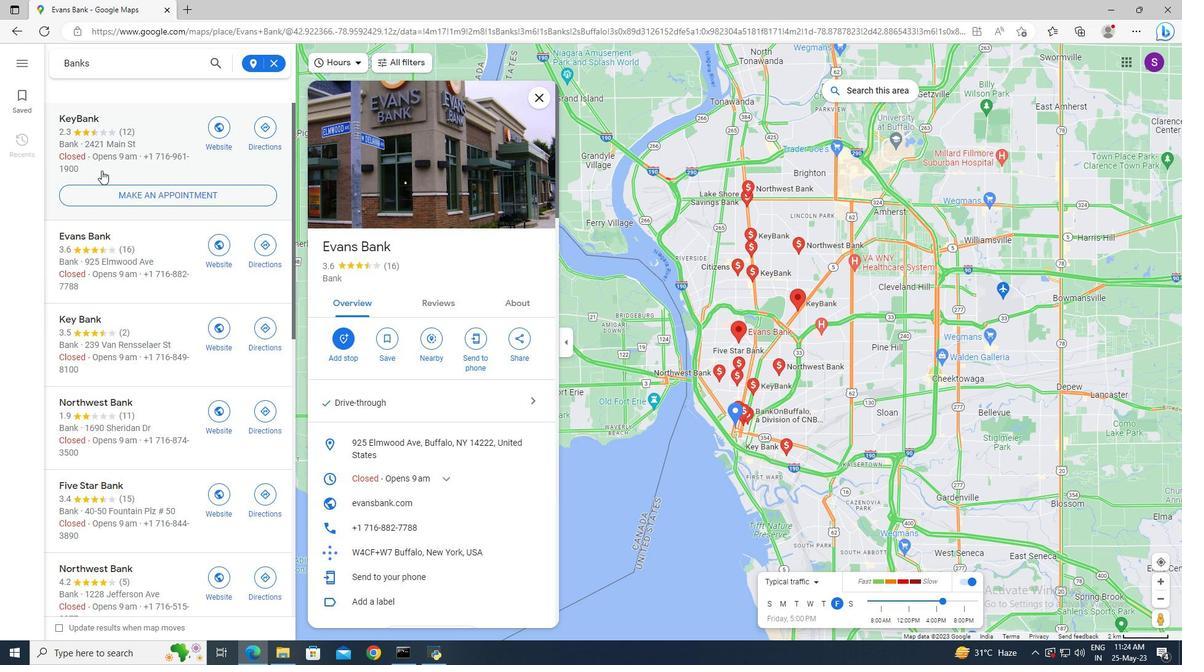 
Action: Mouse scrolled (108, 190) with delta (0, 0)
Screenshot: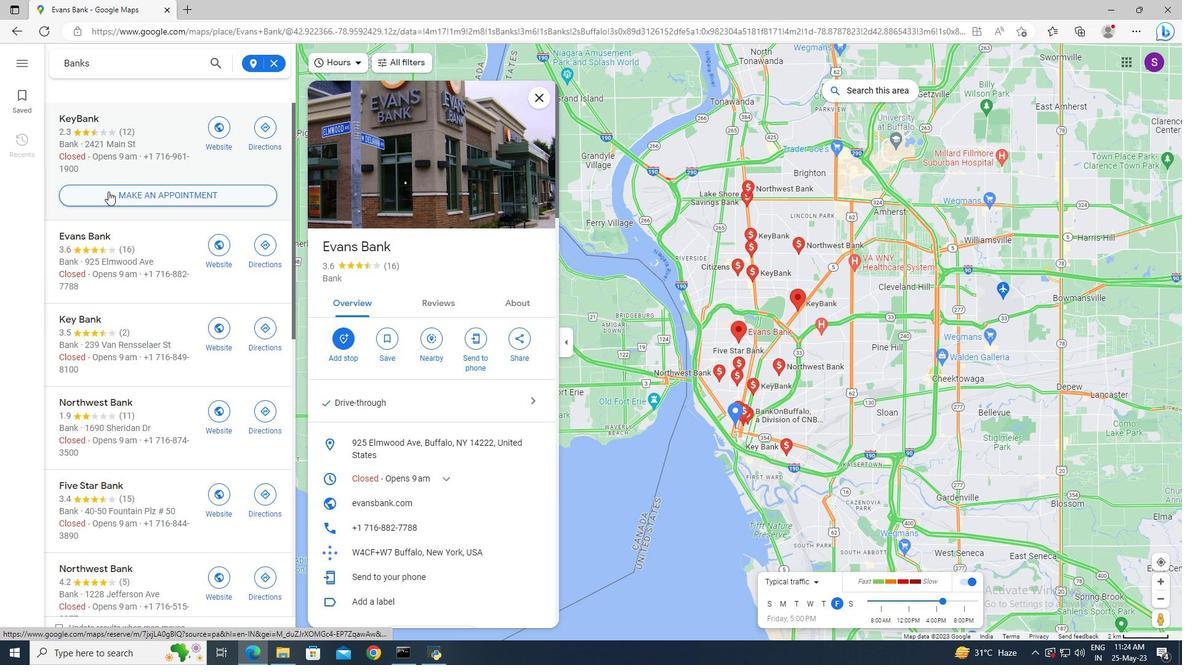 
Action: Mouse moved to (109, 322)
Screenshot: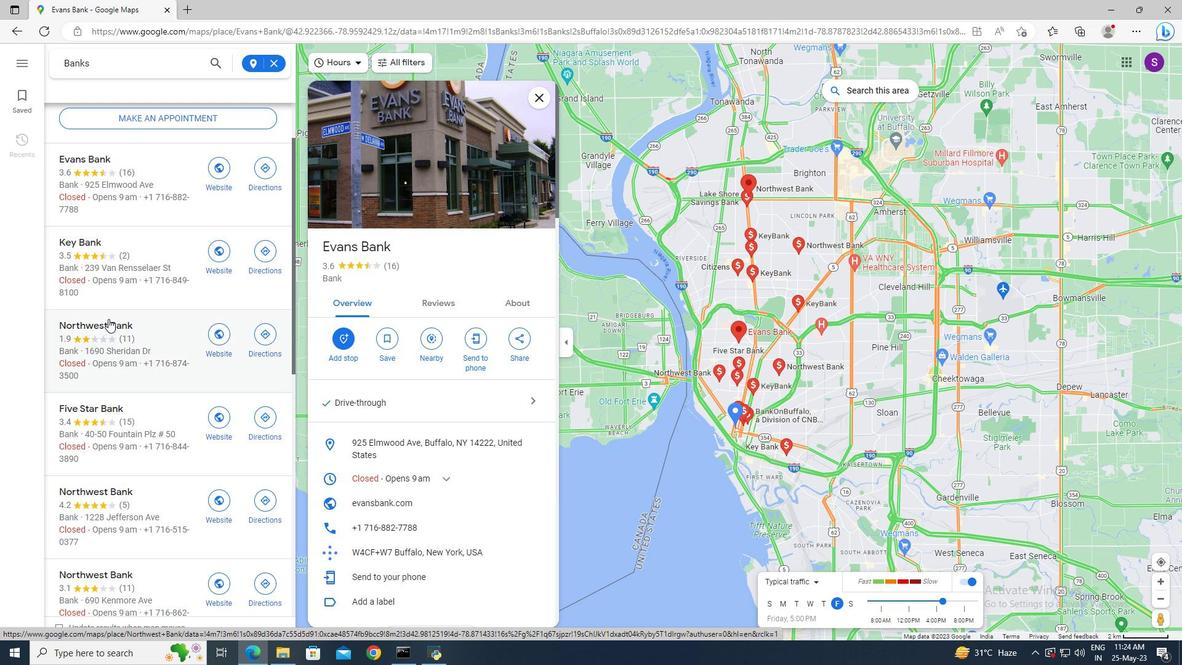 
Action: Mouse pressed left at (109, 322)
Screenshot: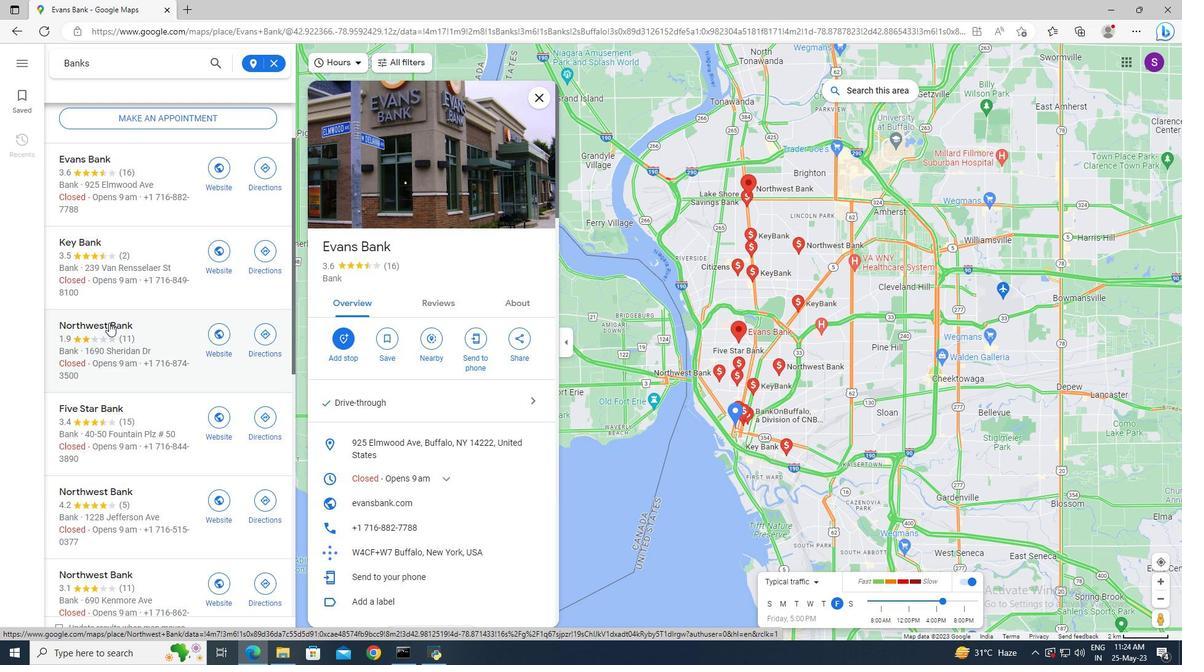 
Action: Mouse moved to (434, 349)
Screenshot: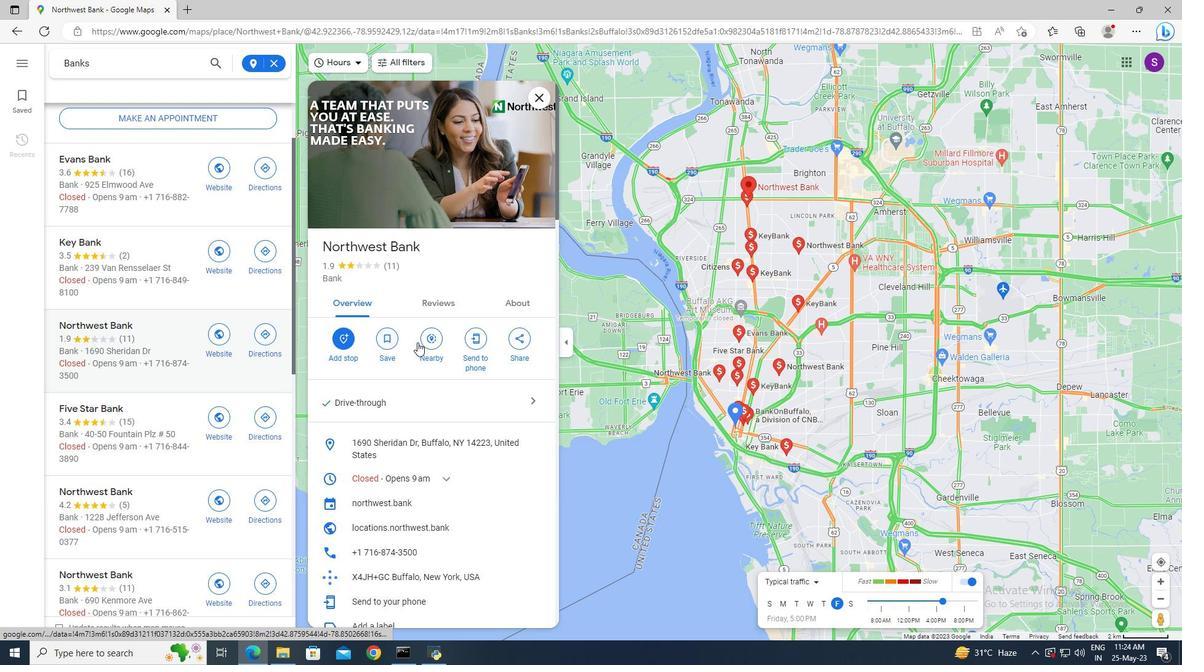 
Action: Mouse scrolled (434, 349) with delta (0, 0)
Screenshot: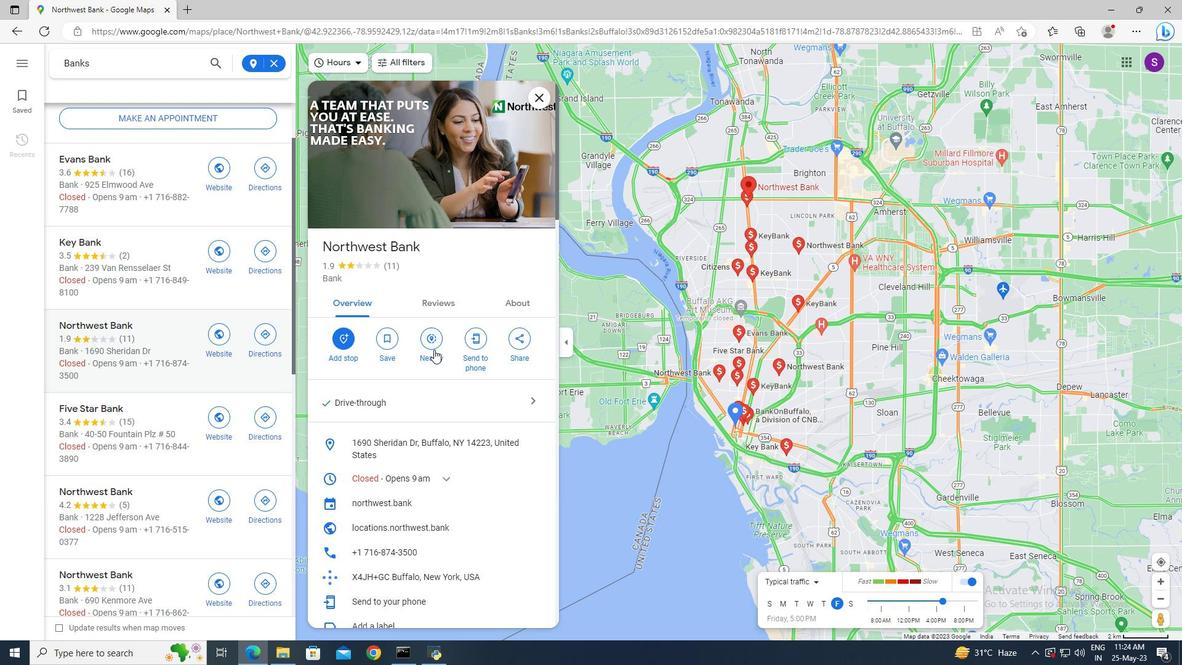 
Action: Mouse scrolled (434, 349) with delta (0, 0)
Screenshot: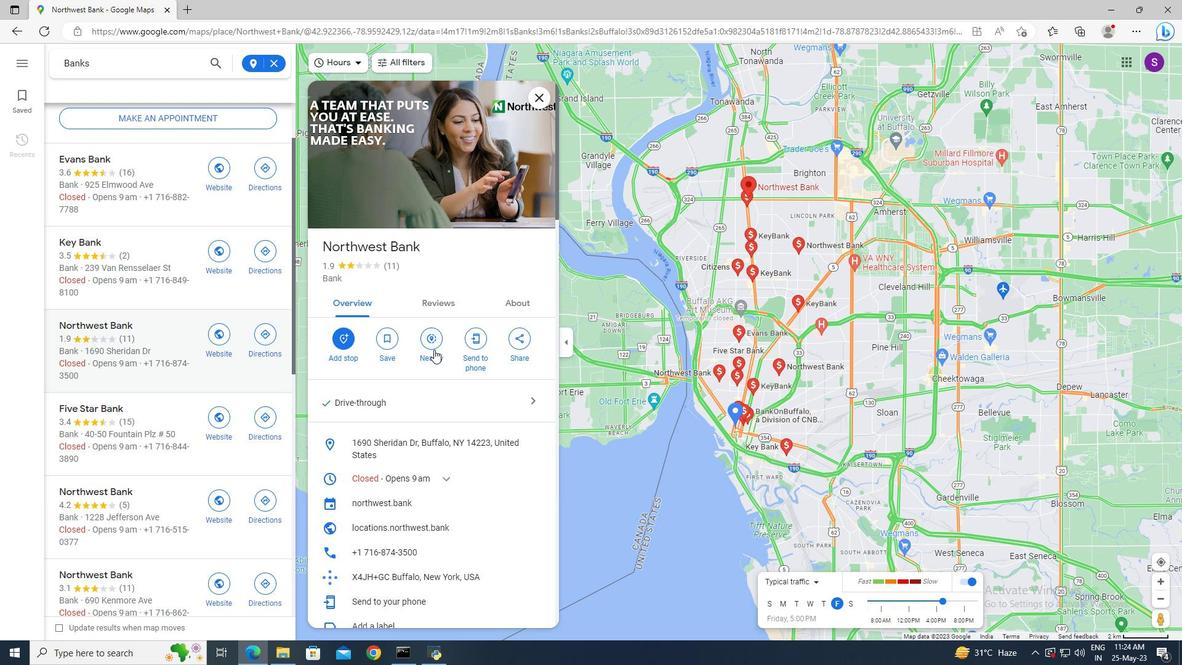 
Action: Mouse scrolled (434, 349) with delta (0, 0)
Screenshot: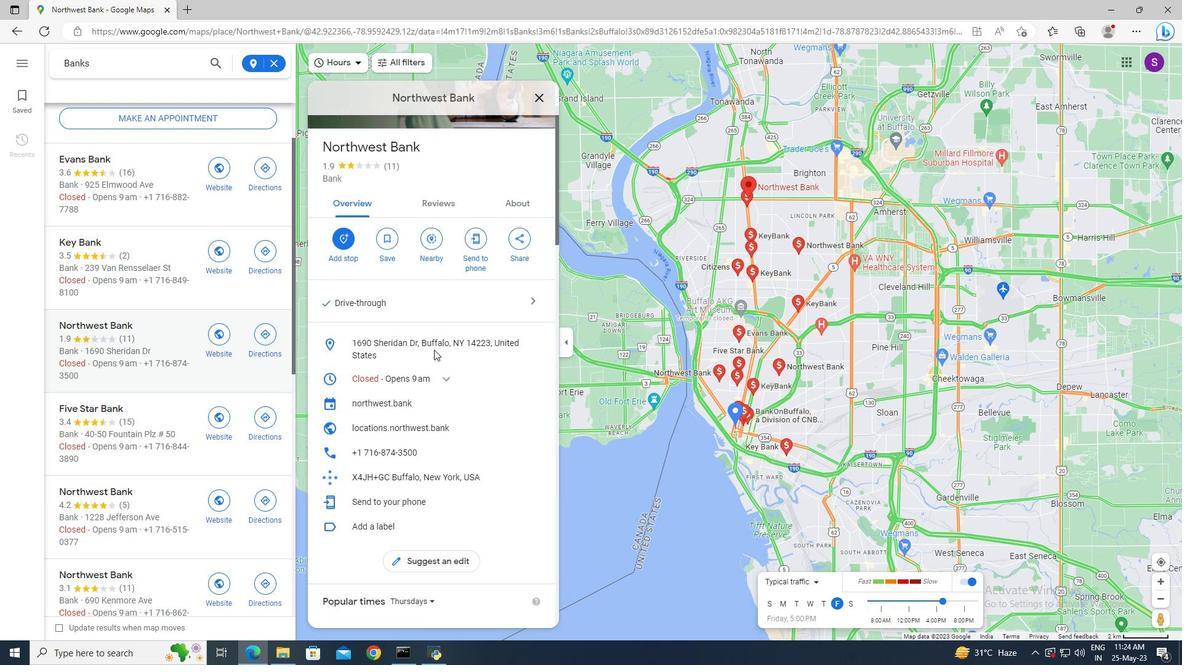 
Action: Mouse scrolled (434, 349) with delta (0, 0)
Screenshot: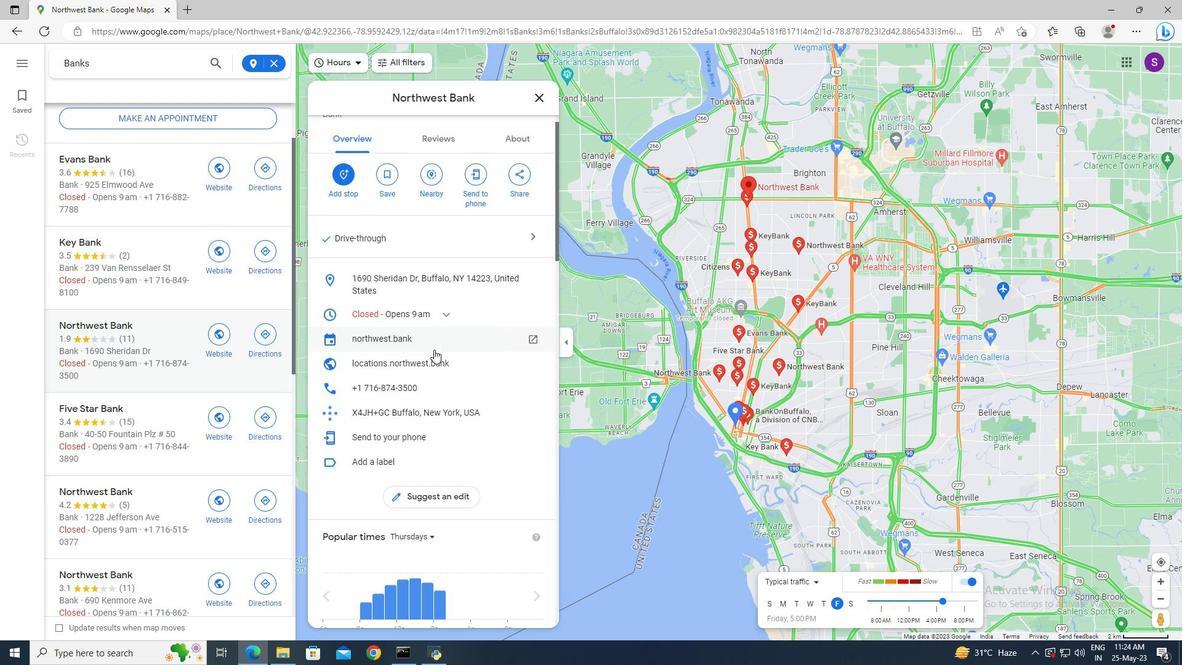 
Action: Mouse scrolled (434, 349) with delta (0, 0)
Screenshot: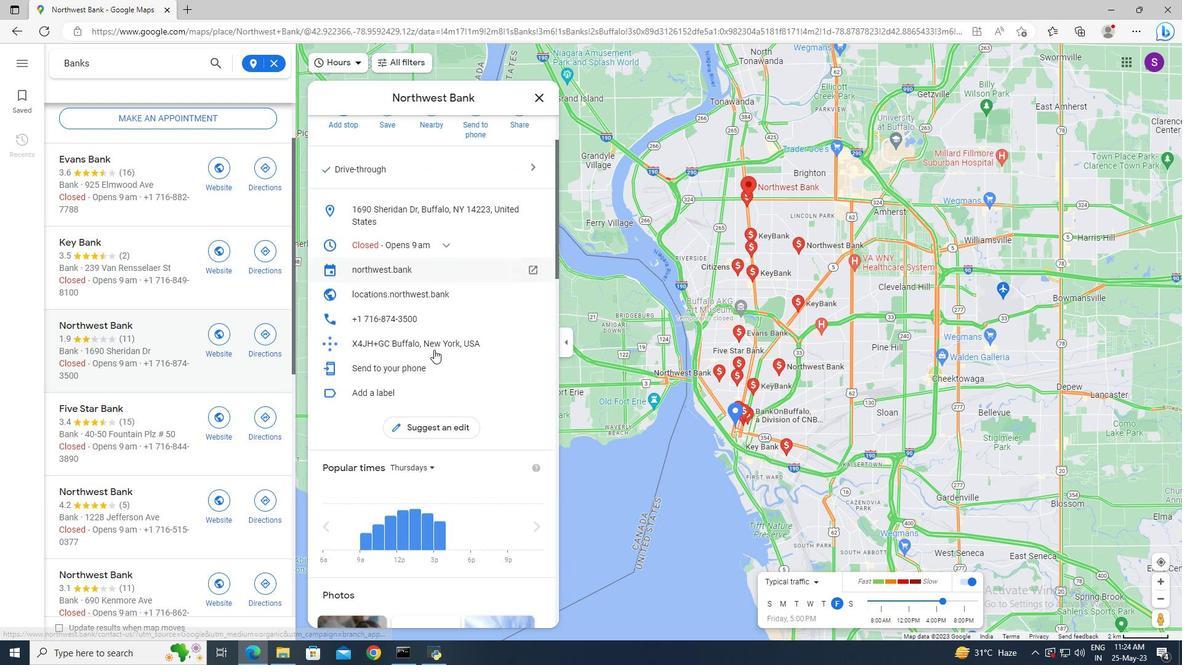 
Action: Mouse scrolled (434, 349) with delta (0, 0)
Screenshot: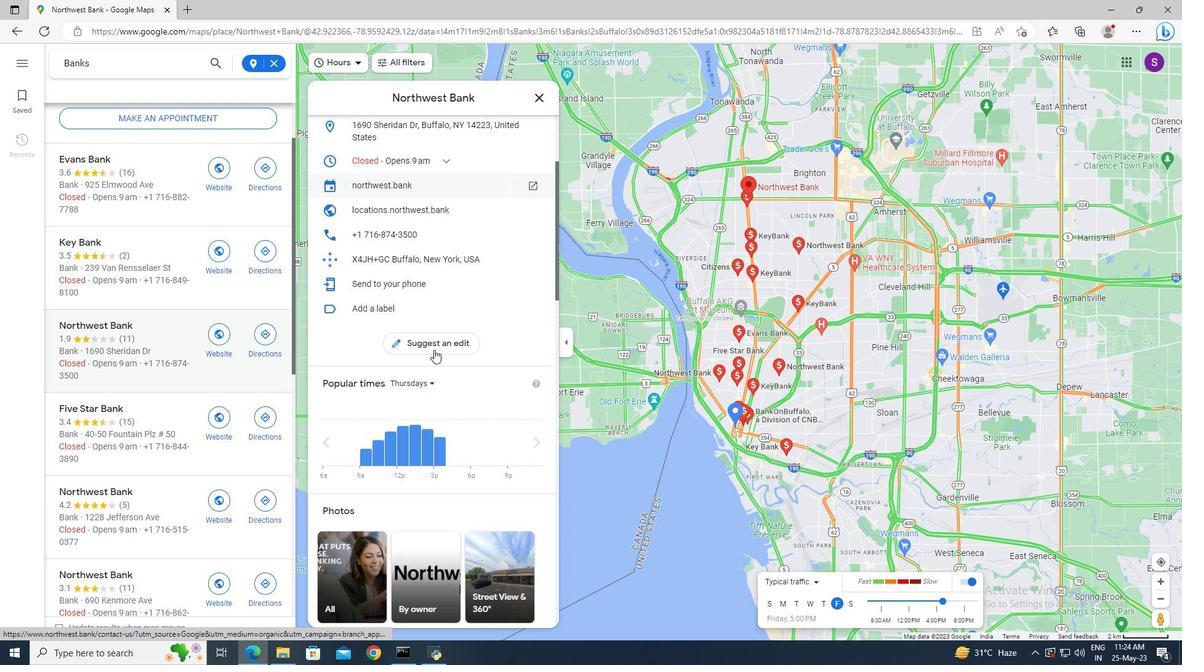 
Action: Mouse scrolled (434, 349) with delta (0, 0)
Screenshot: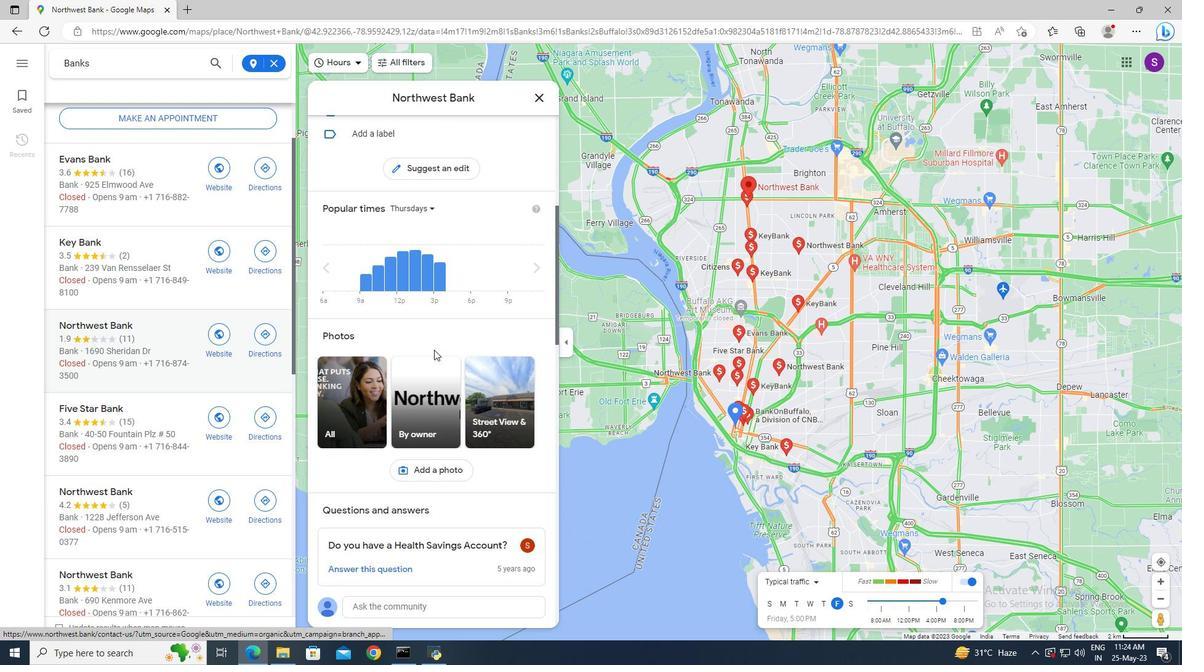 
Action: Mouse scrolled (434, 350) with delta (0, 0)
Screenshot: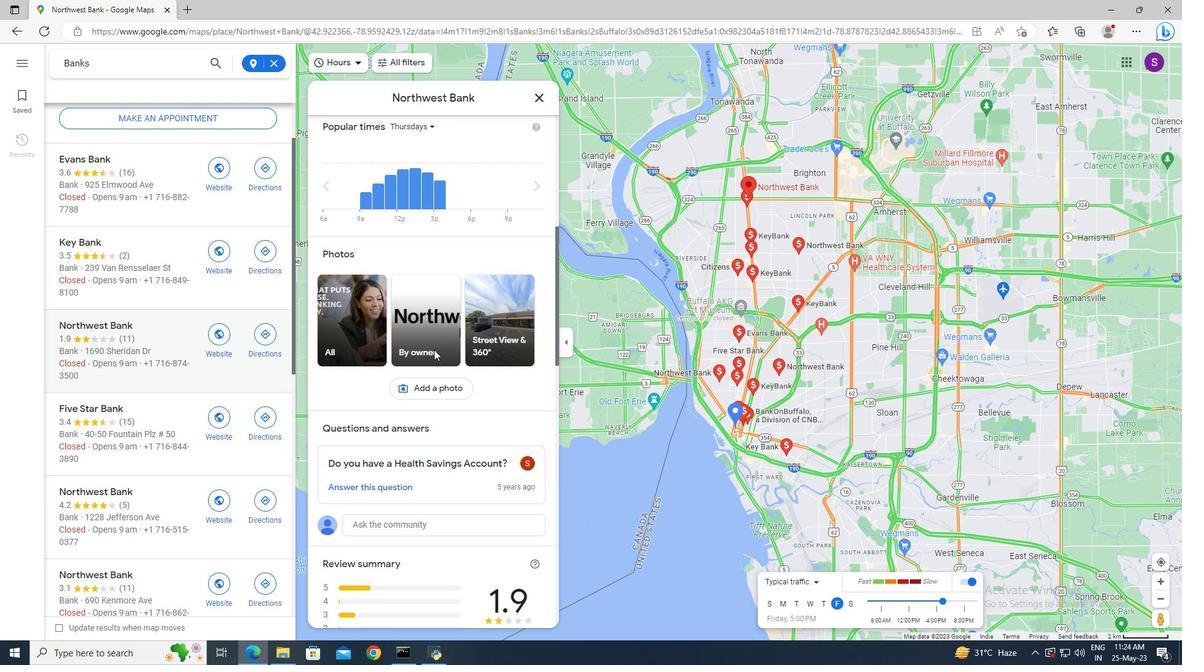 
Action: Mouse scrolled (434, 350) with delta (0, 0)
Screenshot: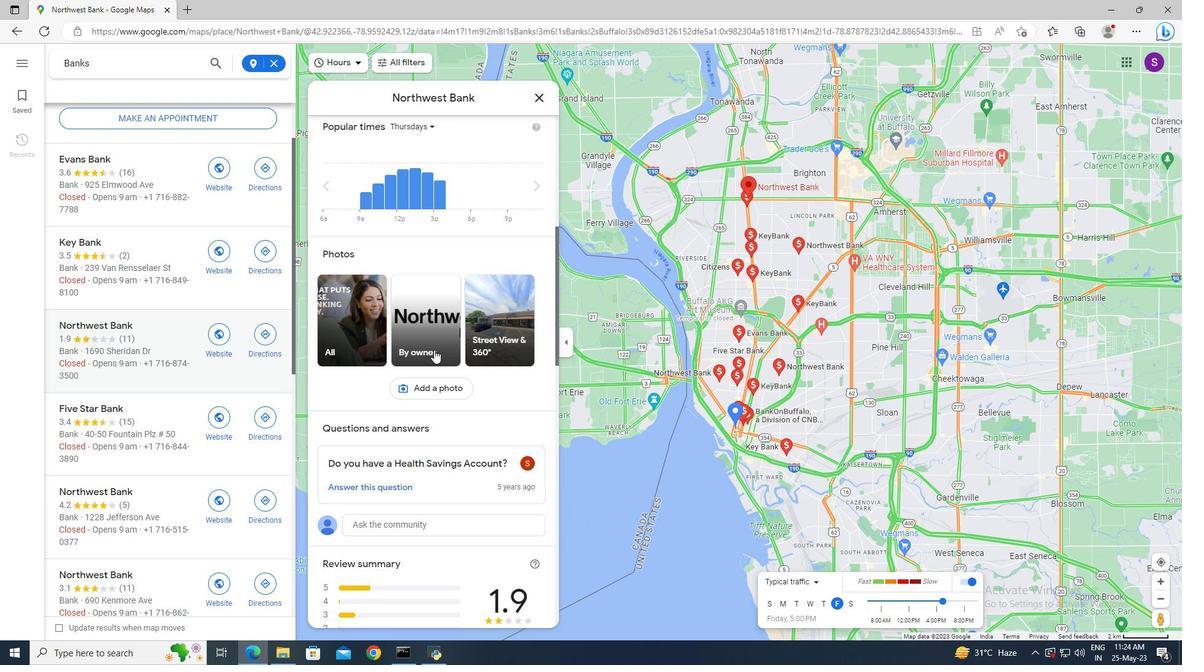 
Action: Mouse scrolled (434, 350) with delta (0, 0)
Screenshot: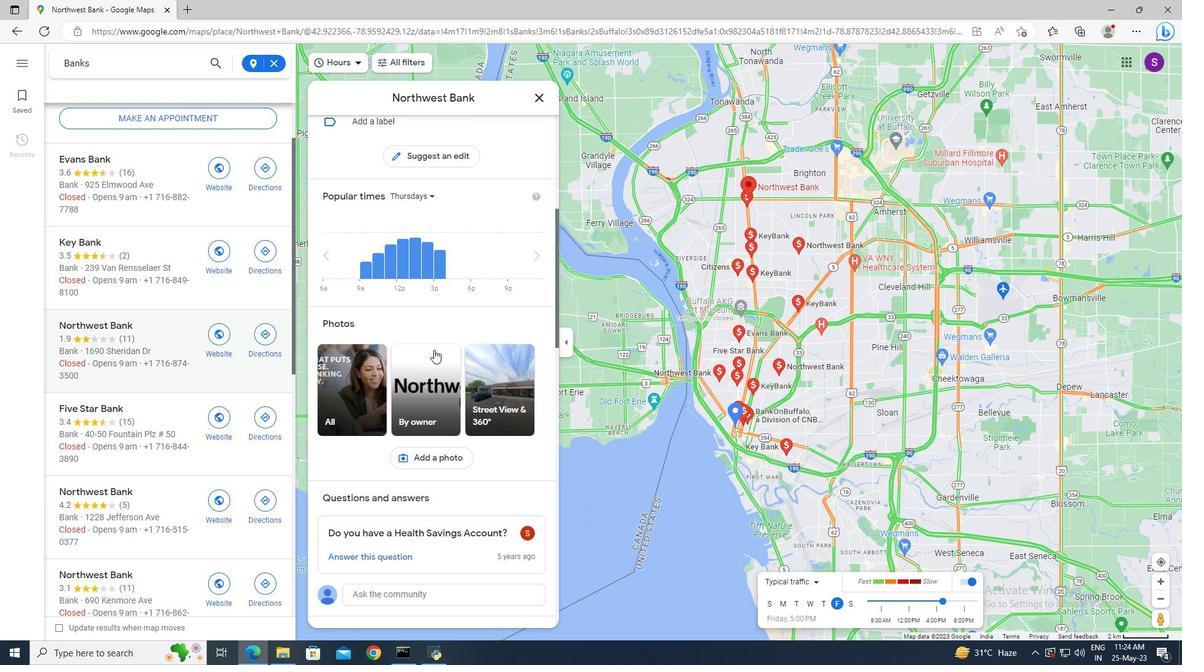 
Action: Mouse scrolled (434, 350) with delta (0, 0)
Screenshot: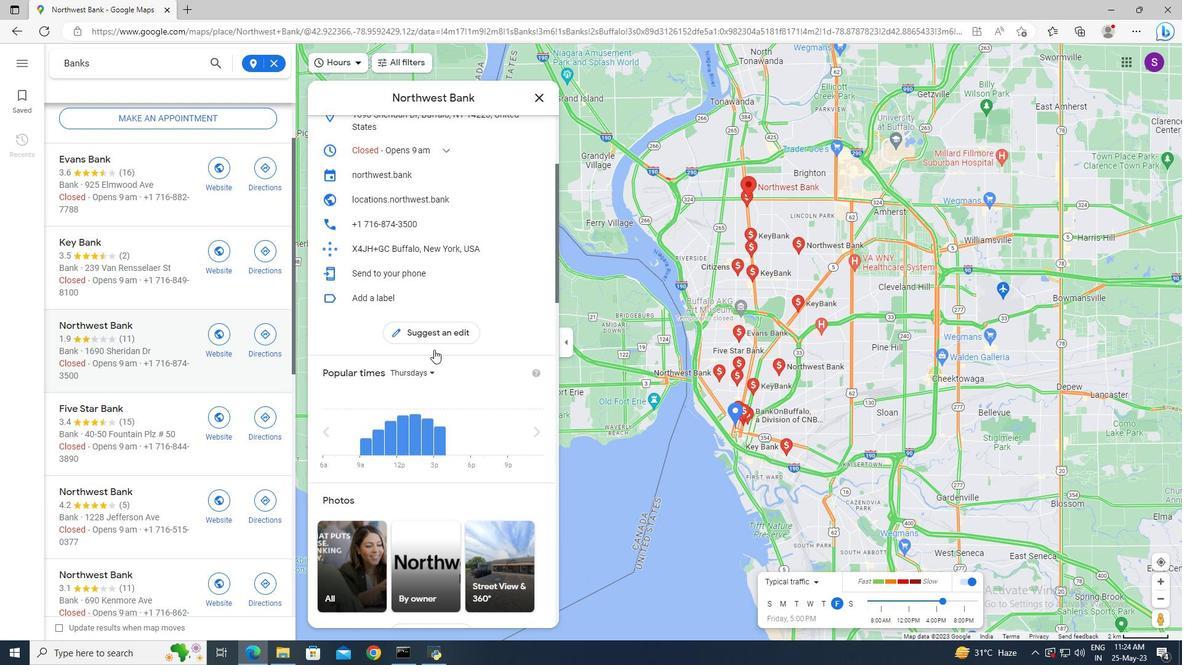 
Action: Mouse scrolled (434, 350) with delta (0, 0)
Screenshot: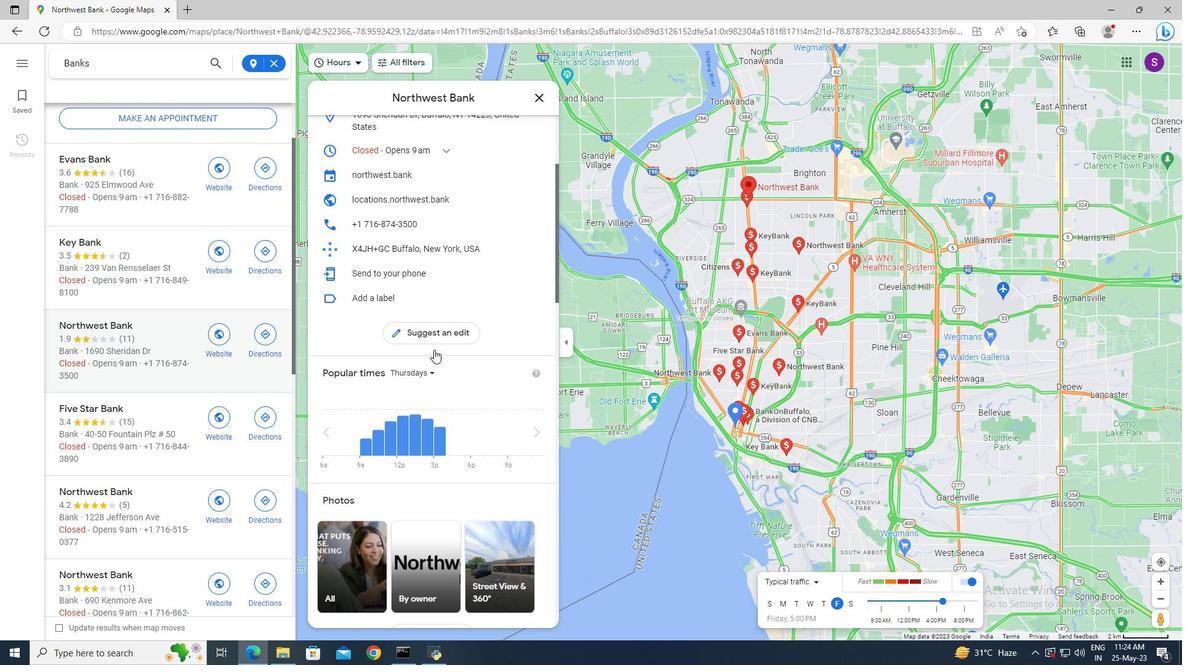
Action: Mouse scrolled (434, 350) with delta (0, 0)
Screenshot: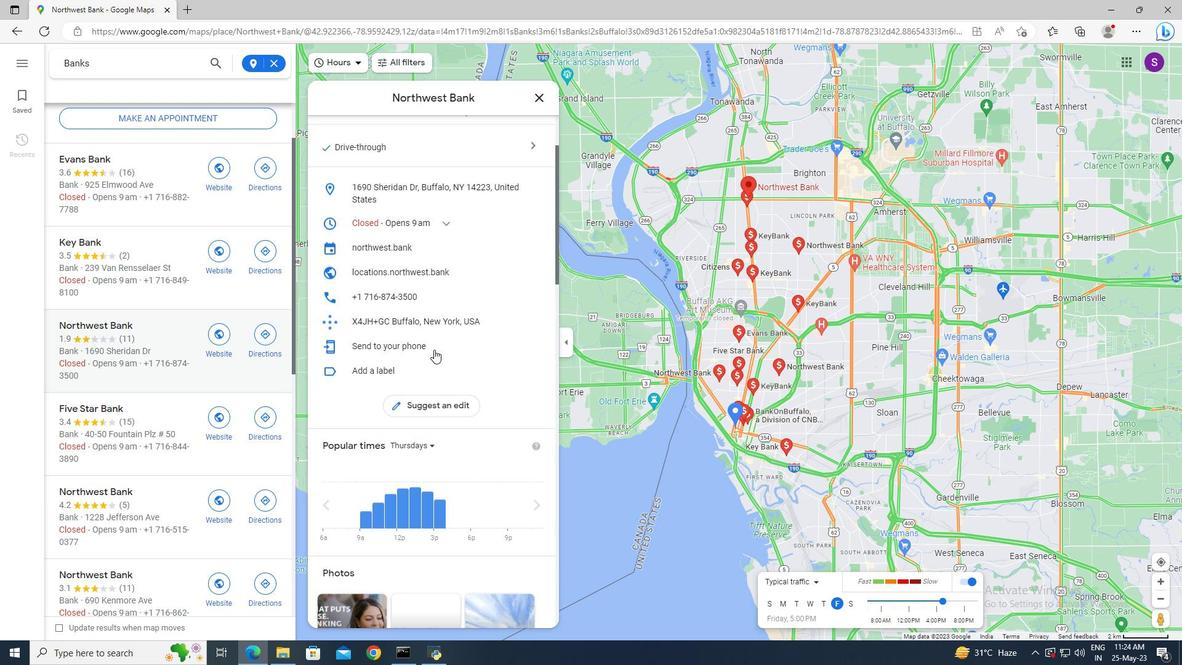 
Action: Mouse moved to (439, 230)
Screenshot: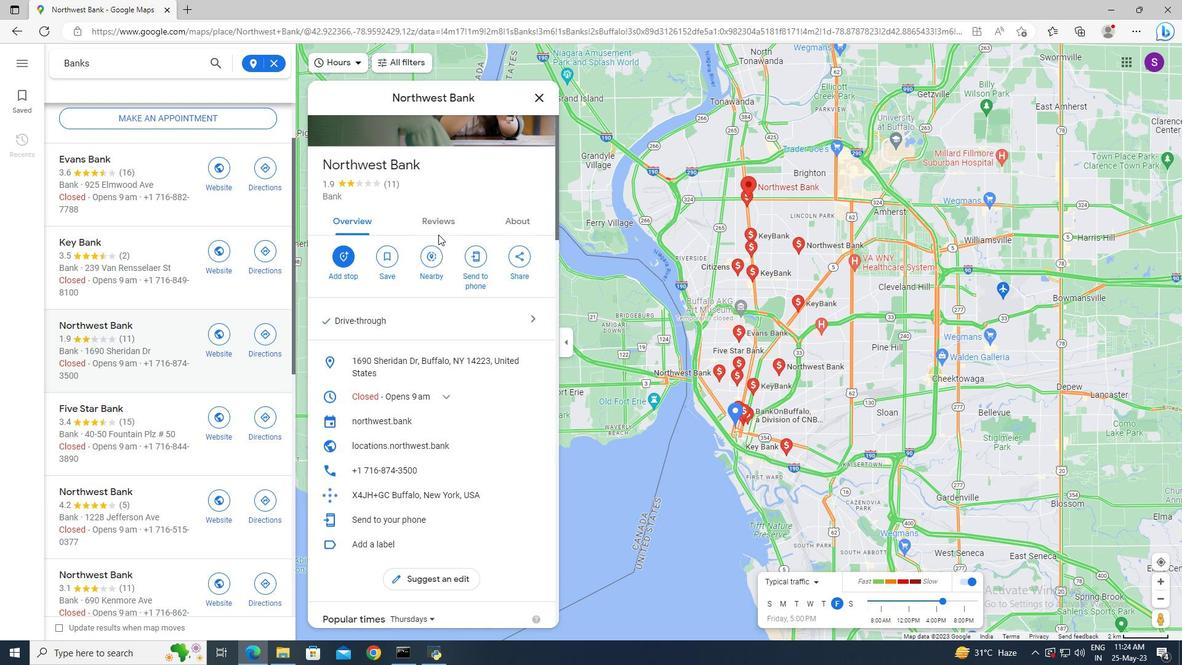 
Action: Mouse pressed left at (439, 230)
Screenshot: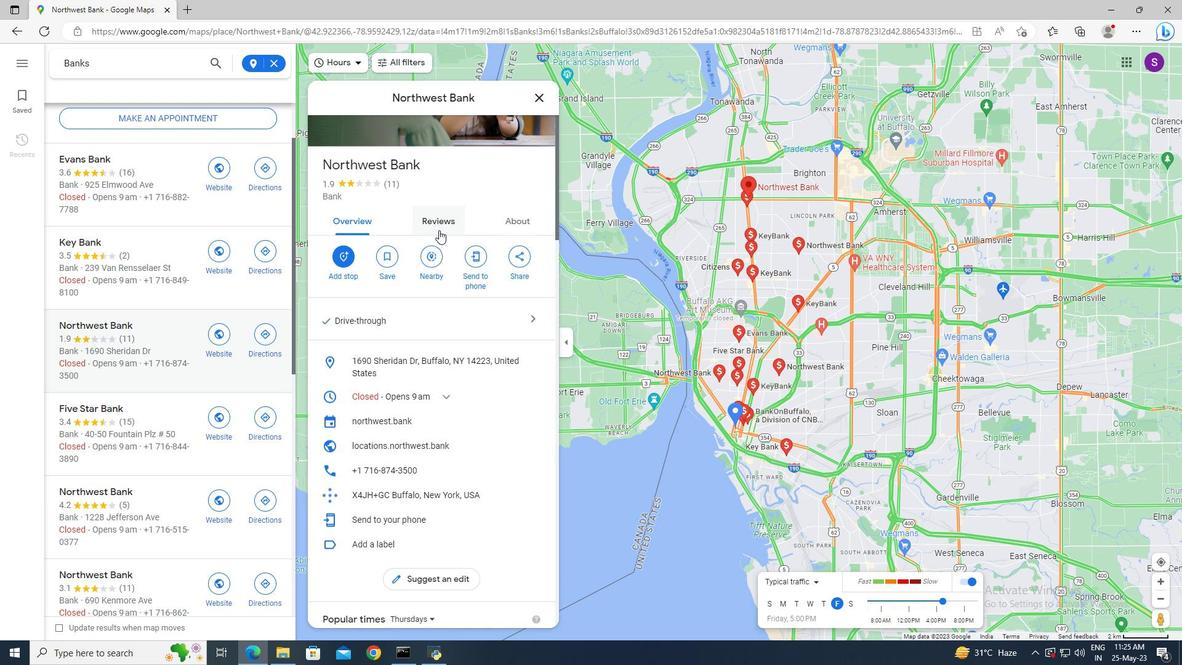 
Action: Mouse scrolled (439, 229) with delta (0, 0)
Screenshot: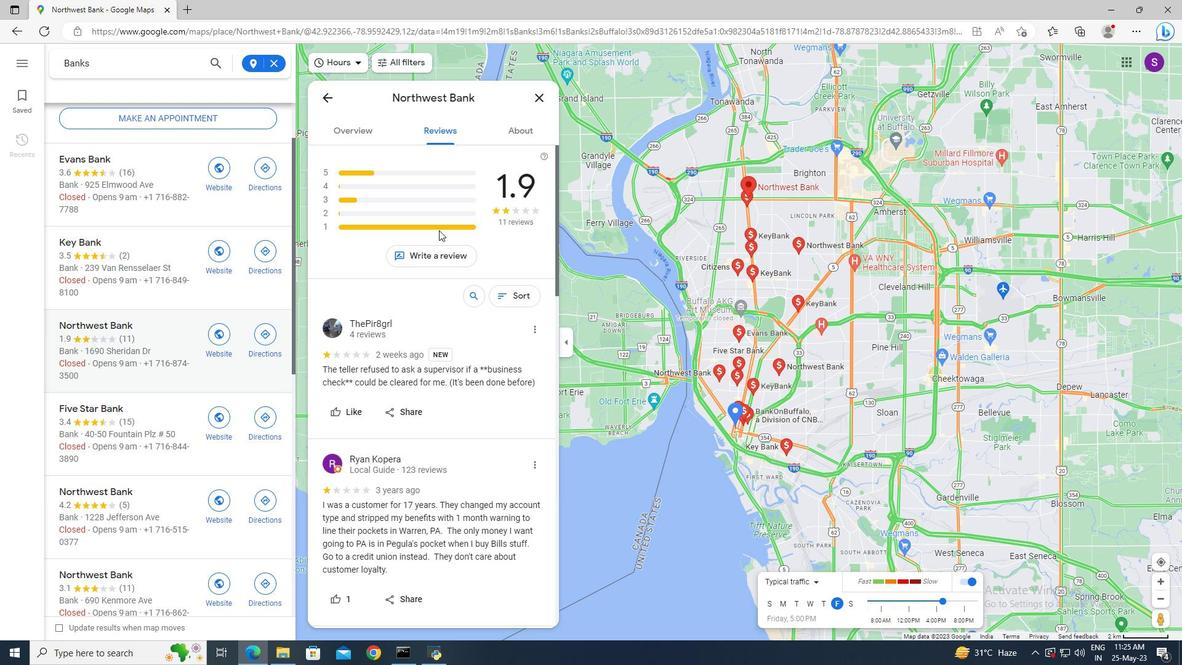 
Action: Mouse scrolled (439, 229) with delta (0, 0)
Screenshot: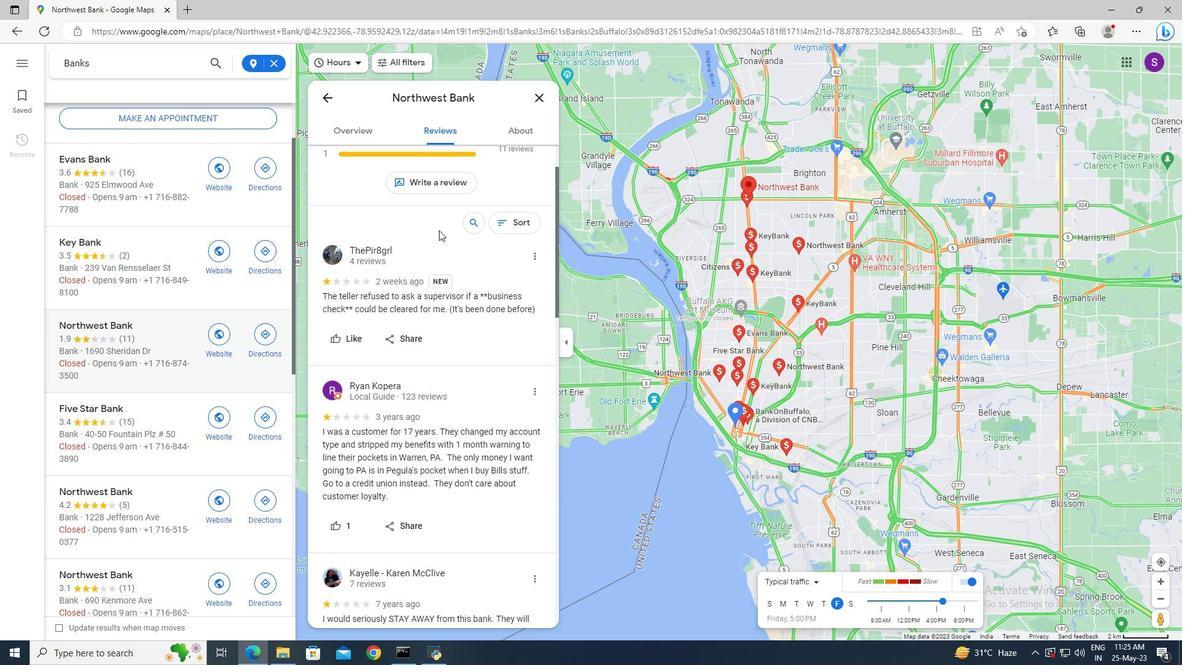 
Action: Mouse scrolled (439, 229) with delta (0, 0)
Screenshot: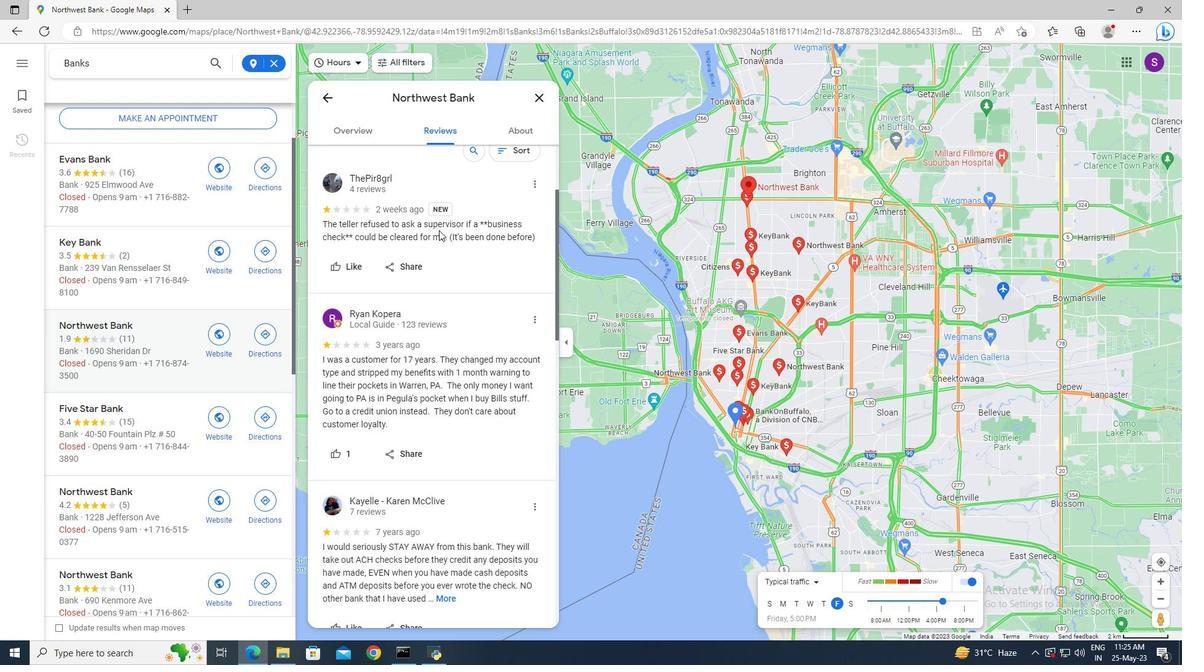 
Action: Mouse scrolled (439, 229) with delta (0, 0)
Screenshot: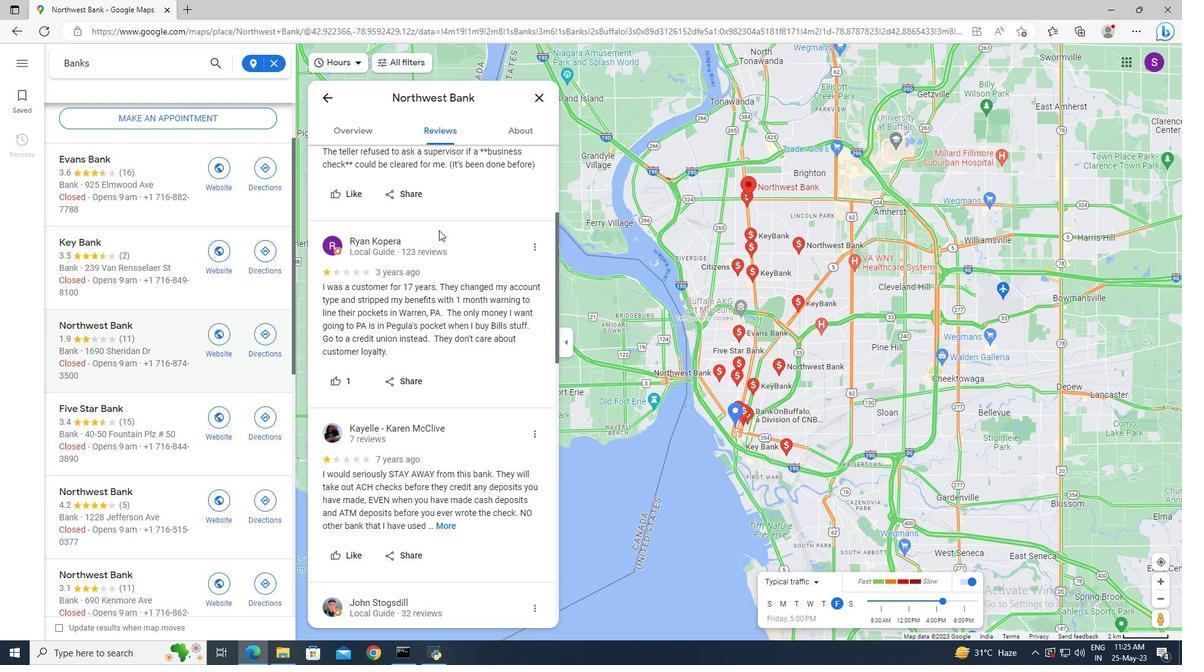 
Action: Mouse scrolled (439, 229) with delta (0, 0)
Screenshot: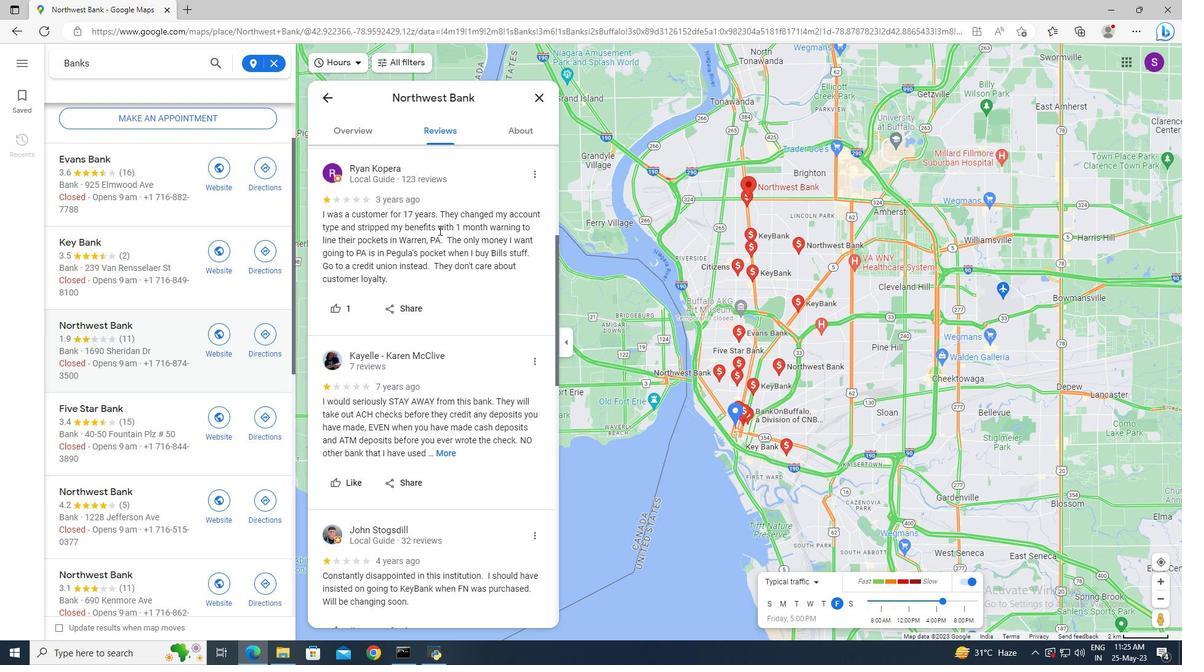 
Action: Mouse scrolled (439, 229) with delta (0, 0)
Screenshot: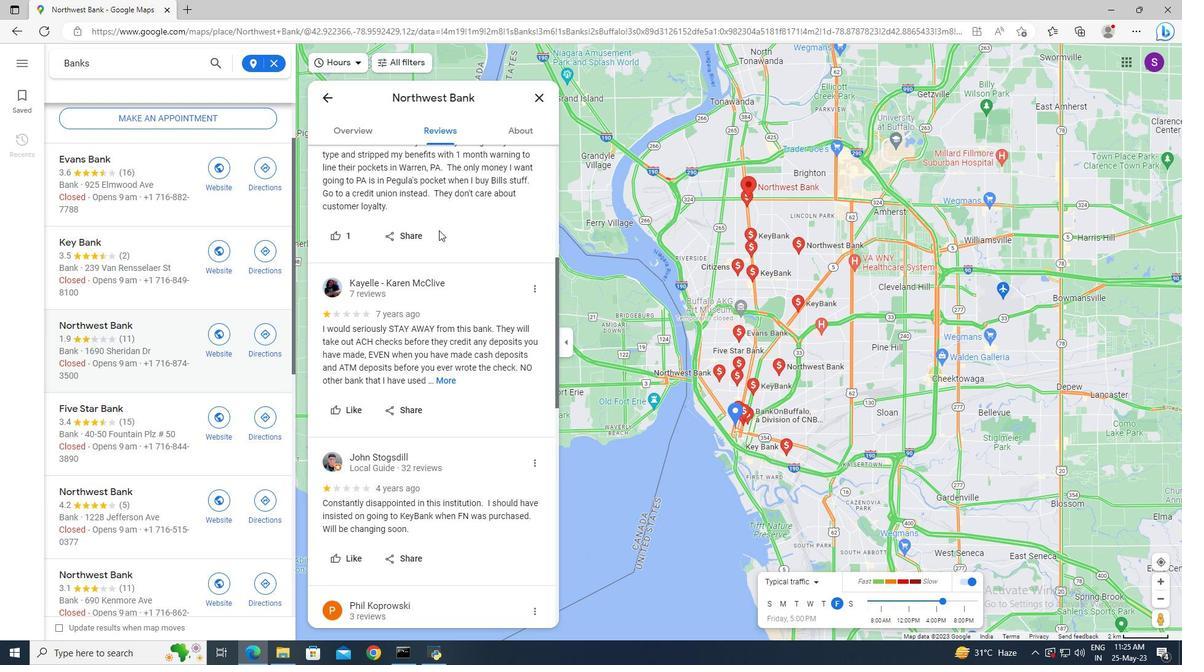 
Action: Mouse scrolled (439, 229) with delta (0, 0)
Screenshot: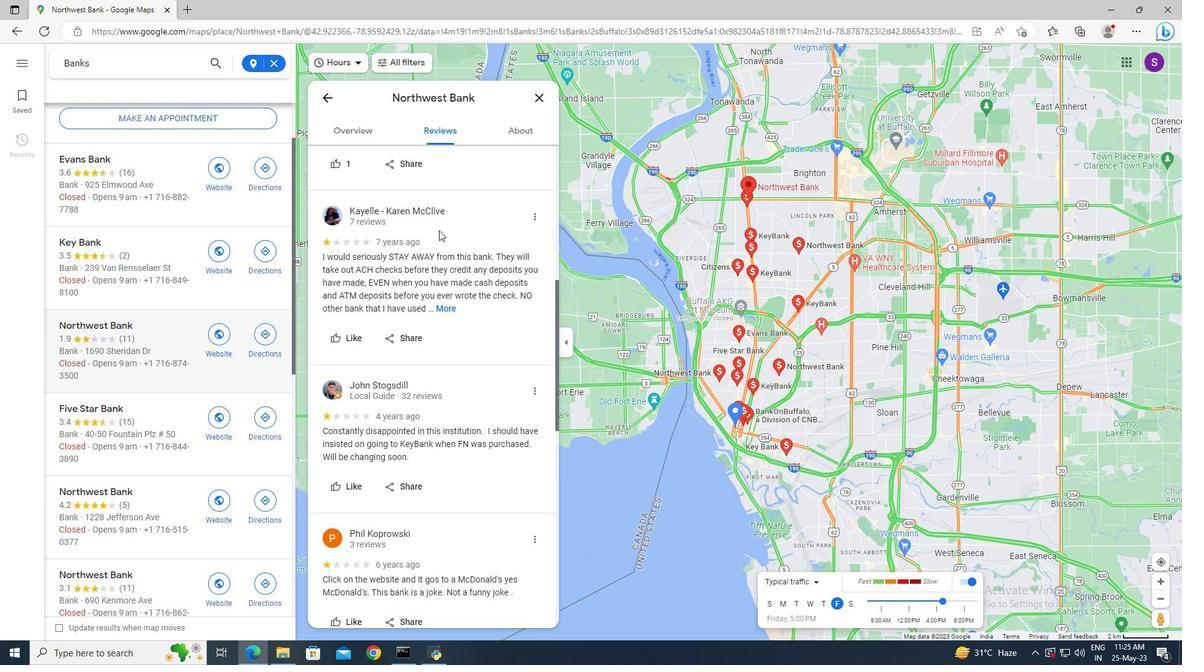 
Action: Mouse scrolled (439, 229) with delta (0, 0)
Screenshot: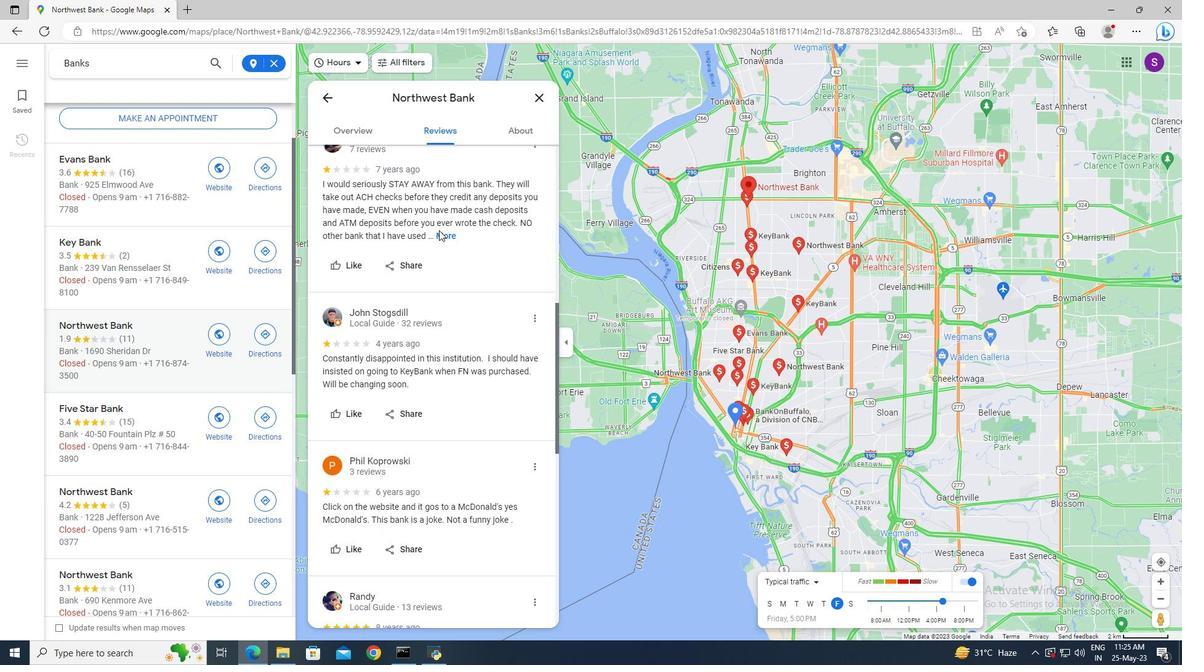 
Action: Mouse scrolled (439, 229) with delta (0, 0)
Screenshot: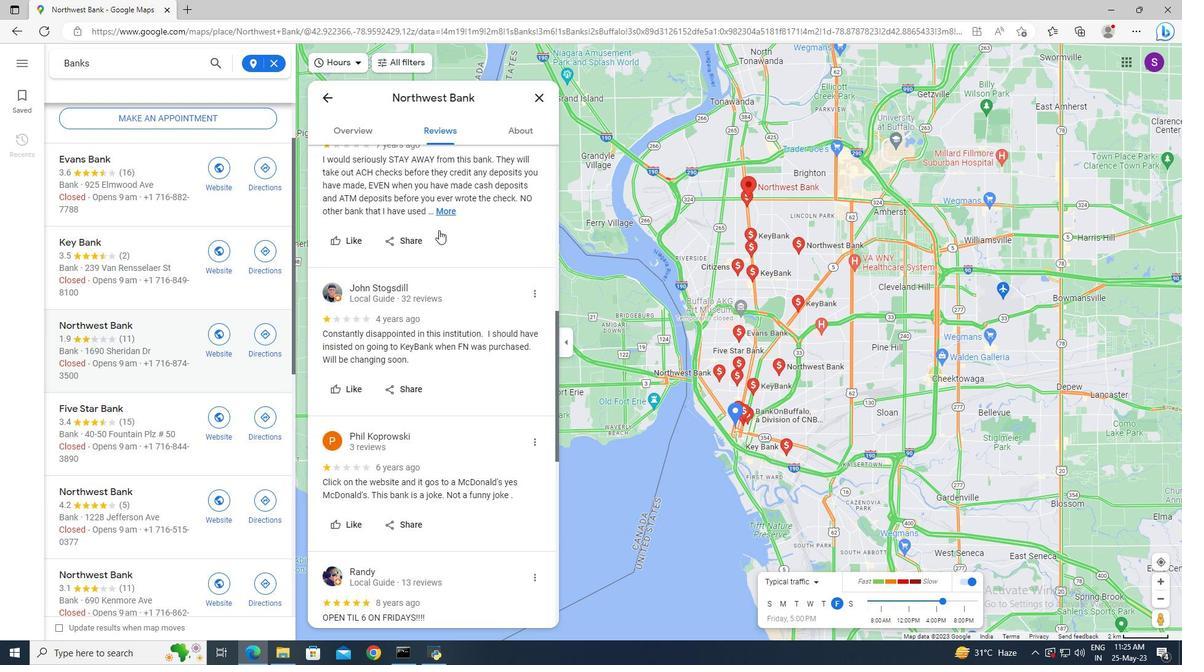 
Action: Mouse scrolled (439, 229) with delta (0, 0)
Screenshot: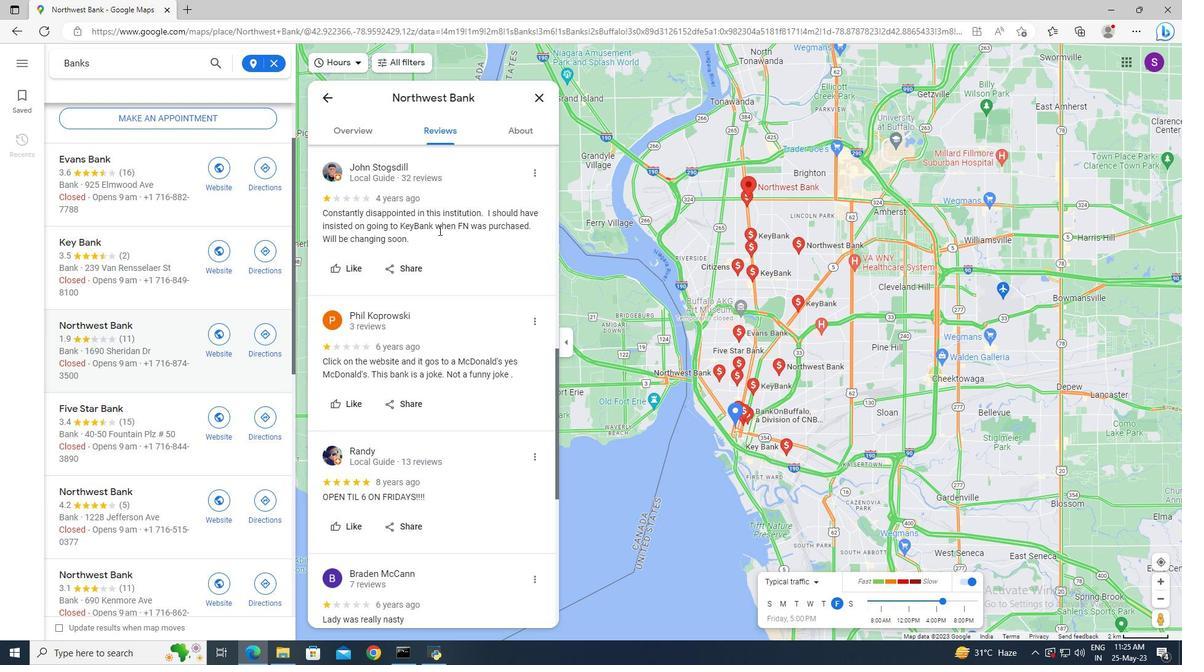 
Action: Mouse scrolled (439, 229) with delta (0, 0)
Screenshot: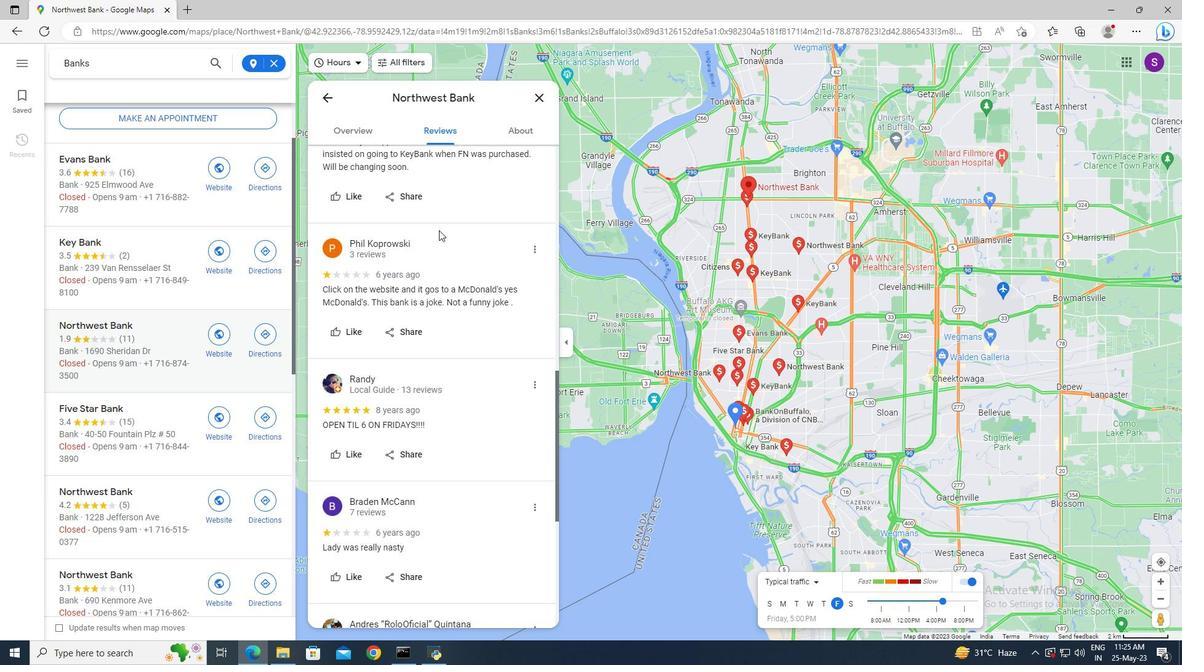 
Action: Mouse scrolled (439, 229) with delta (0, 0)
Screenshot: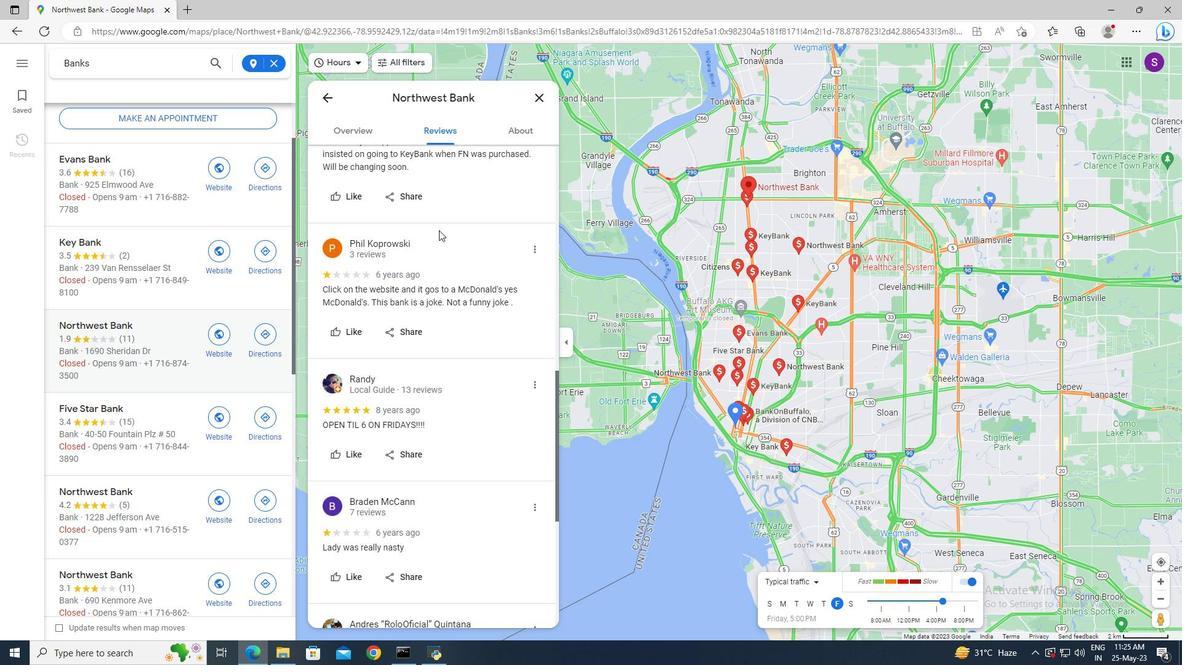 
Action: Mouse scrolled (439, 229) with delta (0, 0)
Screenshot: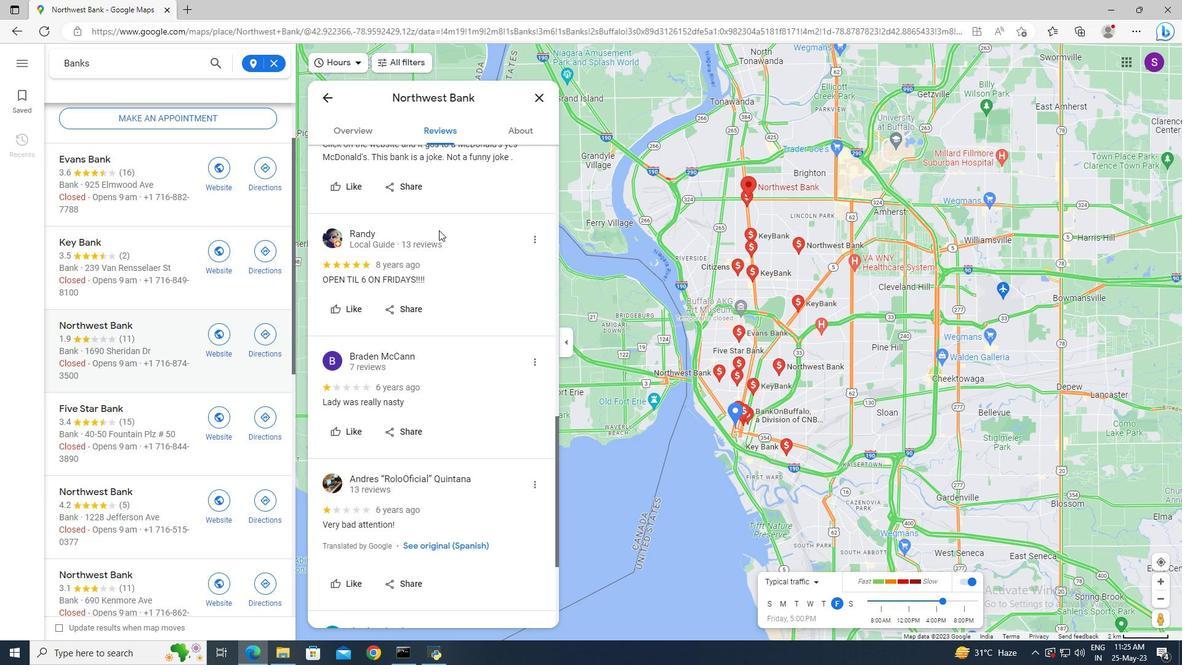
Action: Mouse scrolled (439, 229) with delta (0, 0)
Screenshot: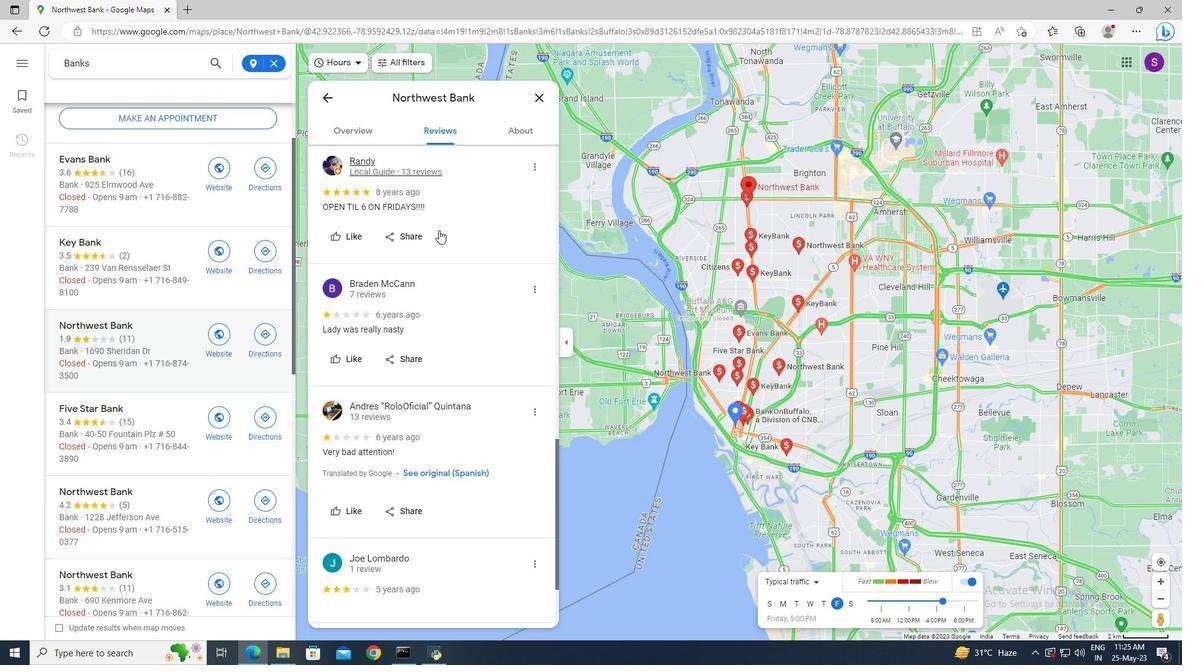 
Action: Mouse scrolled (439, 229) with delta (0, 0)
Screenshot: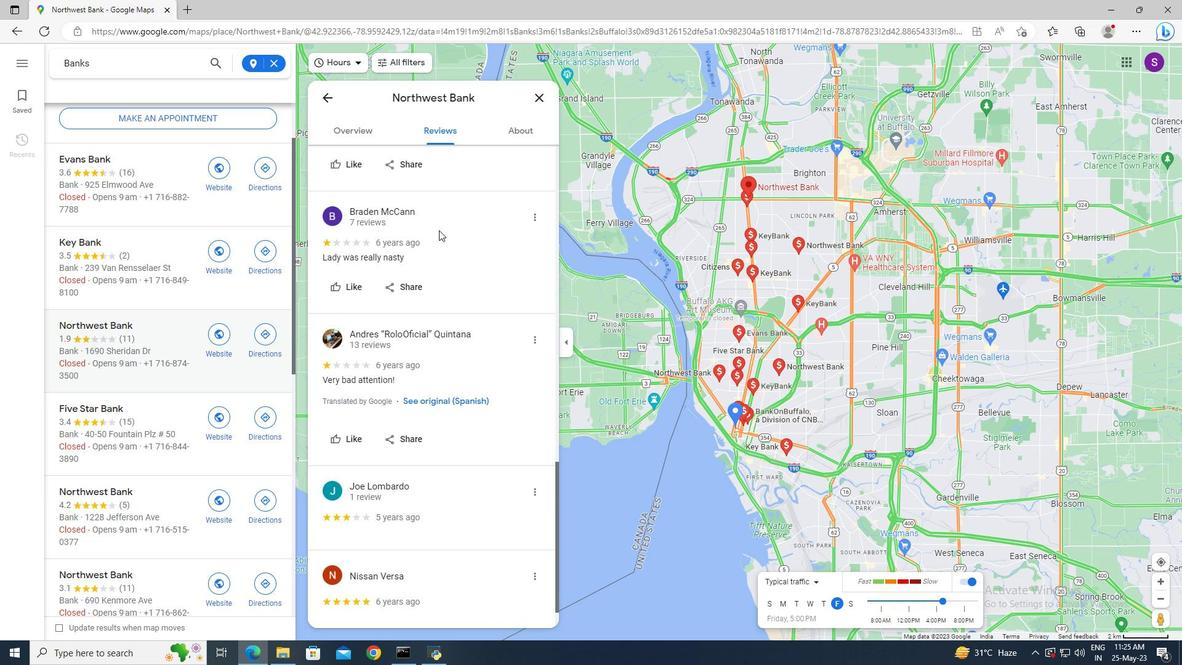 
Action: Mouse scrolled (439, 229) with delta (0, 0)
Screenshot: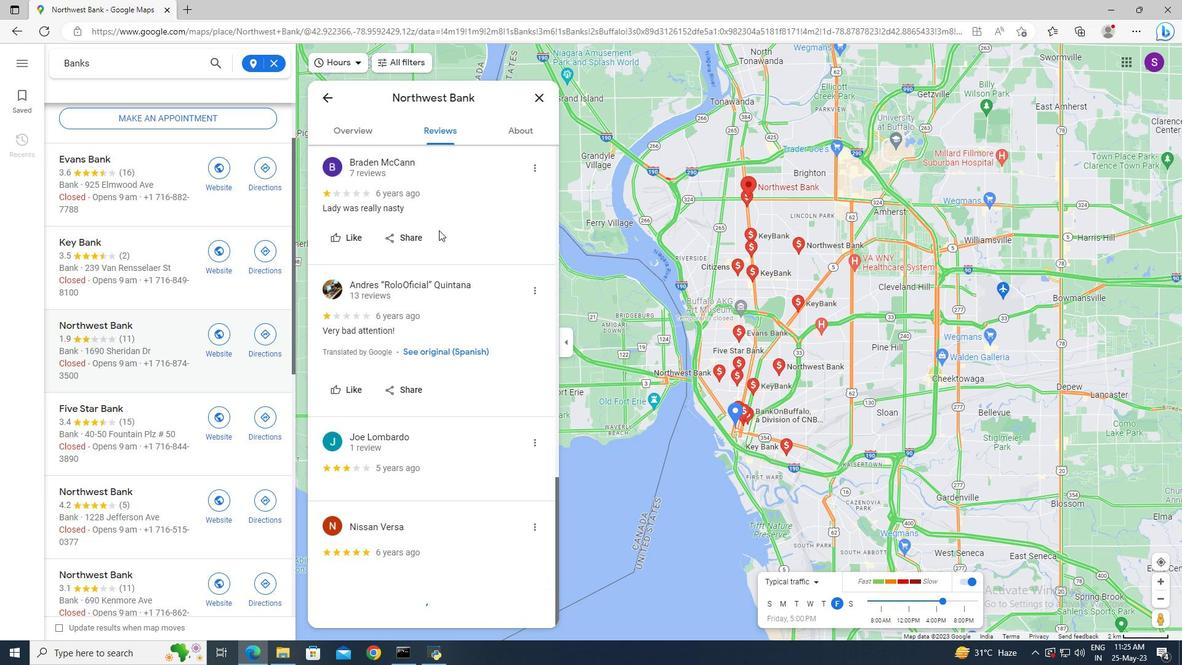 
Action: Mouse scrolled (439, 229) with delta (0, 0)
Screenshot: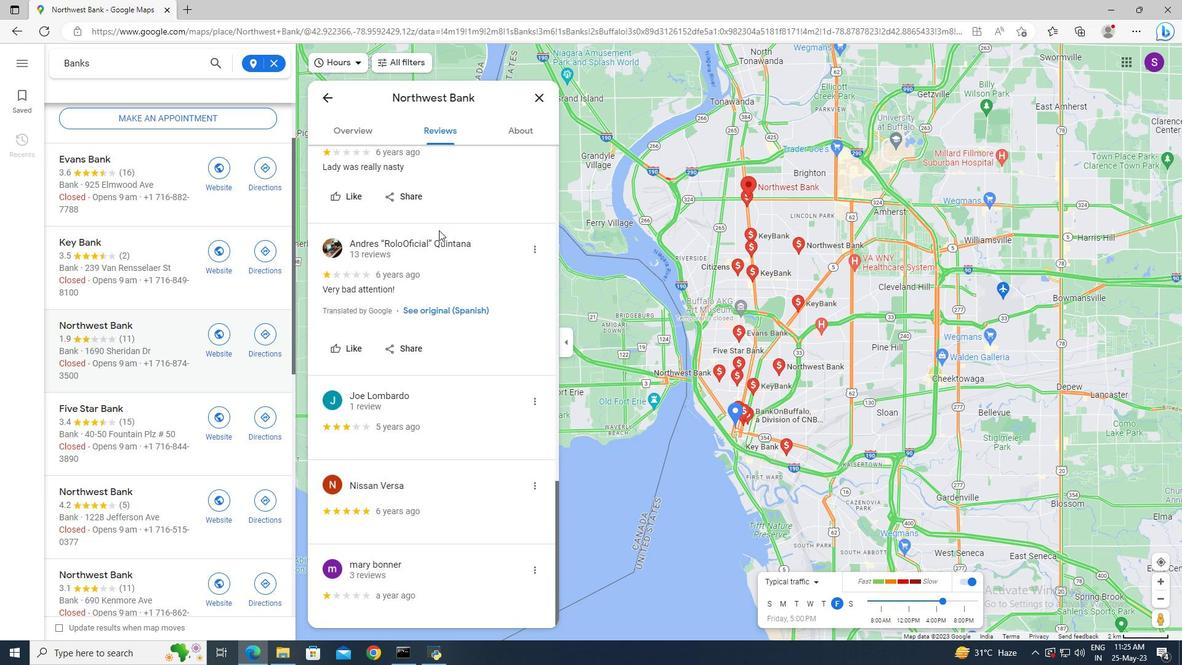 
Action: Mouse scrolled (439, 229) with delta (0, 0)
Screenshot: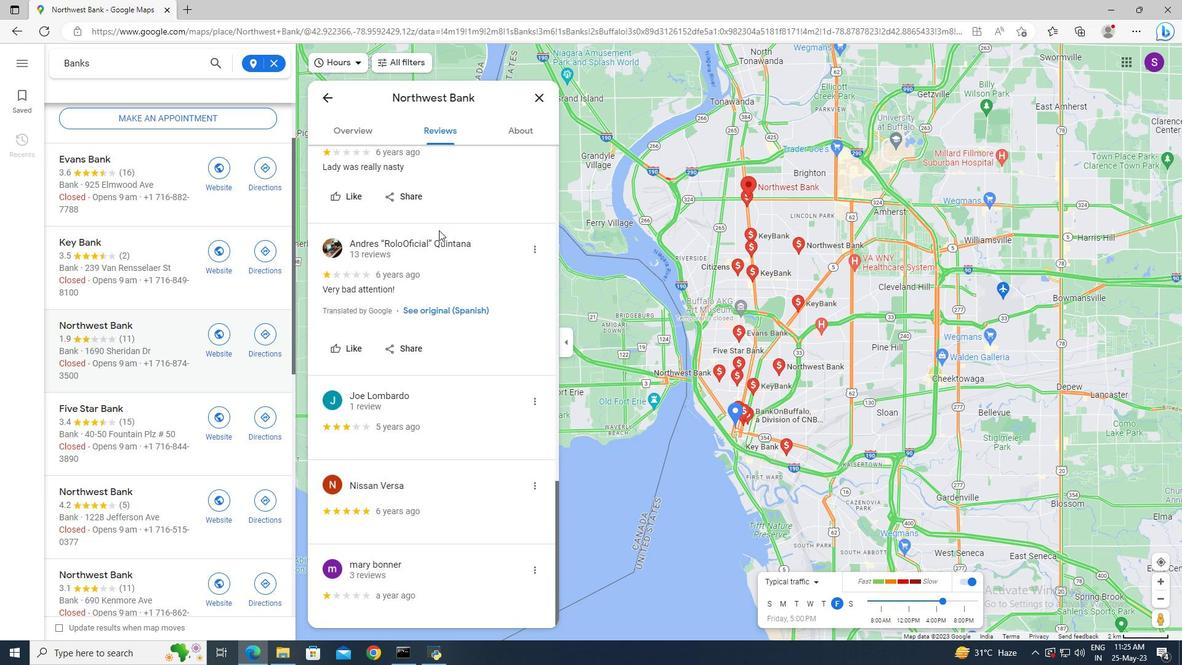 
Action: Mouse scrolled (439, 229) with delta (0, 0)
Screenshot: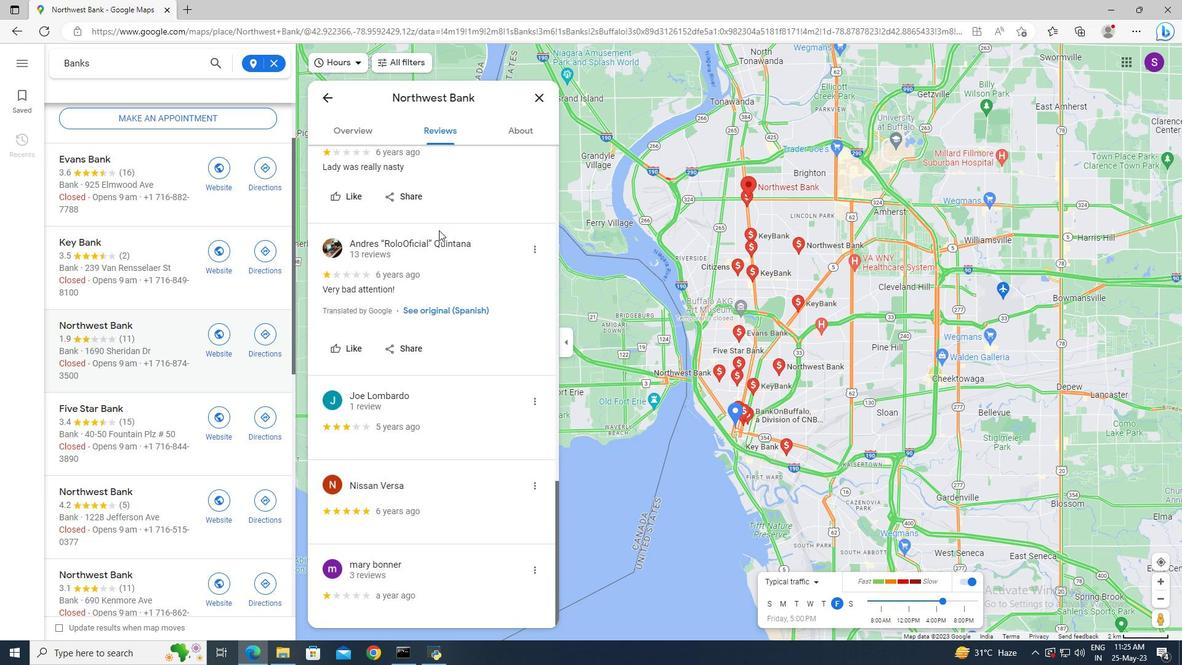 
Action: Mouse scrolled (439, 231) with delta (0, 0)
Screenshot: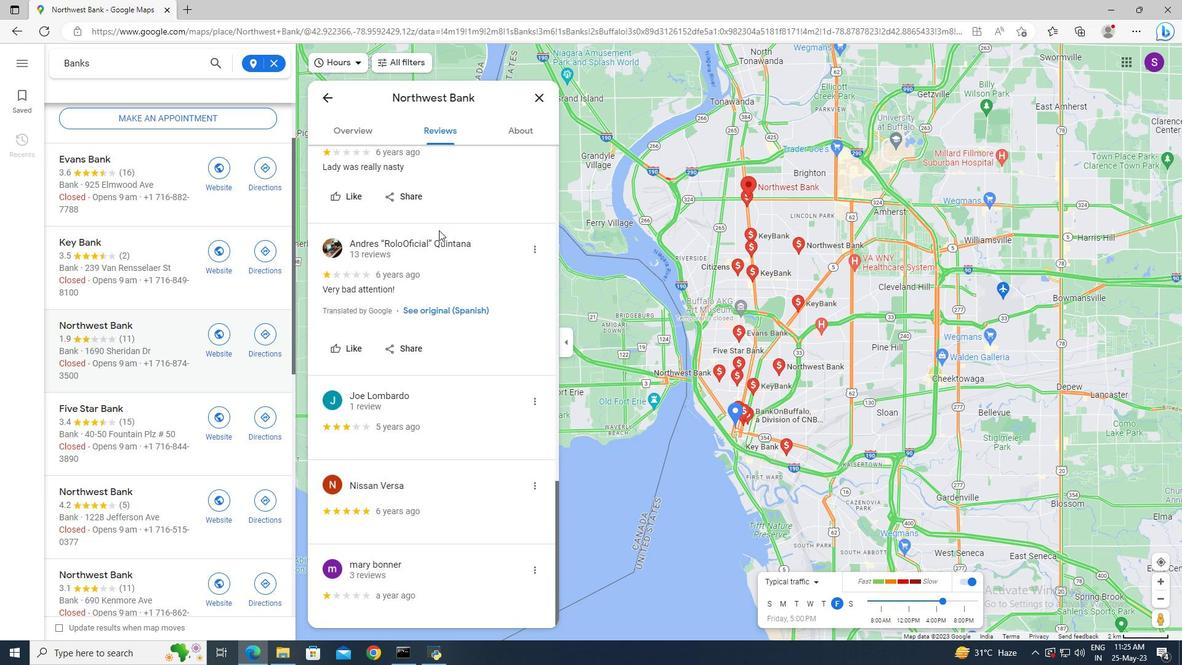 
Action: Mouse scrolled (439, 231) with delta (0, 0)
Screenshot: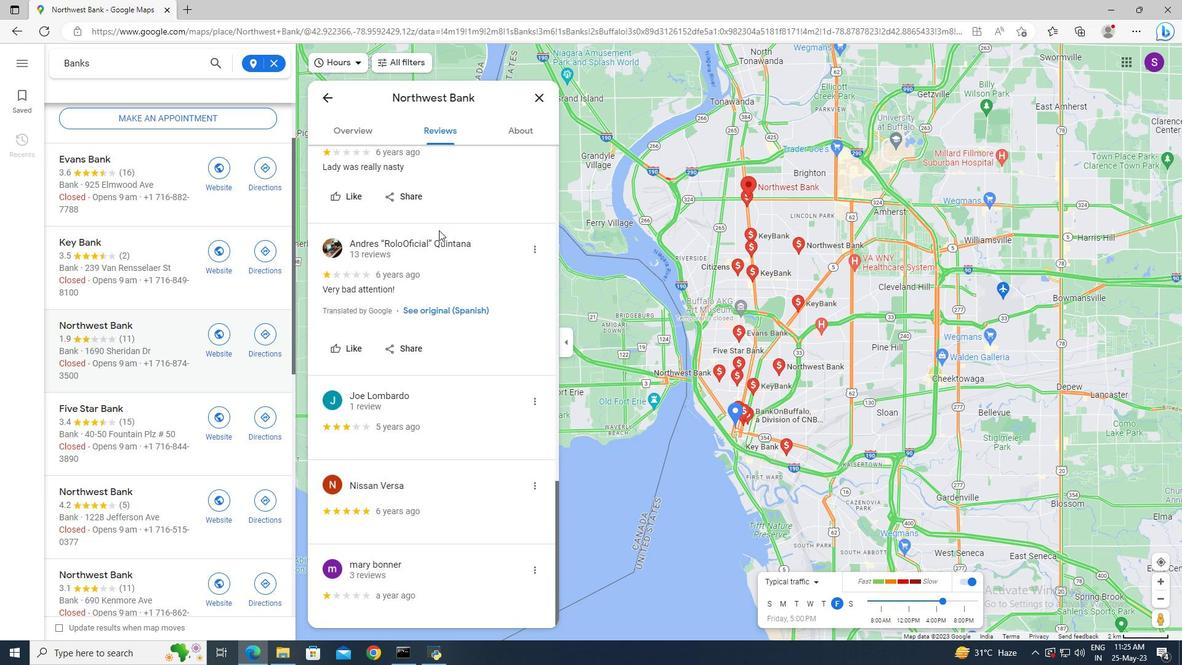 
Action: Mouse moved to (505, 137)
Screenshot: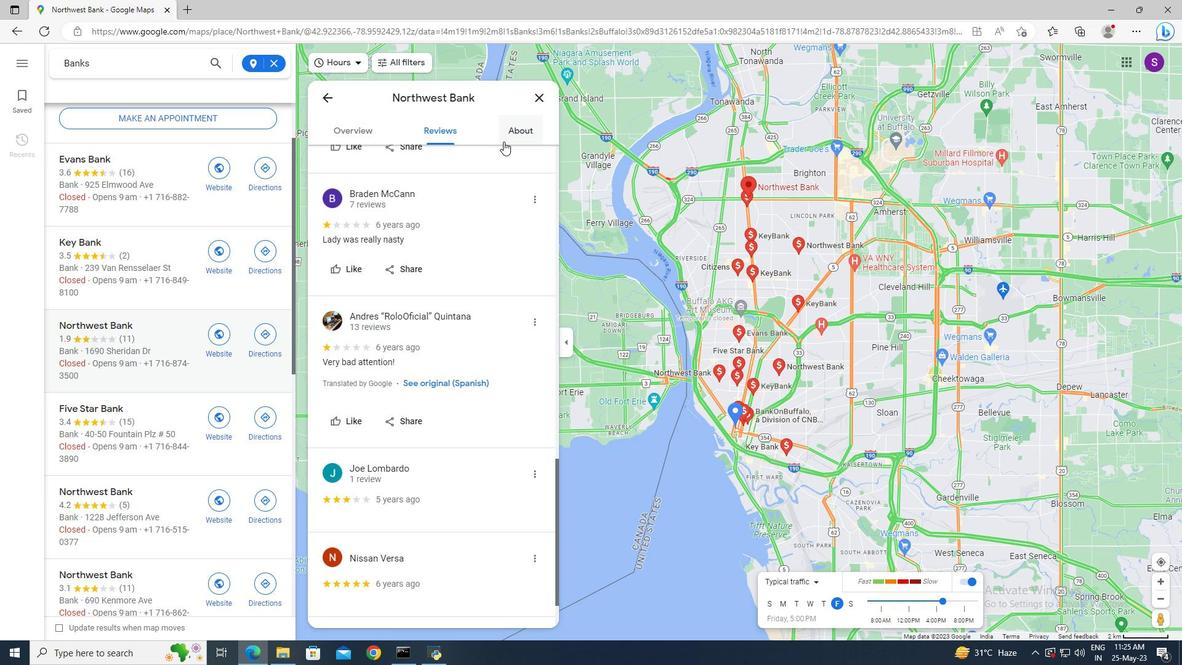 
Action: Mouse pressed left at (505, 137)
Screenshot: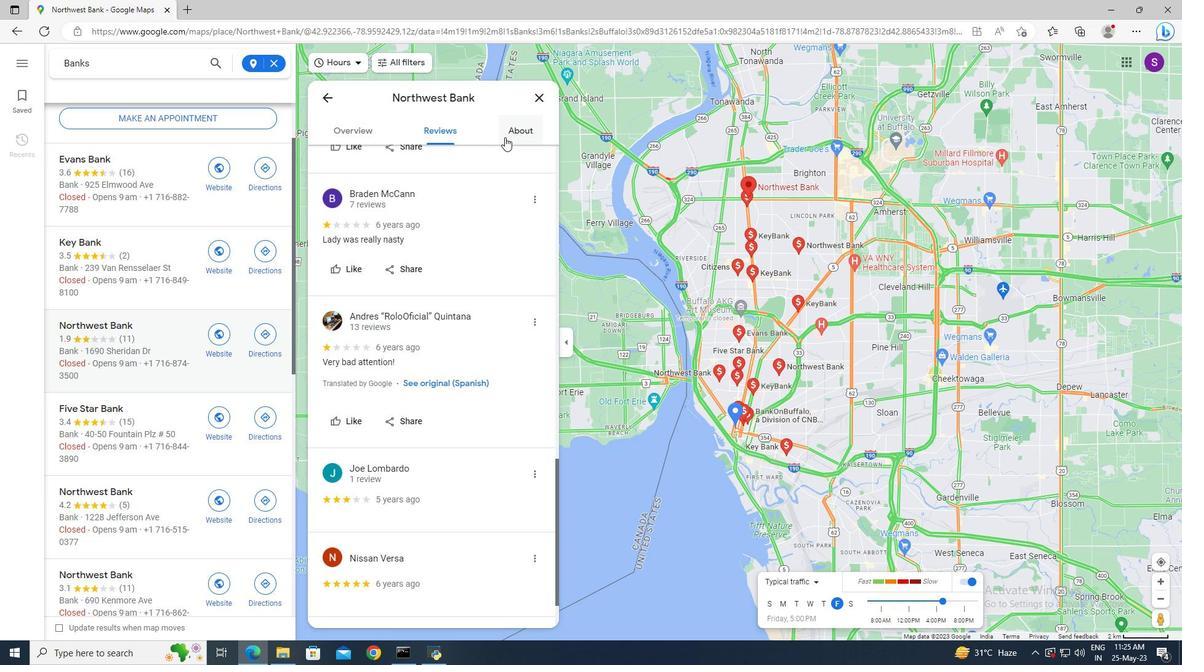 
Action: Mouse moved to (360, 134)
Screenshot: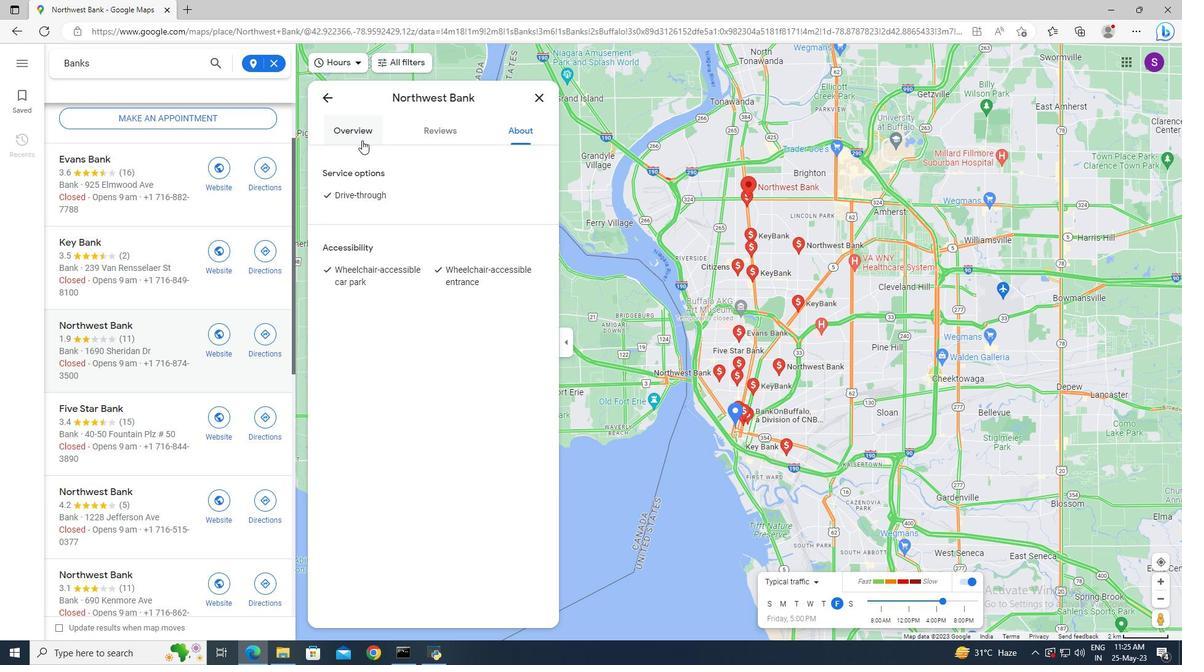 
Action: Mouse pressed left at (360, 134)
Screenshot: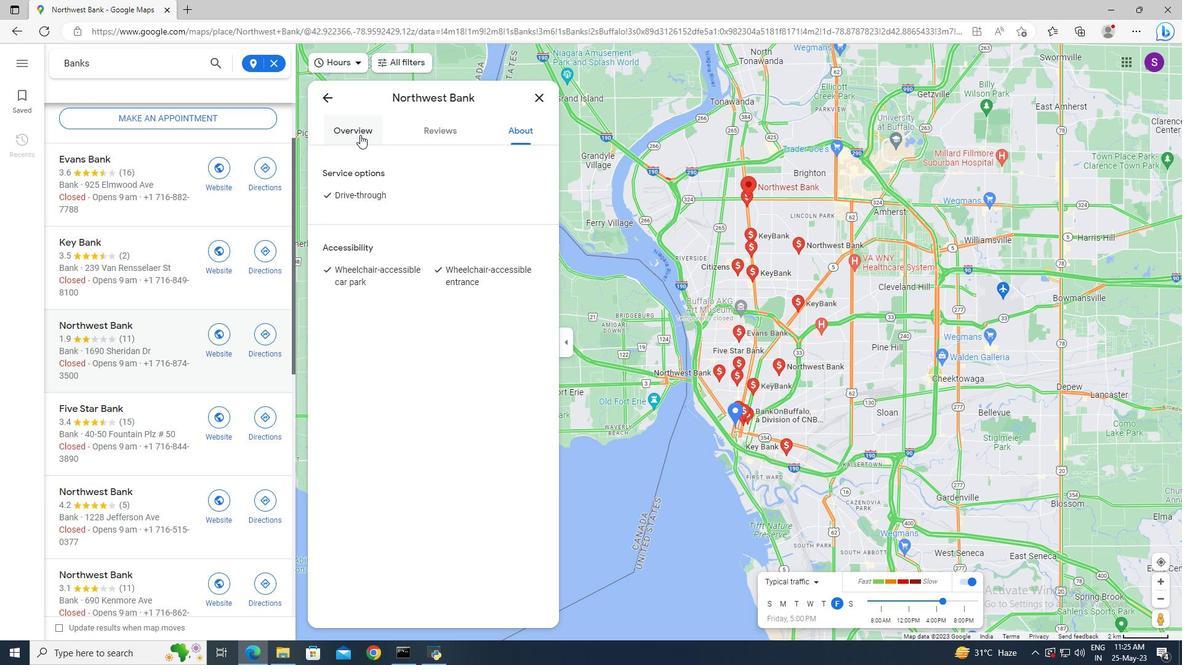 
Action: Mouse moved to (402, 142)
Screenshot: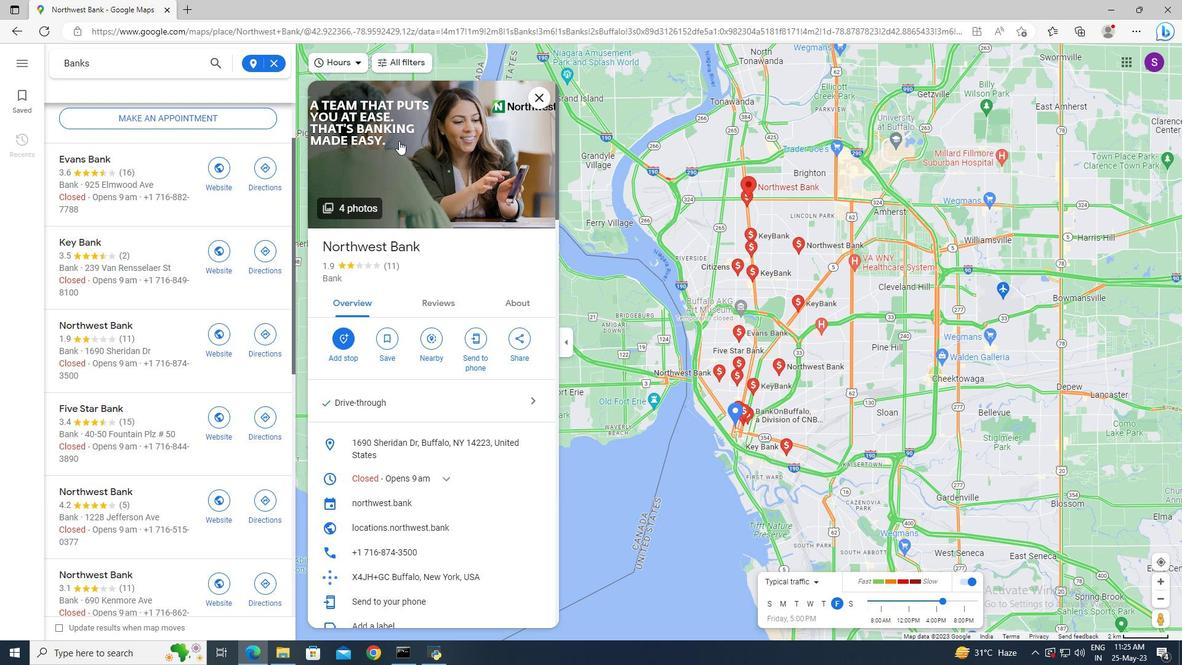 
Action: Mouse pressed left at (402, 142)
Screenshot: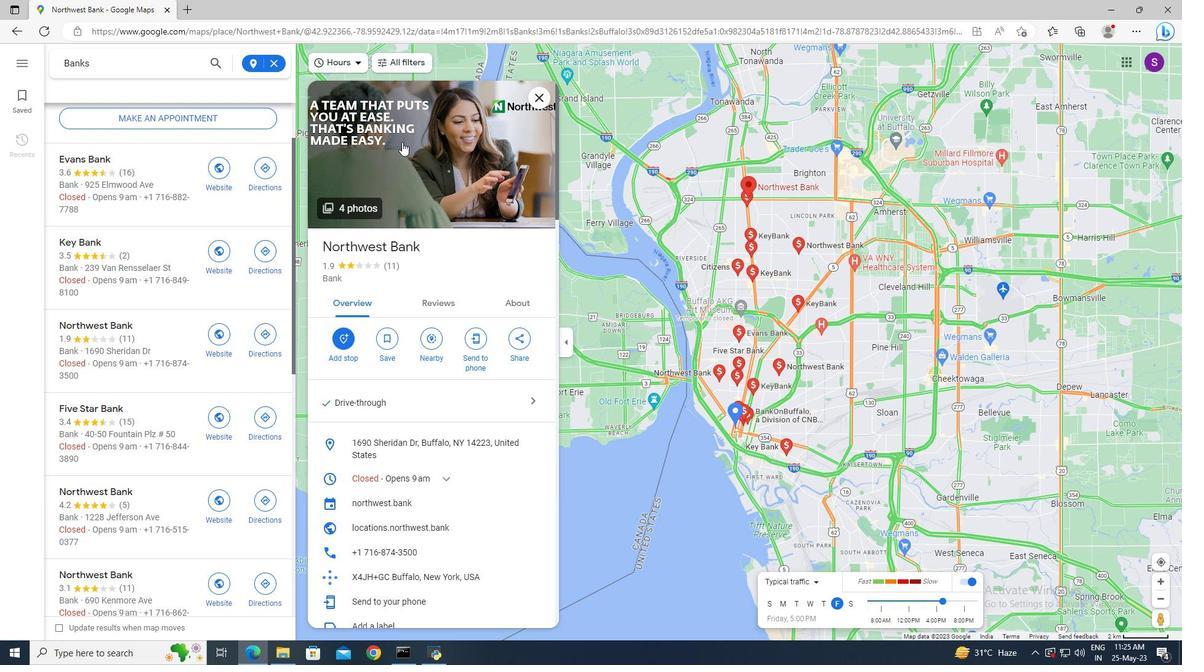 
Action: Mouse moved to (759, 545)
Screenshot: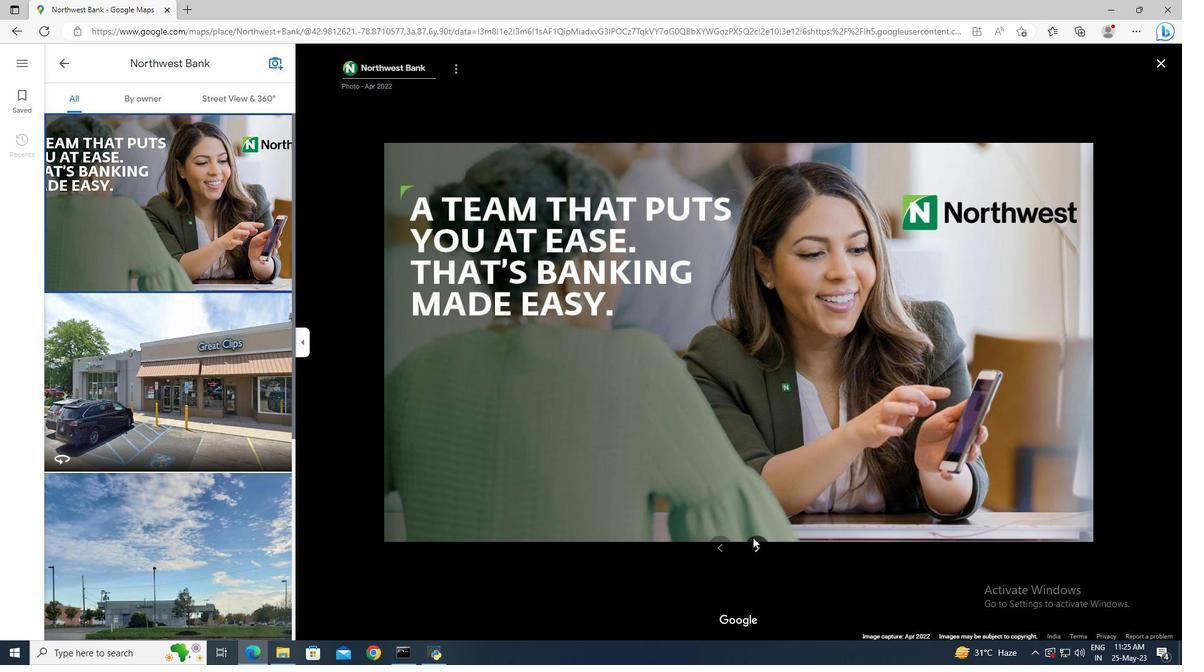 
Action: Mouse pressed left at (759, 545)
Screenshot: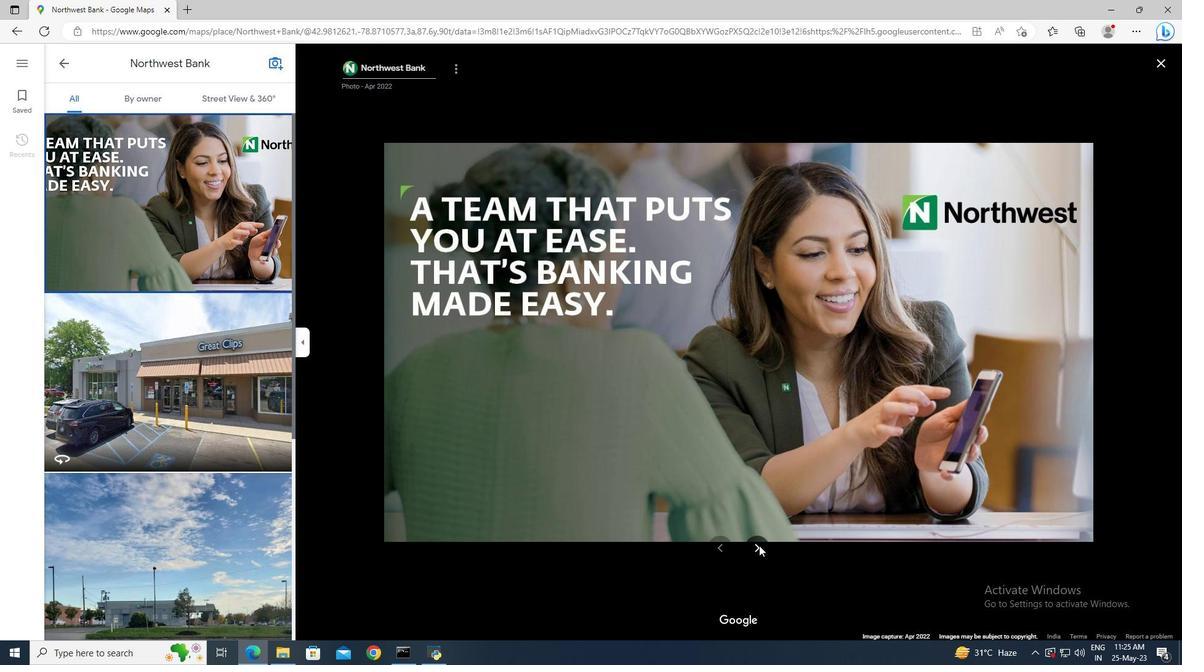 
Action: Mouse pressed left at (759, 545)
Screenshot: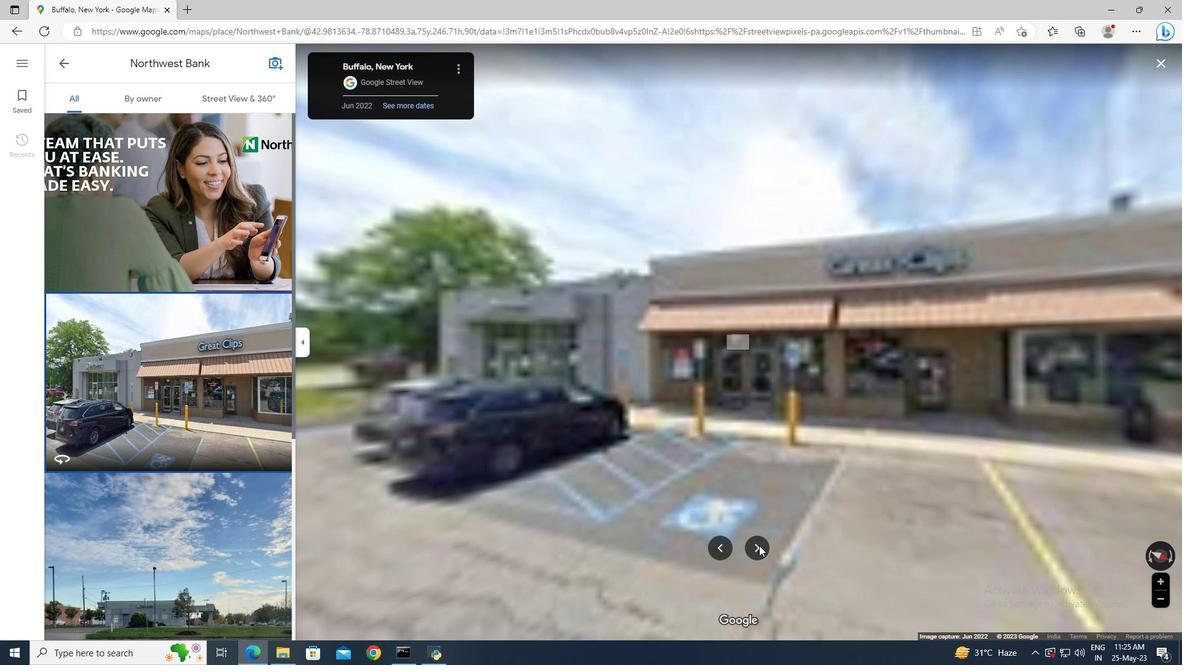 
Action: Mouse pressed left at (759, 545)
Screenshot: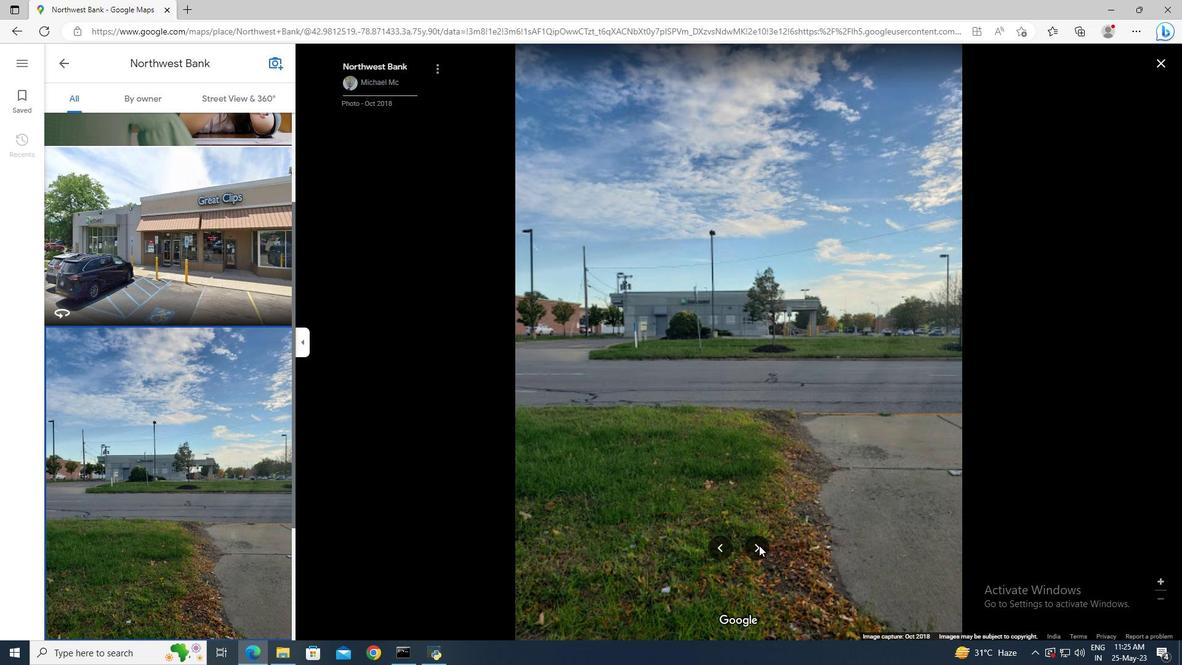 
Action: Mouse moved to (221, 332)
Screenshot: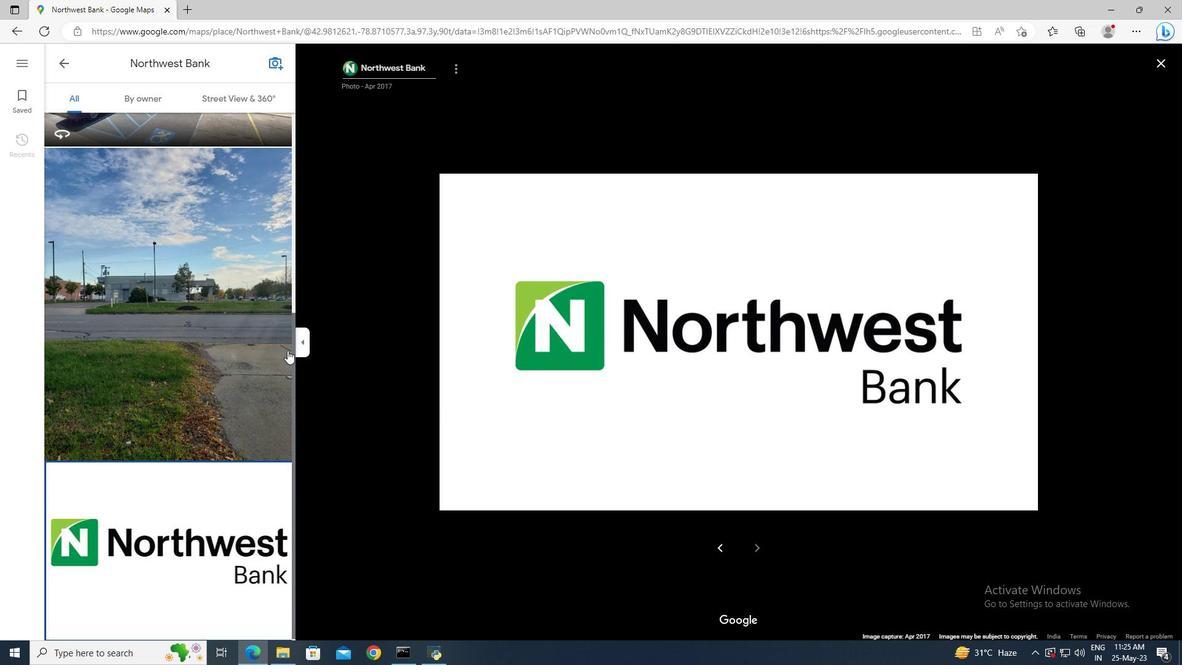 
Action: Mouse scrolled (221, 332) with delta (0, 0)
Screenshot: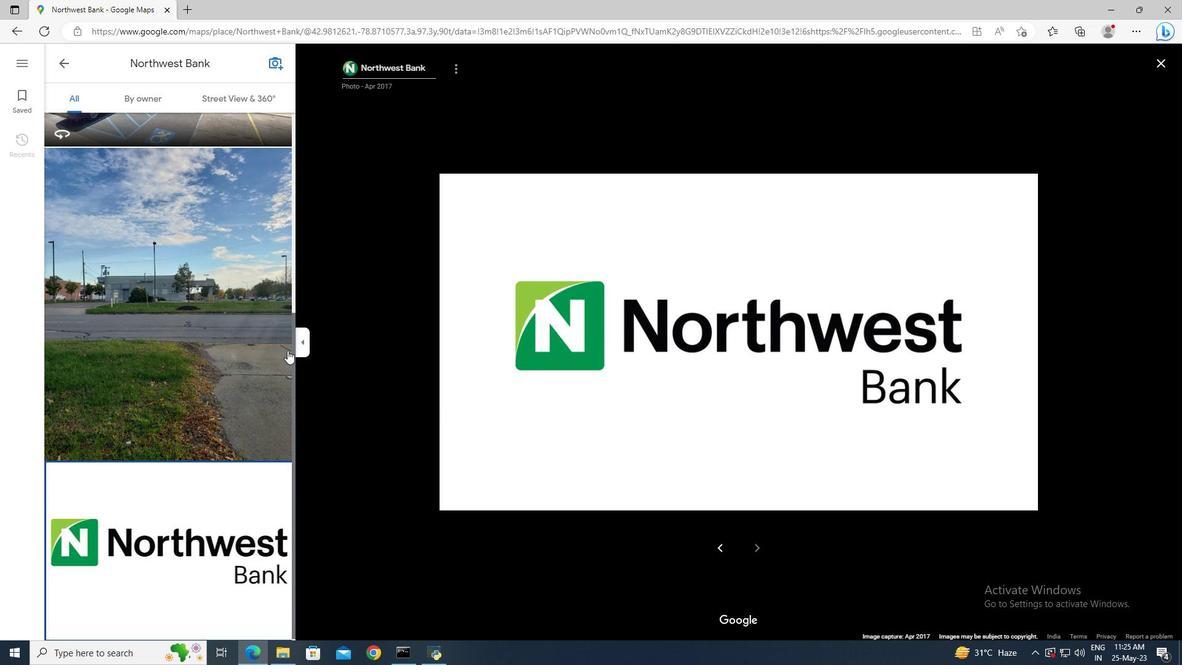 
Action: Mouse moved to (214, 198)
Screenshot: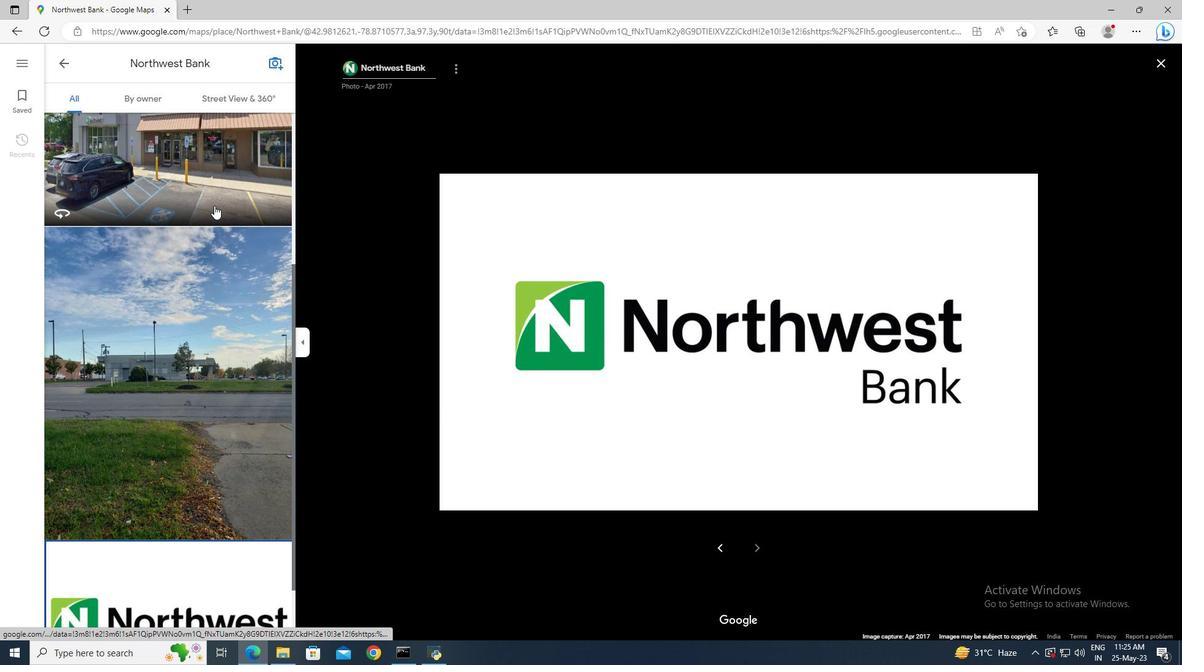 
Action: Mouse pressed left at (214, 198)
Screenshot: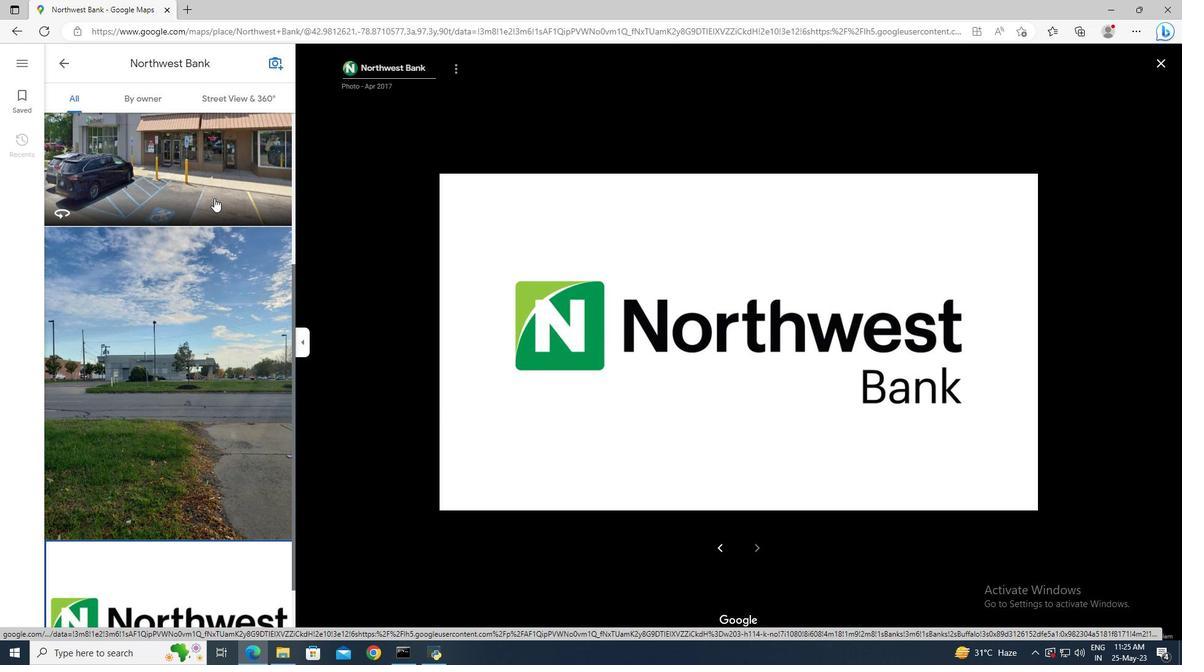 
Action: Mouse moved to (782, 317)
Screenshot: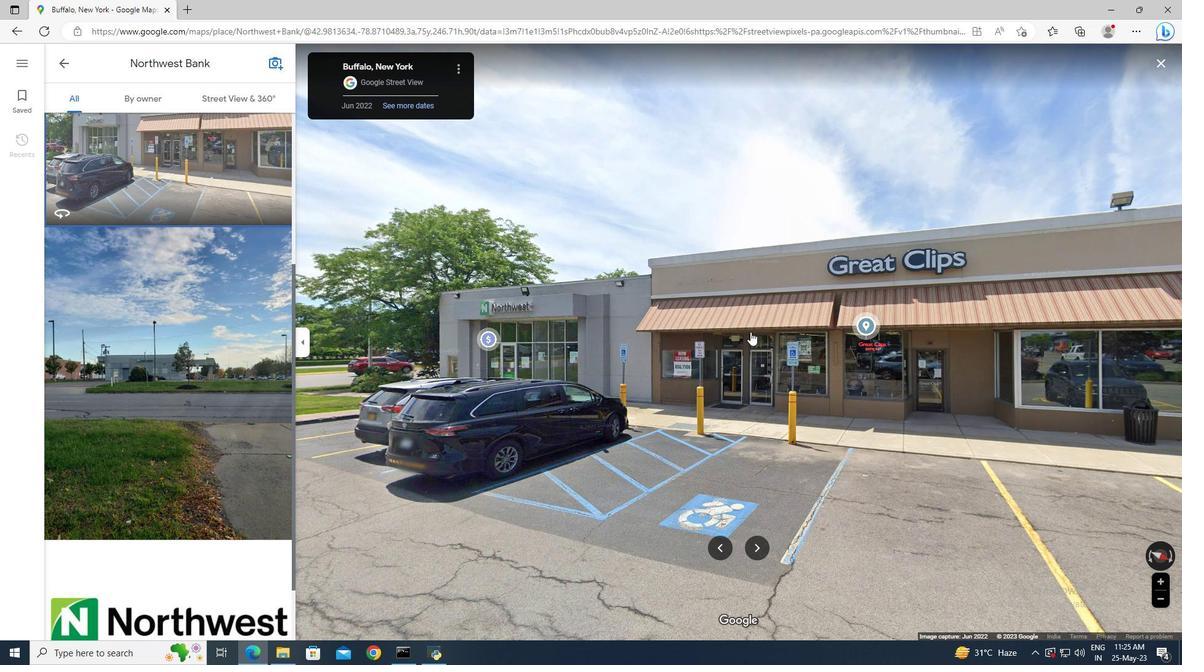 
Action: Mouse pressed left at (782, 317)
Screenshot: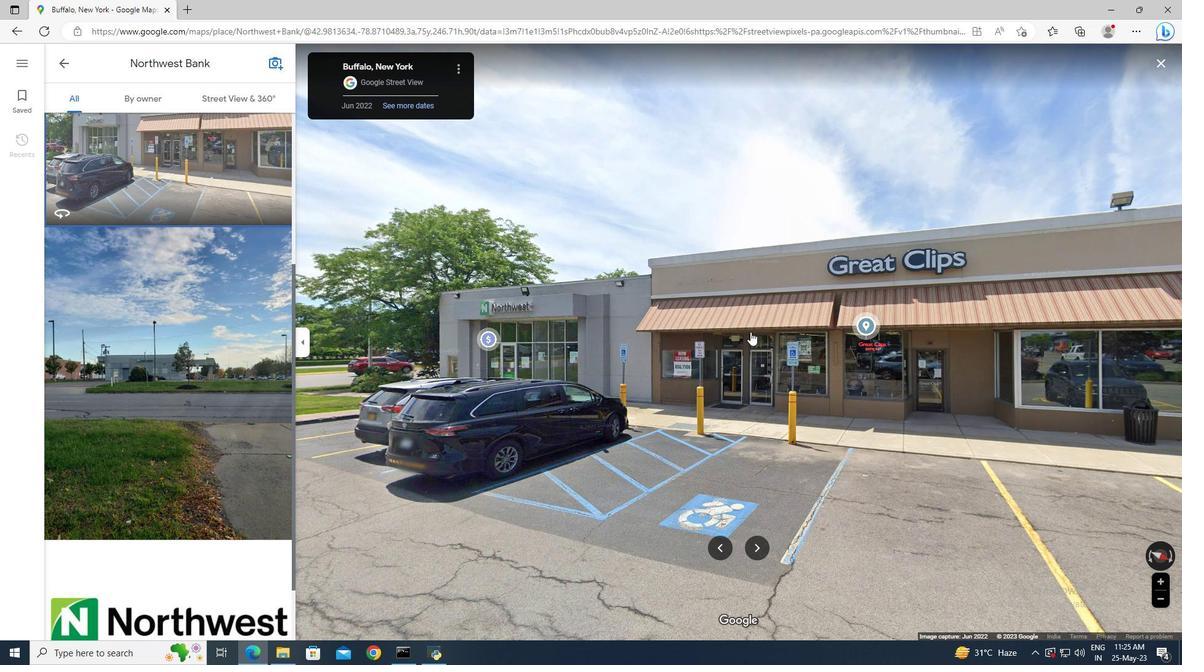 
Action: Mouse moved to (805, 287)
Screenshot: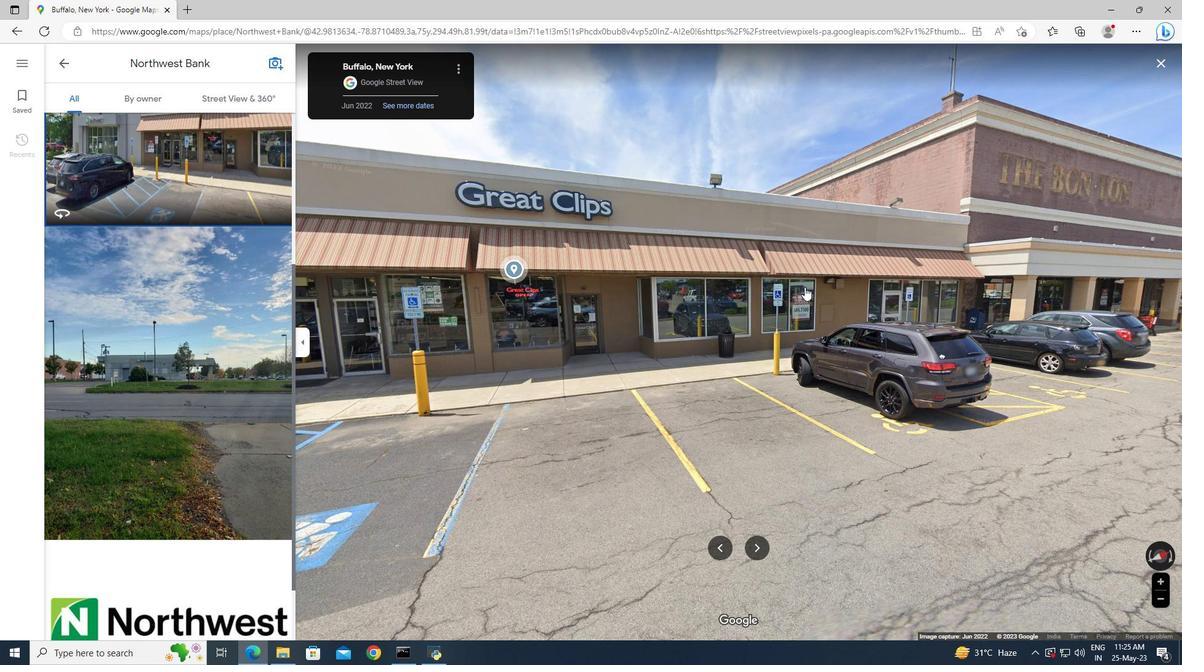
Action: Mouse pressed left at (805, 287)
Screenshot: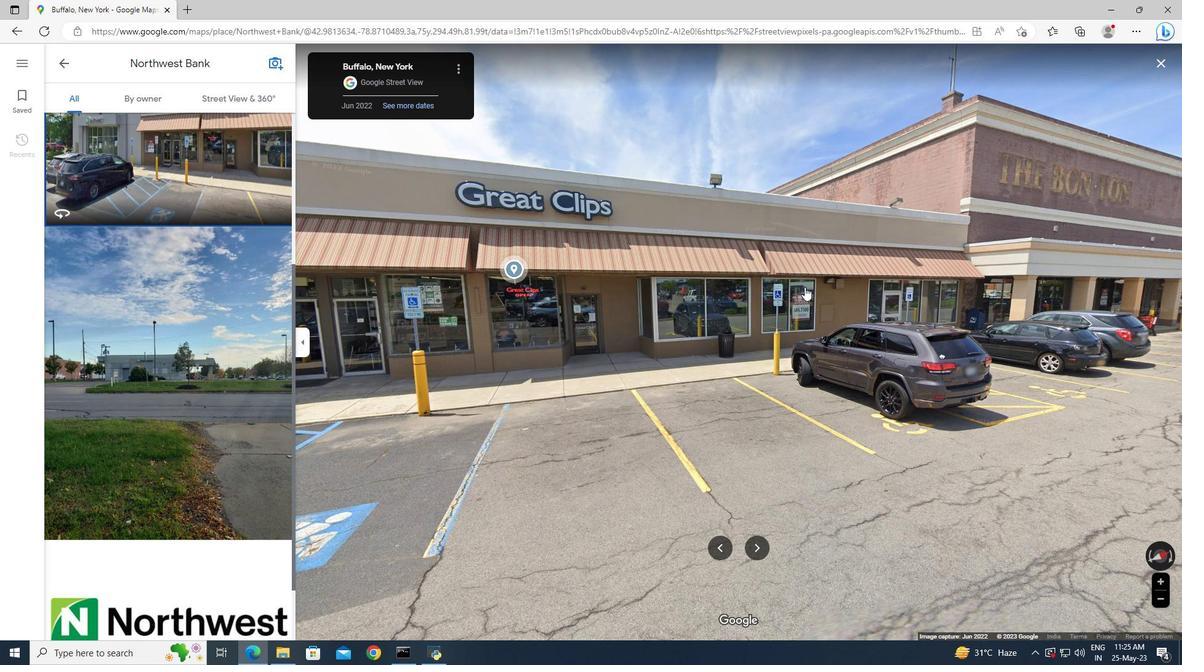 
Action: Mouse moved to (817, 277)
Screenshot: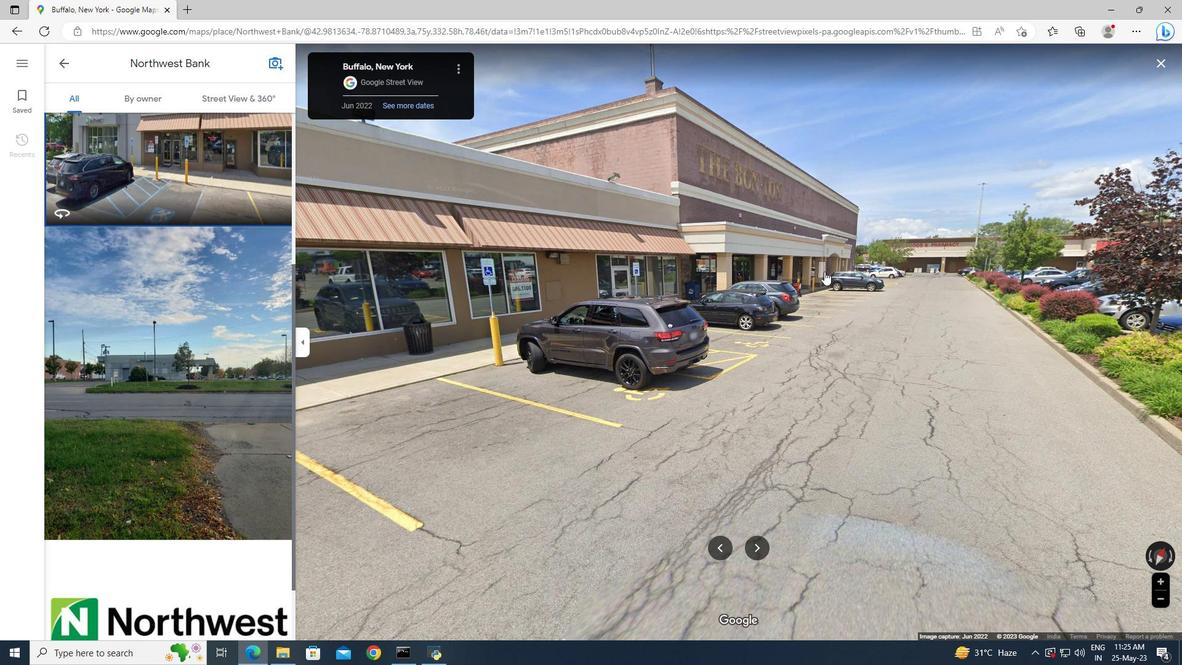 
Action: Mouse pressed left at (817, 277)
Screenshot: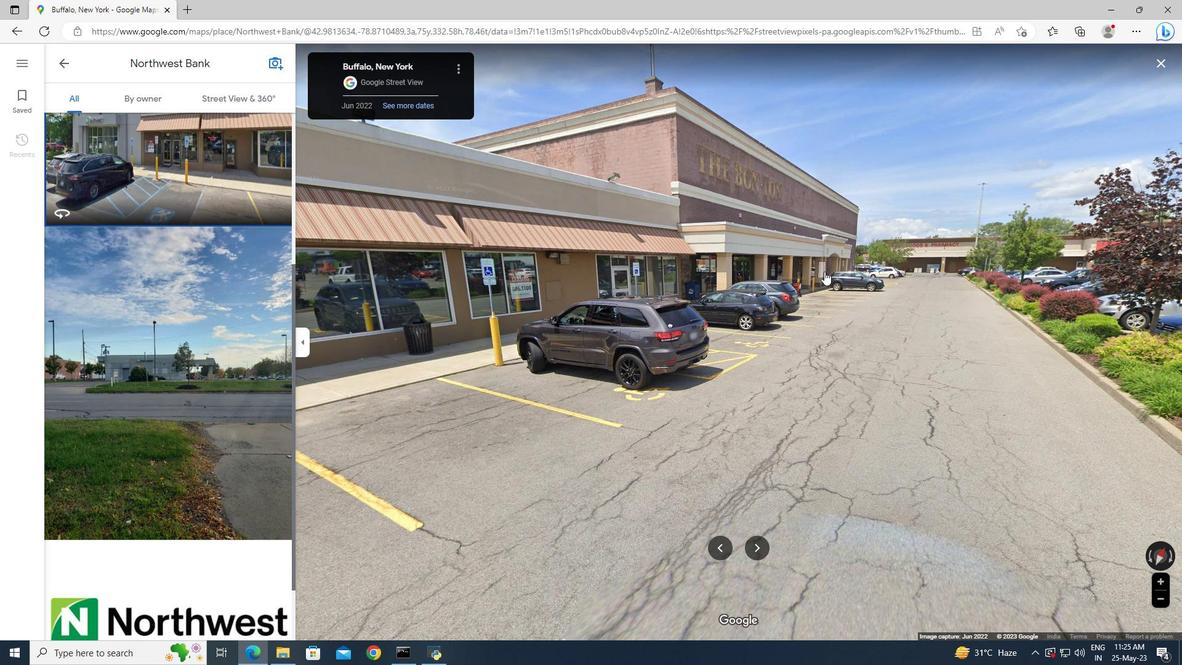 
Action: Mouse moved to (738, 327)
Screenshot: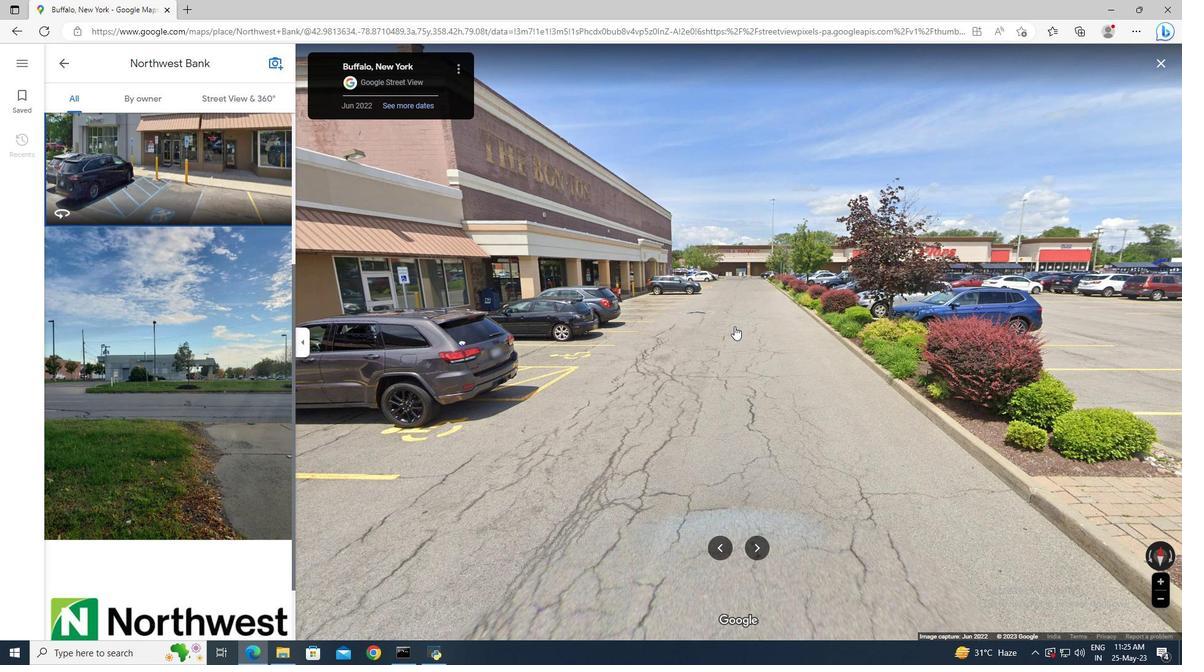 
Action: Mouse pressed left at (738, 327)
Screenshot: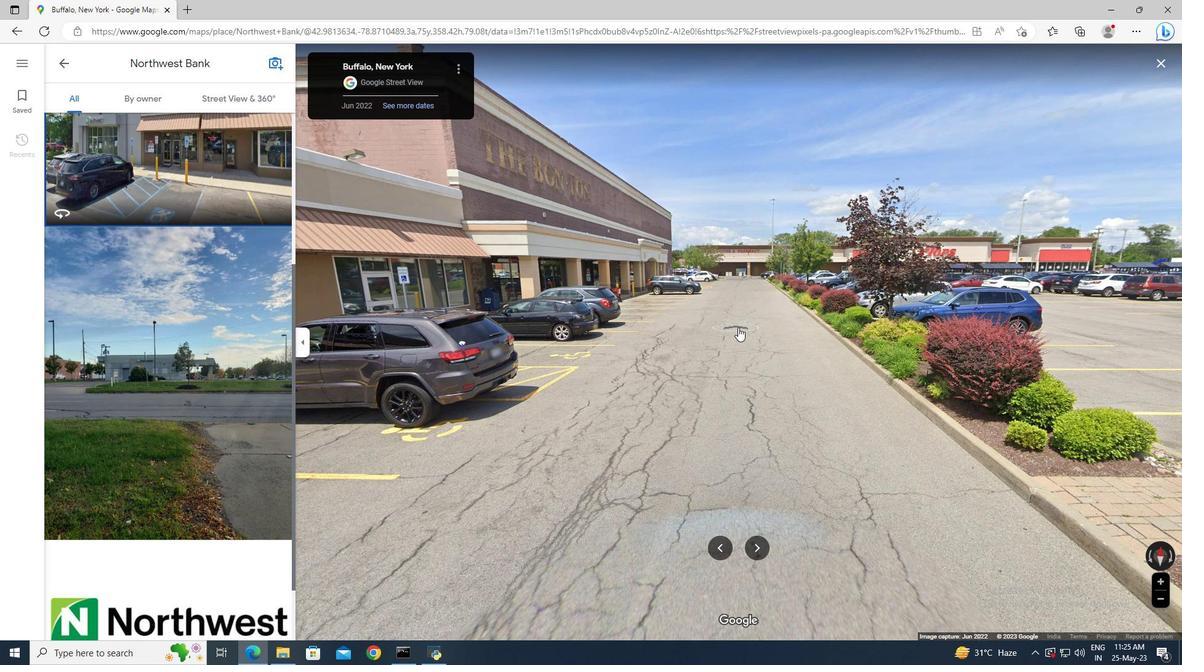 
Action: Mouse moved to (738, 292)
Screenshot: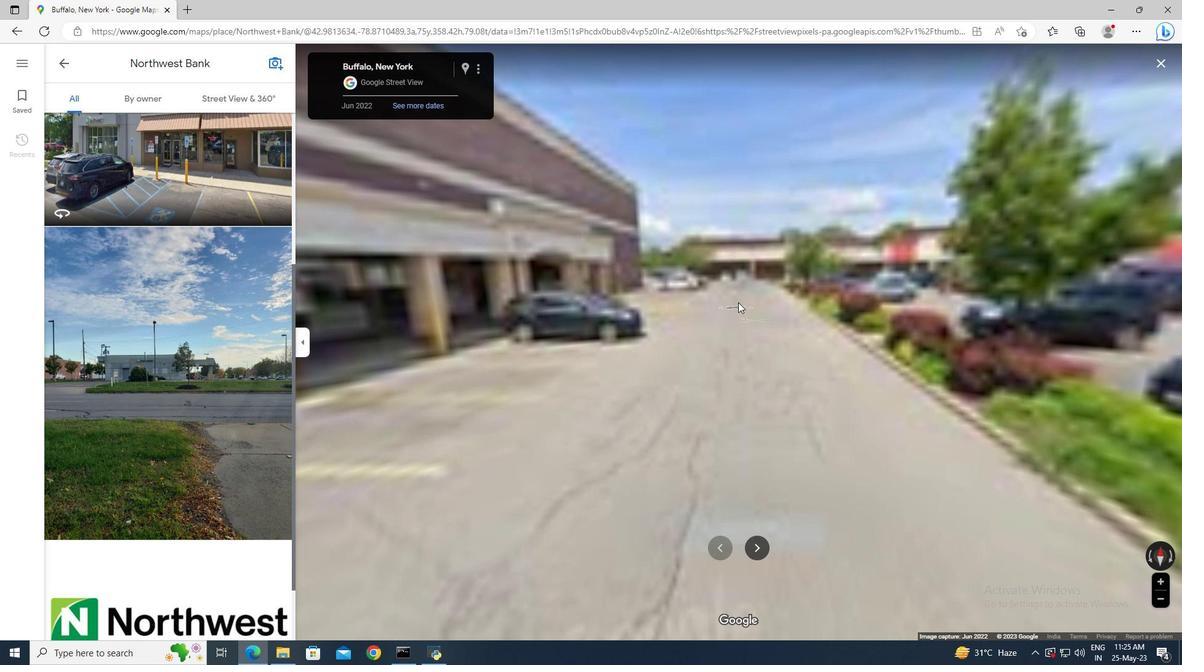 
Action: Mouse pressed left at (738, 292)
Screenshot: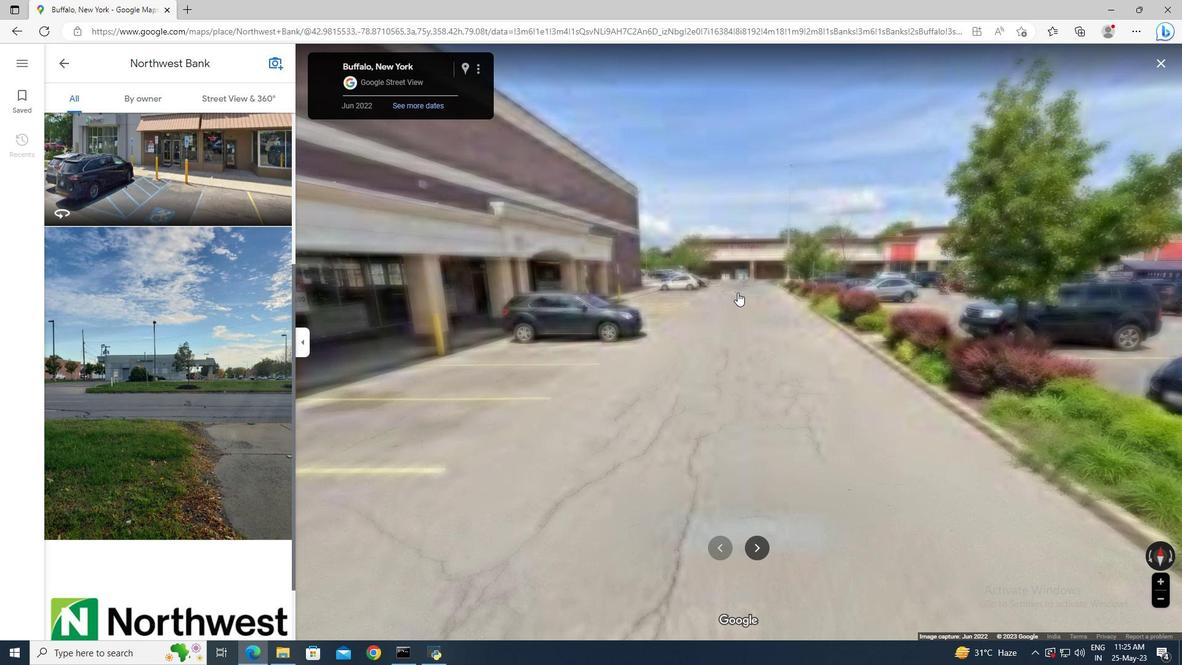 
Action: Mouse moved to (926, 410)
Screenshot: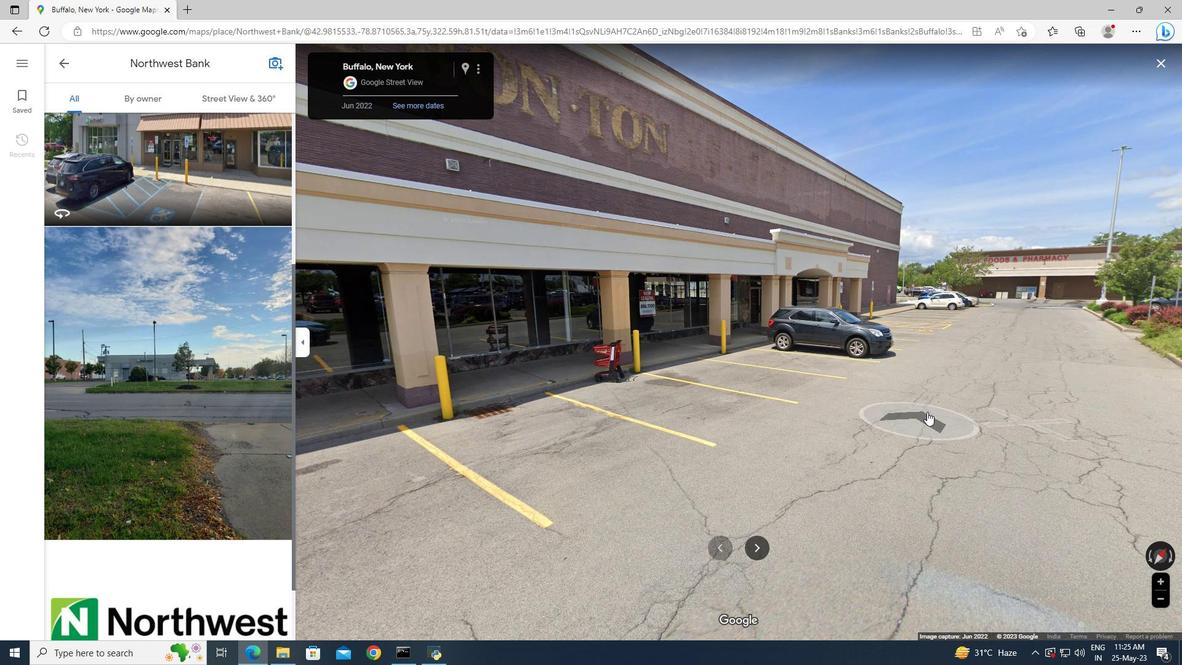 
Action: Mouse pressed left at (926, 410)
Screenshot: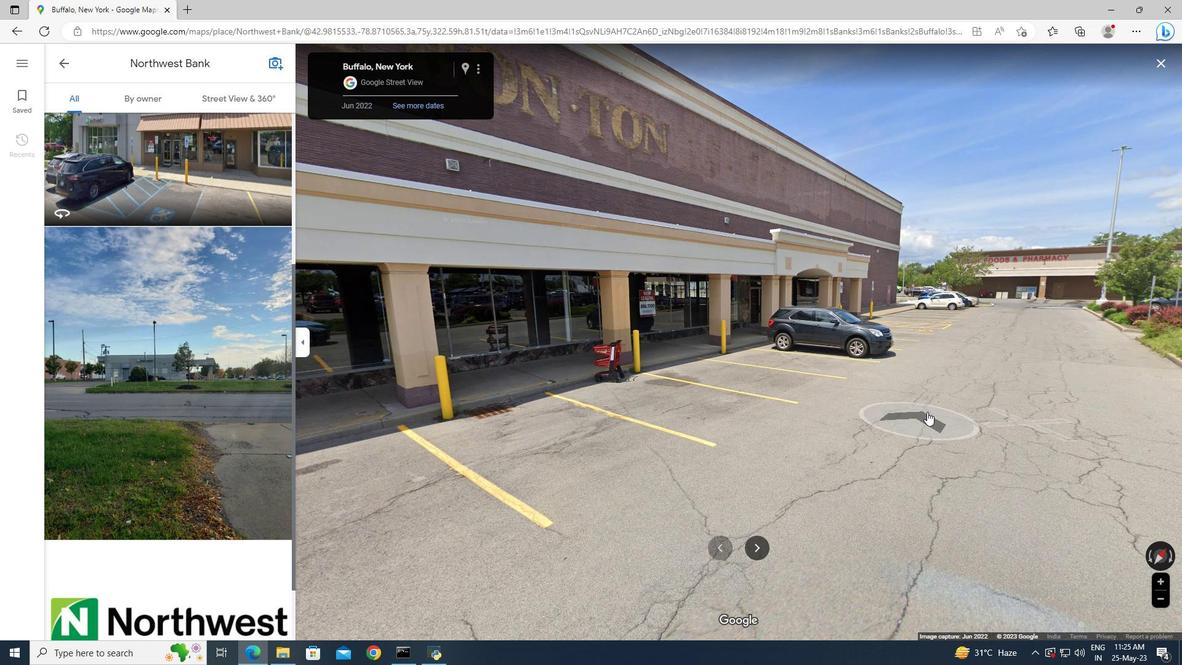 
Action: Mouse moved to (763, 327)
Screenshot: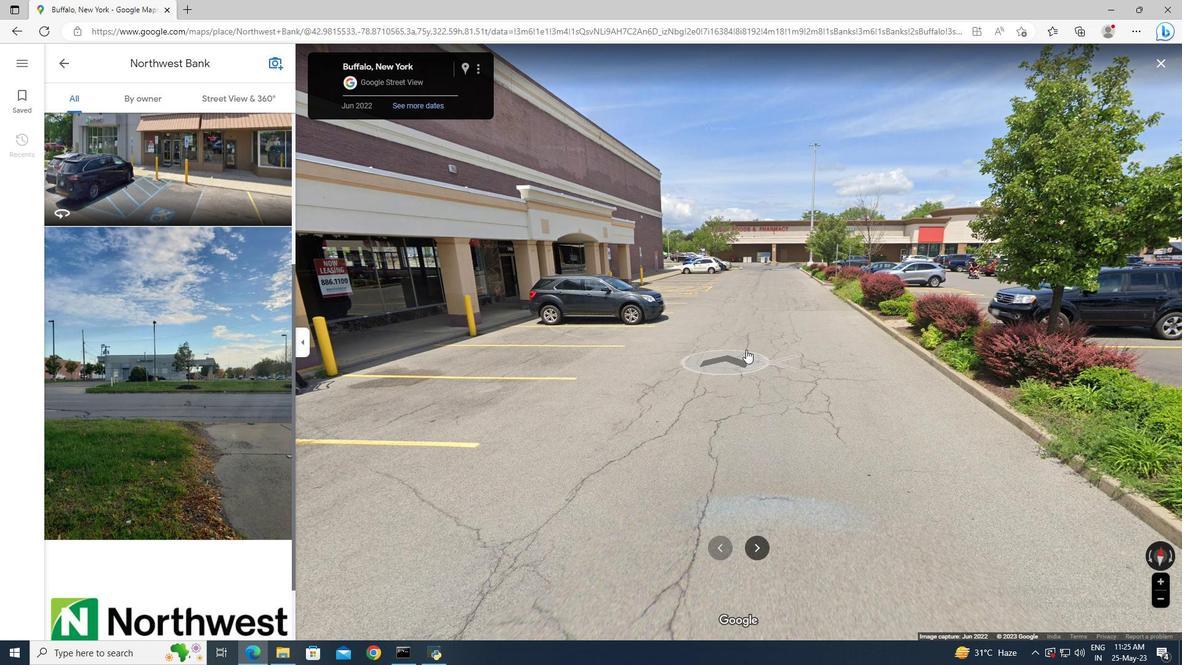 
Action: Mouse pressed left at (763, 327)
Screenshot: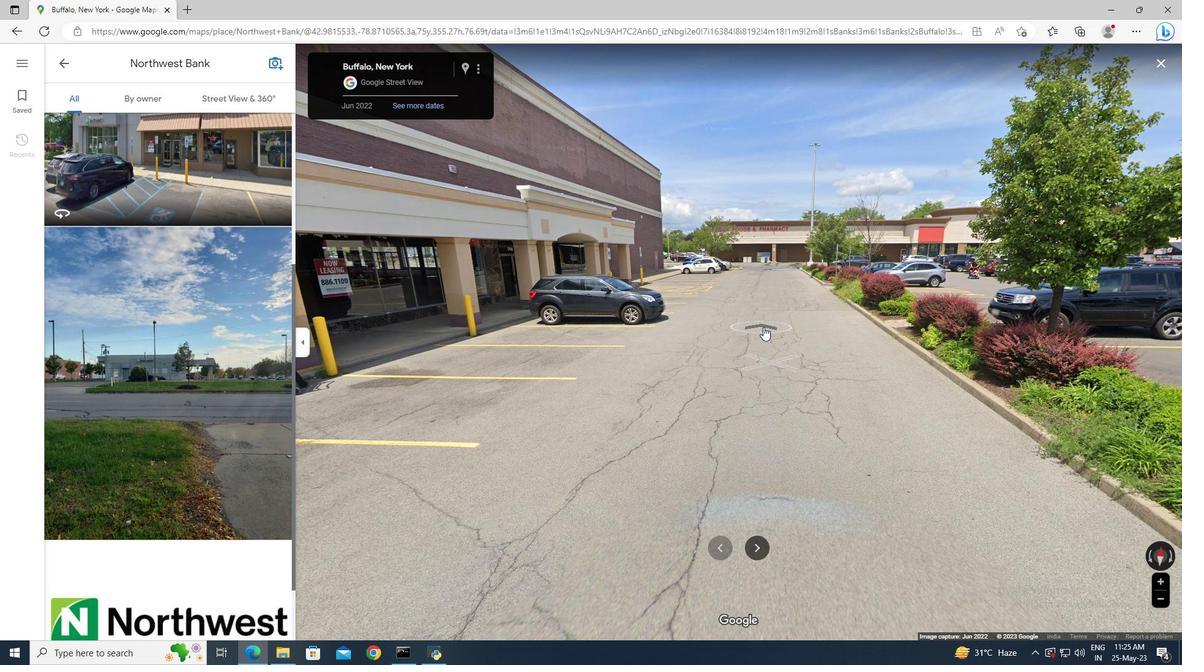 
Action: Mouse moved to (768, 306)
Screenshot: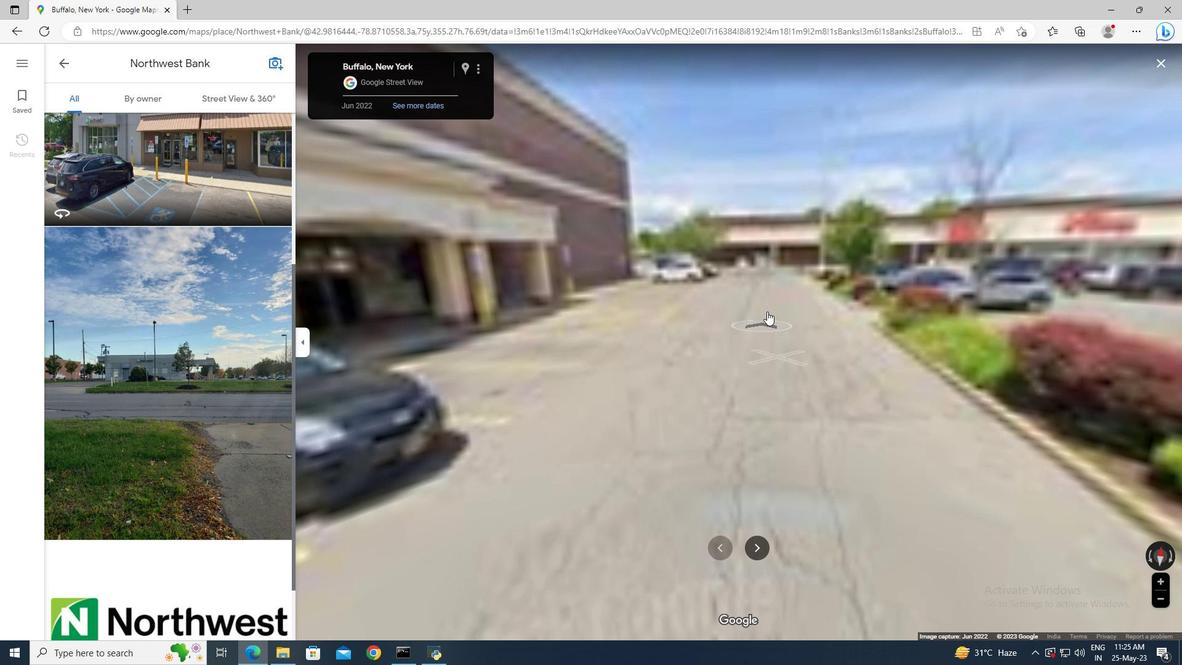 
Action: Mouse pressed left at (768, 306)
Screenshot: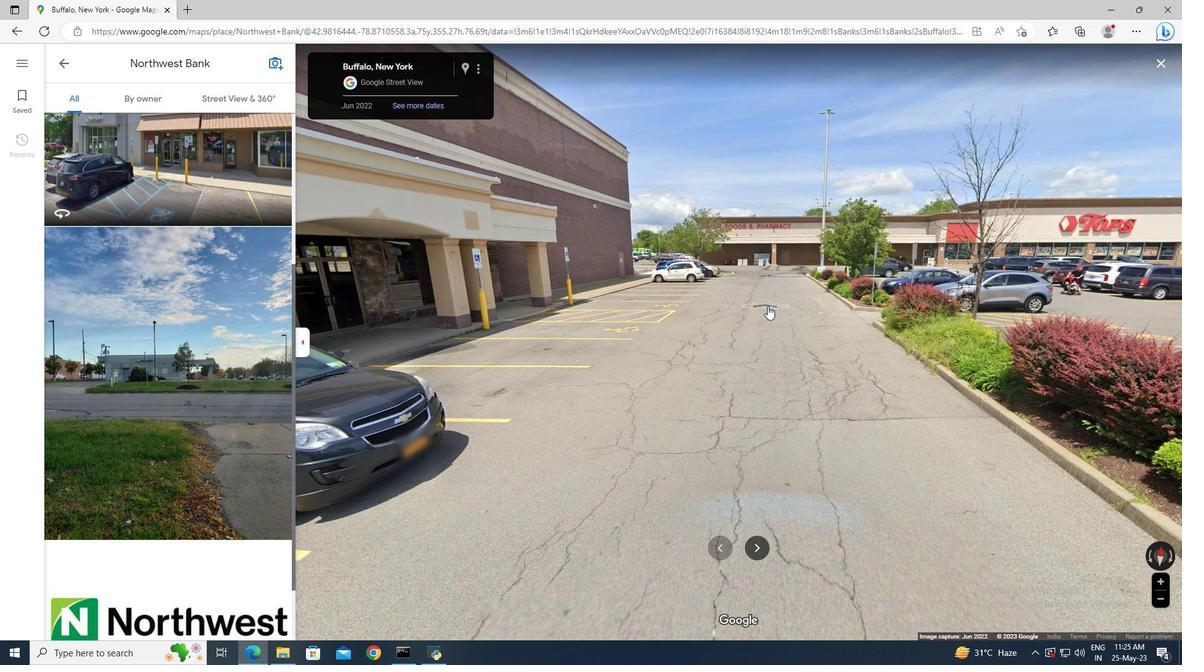 
Action: Mouse moved to (747, 303)
